 Task: Research Airbnb properties in Sawankhalok, Thailand from 26th December, 2023 to 30th December, 2023 for 8 adults. Place can be entire room or shared room with 4 bedrooms having 8 beds and 4 bathrooms. Property type can be house. Amenities needed are: wifi, TV, free parkinig on premises, gym, breakfast.
Action: Mouse moved to (551, 135)
Screenshot: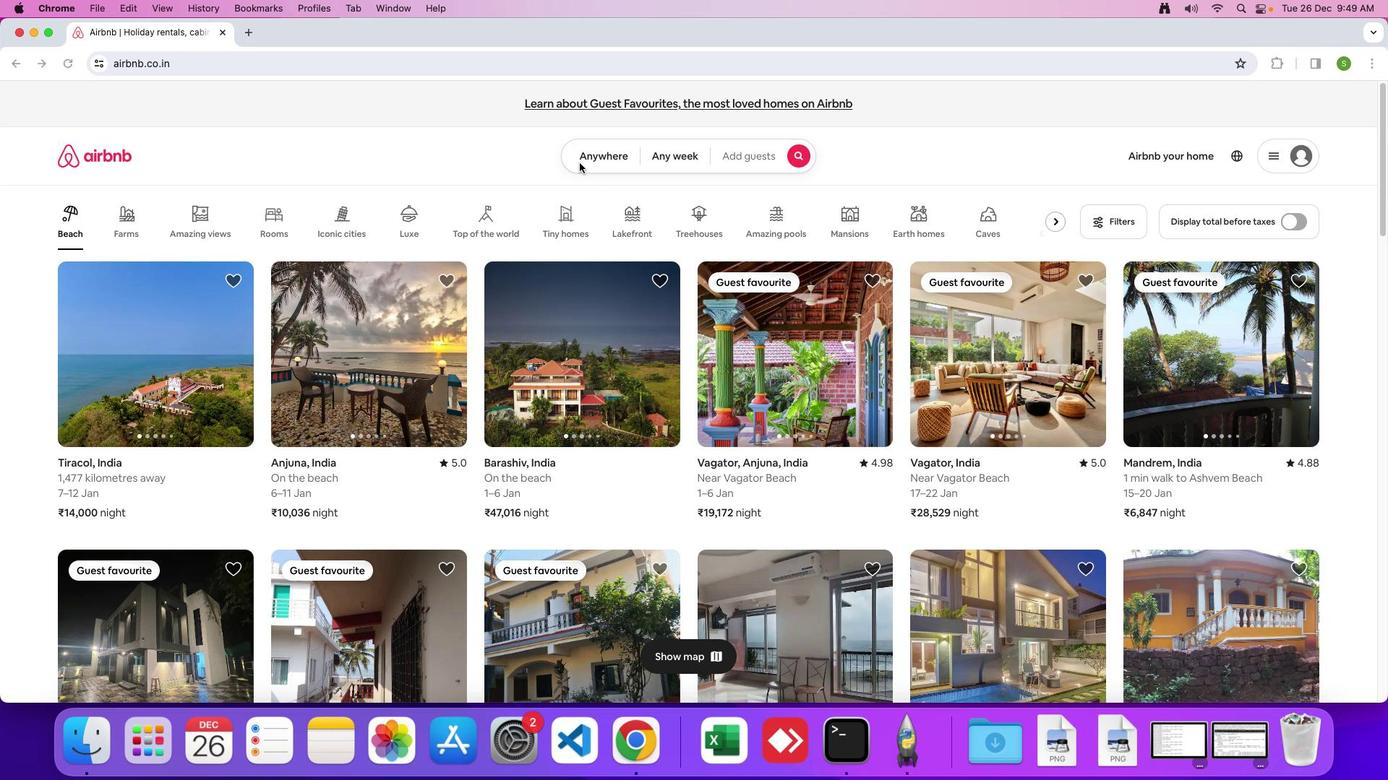 
Action: Mouse pressed left at (551, 135)
Screenshot: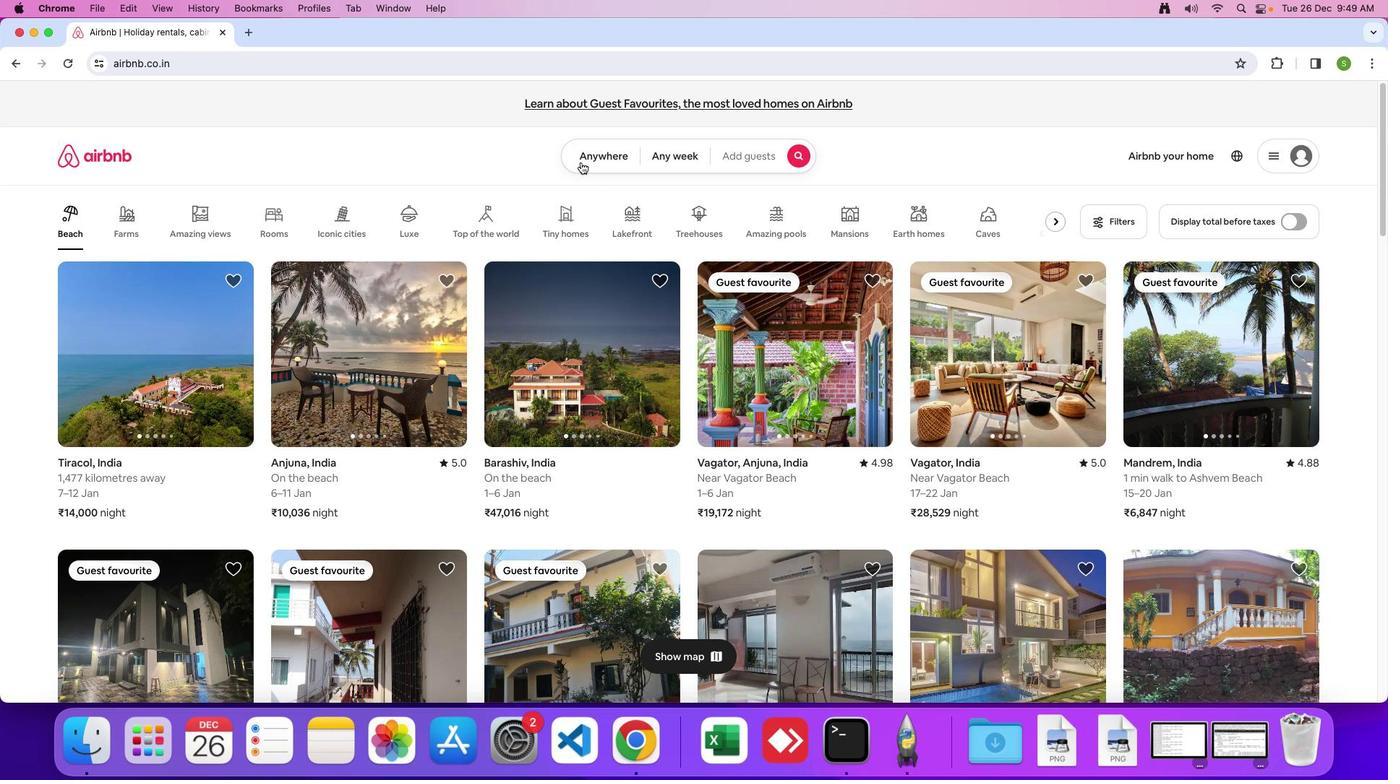 
Action: Mouse moved to (571, 127)
Screenshot: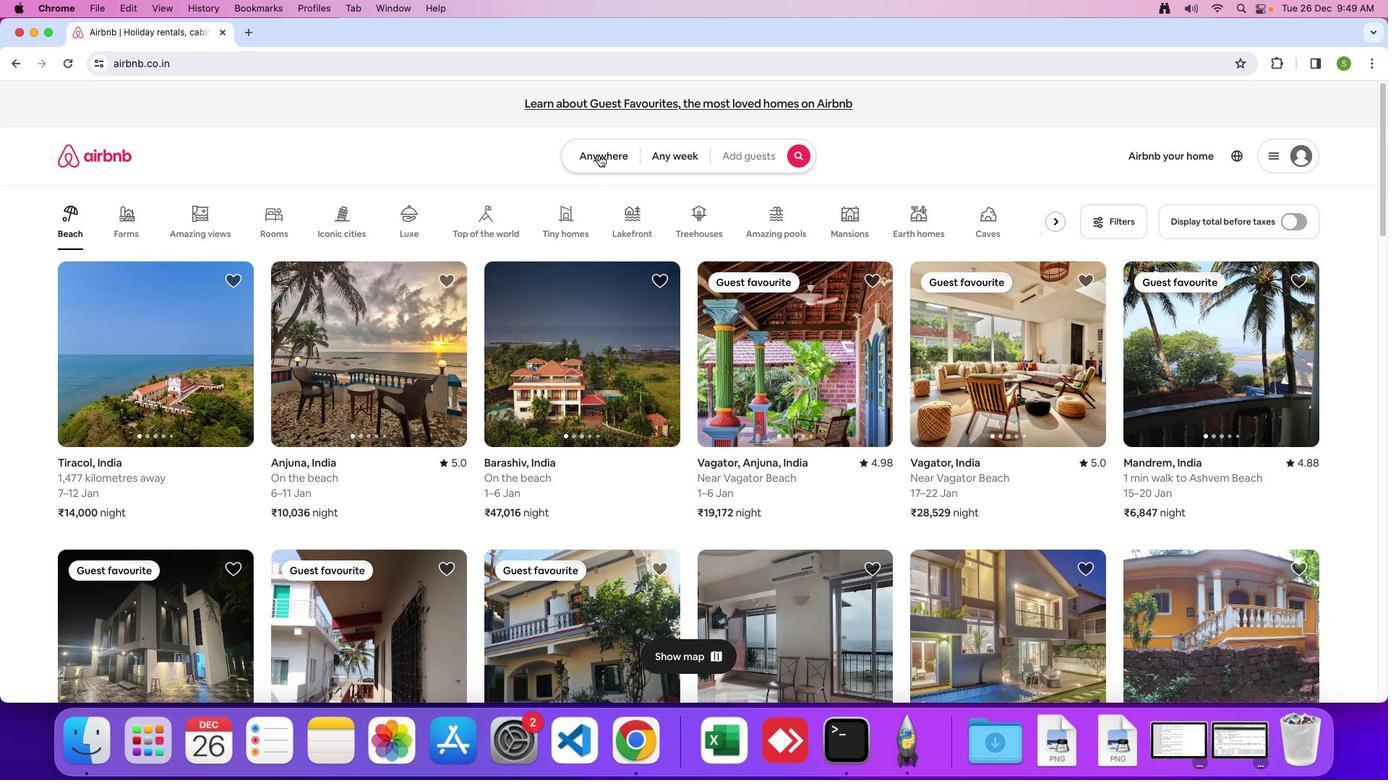 
Action: Mouse pressed left at (571, 127)
Screenshot: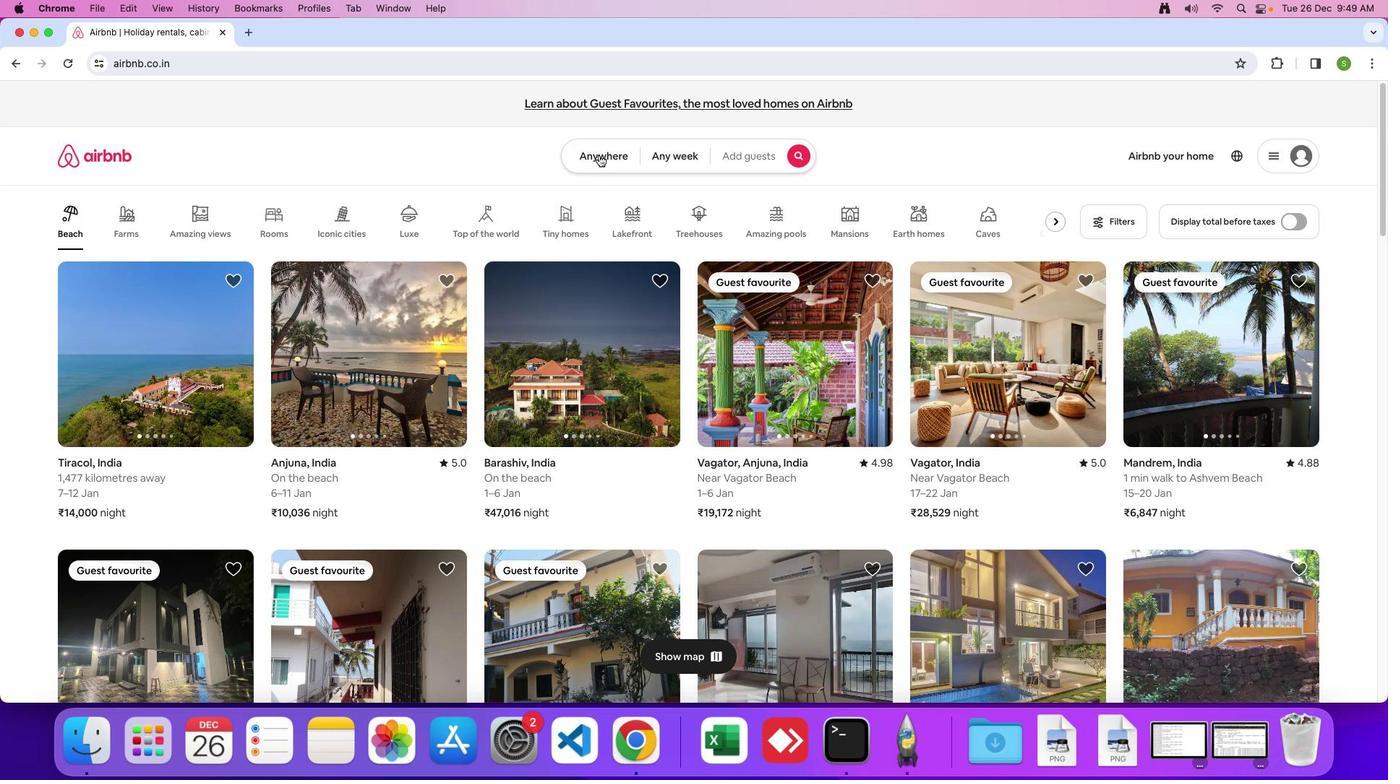 
Action: Mouse moved to (475, 179)
Screenshot: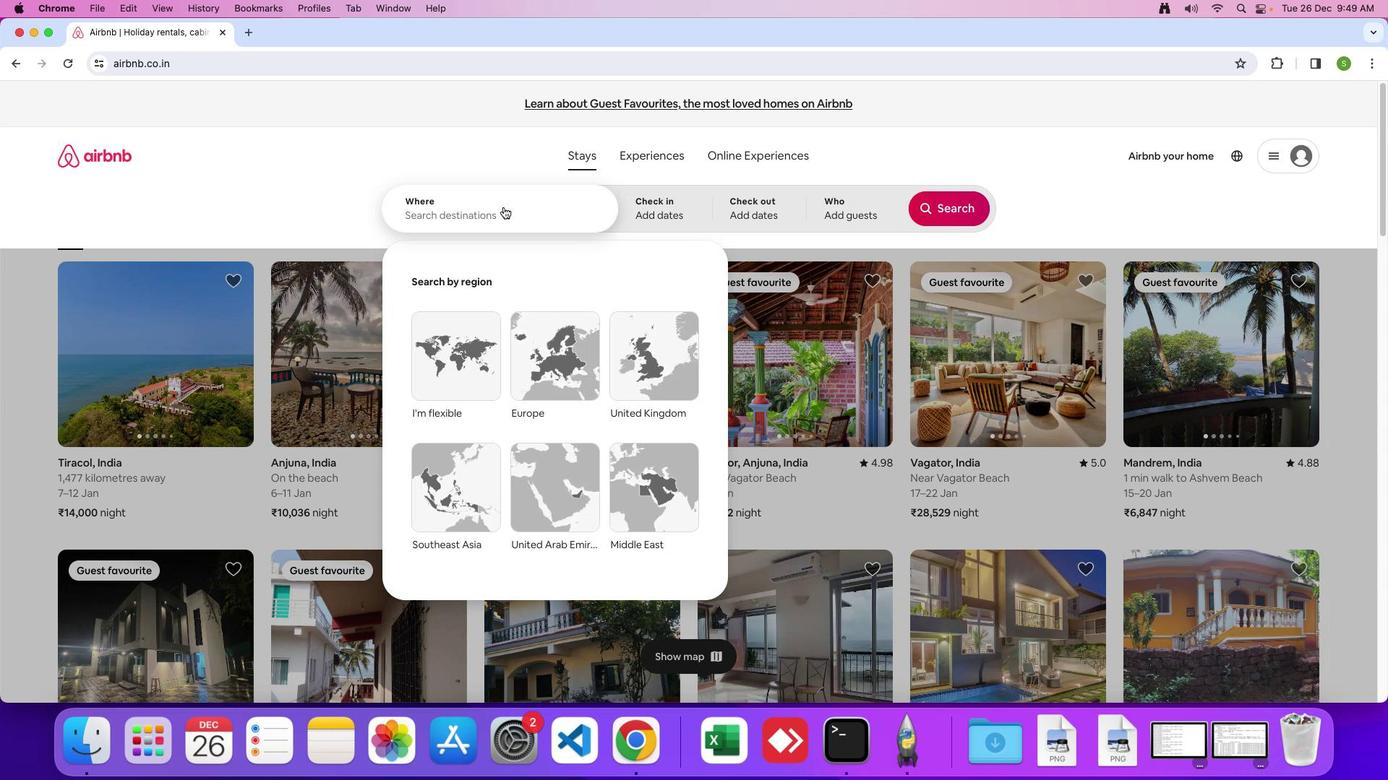 
Action: Mouse pressed left at (475, 179)
Screenshot: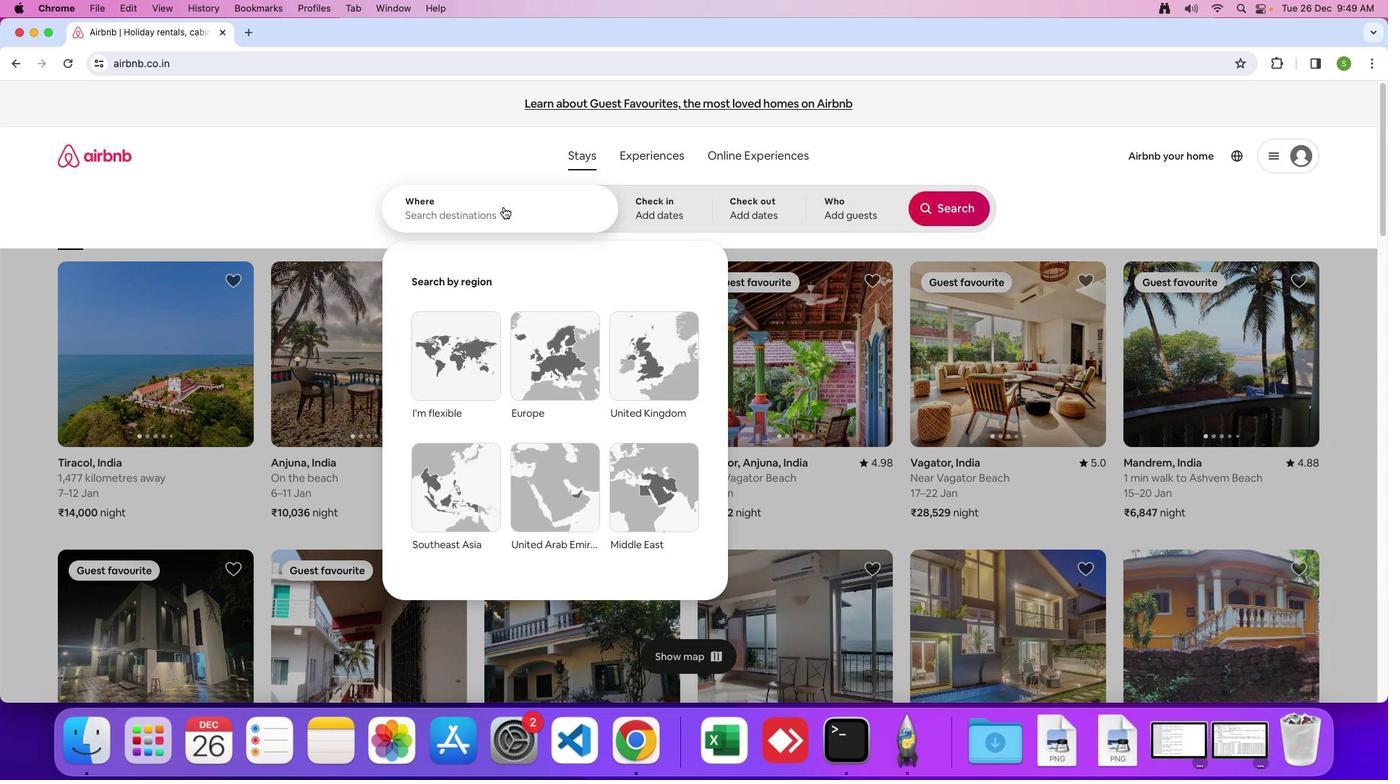 
Action: Mouse moved to (479, 182)
Screenshot: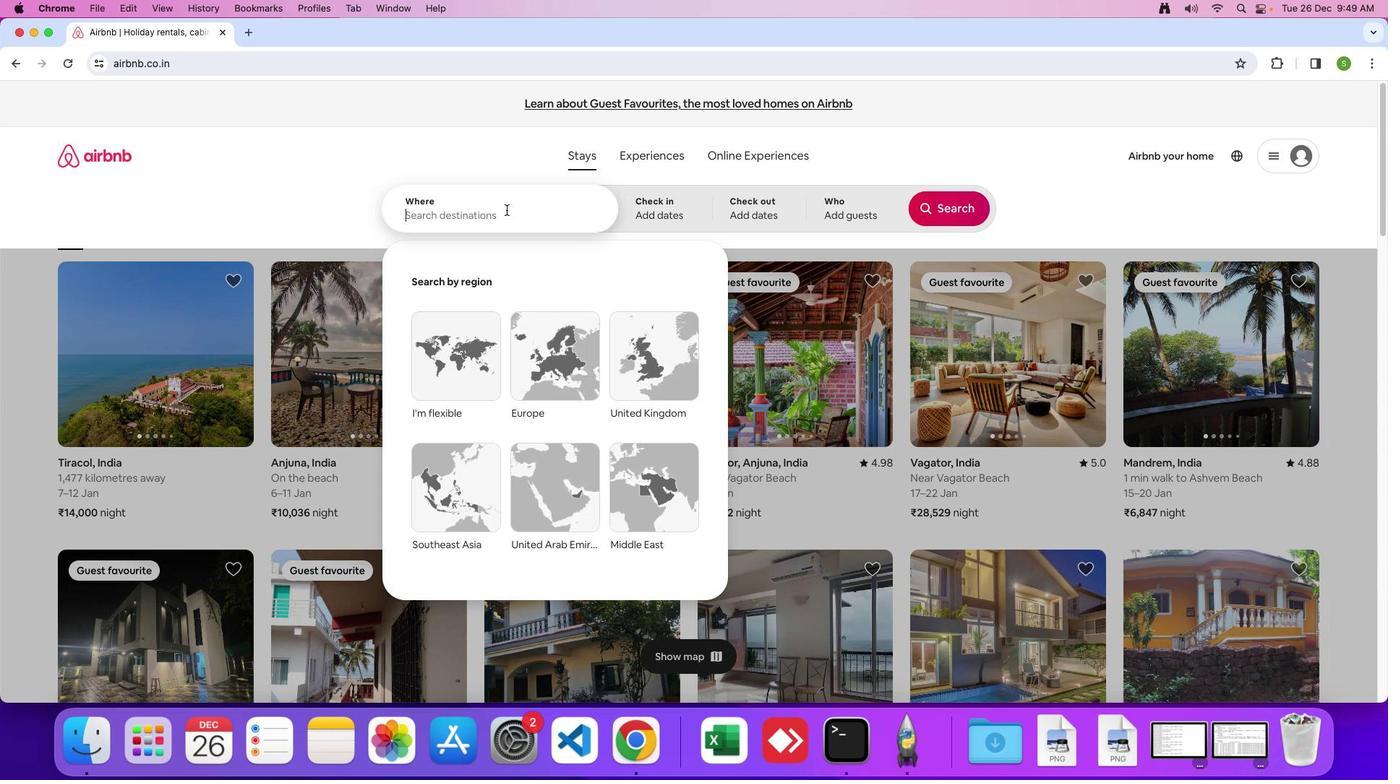 
Action: Key pressed 'S'Key.caps_lock'a''w''a''n''k''h''a''l''o''k'Key.spaceKey.shift'T''h''a''i''l''a''n''d'Key.enter
Screenshot: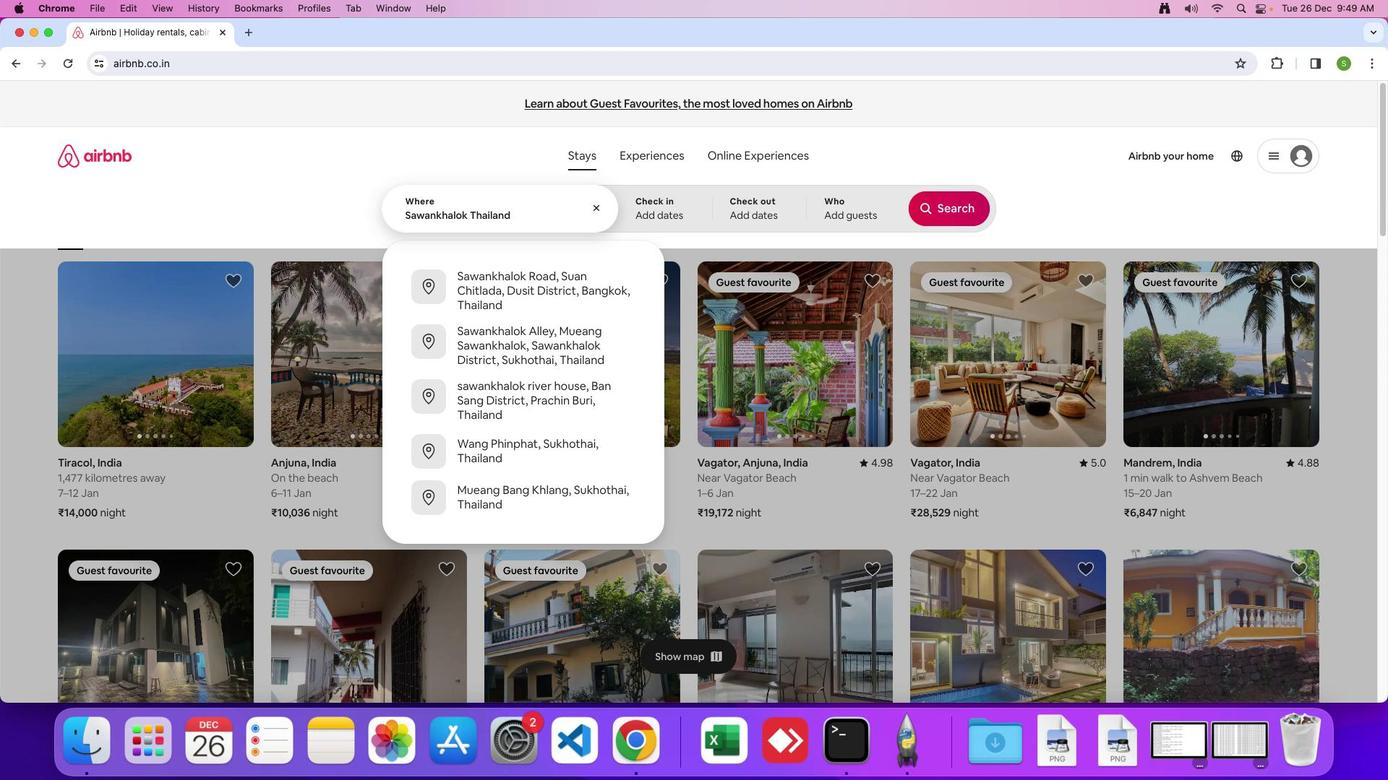
Action: Mouse moved to (490, 509)
Screenshot: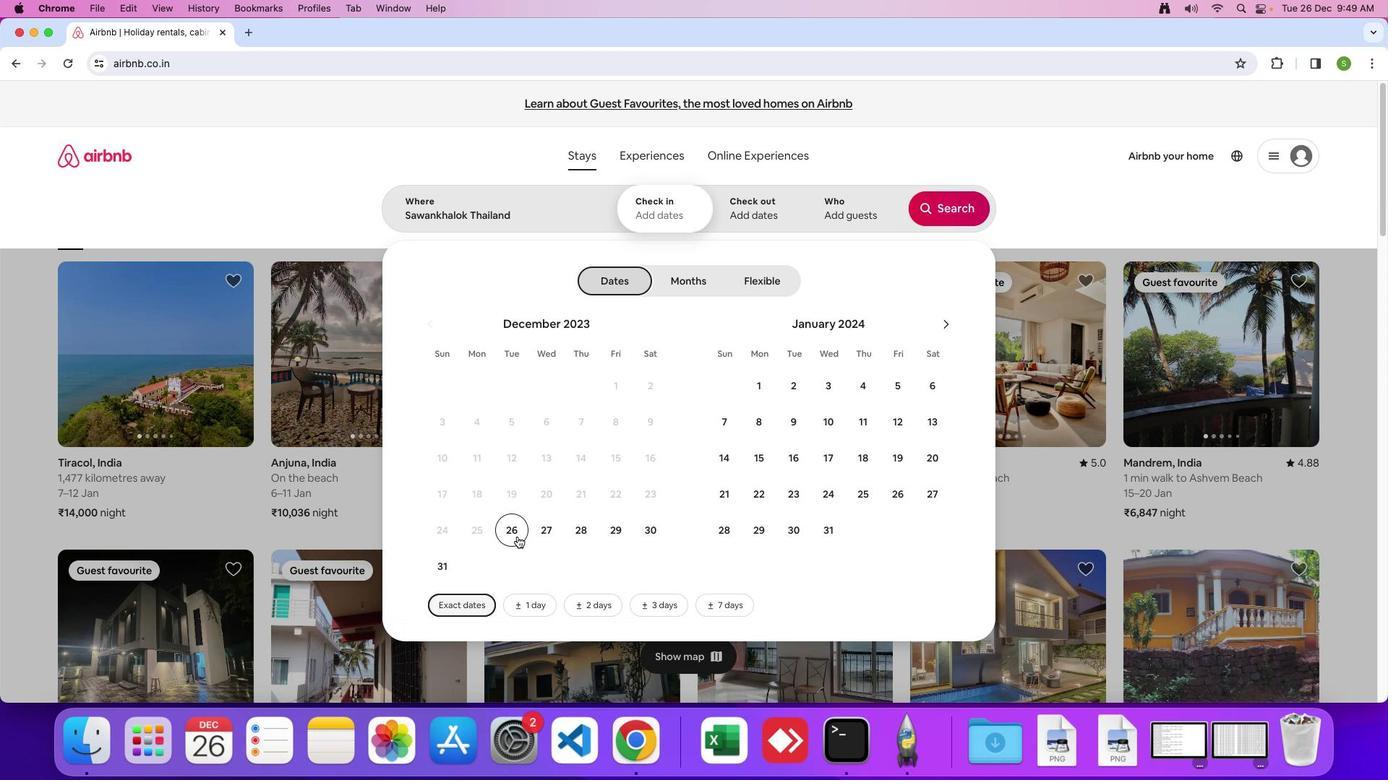 
Action: Mouse pressed left at (490, 509)
Screenshot: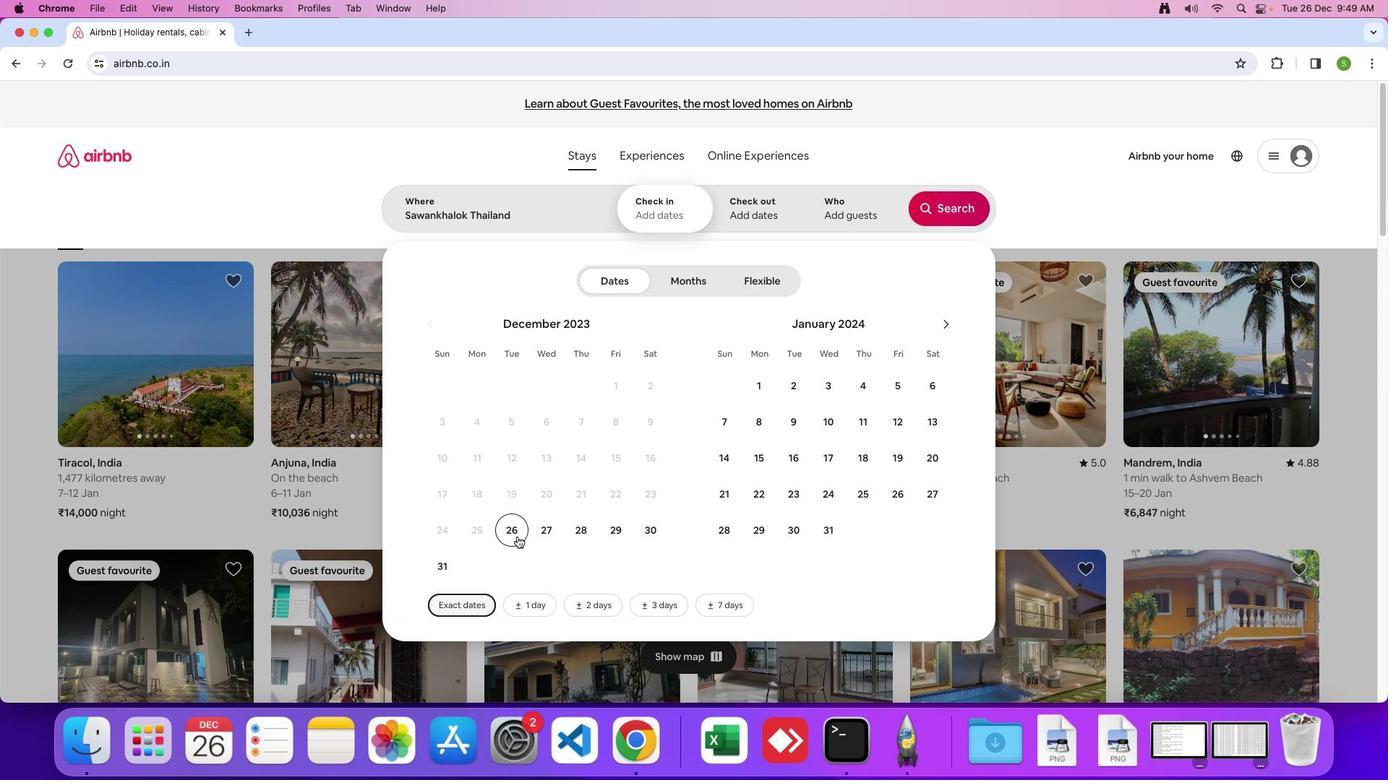 
Action: Mouse moved to (616, 501)
Screenshot: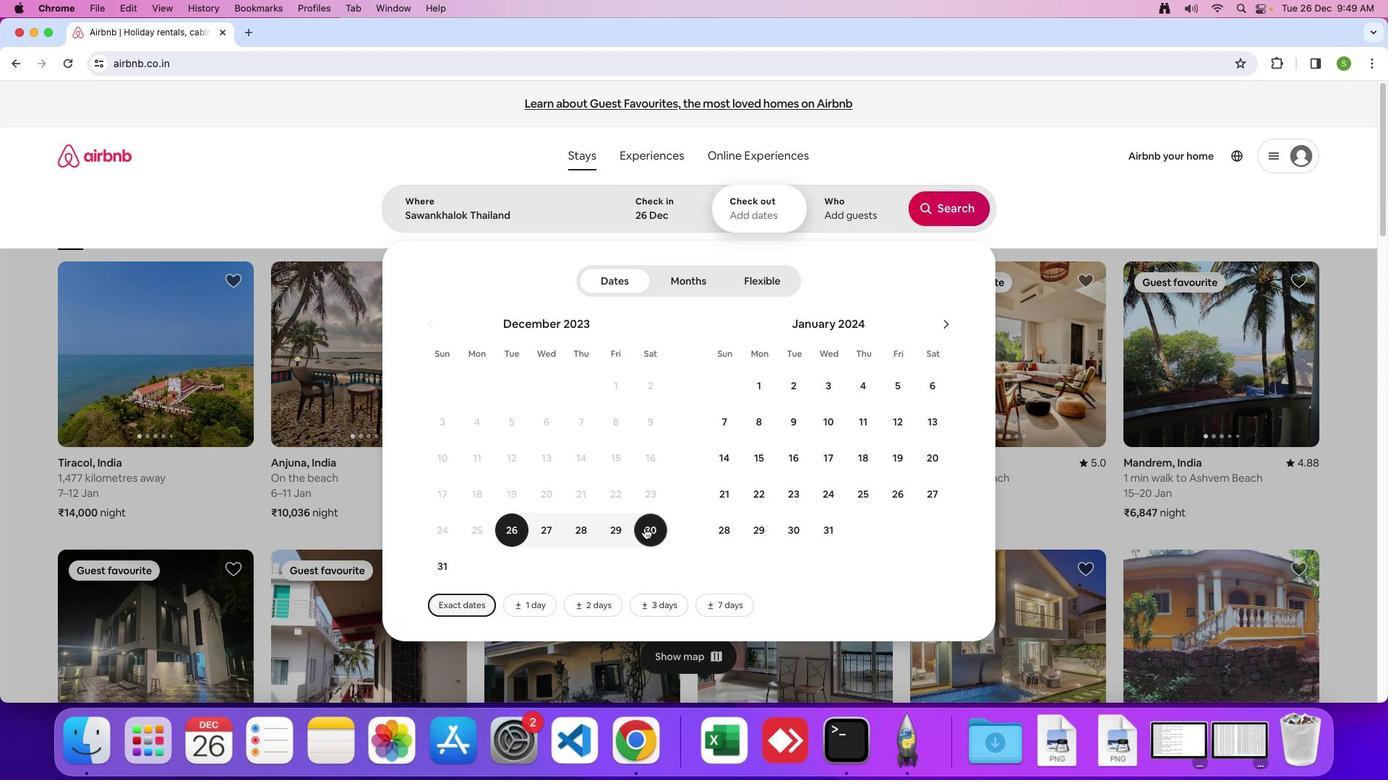 
Action: Mouse pressed left at (616, 501)
Screenshot: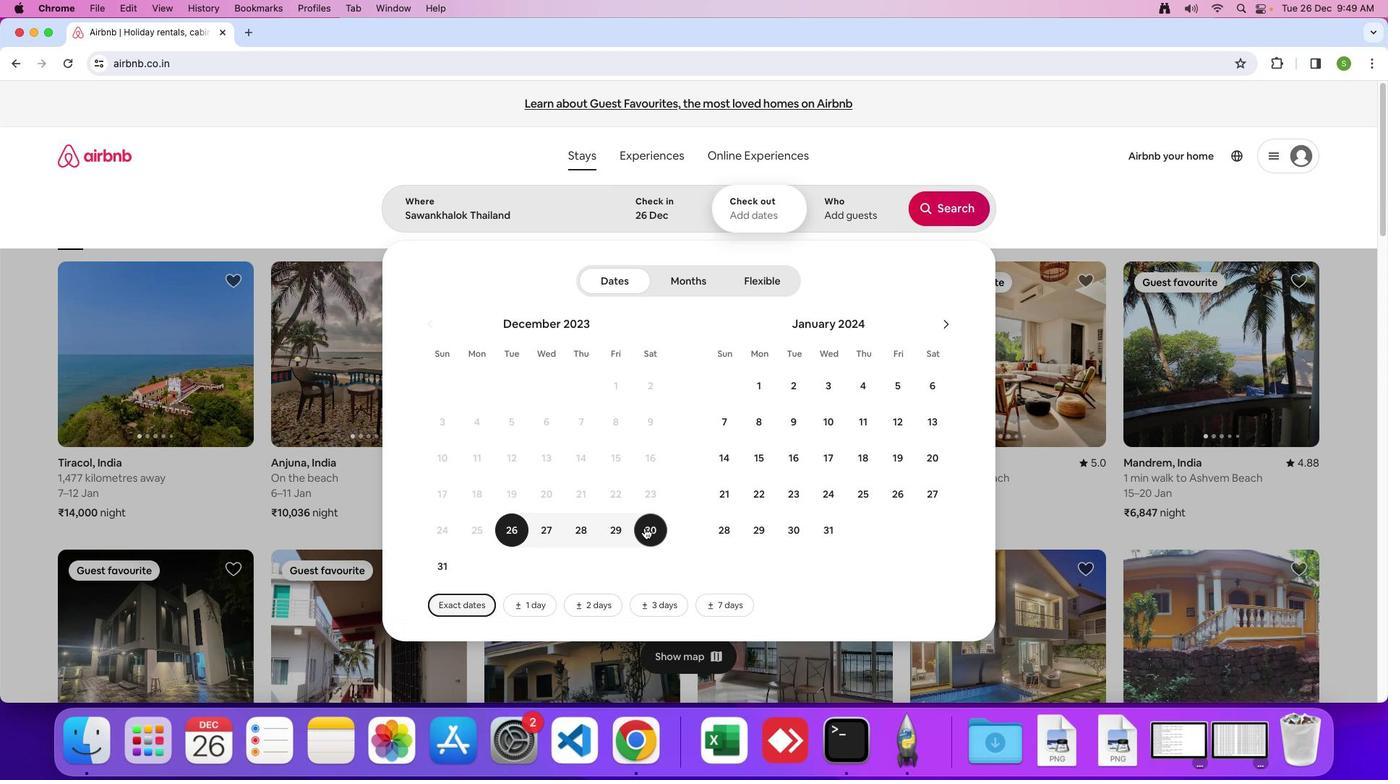 
Action: Mouse moved to (815, 193)
Screenshot: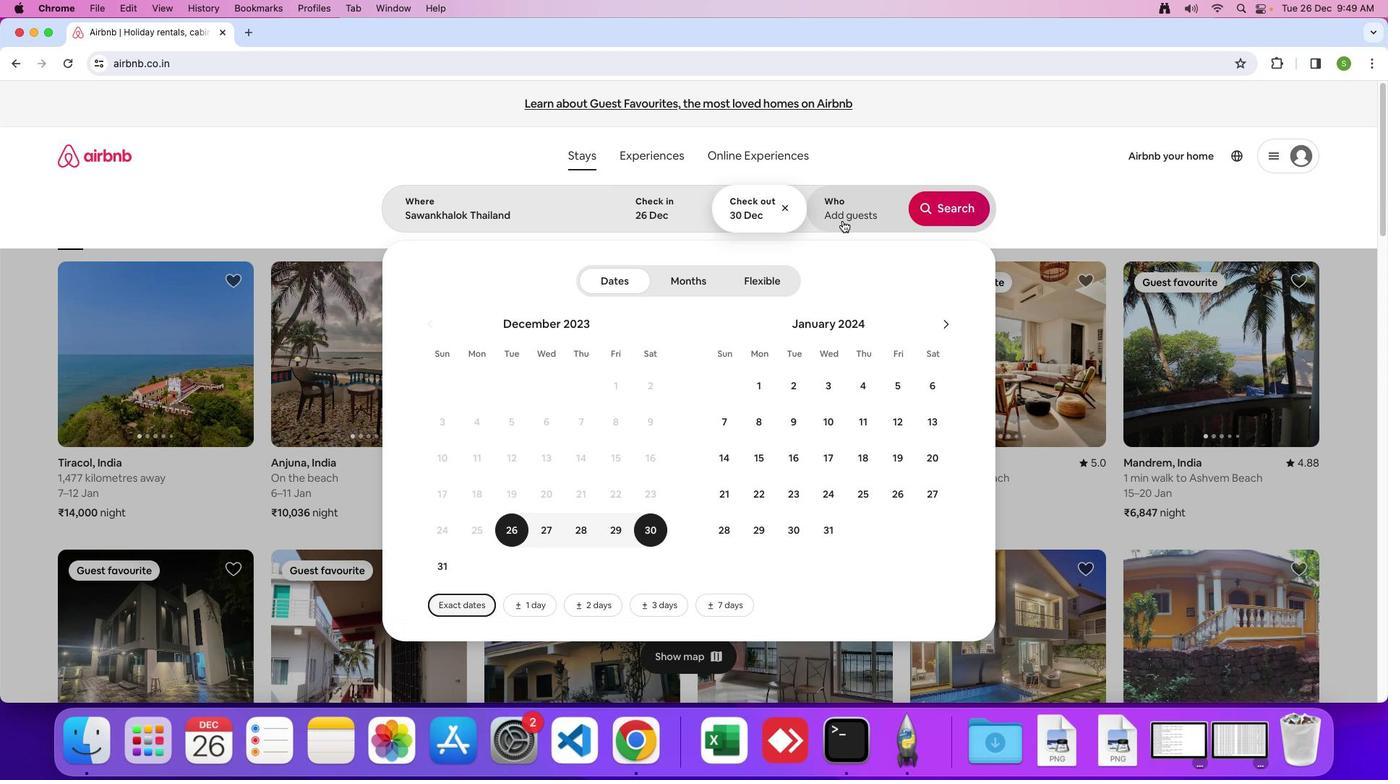 
Action: Mouse pressed left at (815, 193)
Screenshot: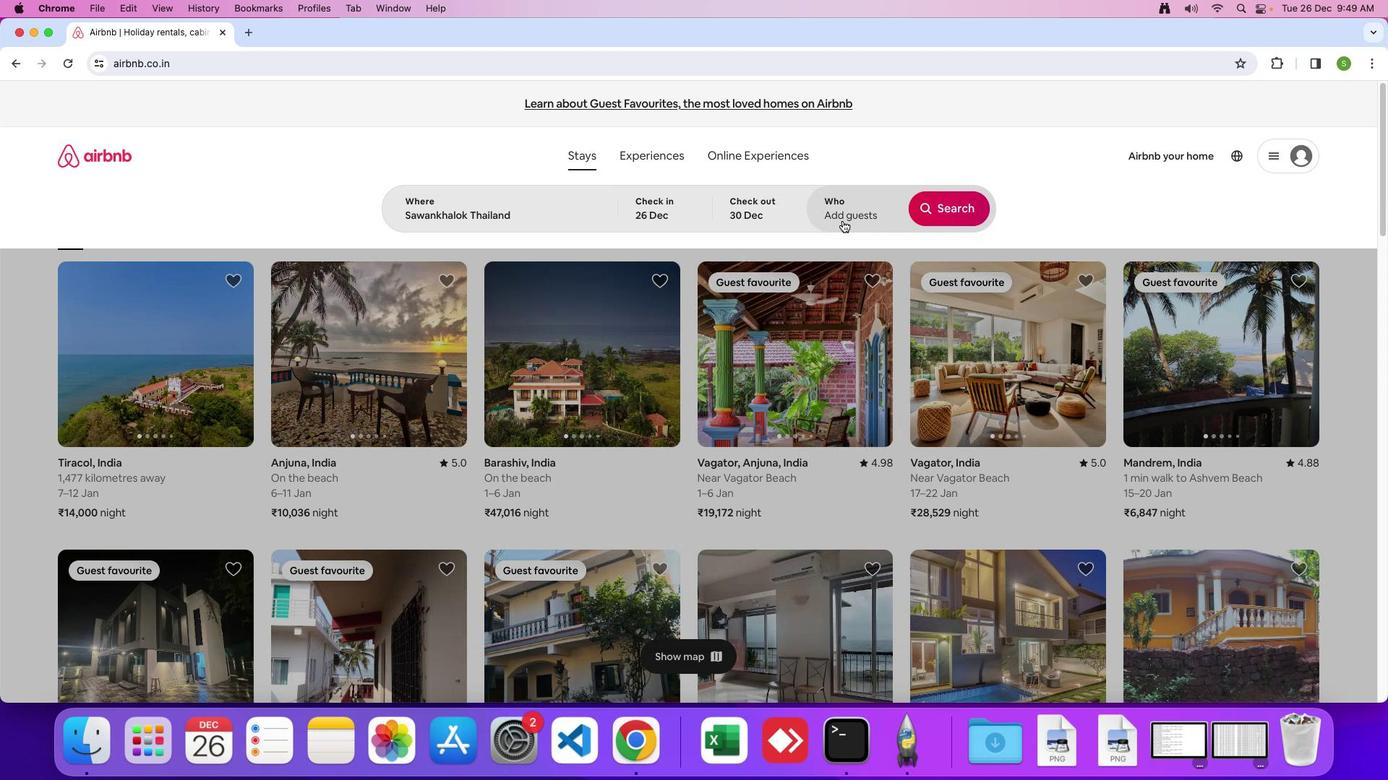 
Action: Mouse moved to (926, 258)
Screenshot: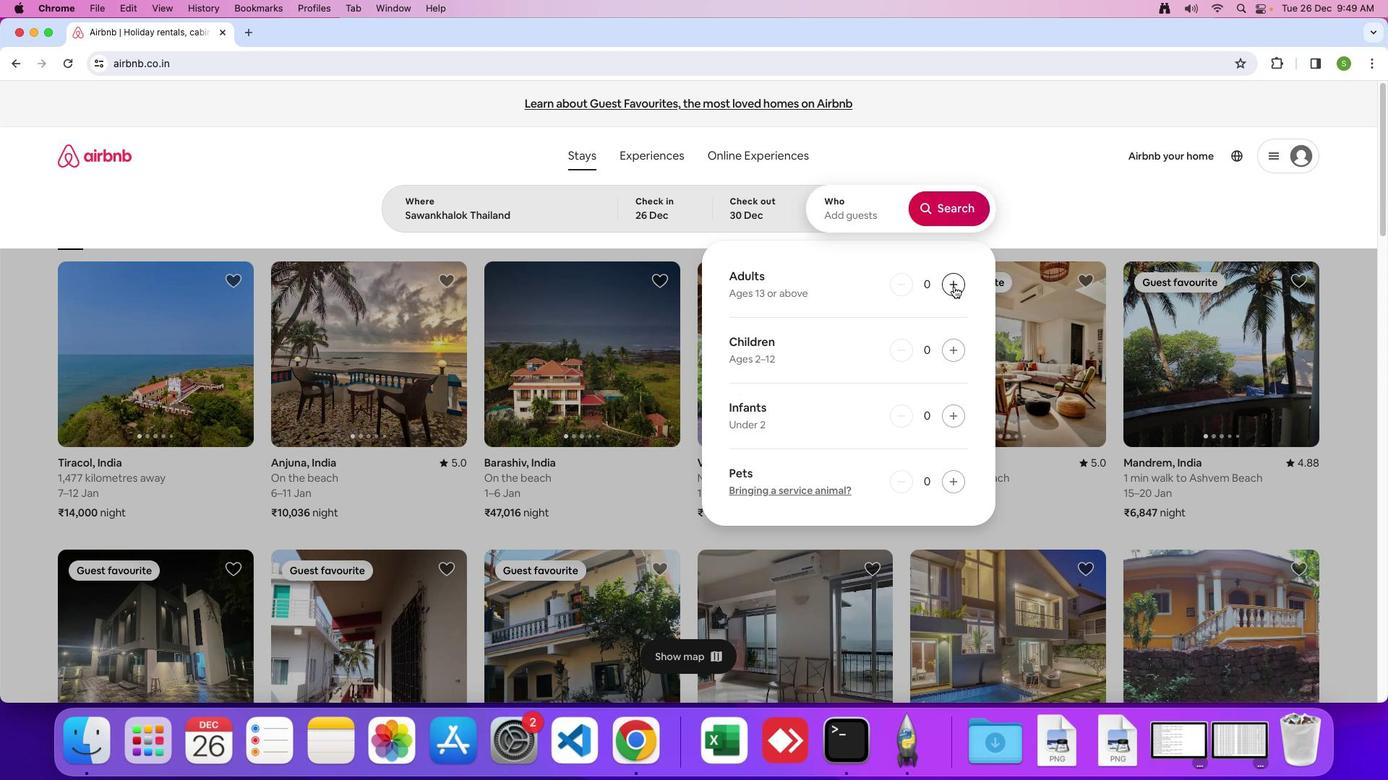 
Action: Mouse pressed left at (926, 258)
Screenshot: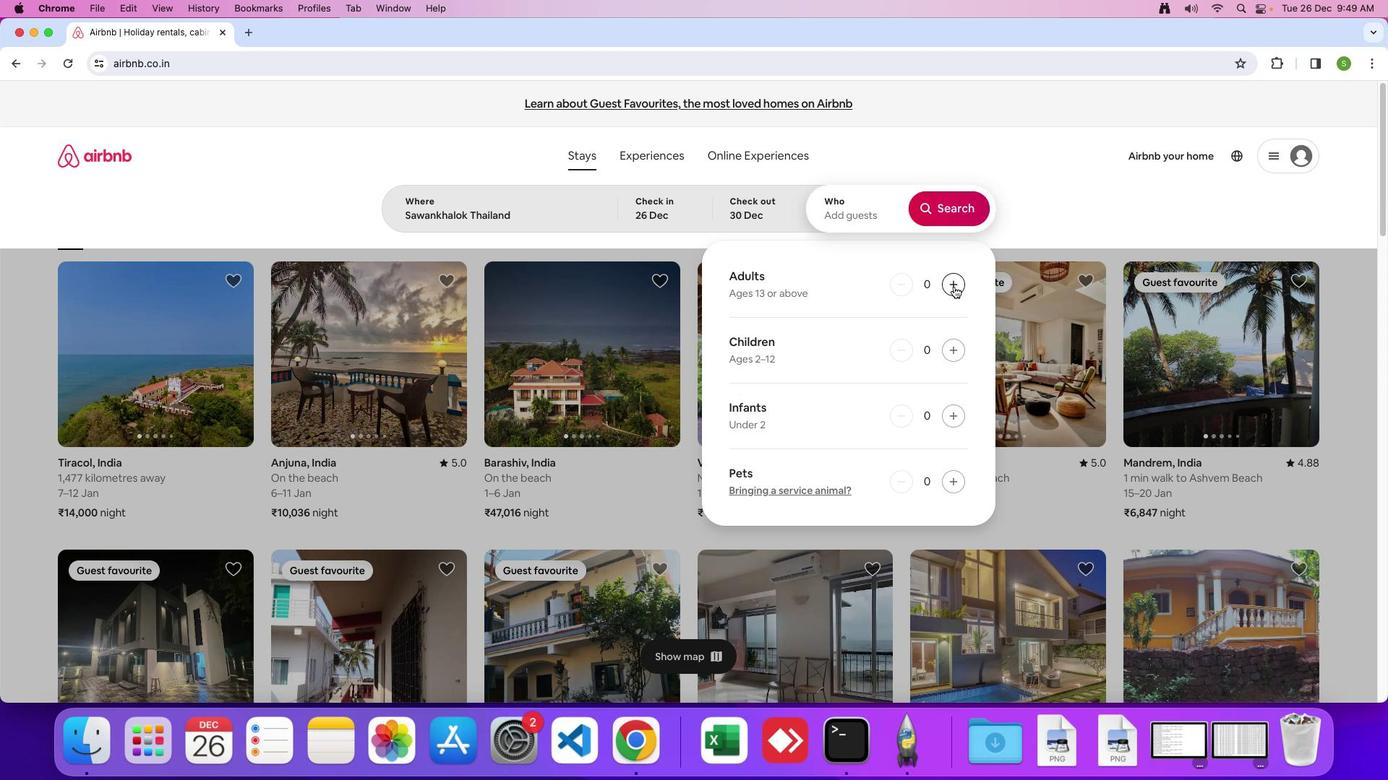 
Action: Mouse pressed left at (926, 258)
Screenshot: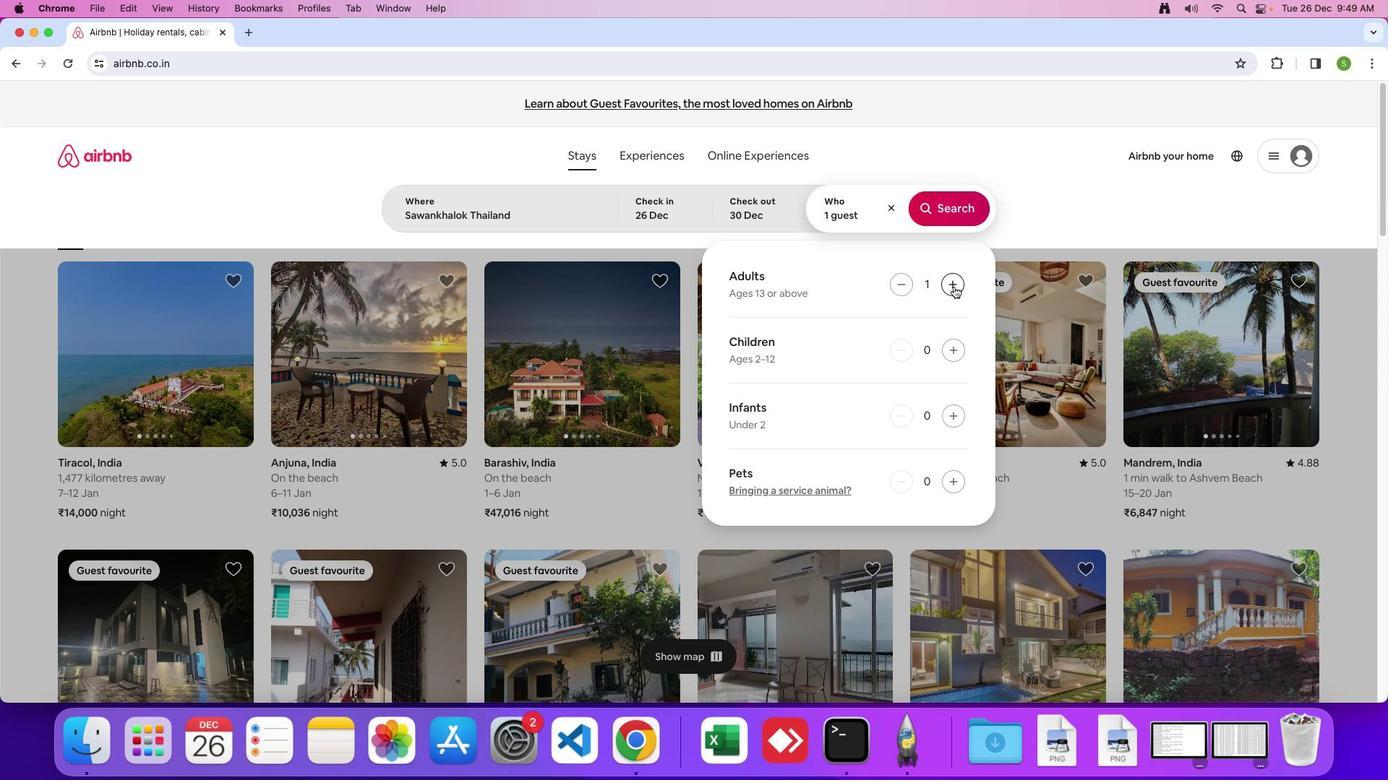 
Action: Mouse pressed left at (926, 258)
Screenshot: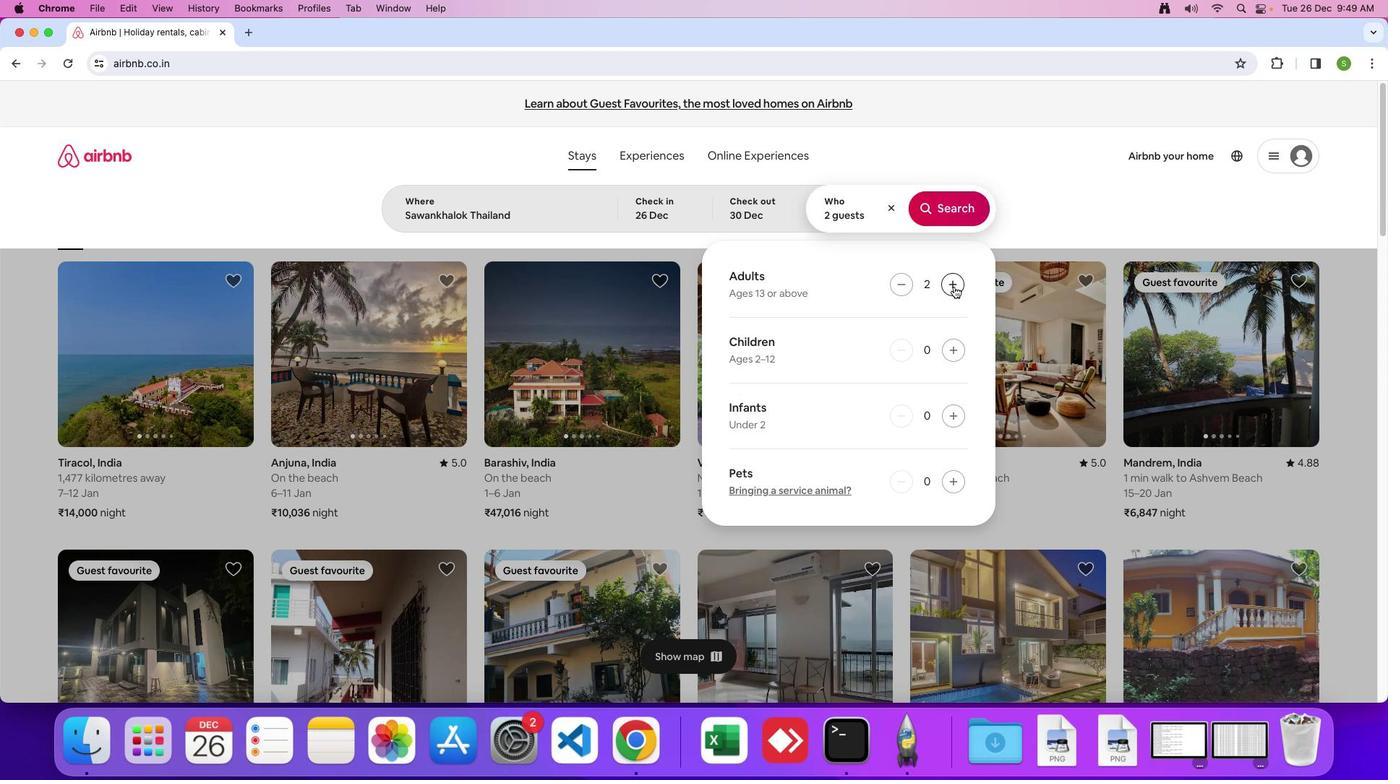 
Action: Mouse pressed left at (926, 258)
Screenshot: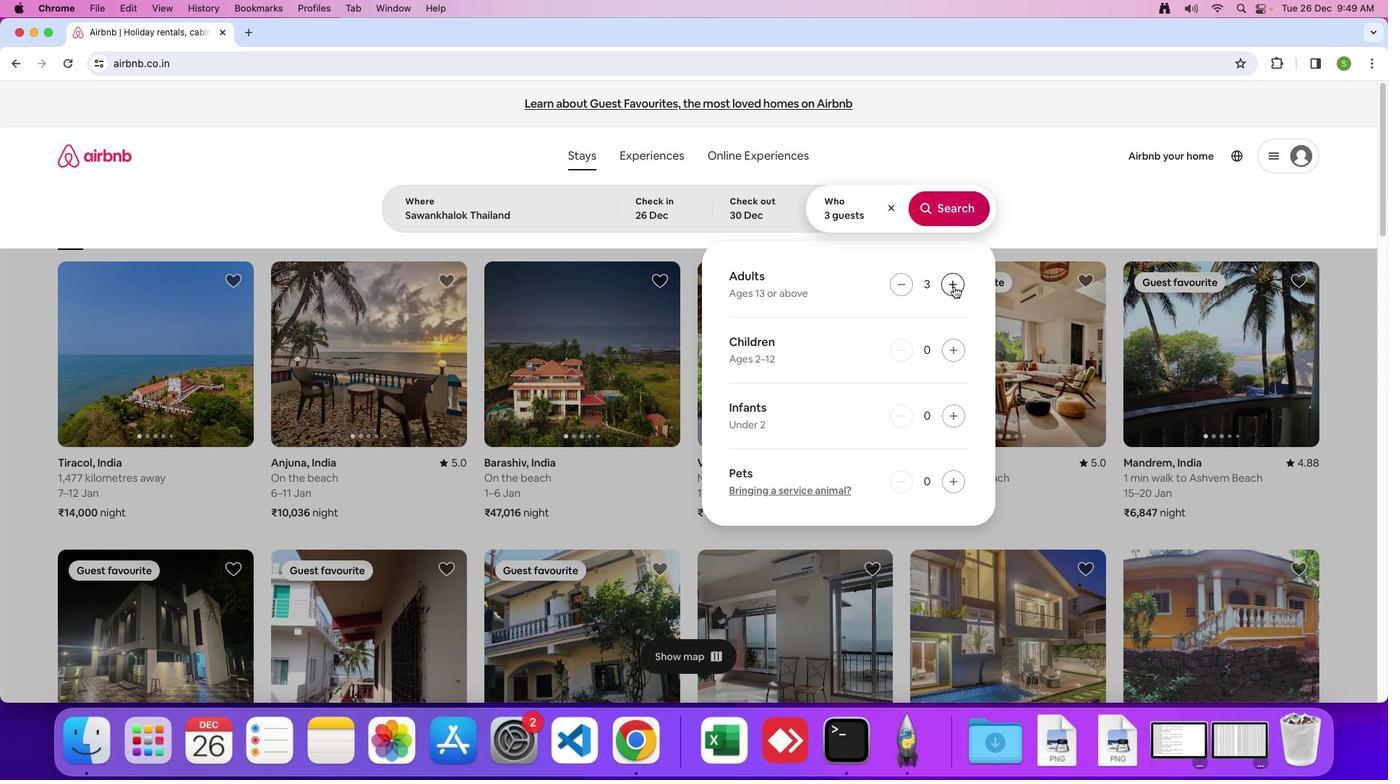 
Action: Mouse pressed left at (926, 258)
Screenshot: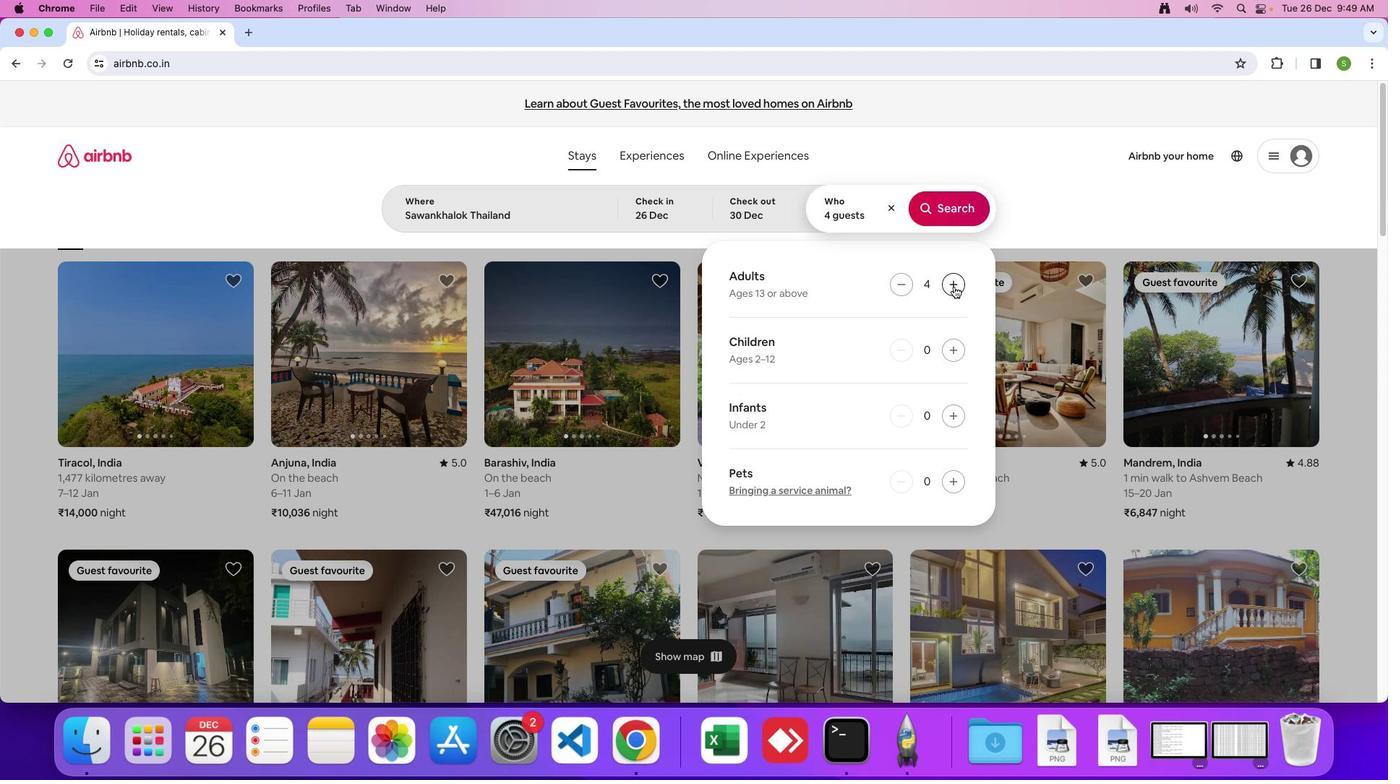
Action: Mouse pressed left at (926, 258)
Screenshot: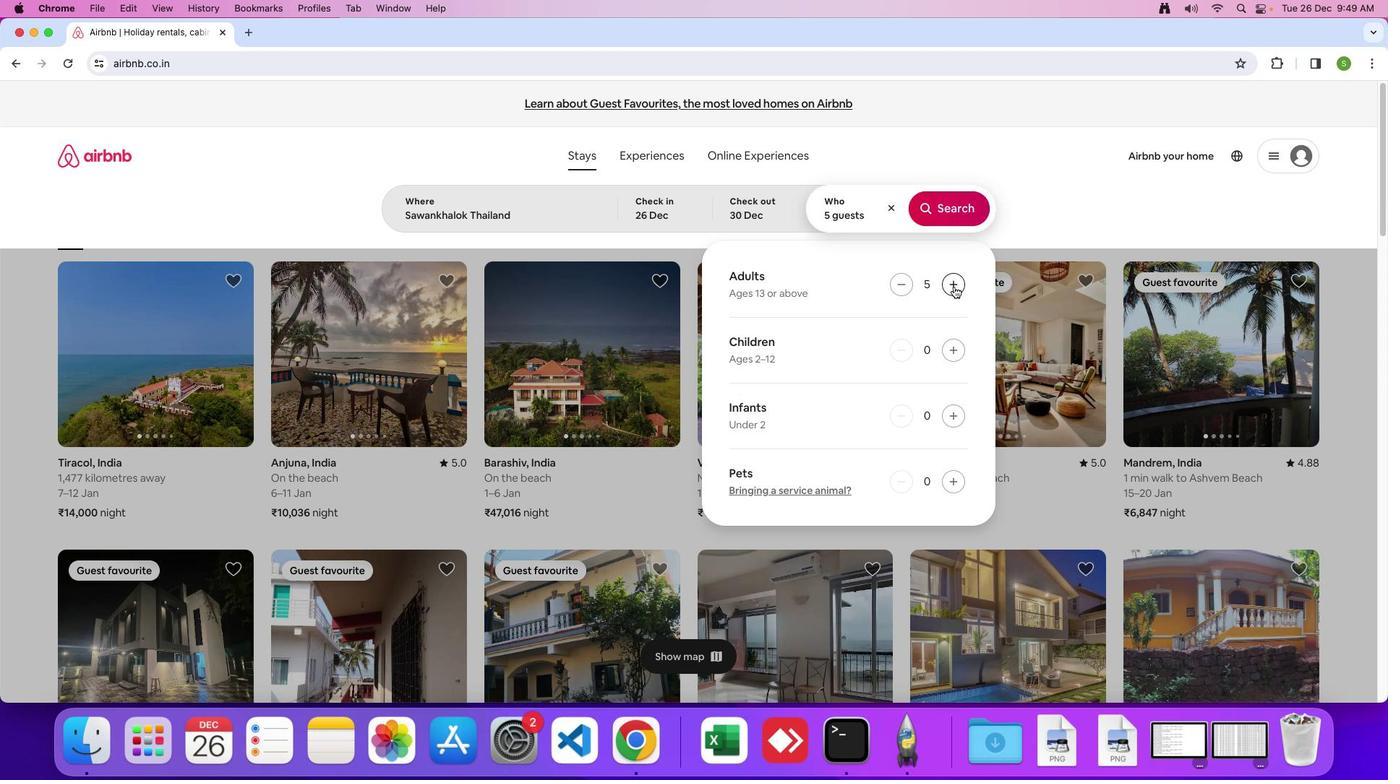 
Action: Mouse pressed left at (926, 258)
Screenshot: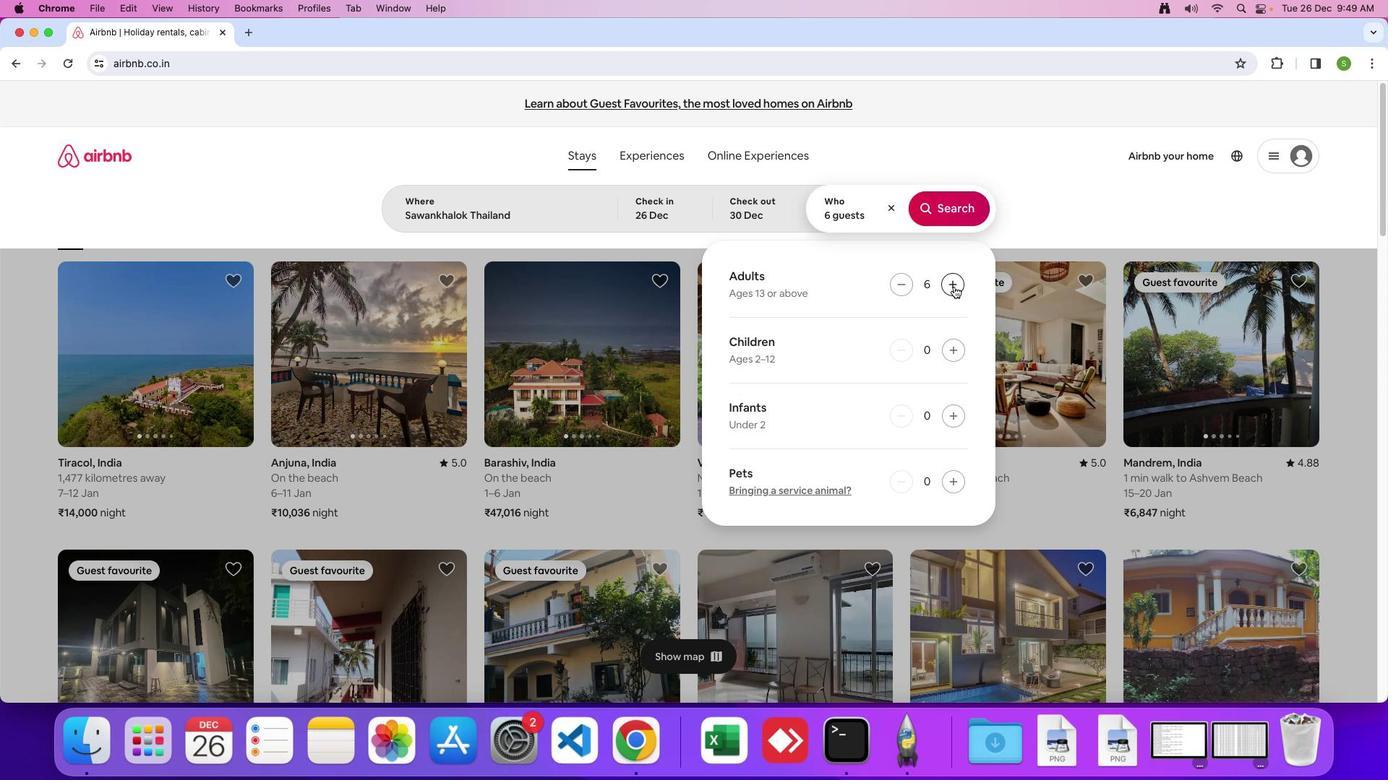 
Action: Mouse pressed left at (926, 258)
Screenshot: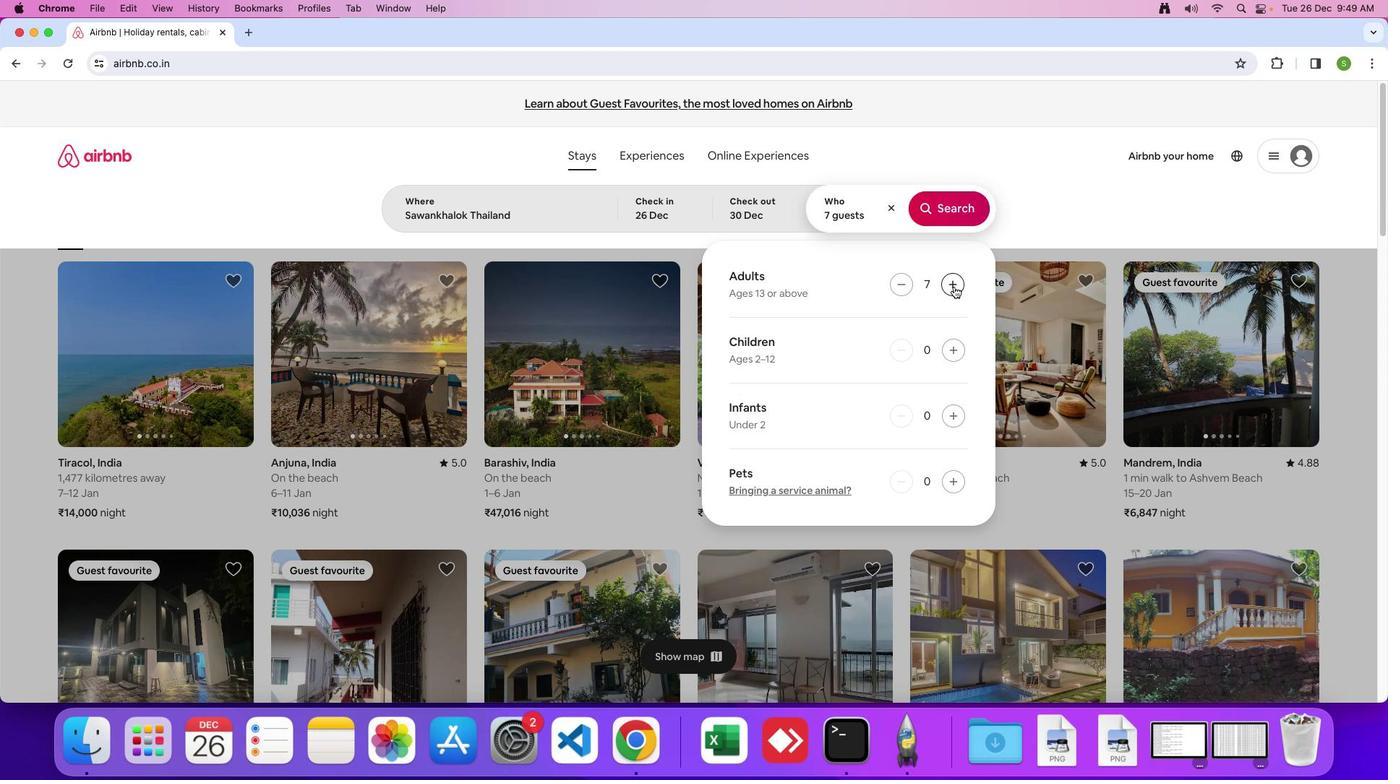 
Action: Mouse moved to (926, 190)
Screenshot: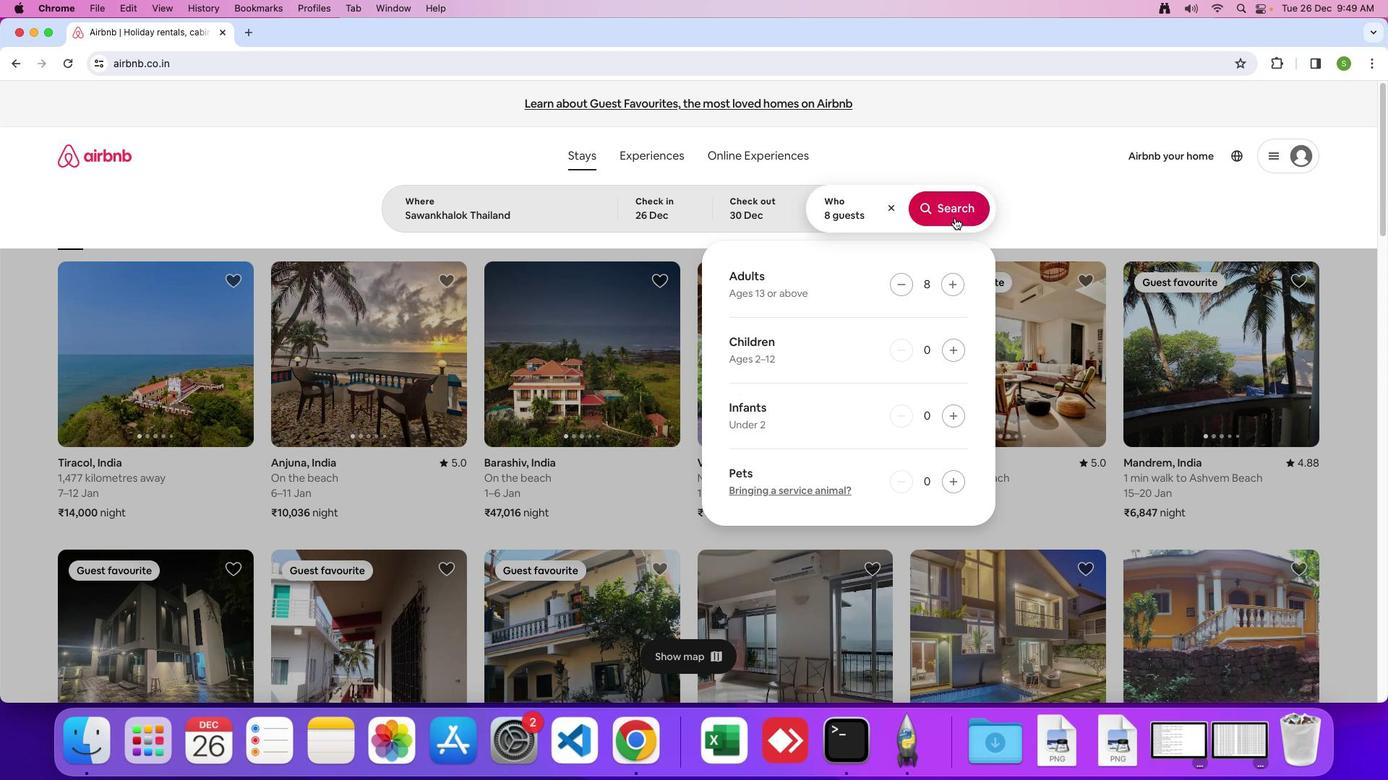
Action: Mouse pressed left at (926, 190)
Screenshot: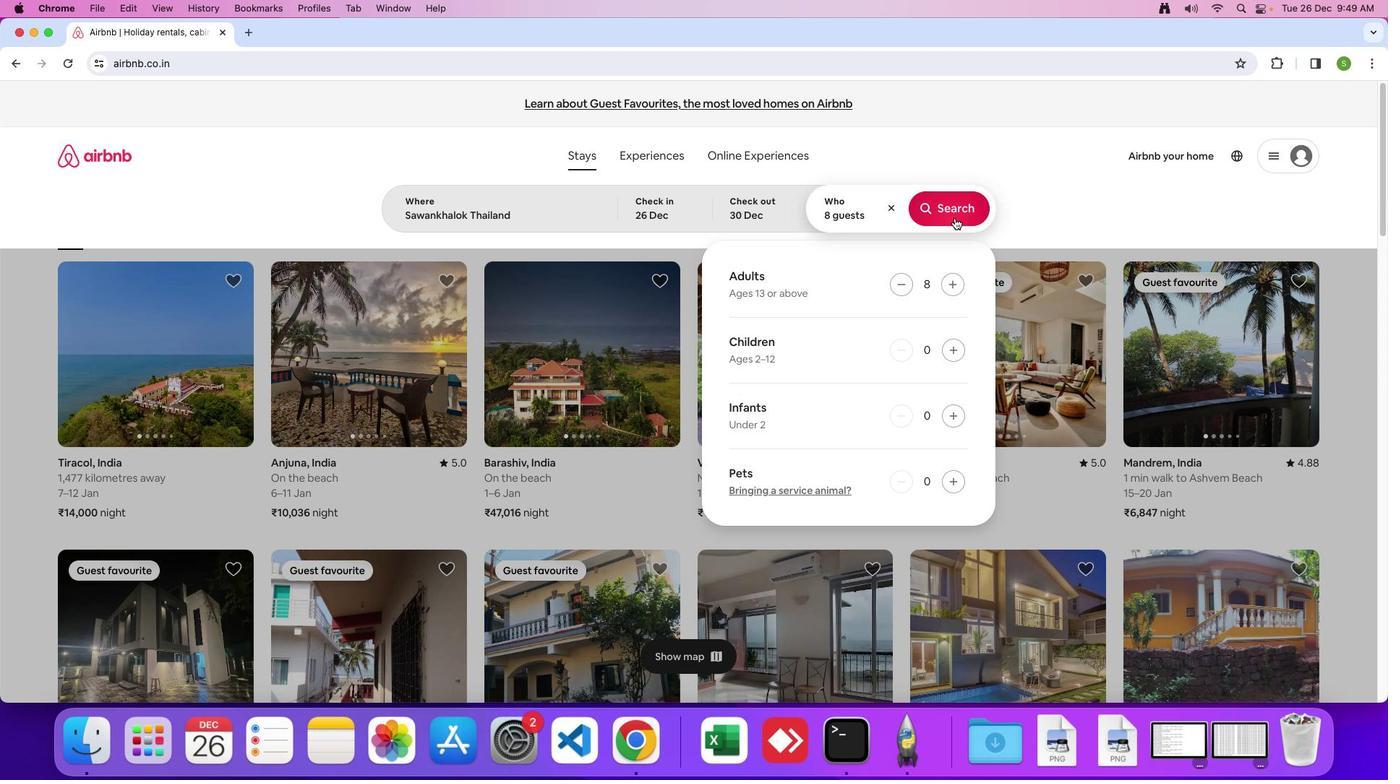 
Action: Mouse moved to (1126, 143)
Screenshot: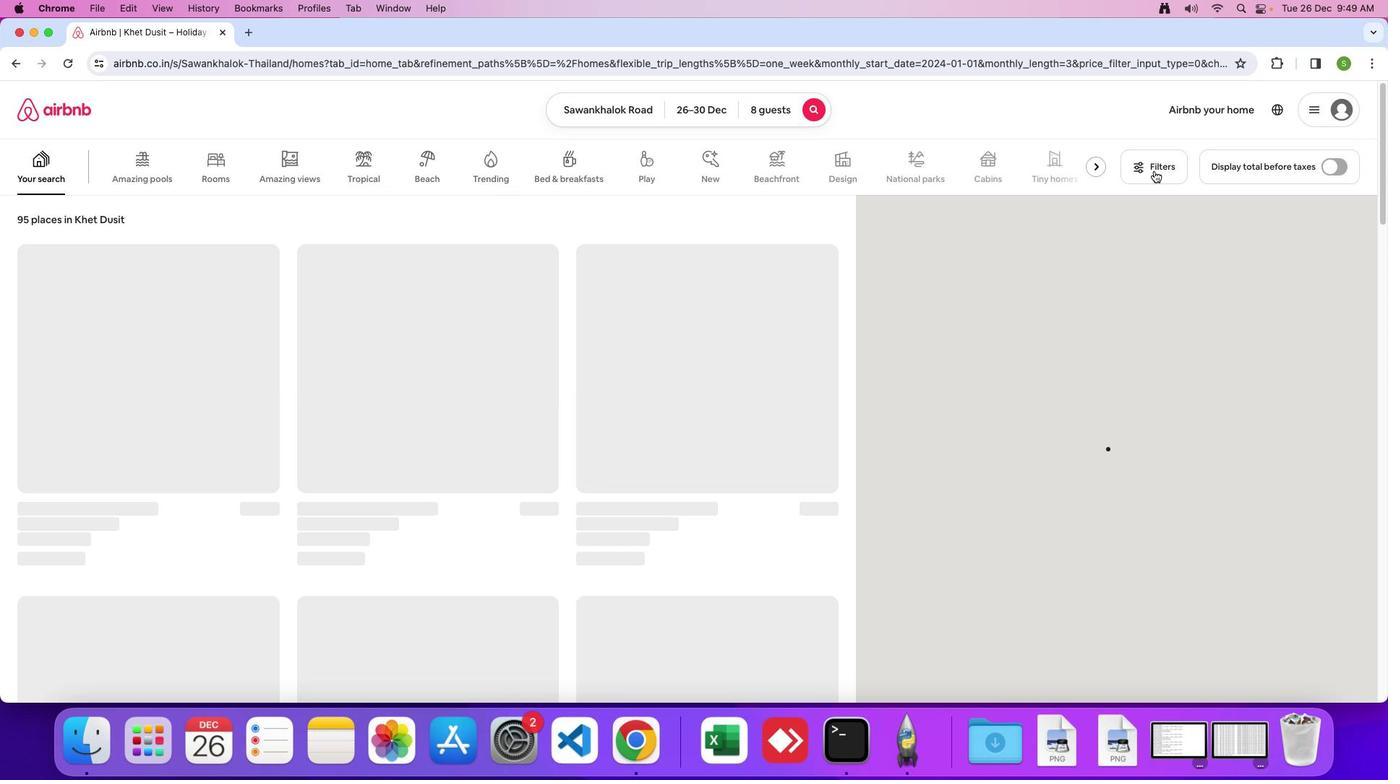 
Action: Mouse pressed left at (1126, 143)
Screenshot: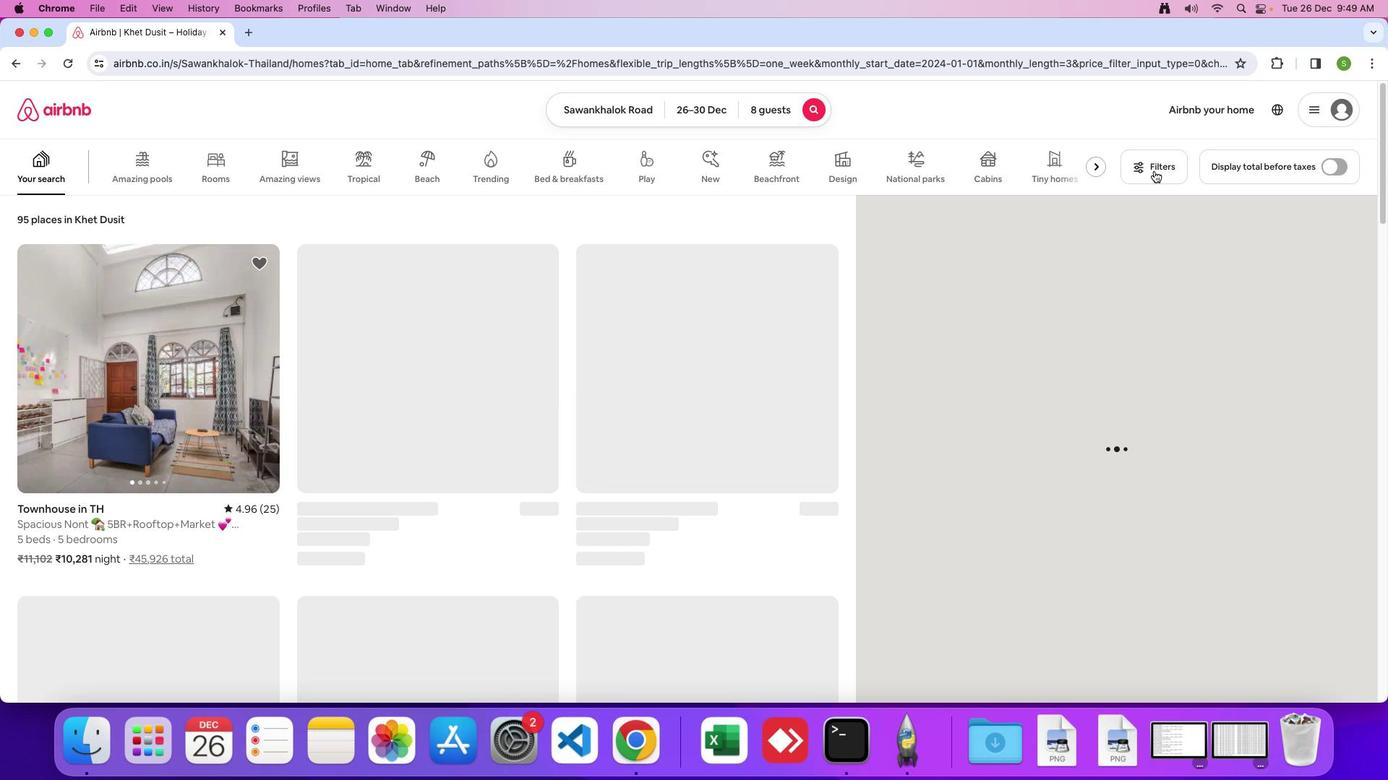 
Action: Mouse moved to (553, 410)
Screenshot: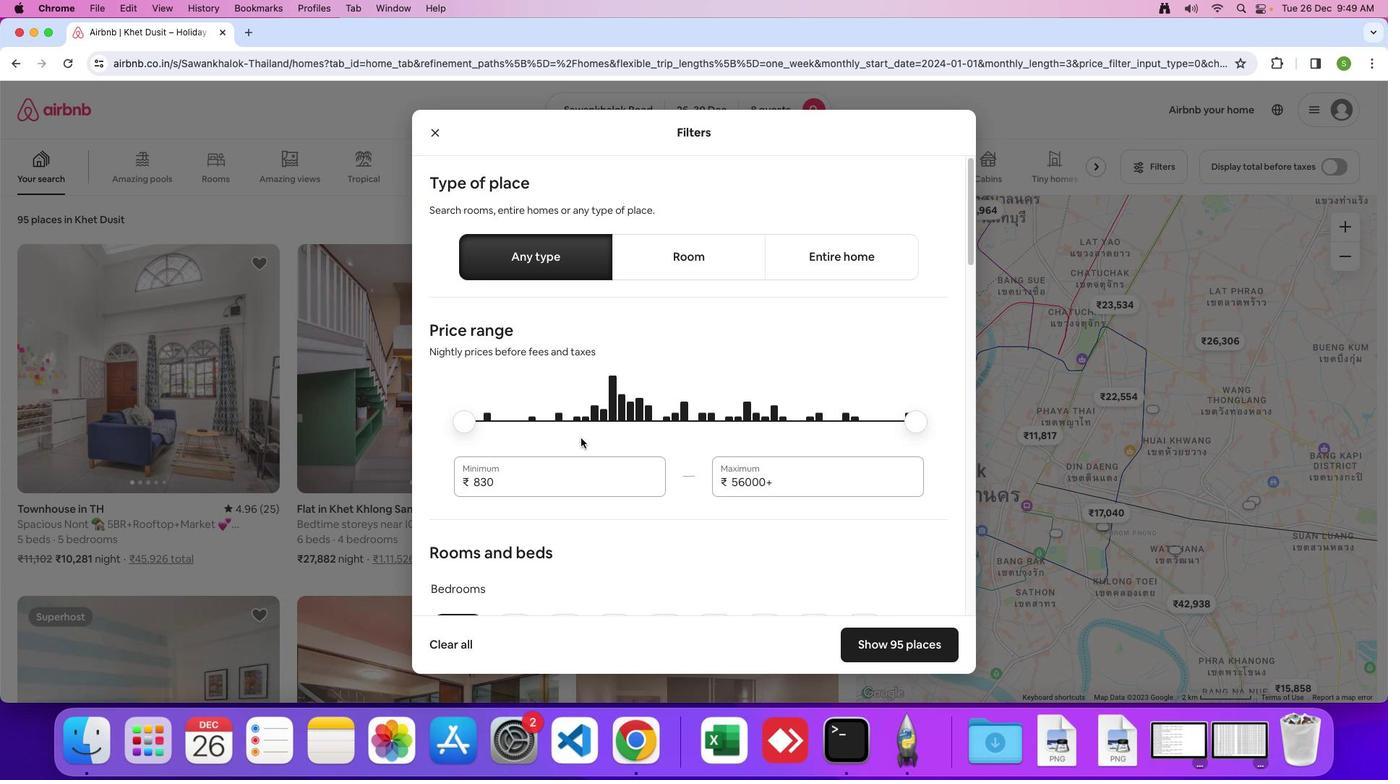 
Action: Mouse scrolled (553, 410) with delta (-26, -27)
Screenshot: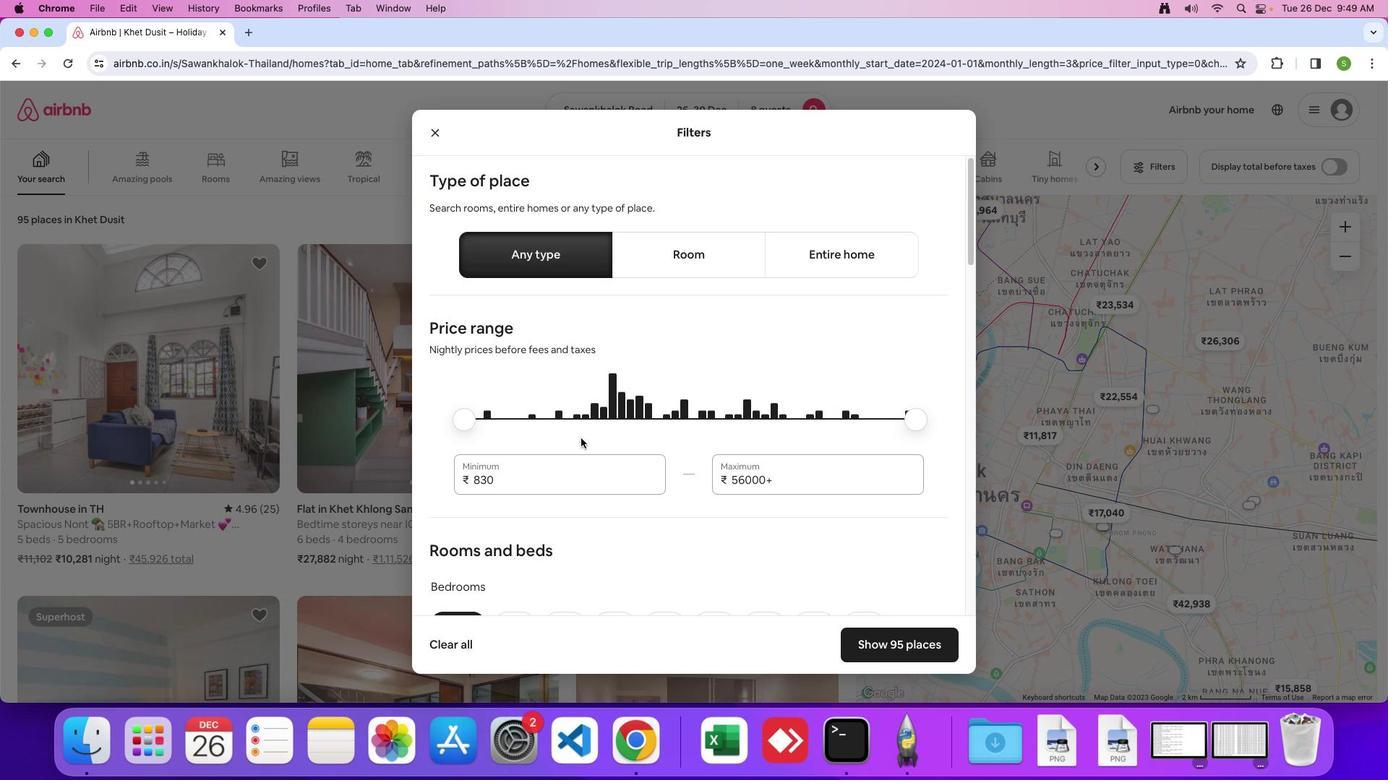 
Action: Mouse scrolled (553, 410) with delta (-26, -27)
Screenshot: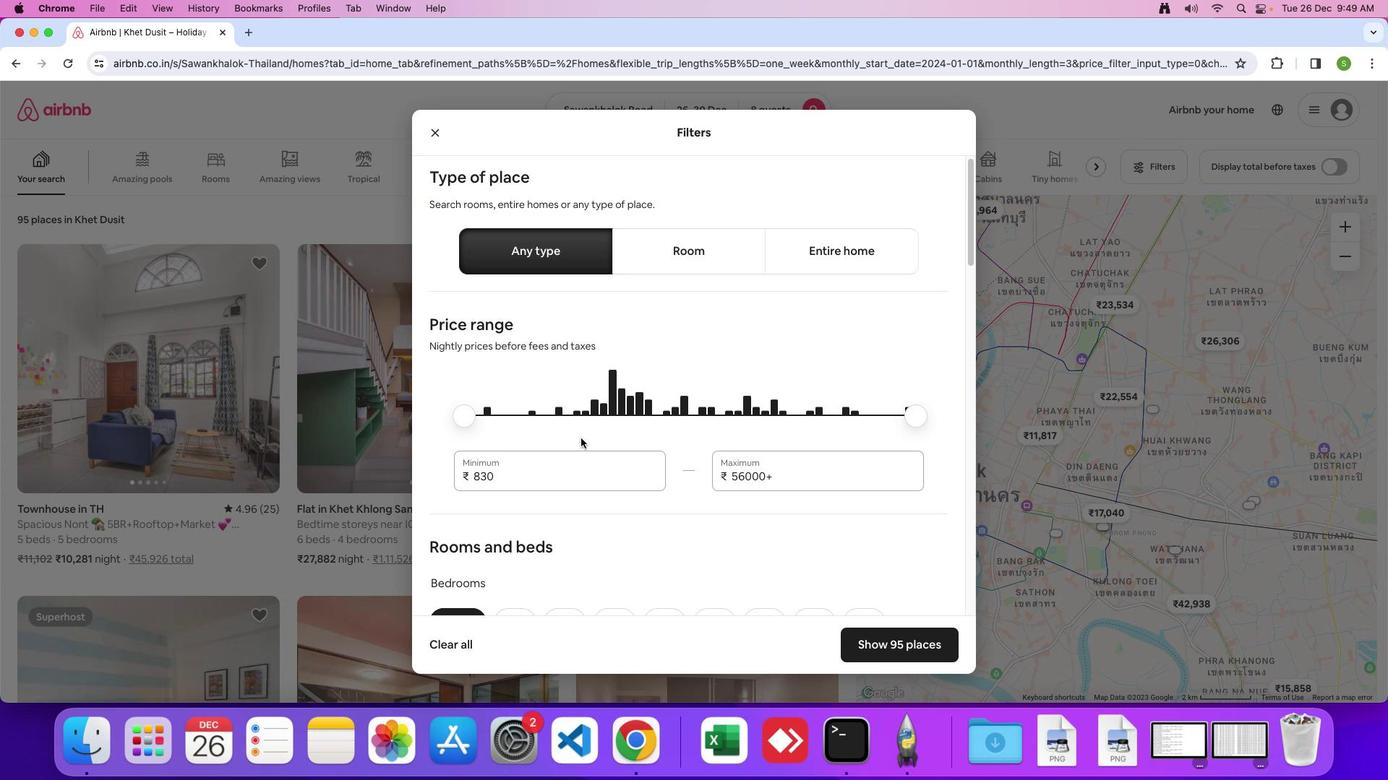 
Action: Mouse moved to (559, 422)
Screenshot: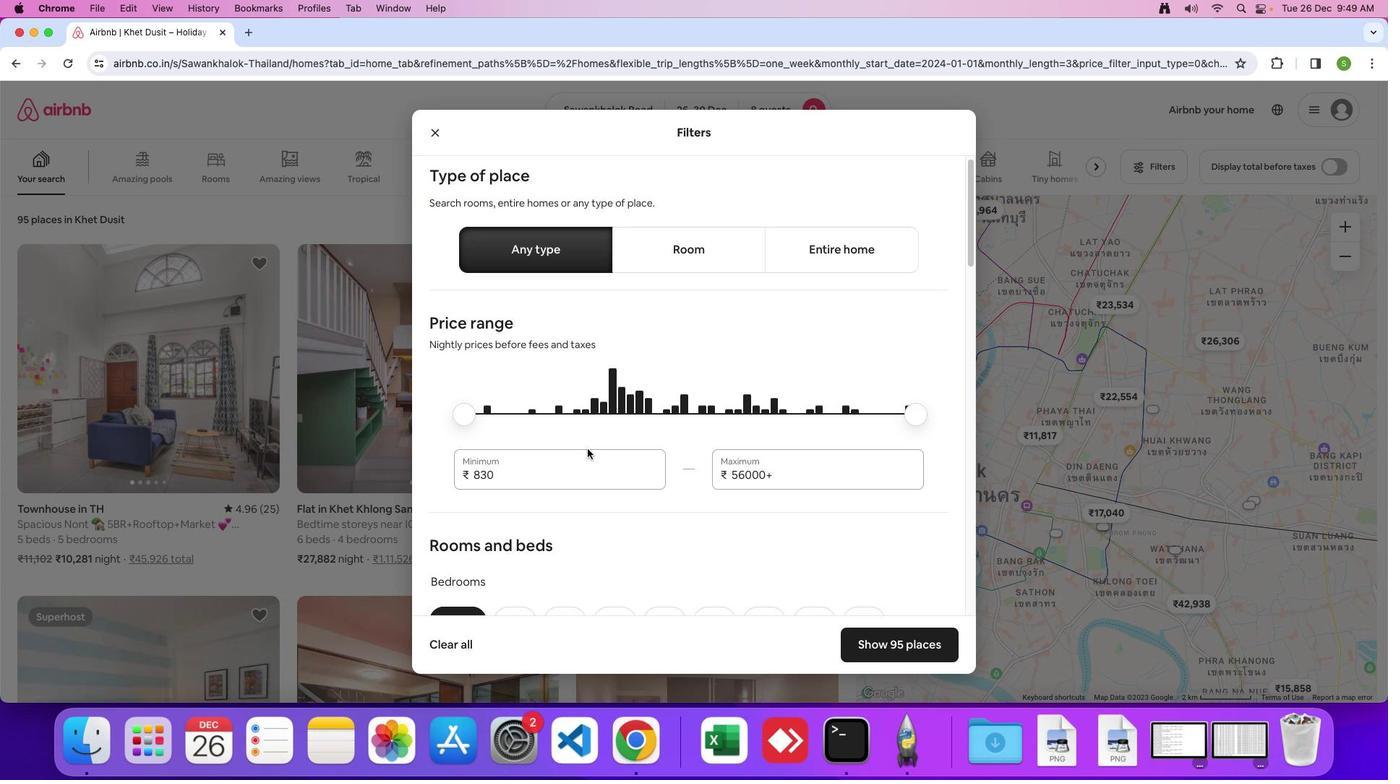 
Action: Mouse scrolled (559, 422) with delta (-26, -27)
Screenshot: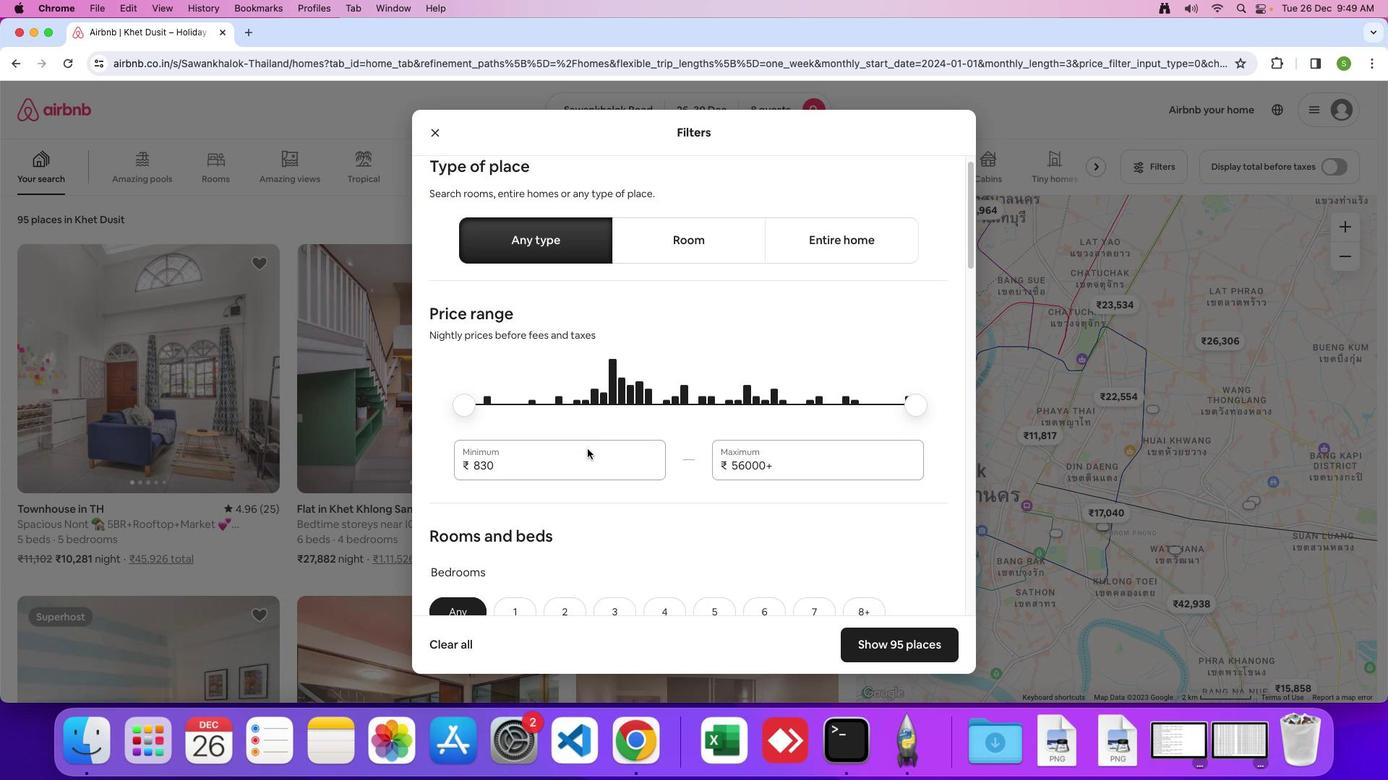 
Action: Mouse scrolled (559, 422) with delta (-26, -27)
Screenshot: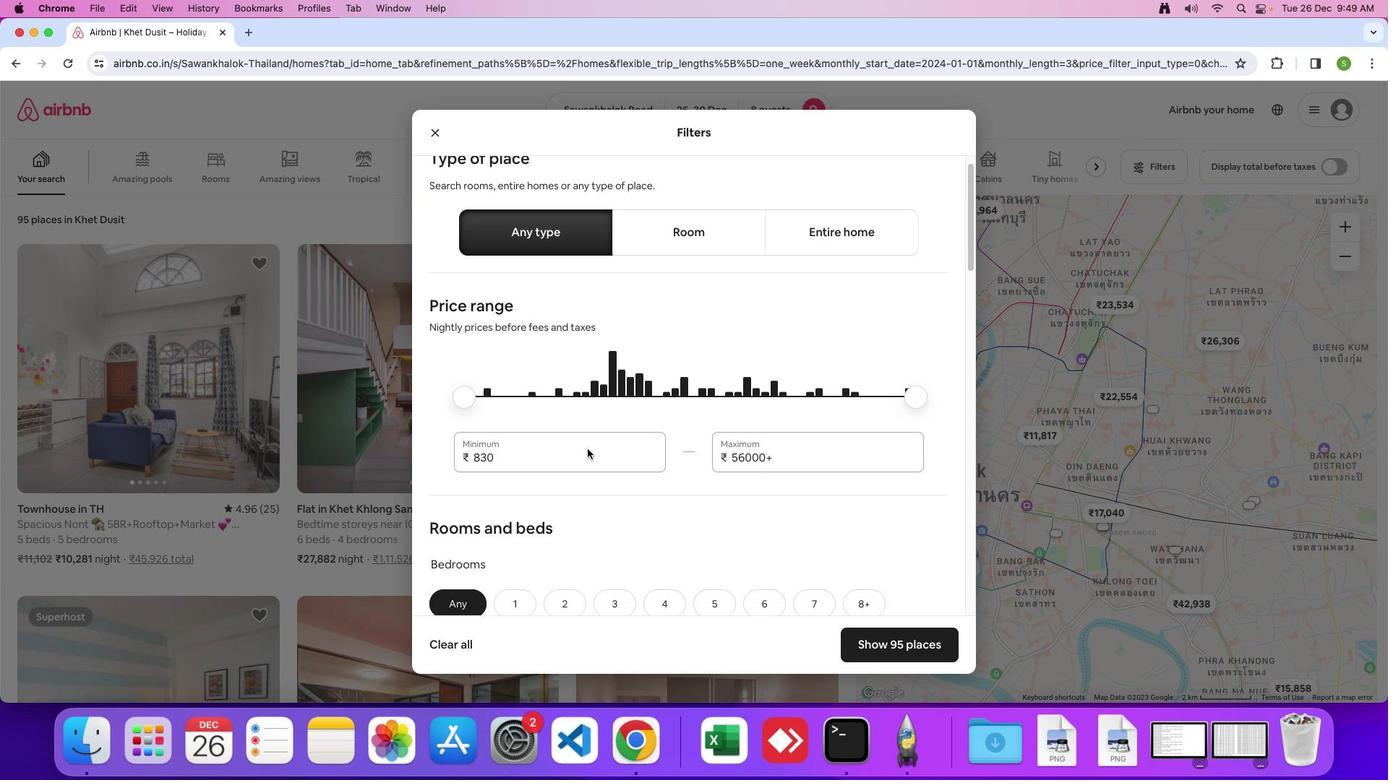 
Action: Mouse moved to (561, 428)
Screenshot: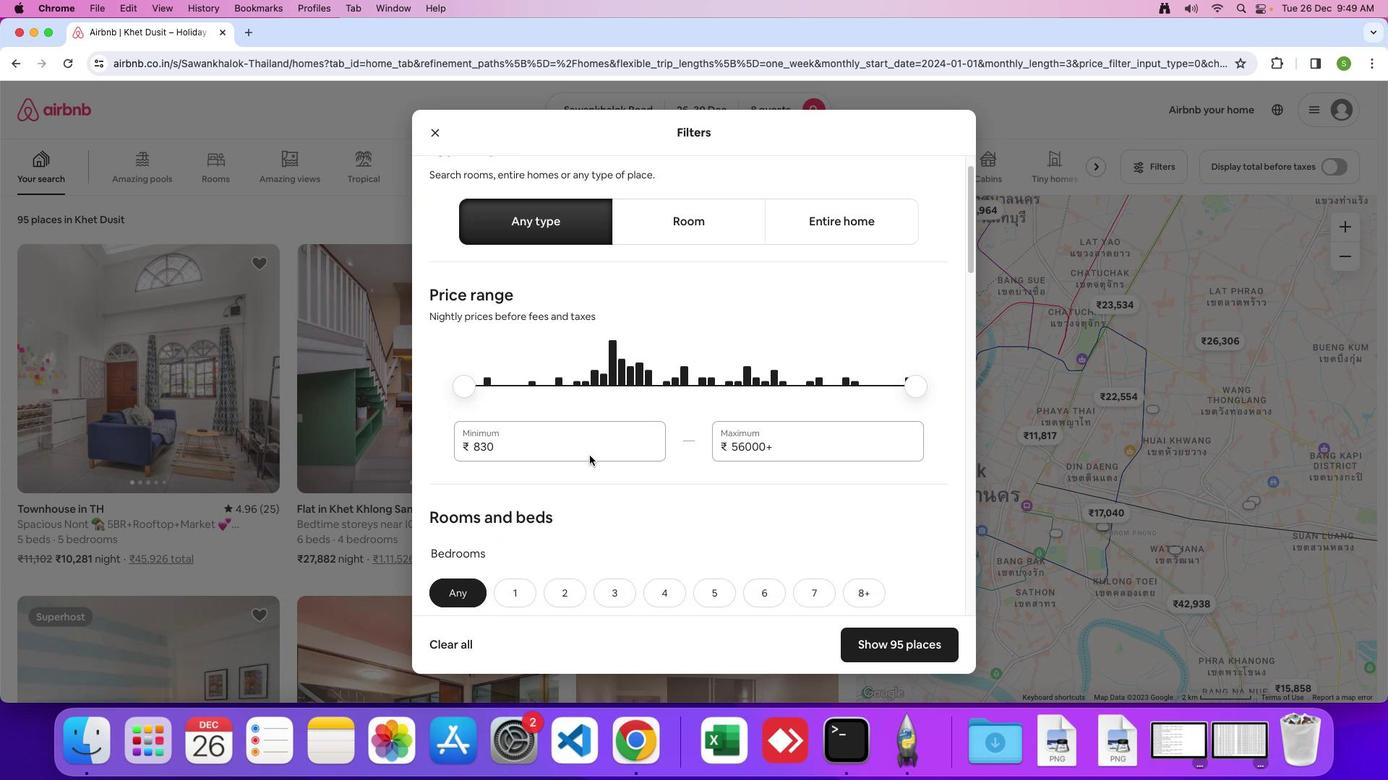 
Action: Mouse scrolled (561, 428) with delta (-26, -27)
Screenshot: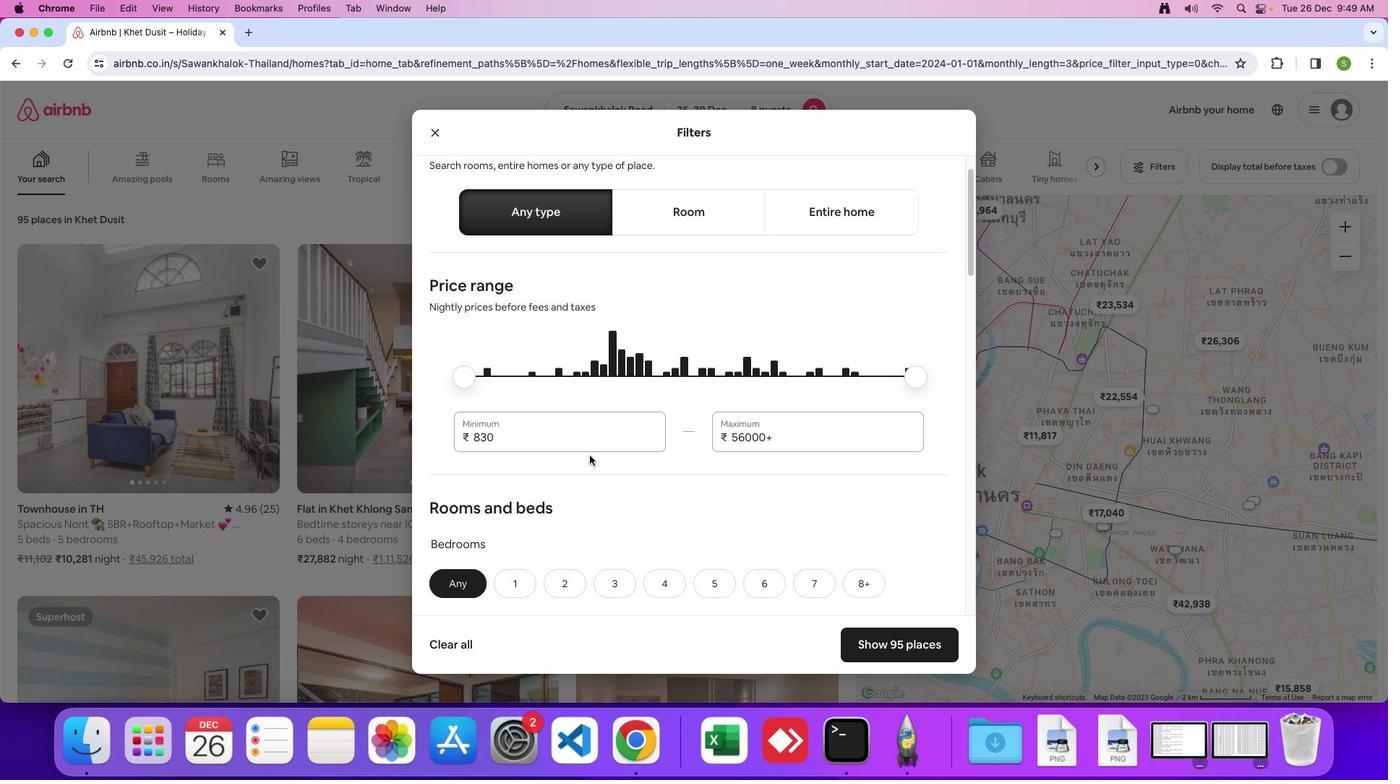 
Action: Mouse scrolled (561, 428) with delta (-26, -27)
Screenshot: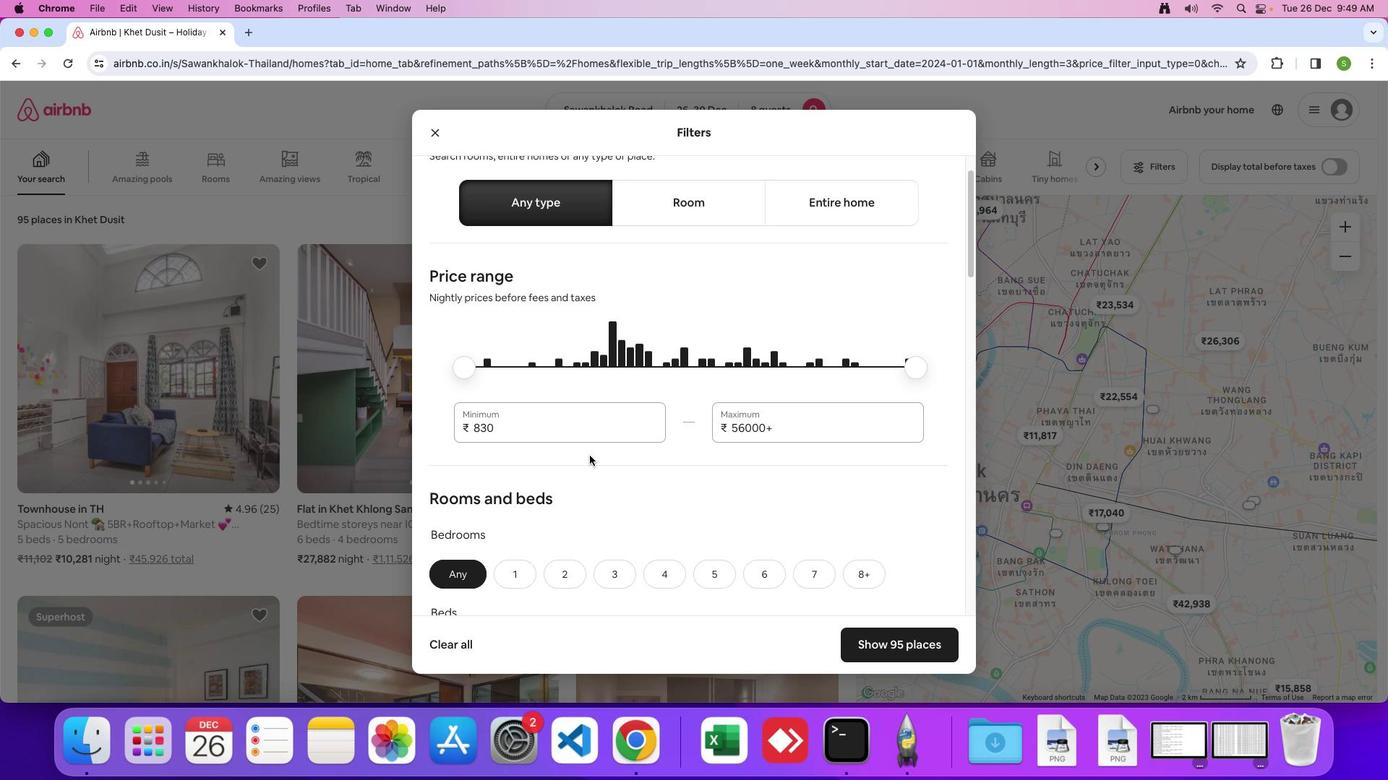 
Action: Mouse scrolled (561, 428) with delta (-26, -28)
Screenshot: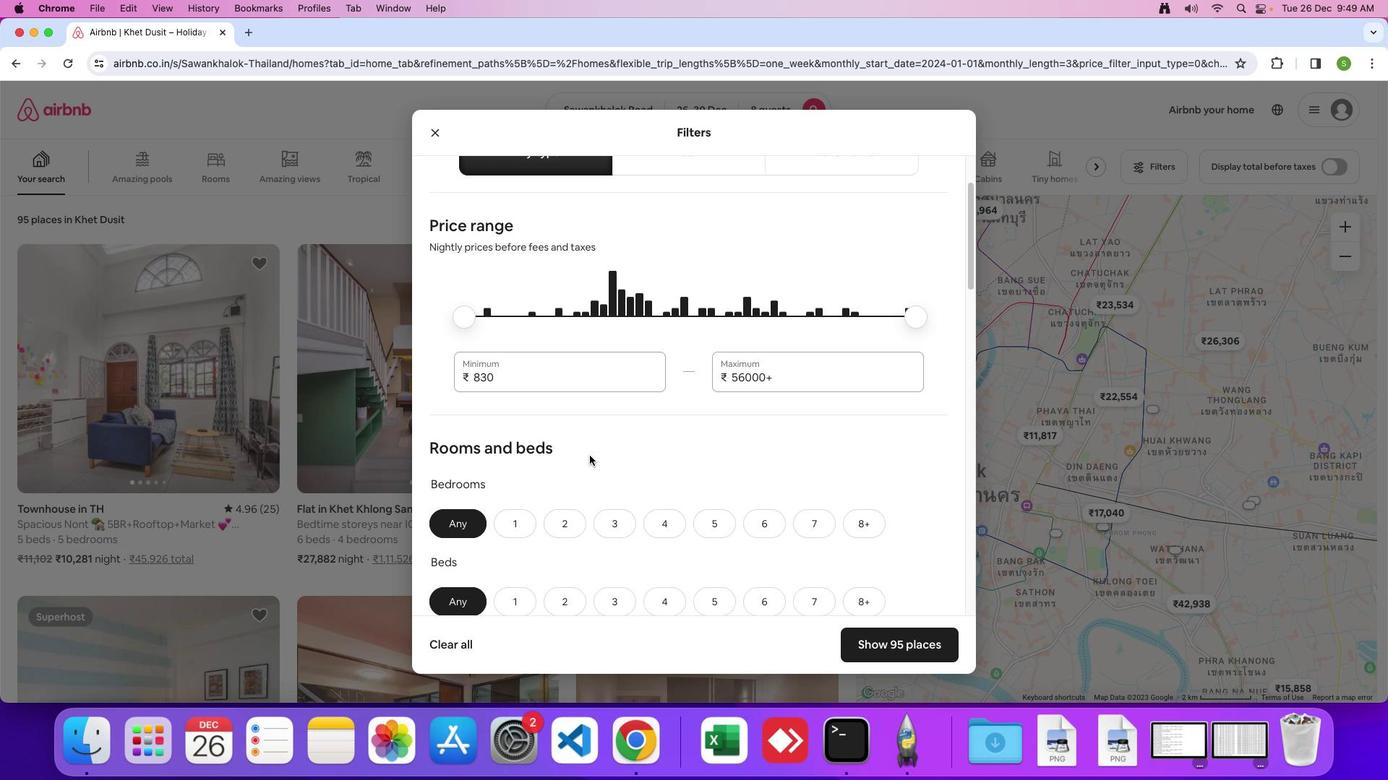 
Action: Mouse scrolled (561, 428) with delta (-26, -27)
Screenshot: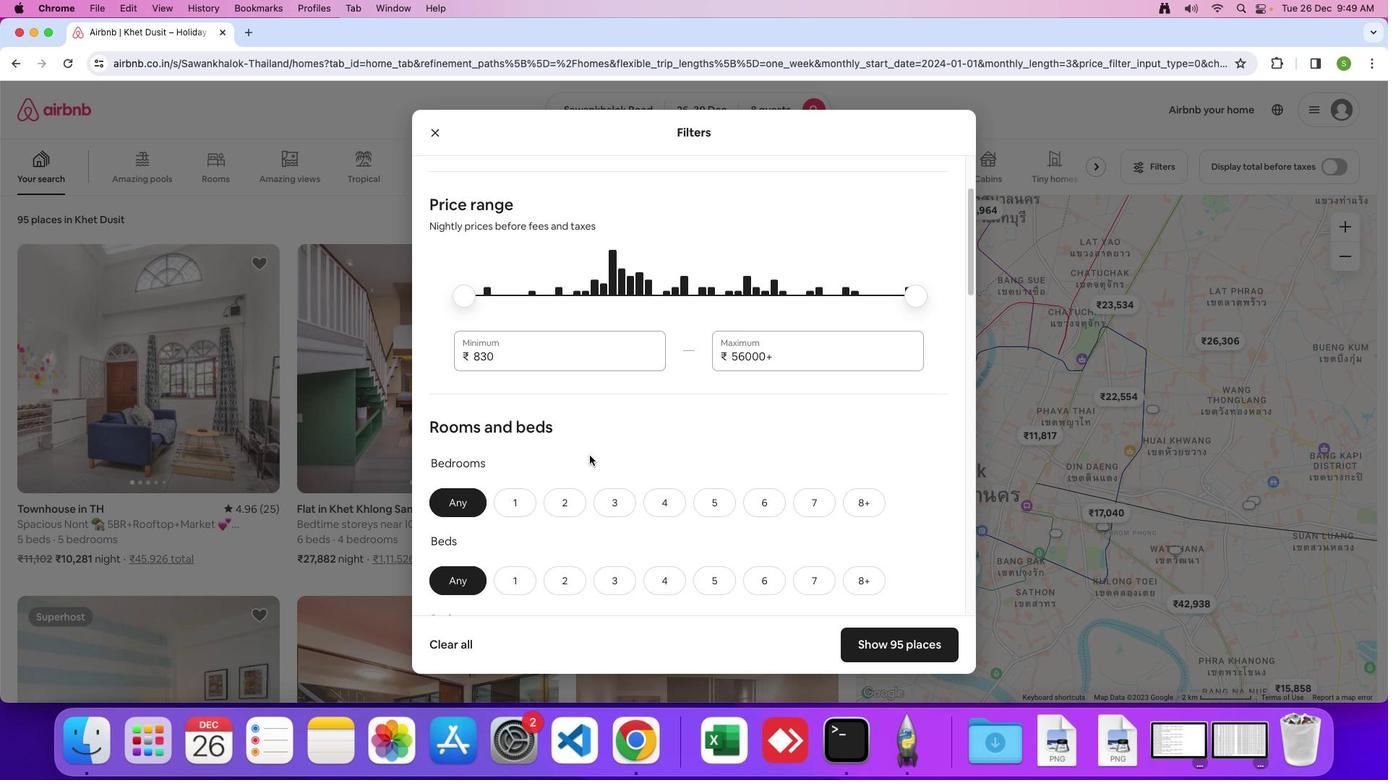 
Action: Mouse scrolled (561, 428) with delta (-26, -27)
Screenshot: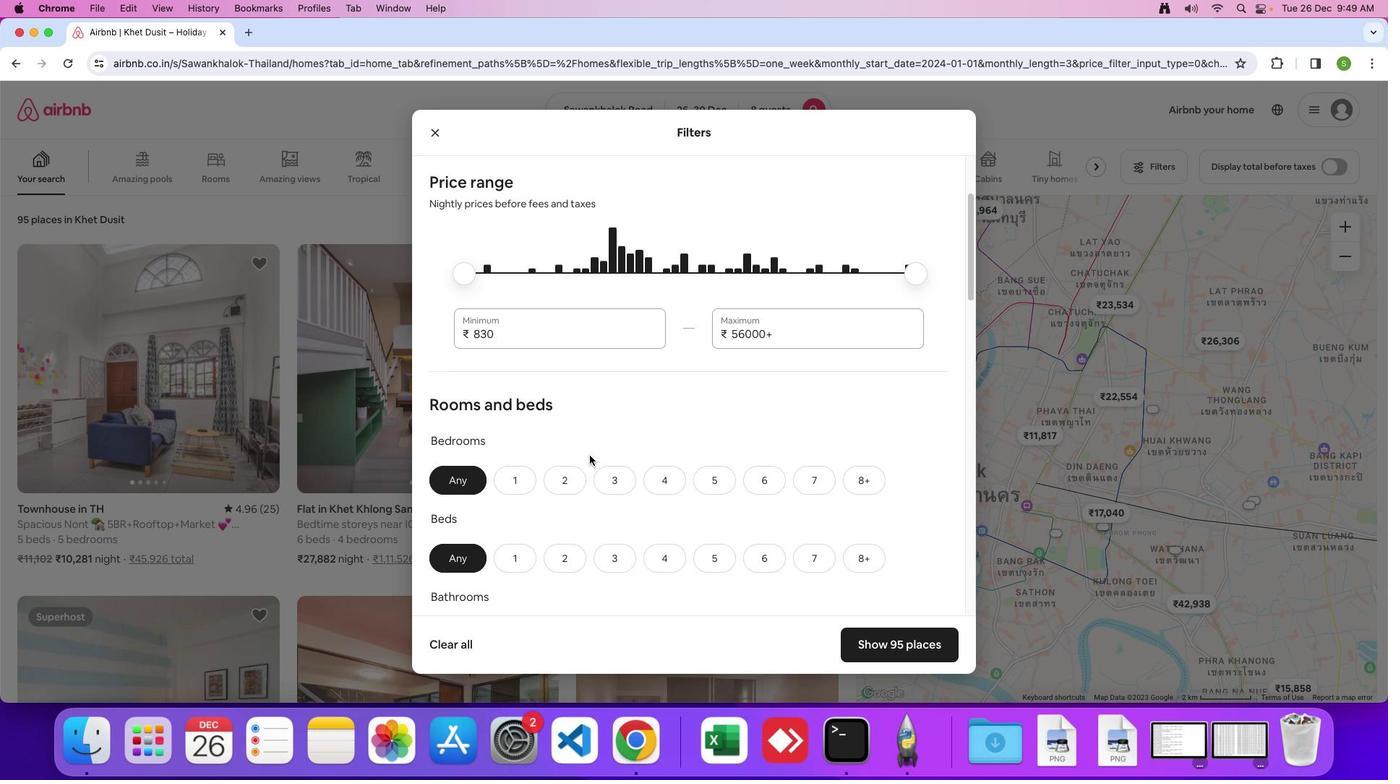 
Action: Mouse scrolled (561, 428) with delta (-26, -27)
Screenshot: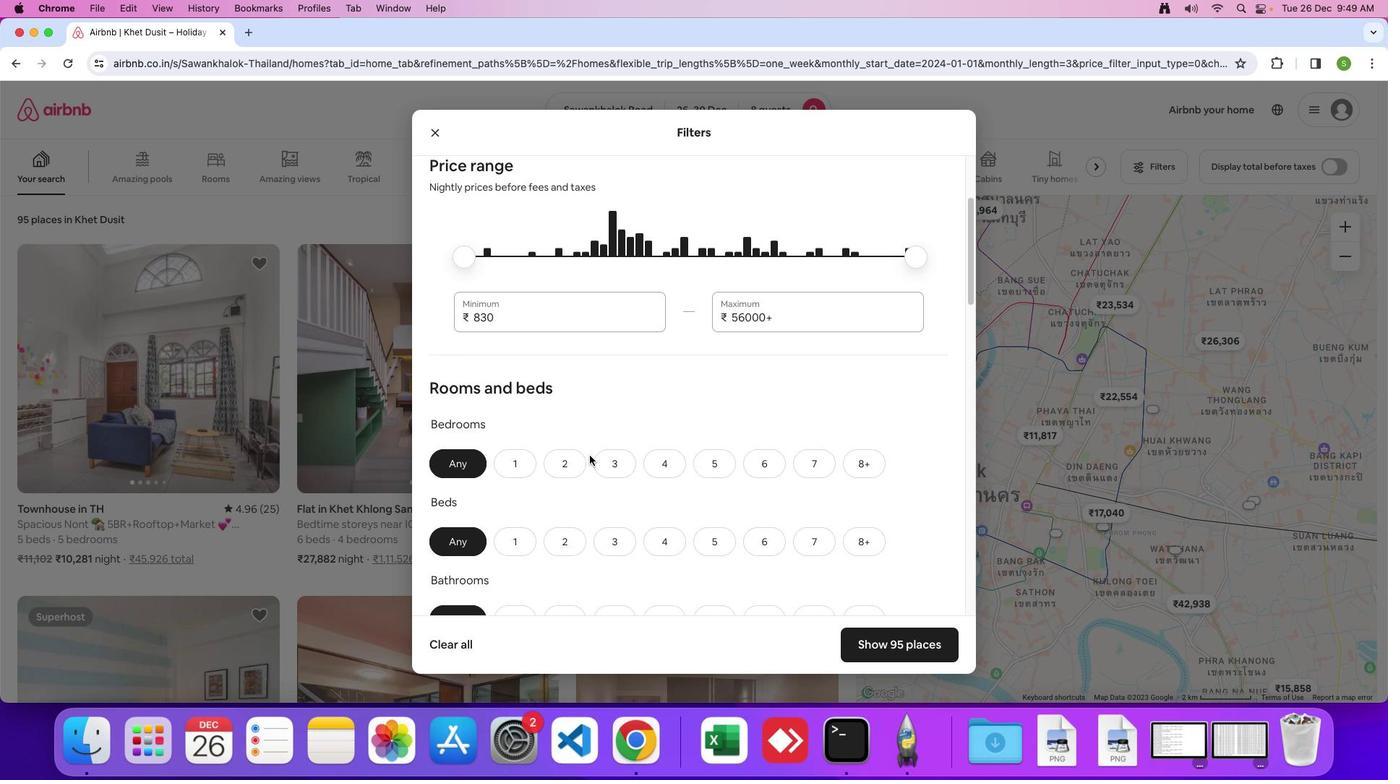 
Action: Mouse moved to (562, 426)
Screenshot: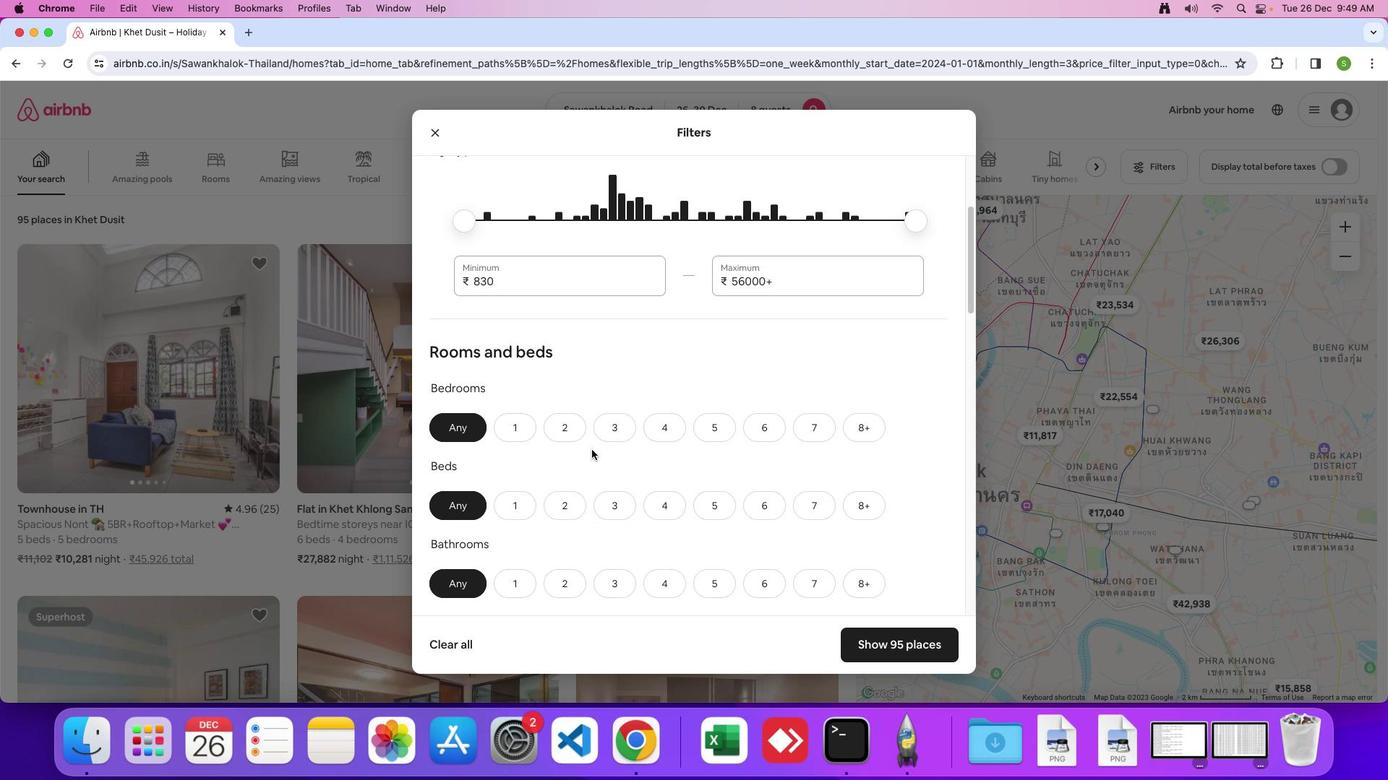 
Action: Mouse scrolled (562, 426) with delta (-26, -27)
Screenshot: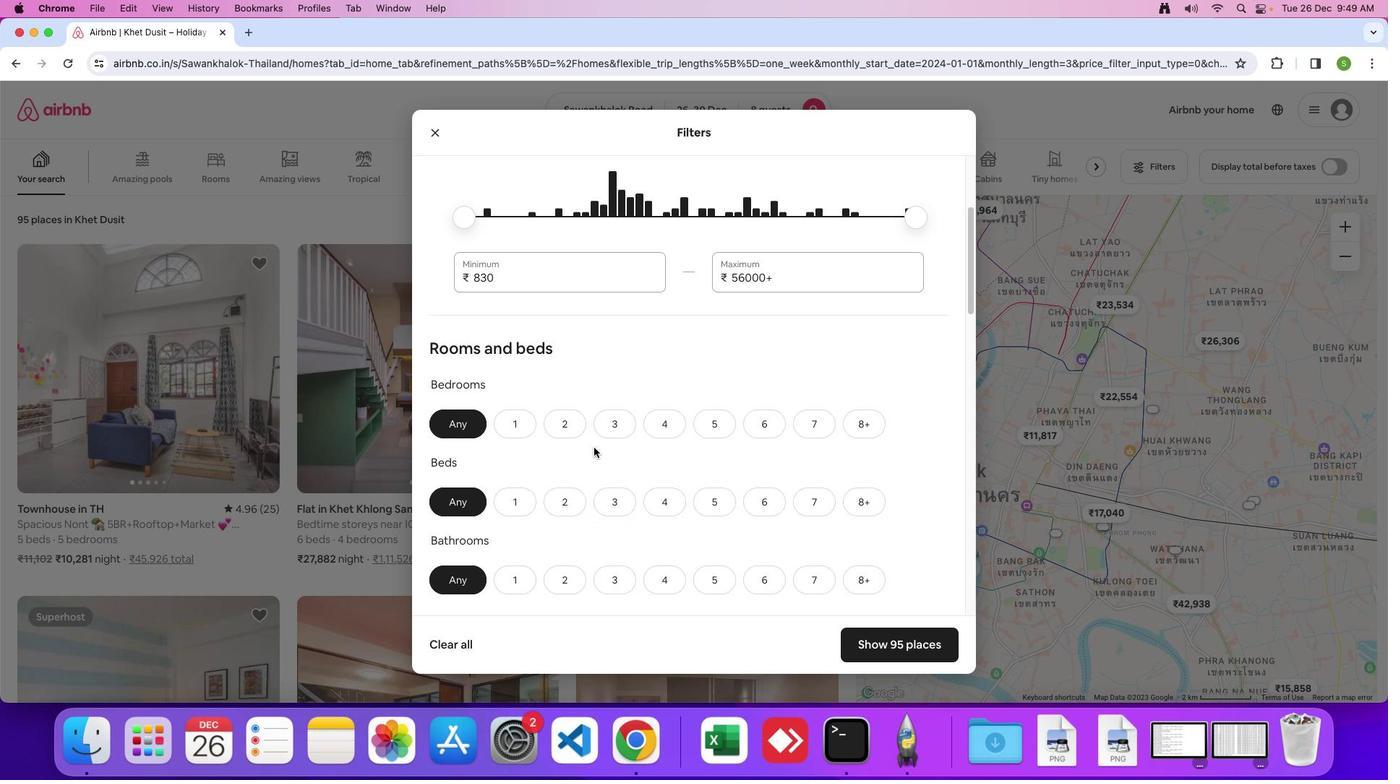 
Action: Mouse moved to (563, 424)
Screenshot: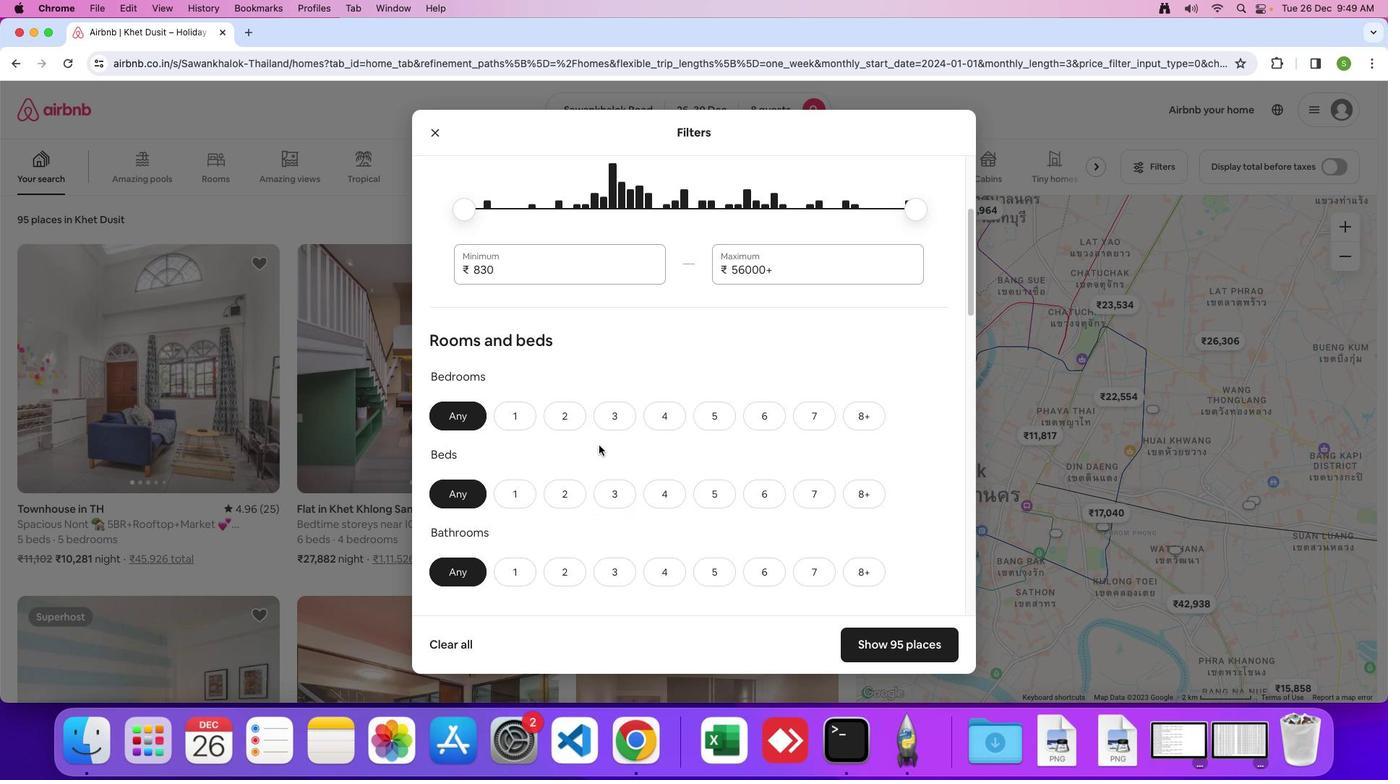 
Action: Mouse scrolled (563, 424) with delta (-26, -27)
Screenshot: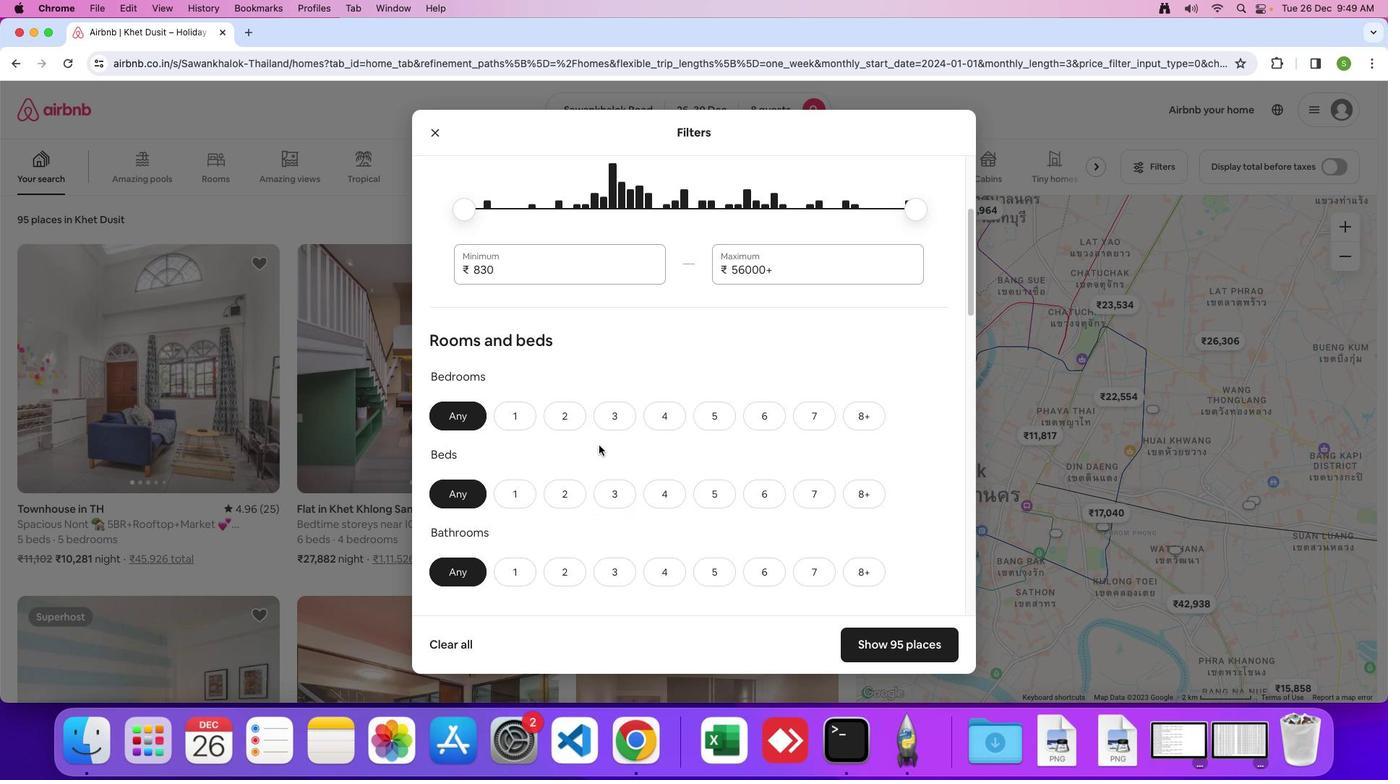 
Action: Mouse moved to (574, 417)
Screenshot: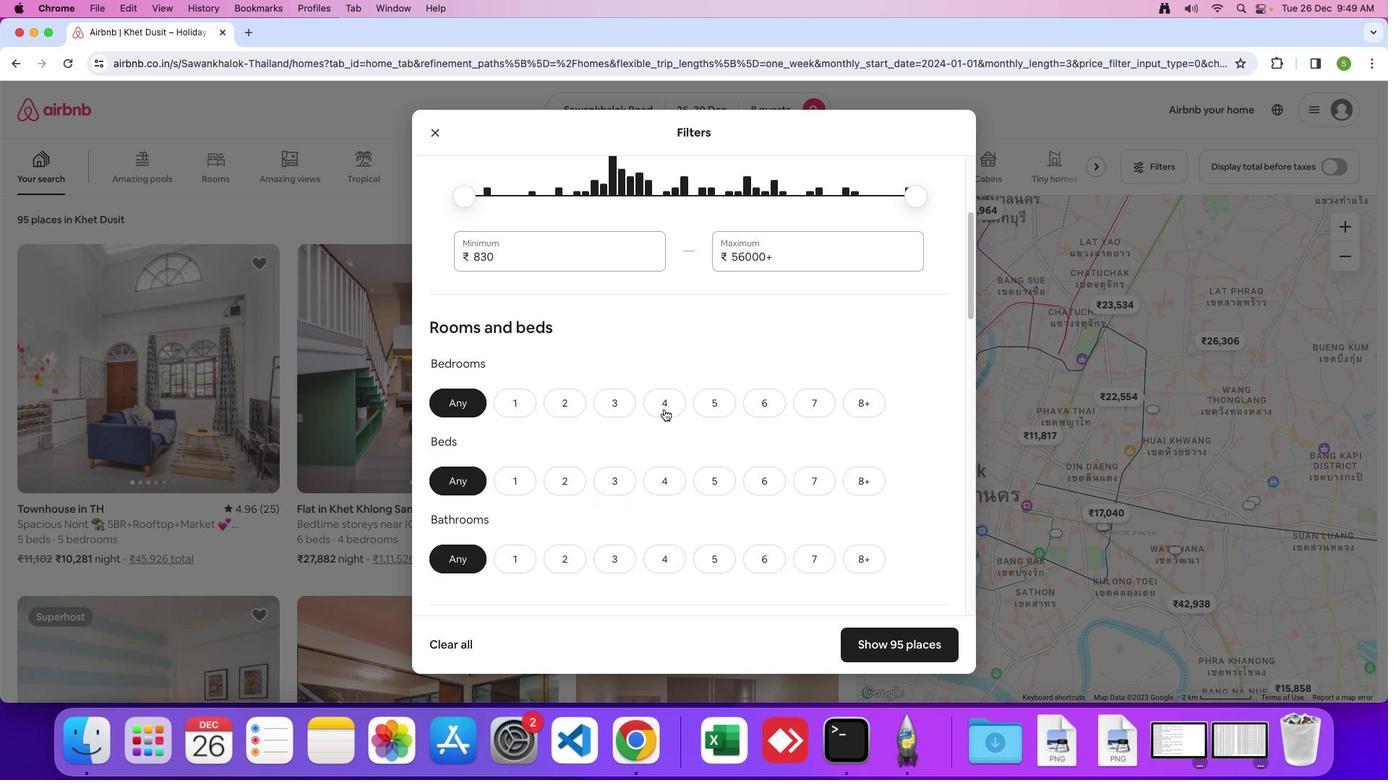 
Action: Mouse scrolled (574, 417) with delta (-26, -27)
Screenshot: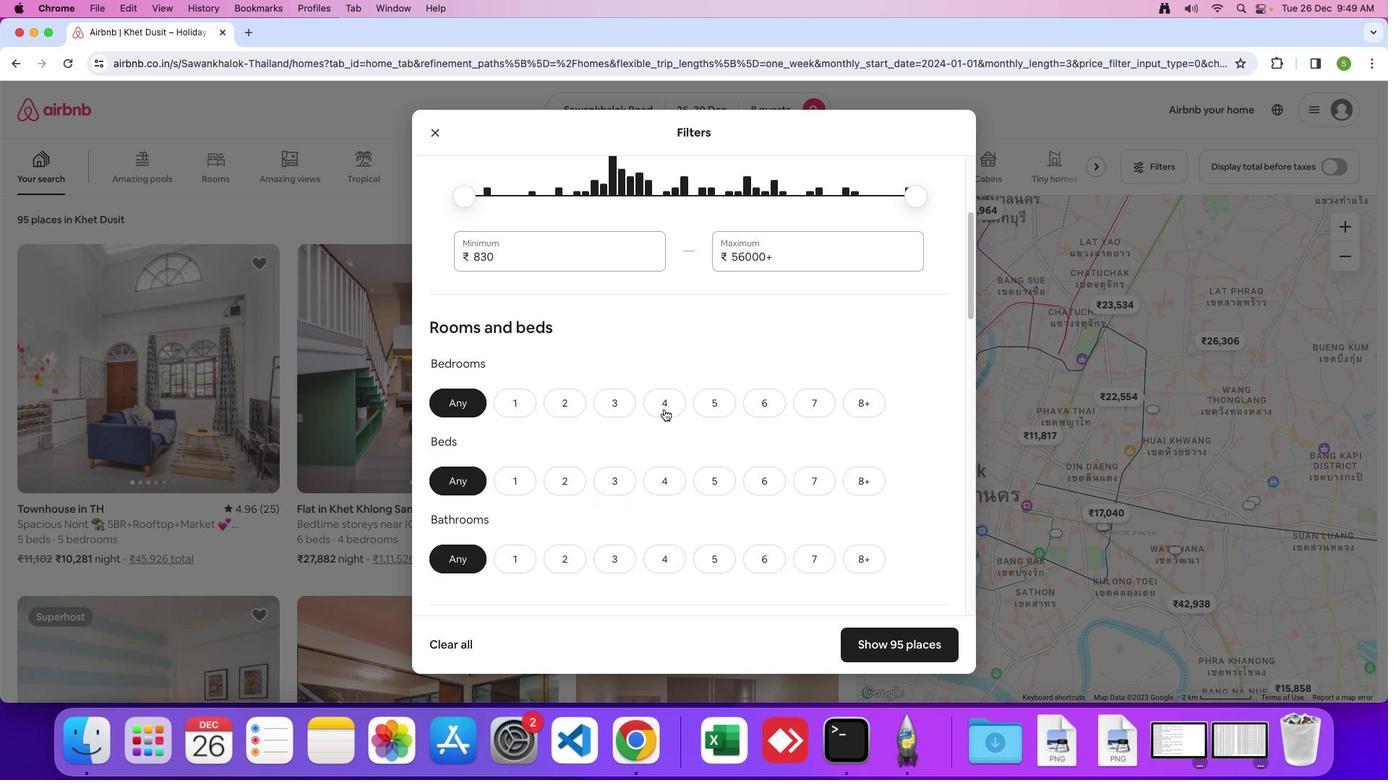 
Action: Mouse moved to (641, 374)
Screenshot: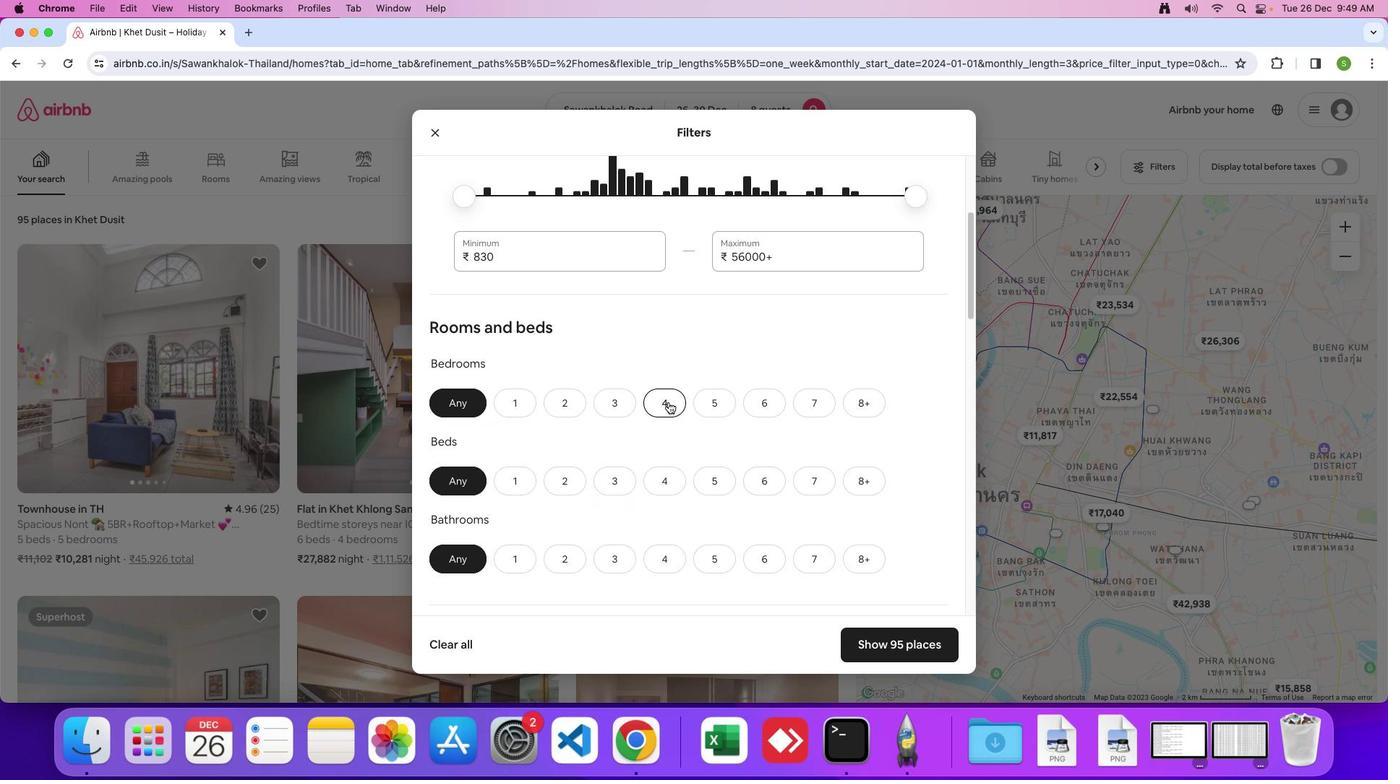 
Action: Mouse pressed left at (641, 374)
Screenshot: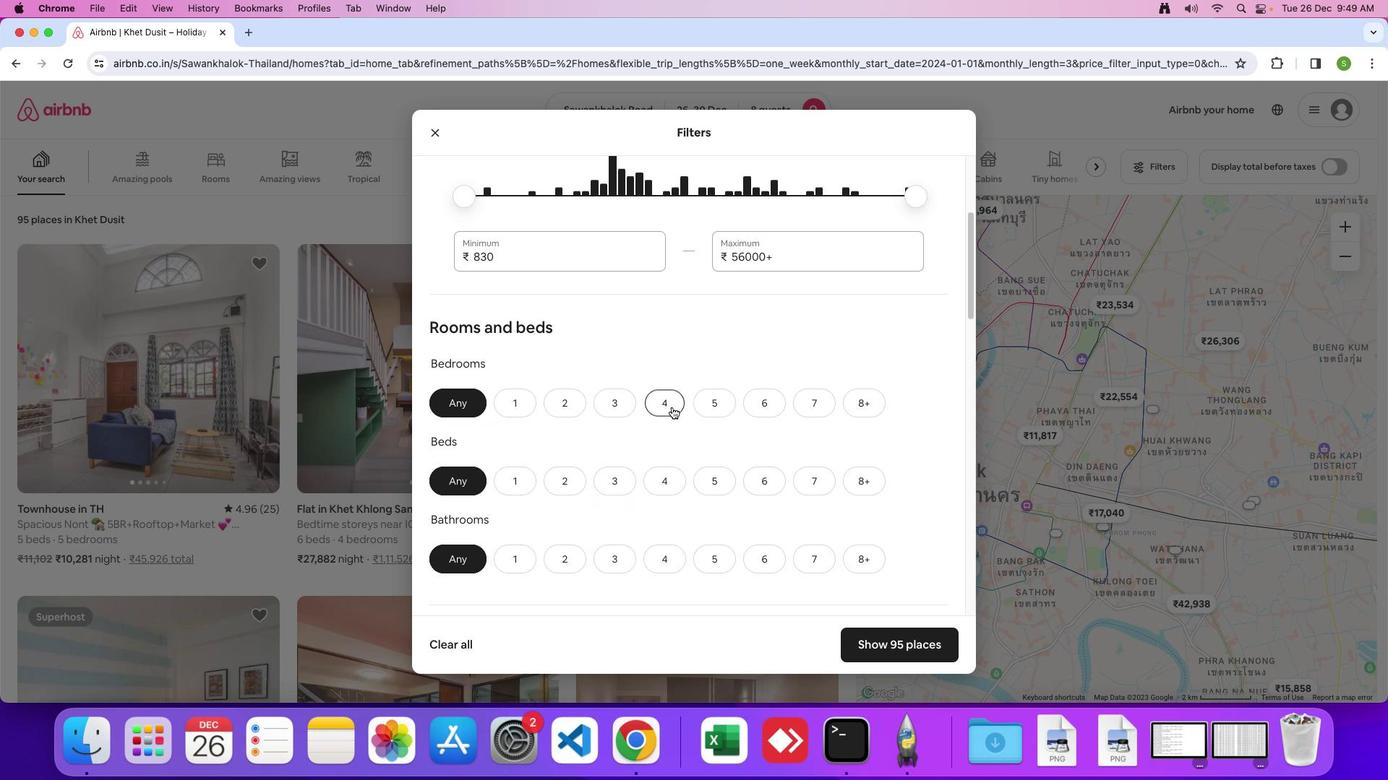 
Action: Mouse moved to (851, 452)
Screenshot: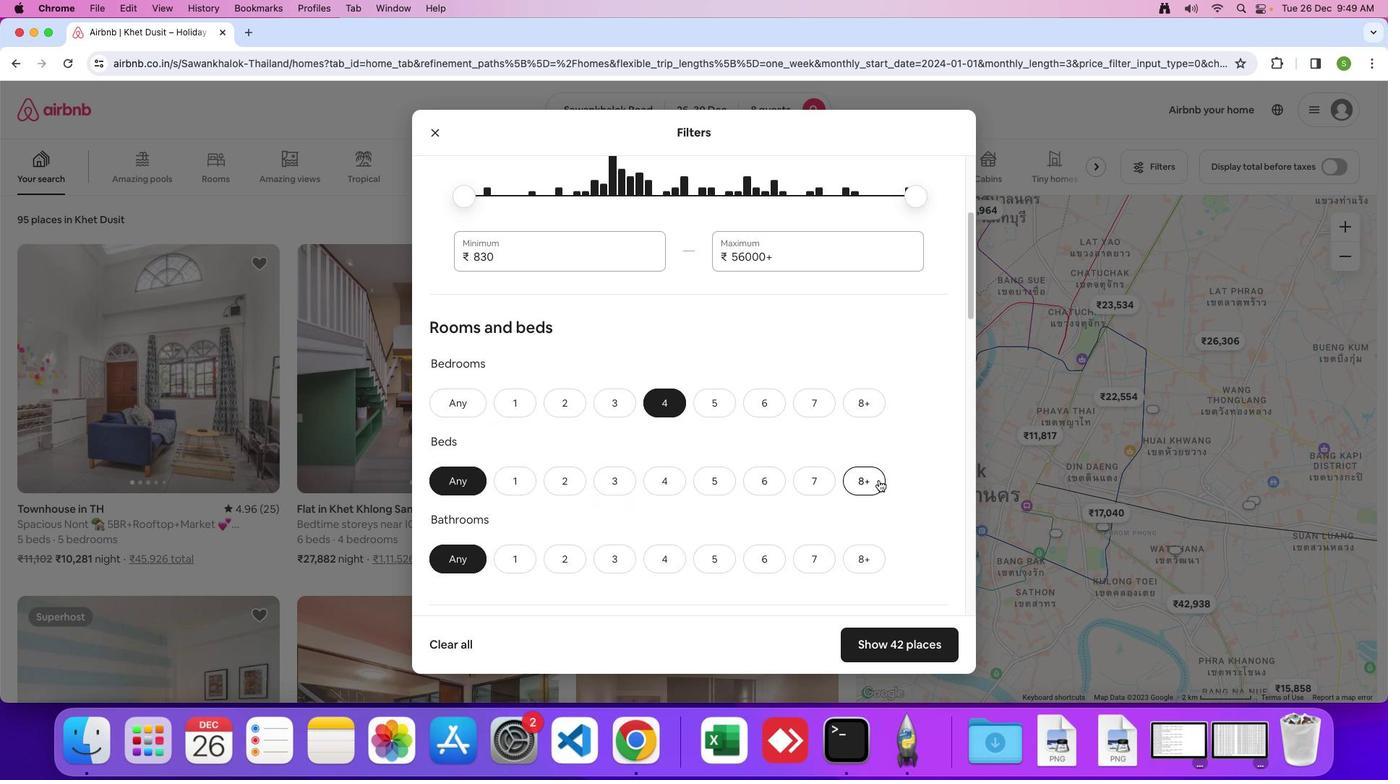 
Action: Mouse pressed left at (851, 452)
Screenshot: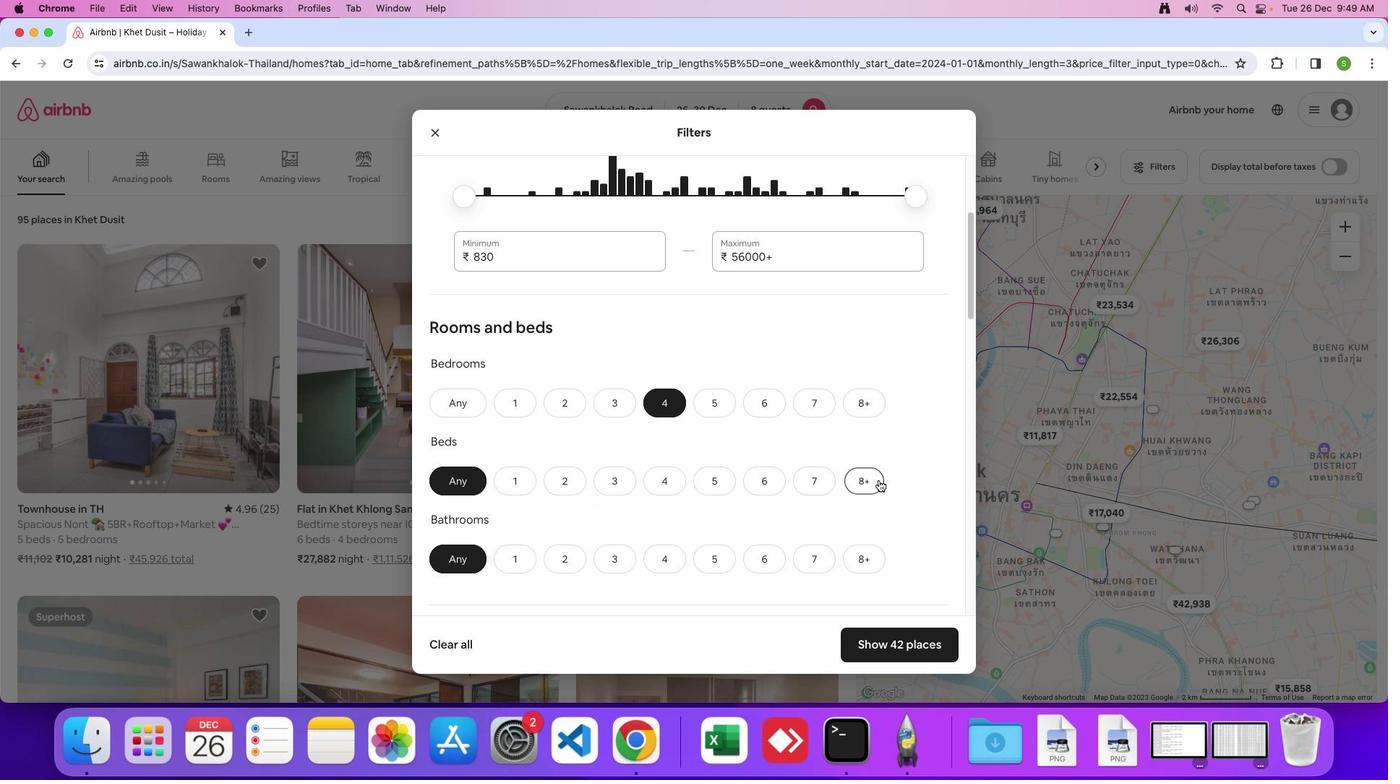 
Action: Mouse moved to (649, 528)
Screenshot: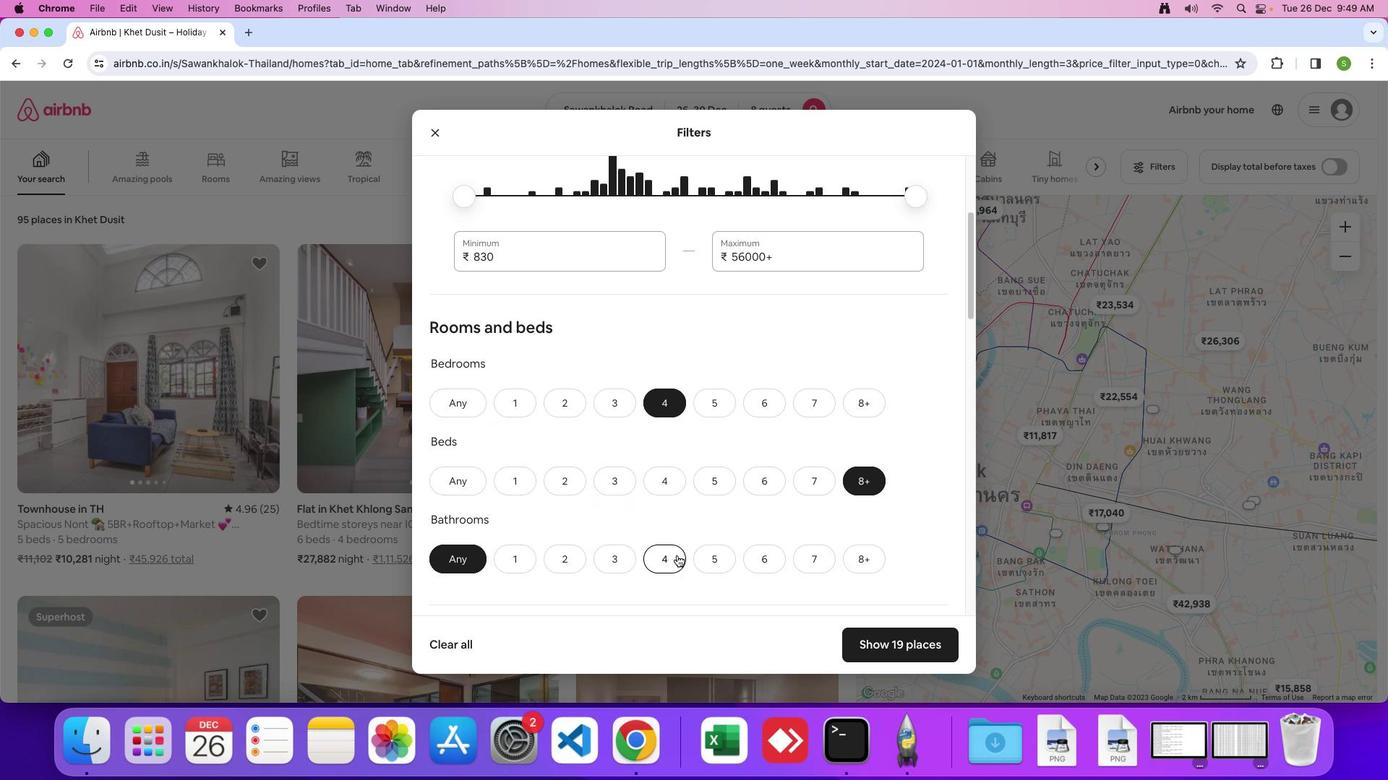
Action: Mouse pressed left at (649, 528)
Screenshot: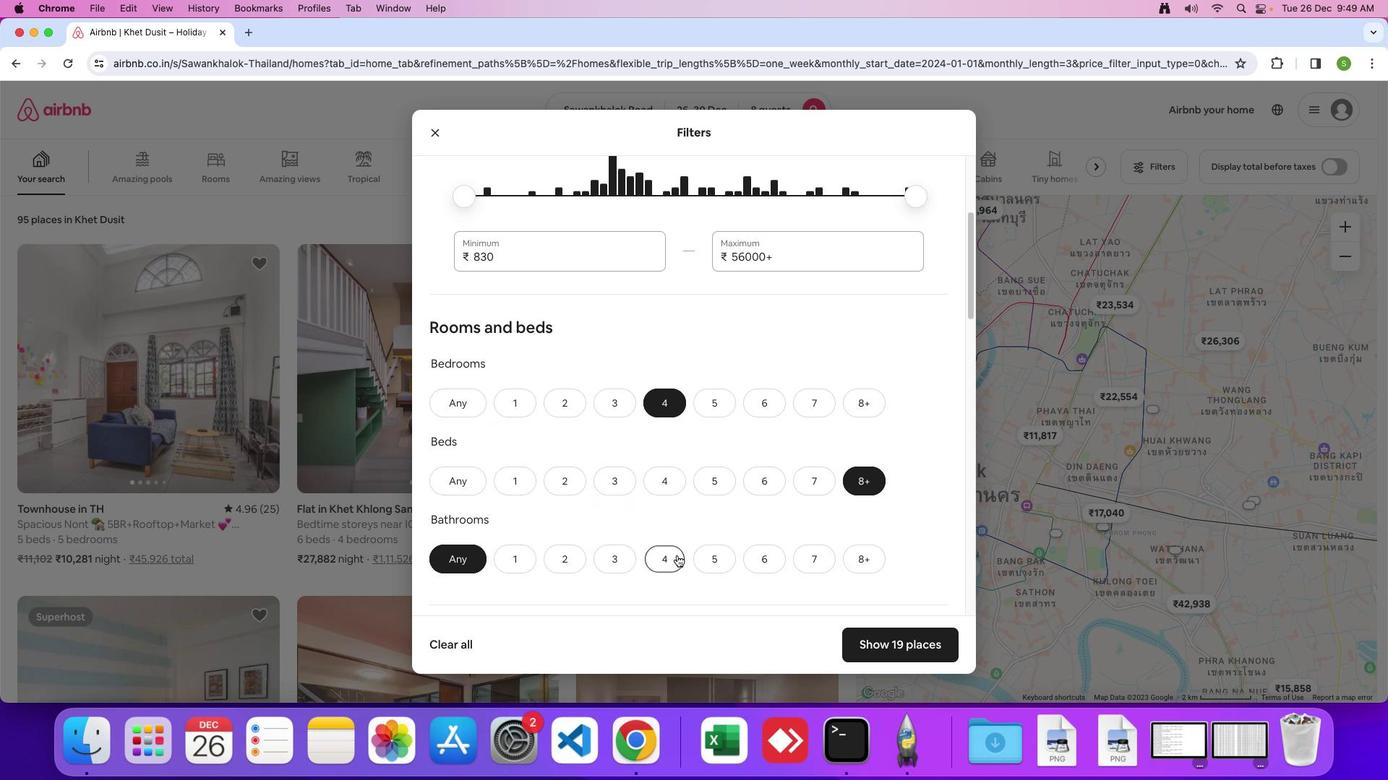 
Action: Mouse moved to (713, 498)
Screenshot: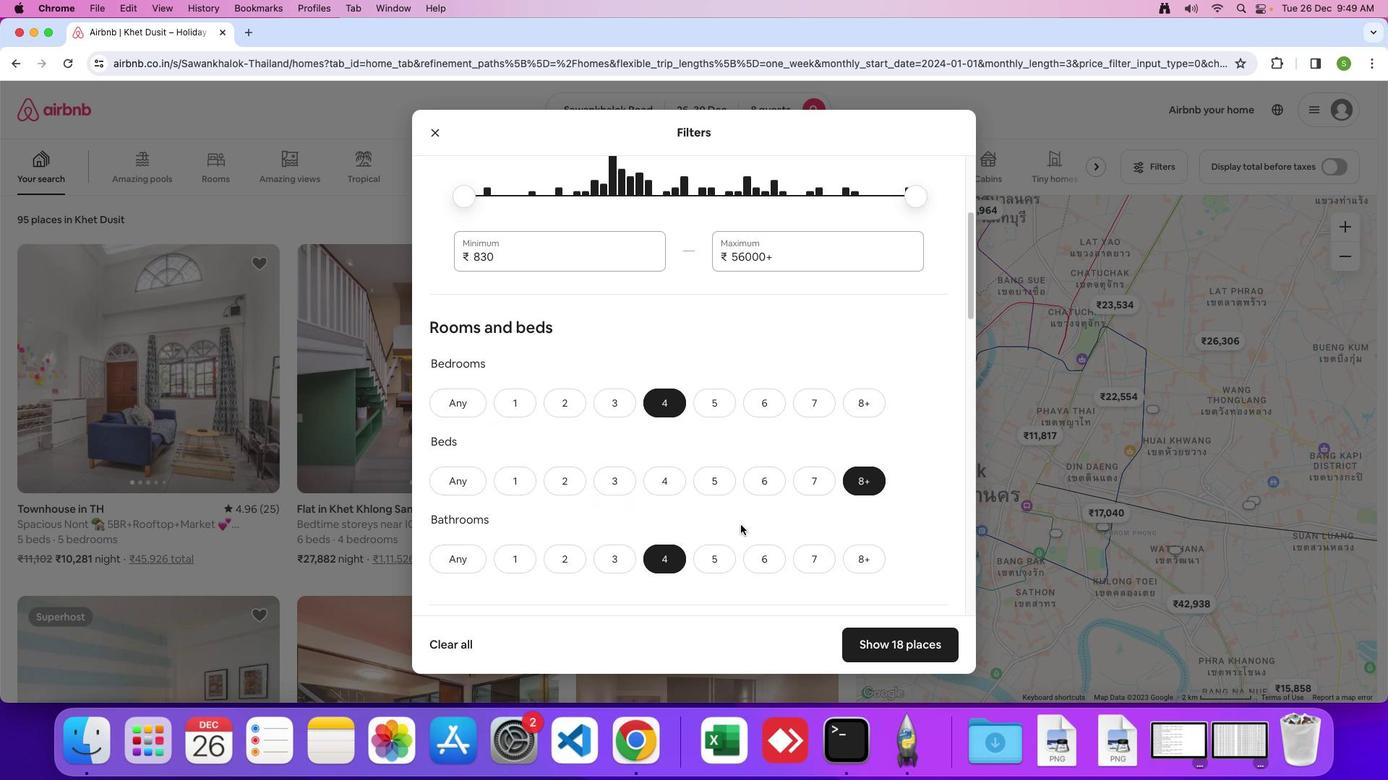 
Action: Mouse scrolled (713, 498) with delta (-26, -27)
Screenshot: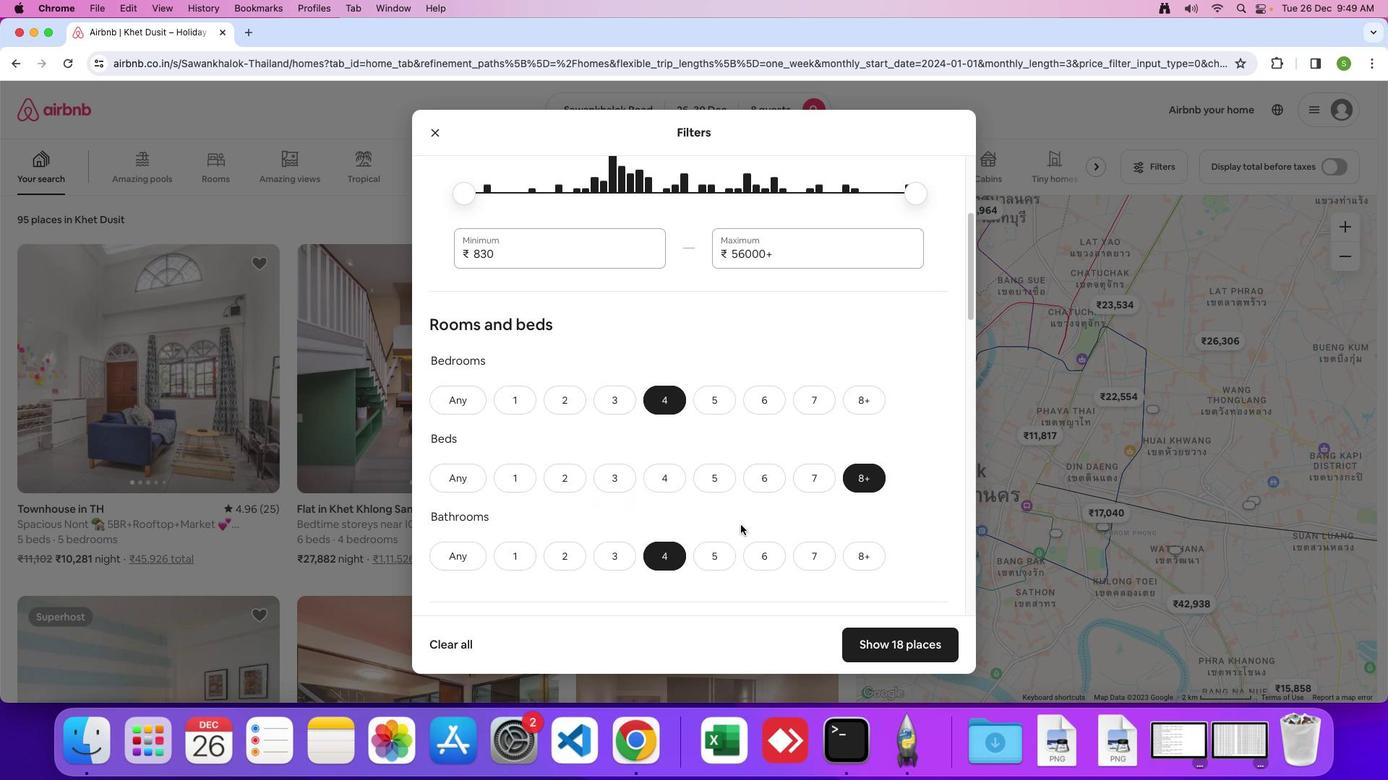 
Action: Mouse scrolled (713, 498) with delta (-26, -27)
Screenshot: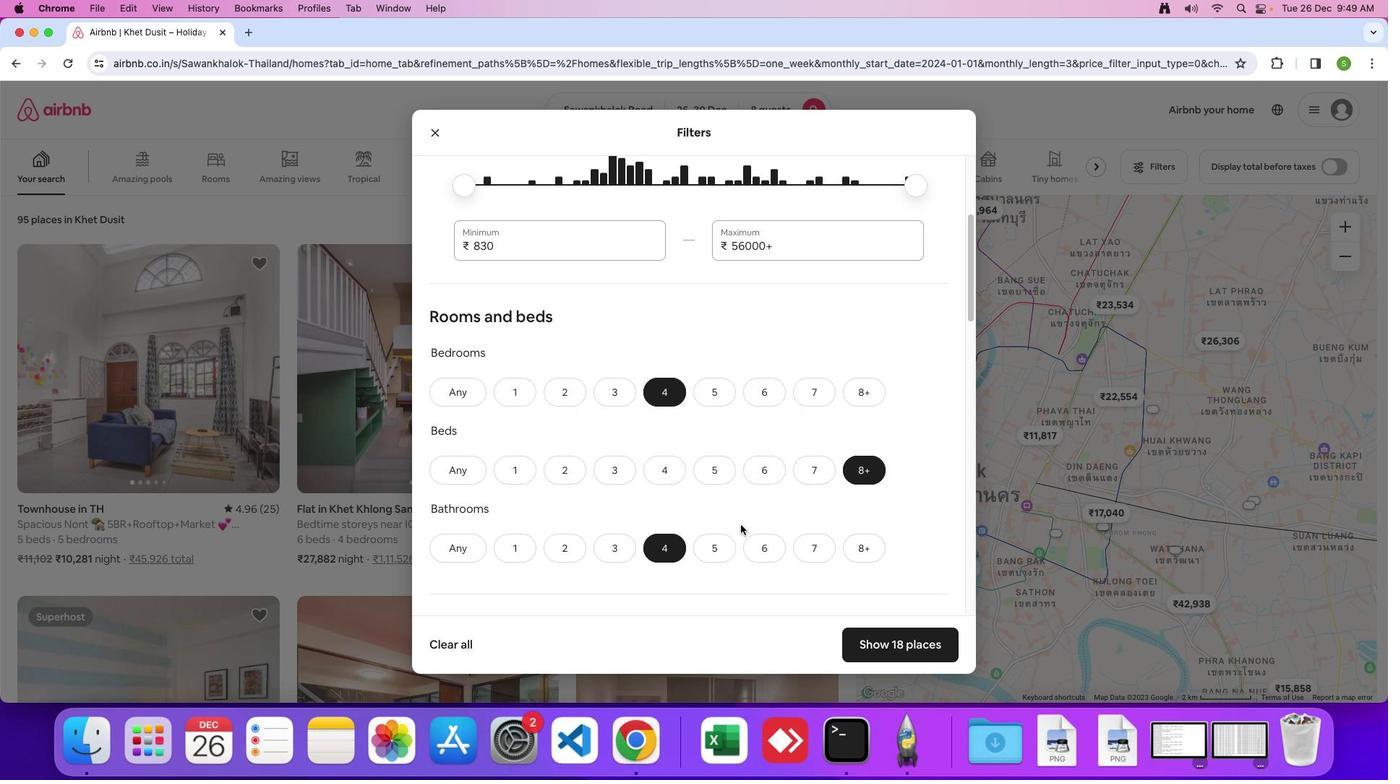 
Action: Mouse scrolled (713, 498) with delta (-26, -26)
Screenshot: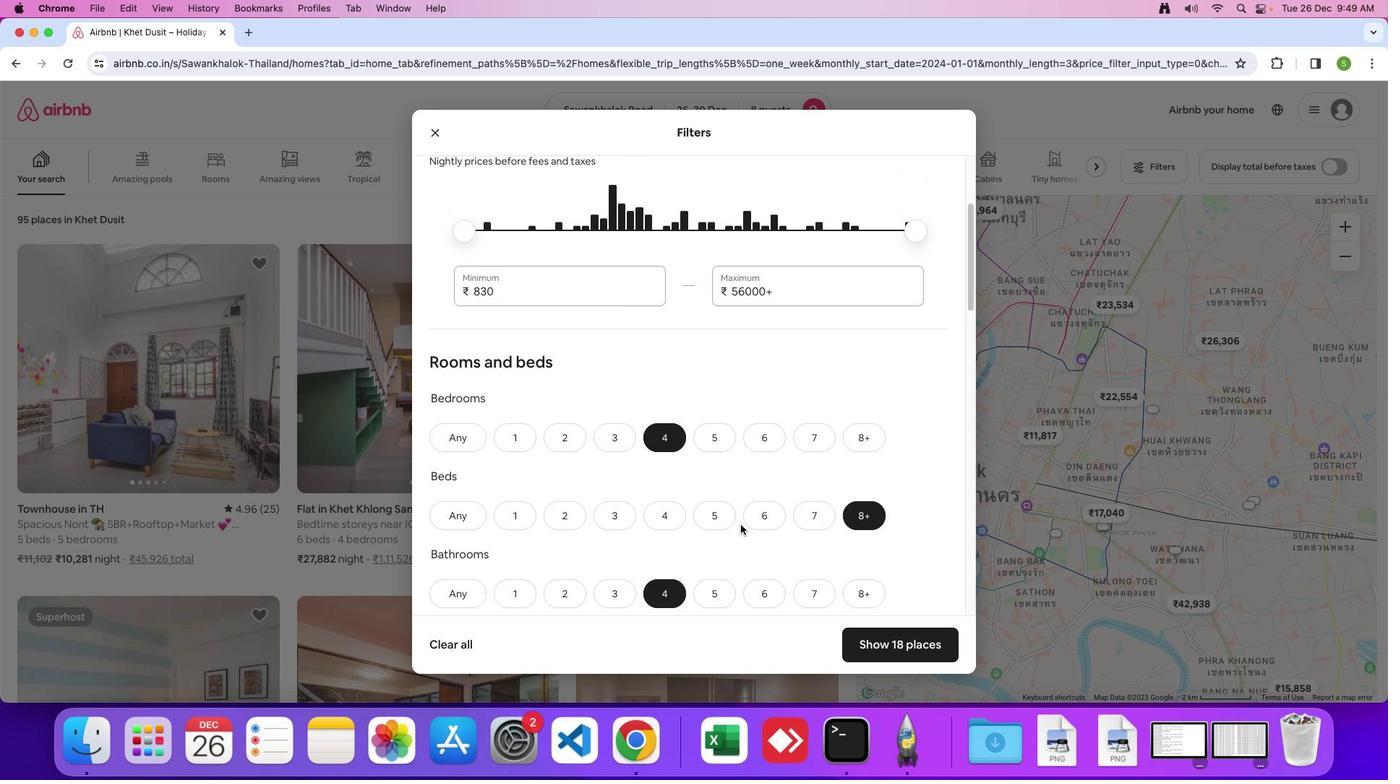 
Action: Mouse scrolled (713, 498) with delta (-26, -26)
Screenshot: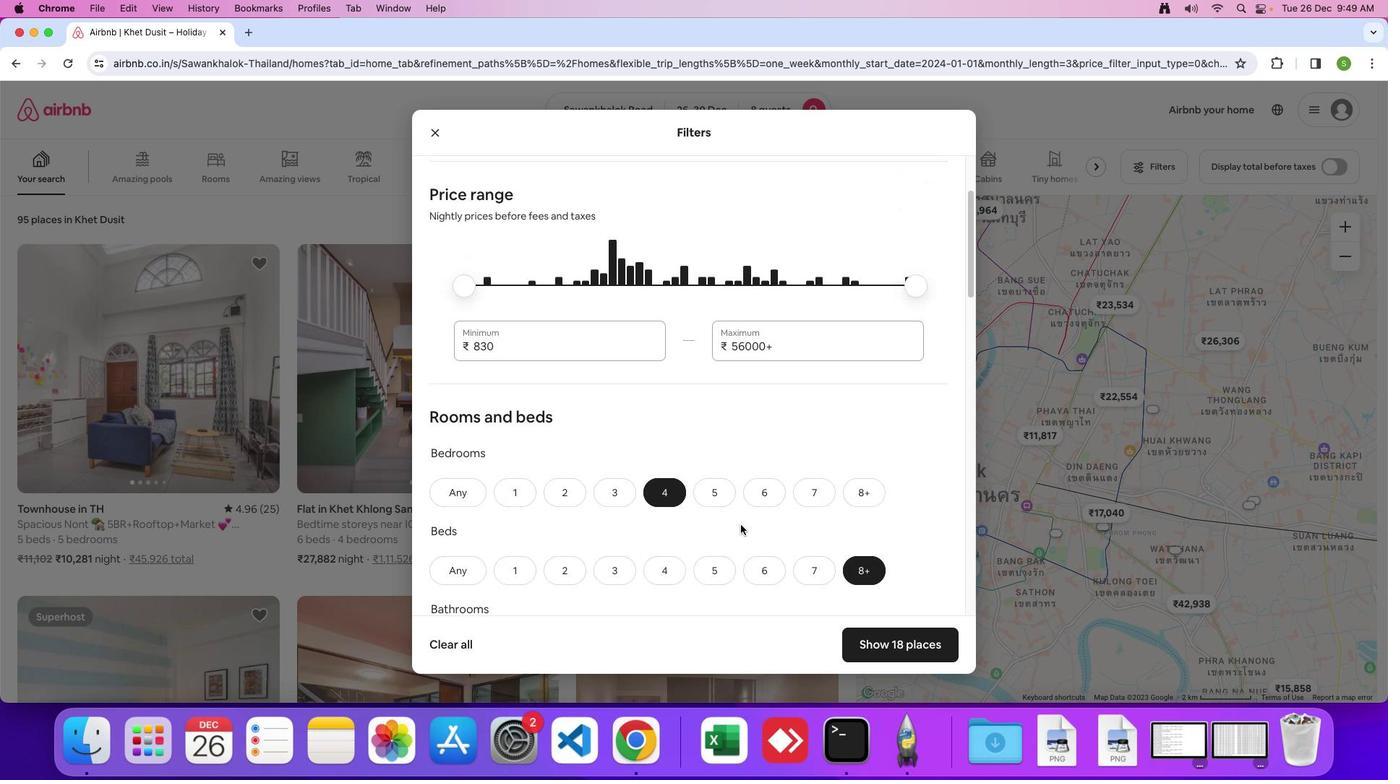 
Action: Mouse scrolled (713, 498) with delta (-26, -23)
Screenshot: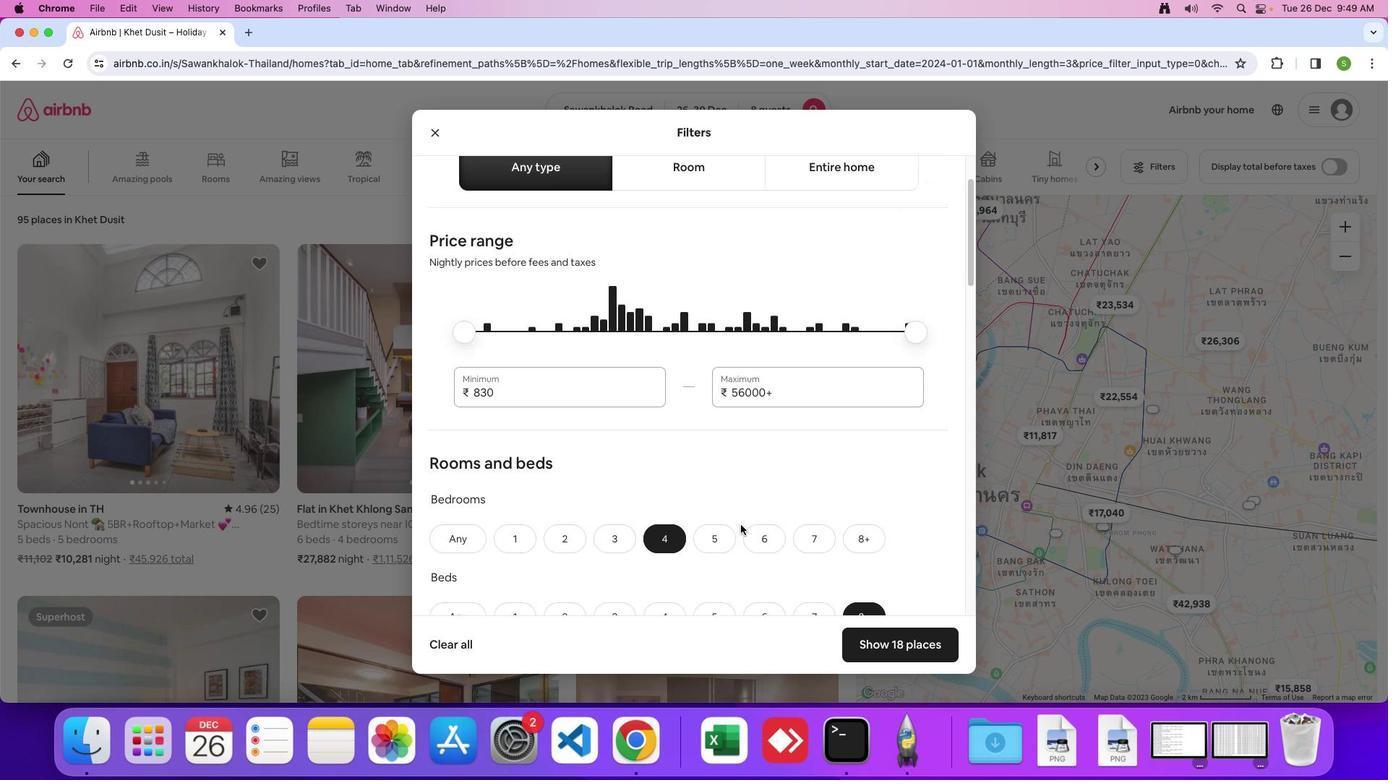 
Action: Mouse scrolled (713, 498) with delta (-26, -27)
Screenshot: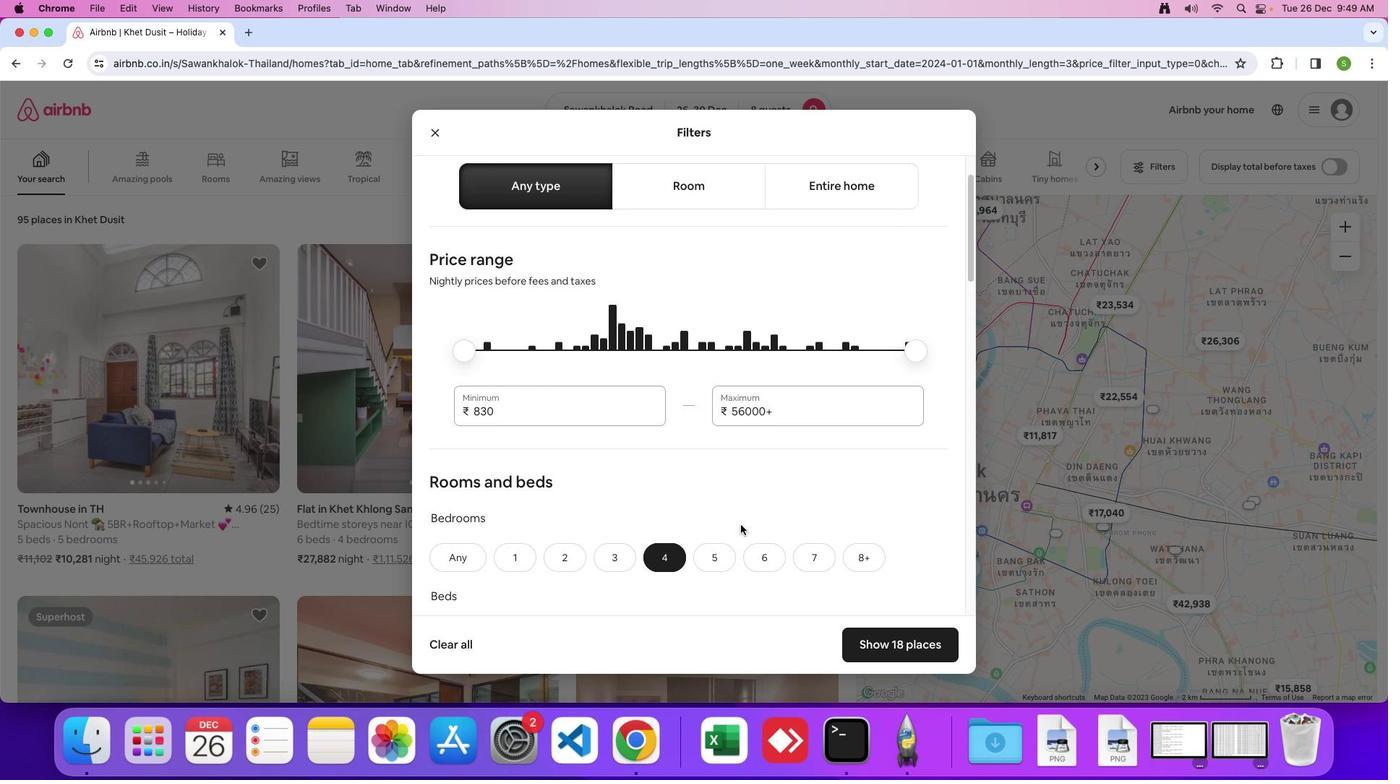 
Action: Mouse scrolled (713, 498) with delta (-26, -27)
Screenshot: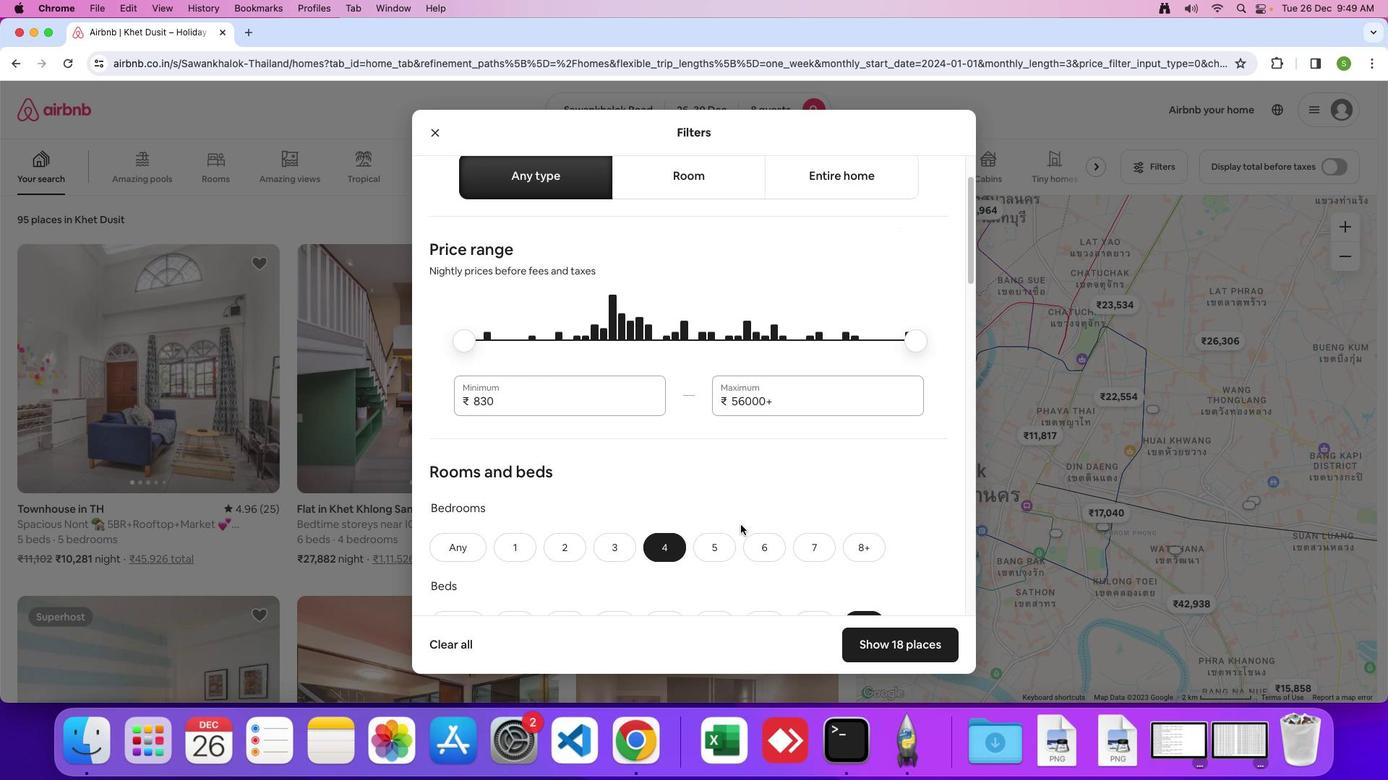 
Action: Mouse scrolled (713, 498) with delta (-26, -27)
Screenshot: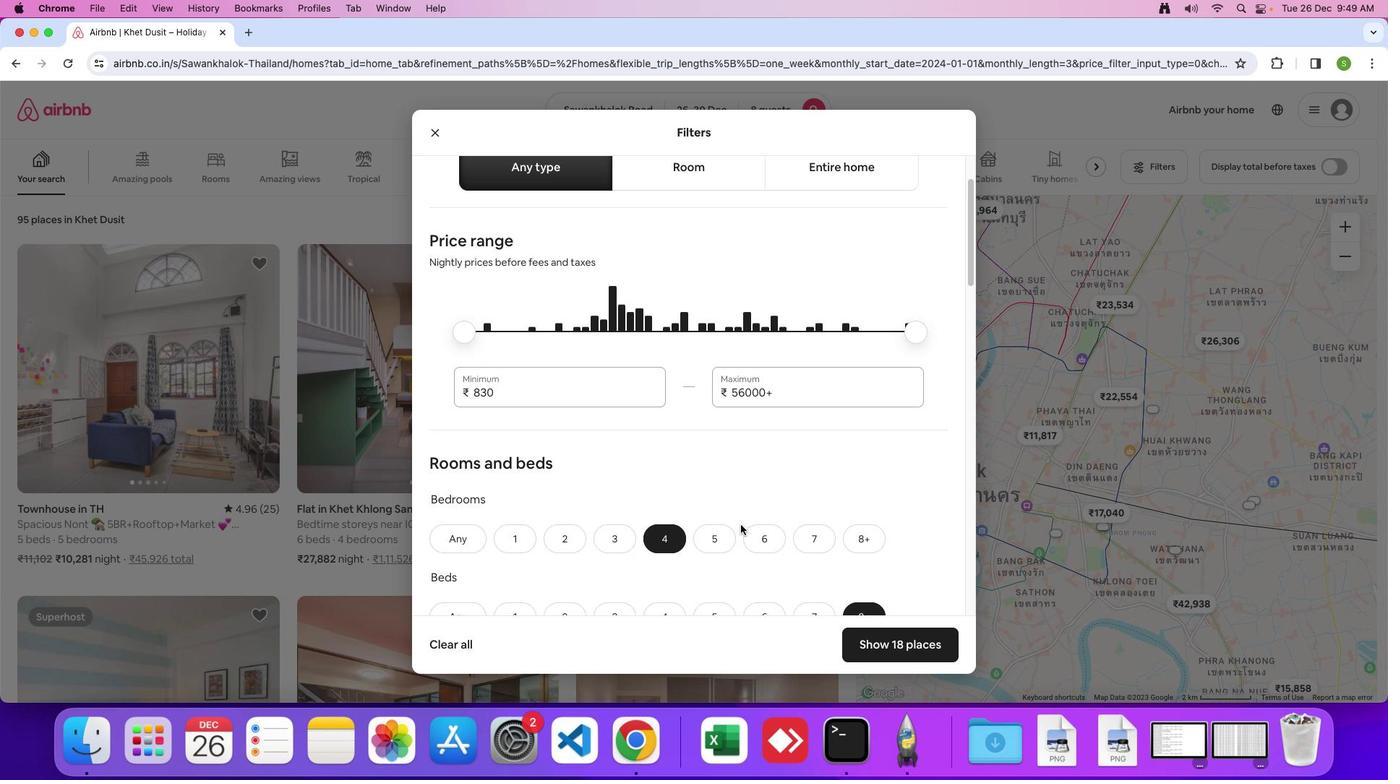 
Action: Mouse scrolled (713, 498) with delta (-26, -27)
Screenshot: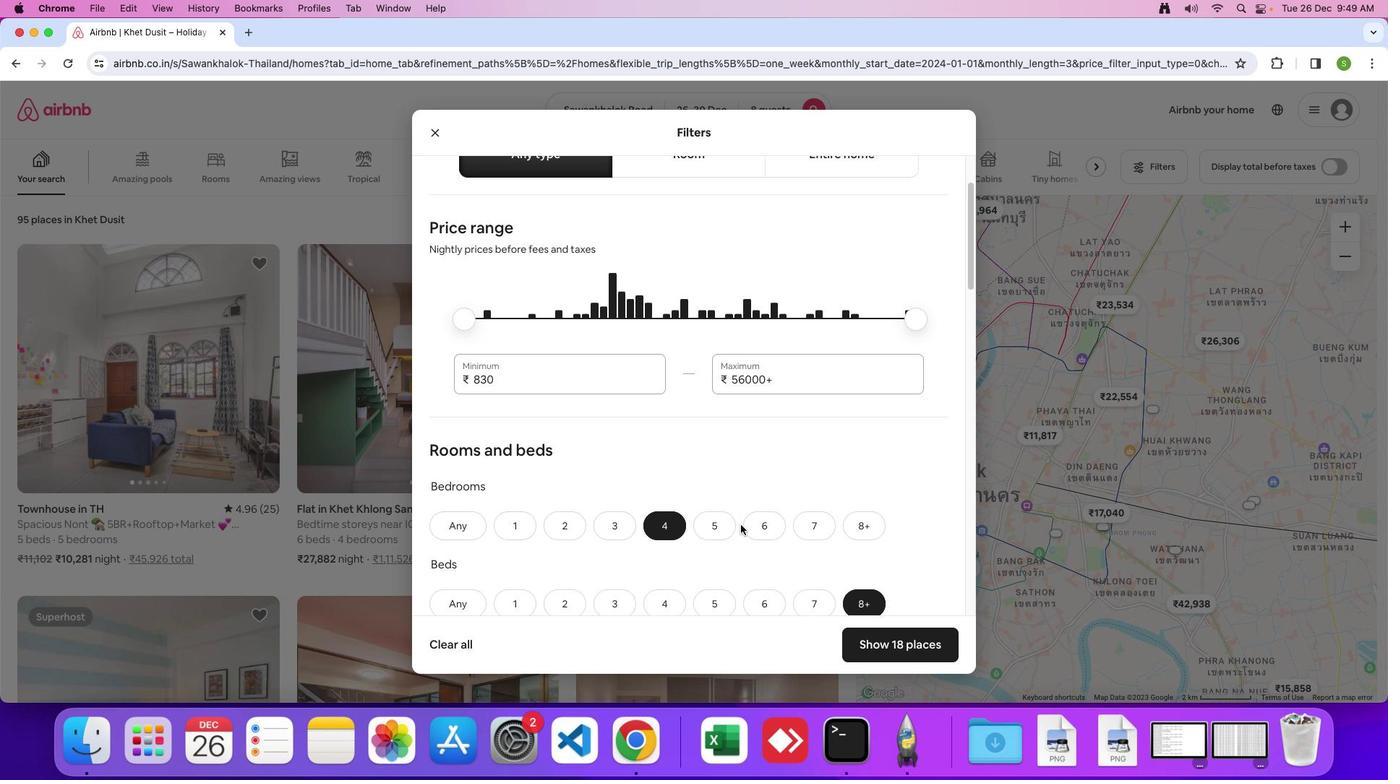 
Action: Mouse scrolled (713, 498) with delta (-26, -27)
Screenshot: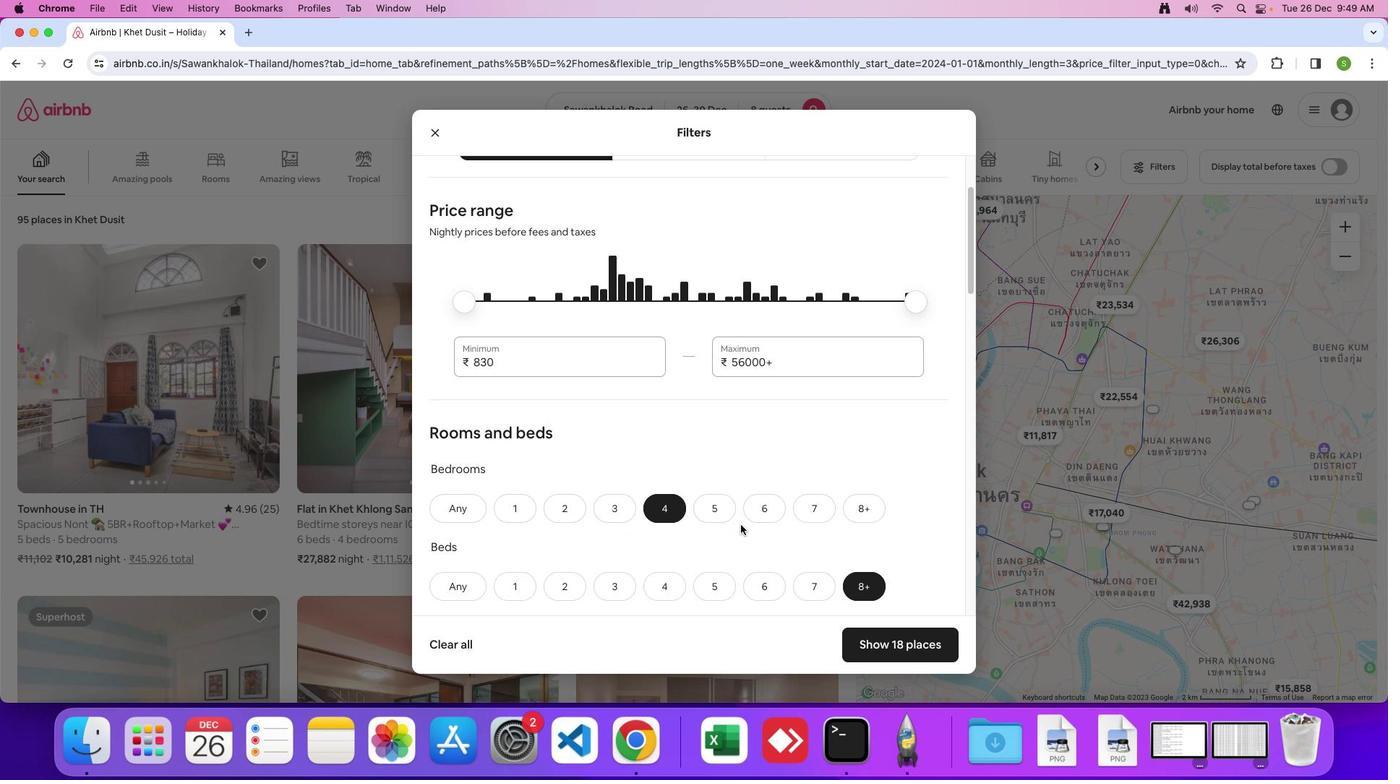 
Action: Mouse scrolled (713, 498) with delta (-26, -27)
Screenshot: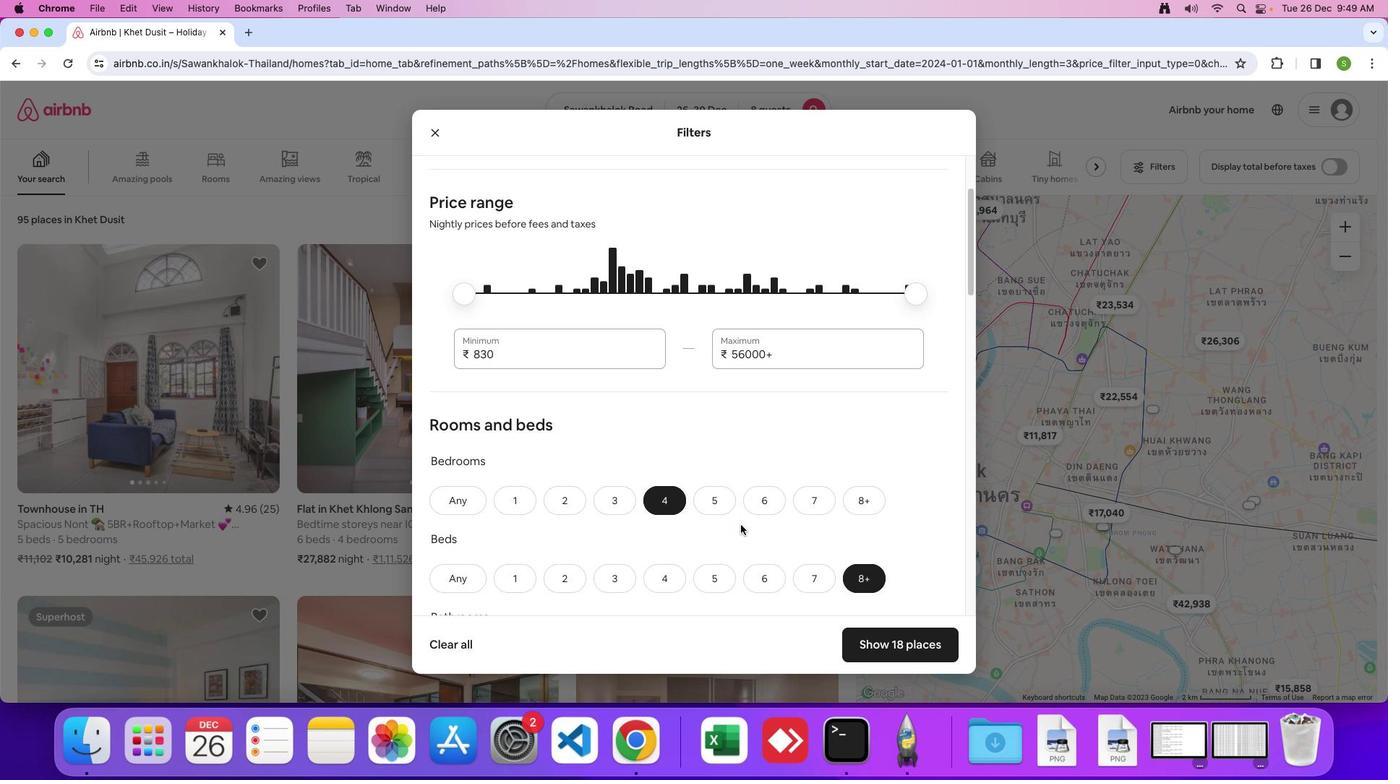 
Action: Mouse scrolled (713, 498) with delta (-26, -27)
Screenshot: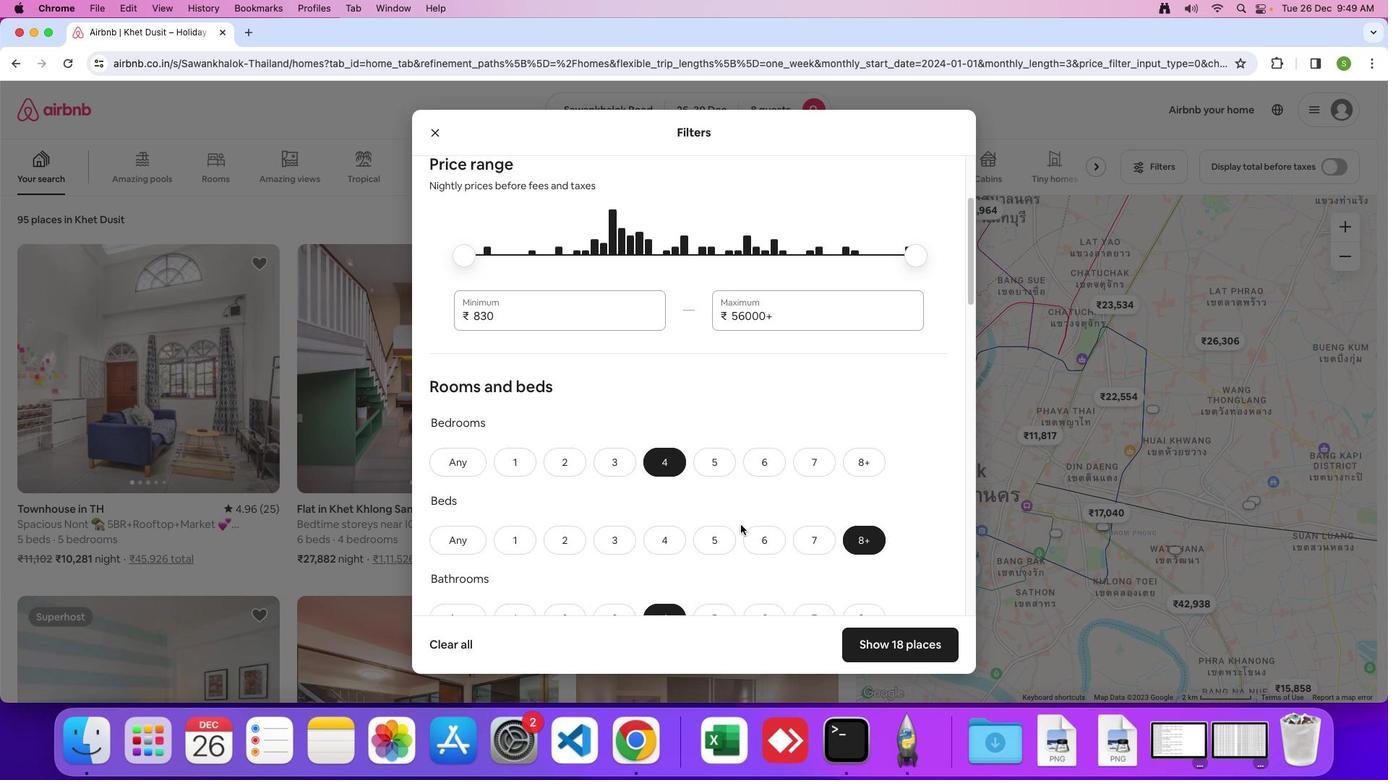 
Action: Mouse scrolled (713, 498) with delta (-26, -27)
Screenshot: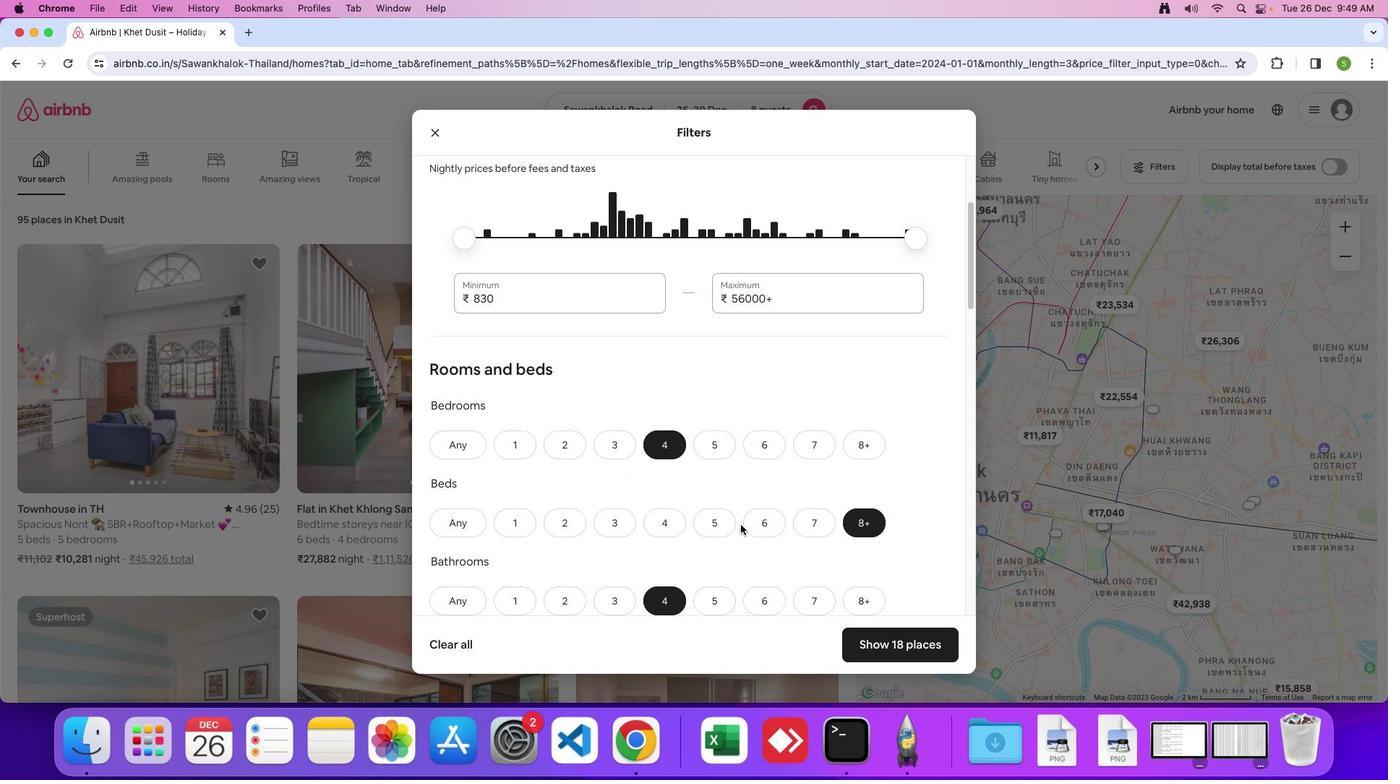 
Action: Mouse scrolled (713, 498) with delta (-26, -27)
Screenshot: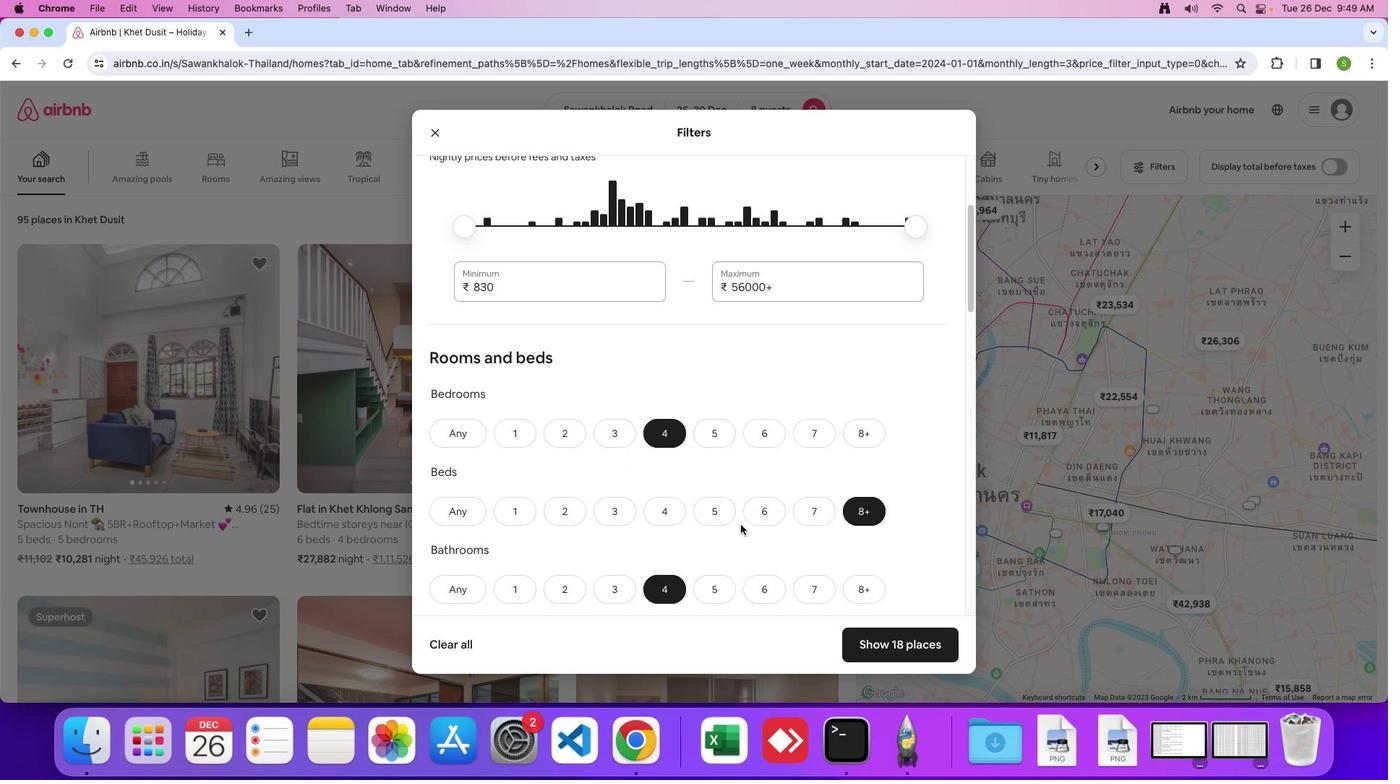 
Action: Mouse scrolled (713, 498) with delta (-26, -27)
Screenshot: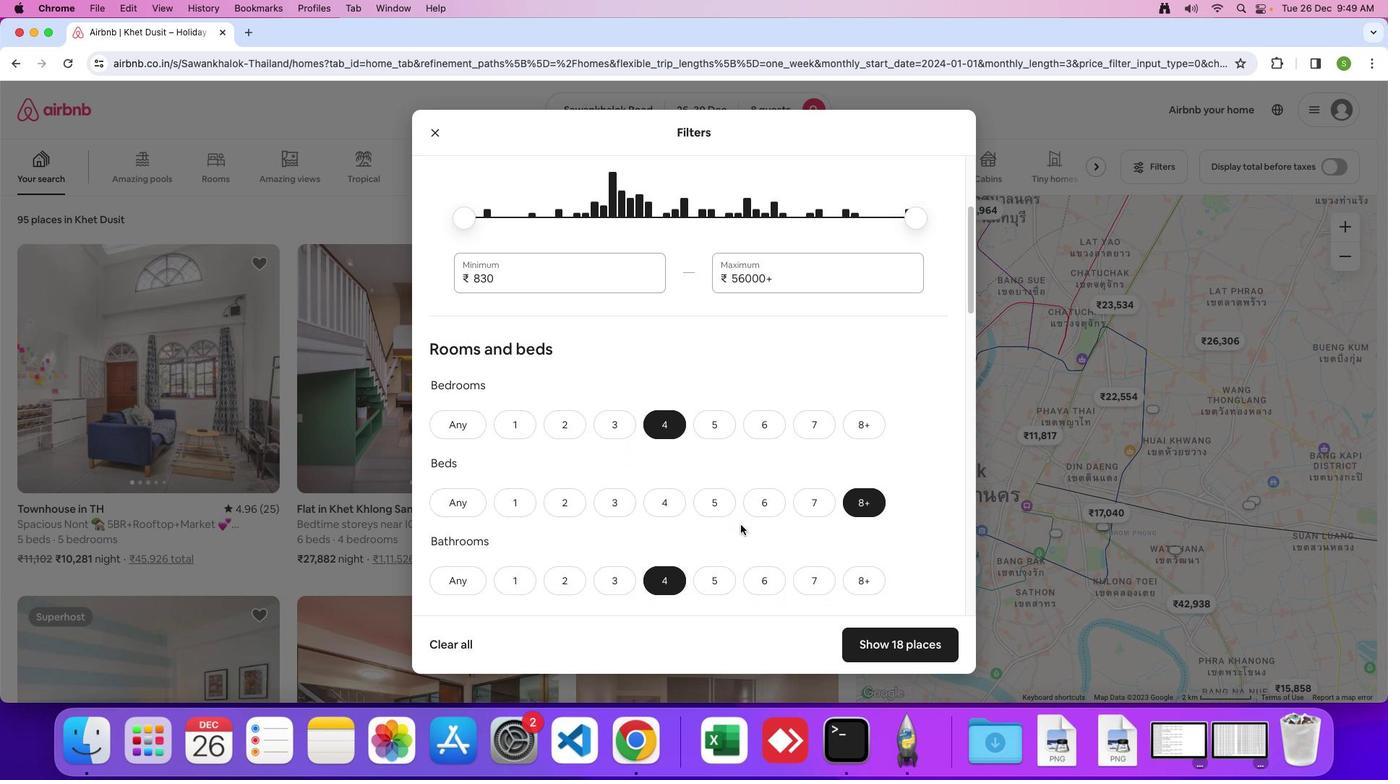 
Action: Mouse scrolled (713, 498) with delta (-26, -27)
Screenshot: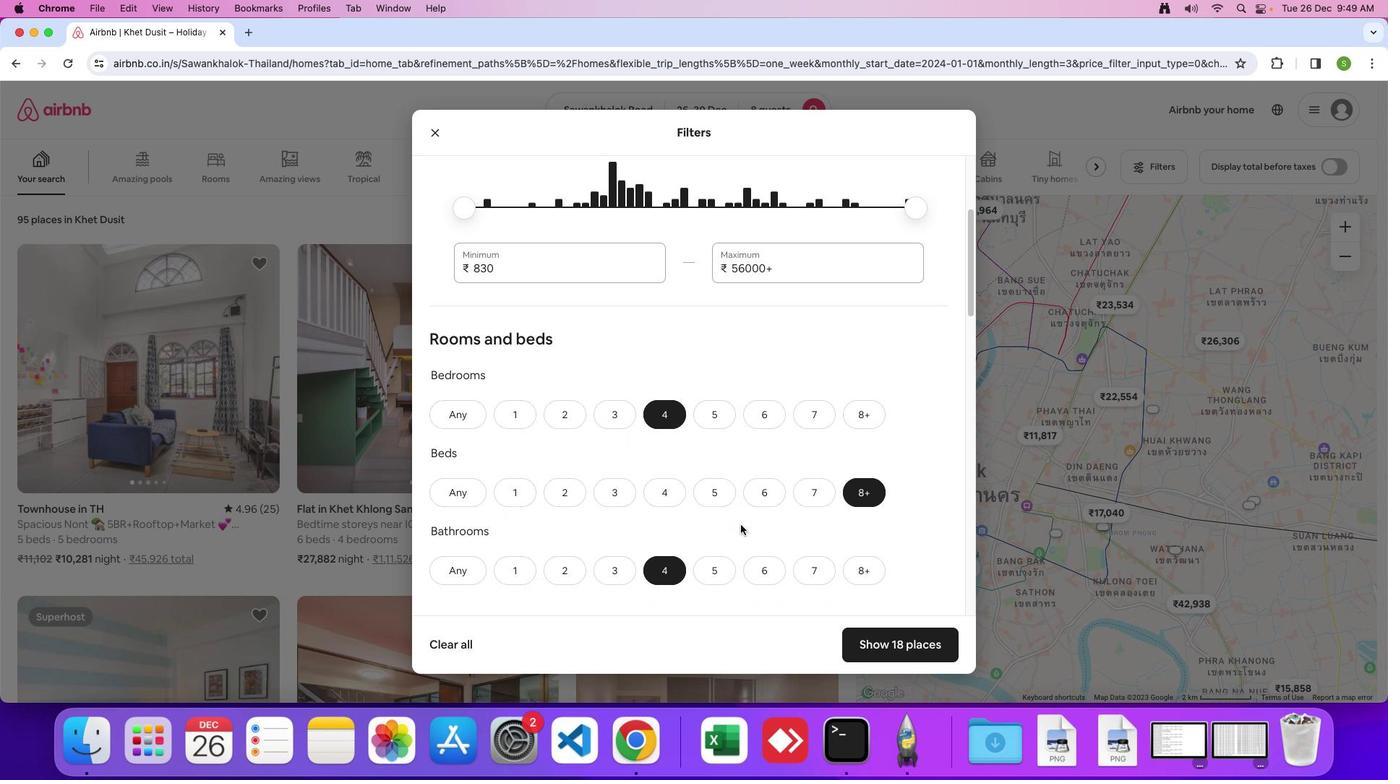 
Action: Mouse scrolled (713, 498) with delta (-26, -27)
Screenshot: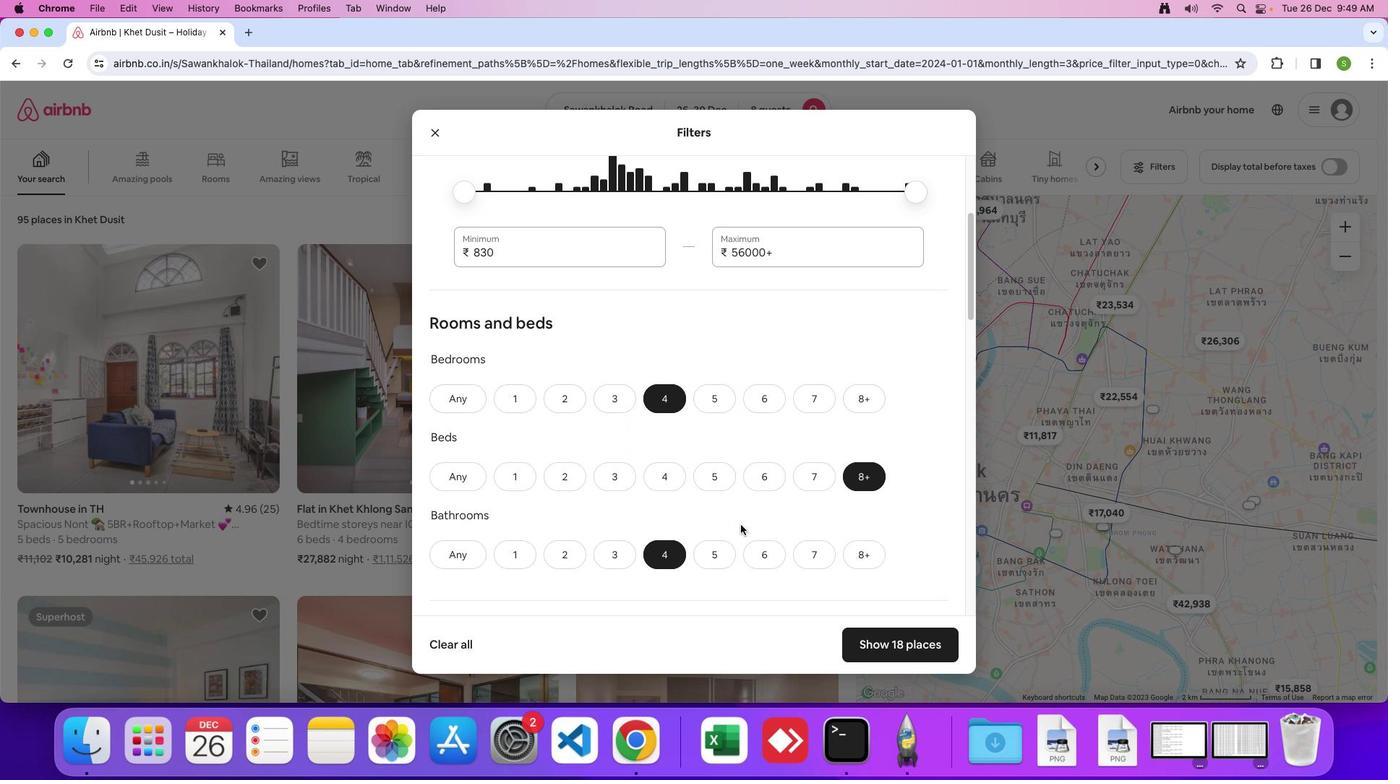 
Action: Mouse scrolled (713, 498) with delta (-26, -27)
Screenshot: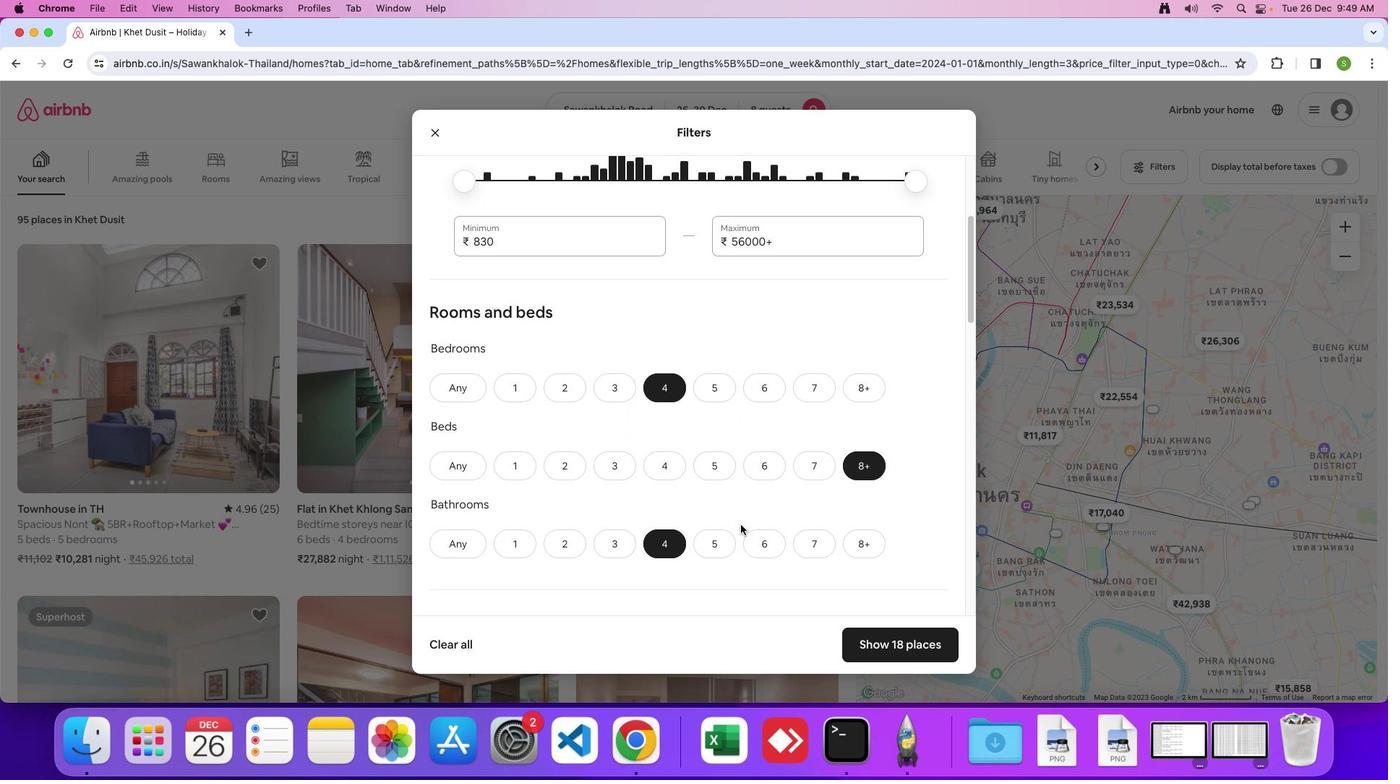 
Action: Mouse scrolled (713, 498) with delta (-26, -28)
Screenshot: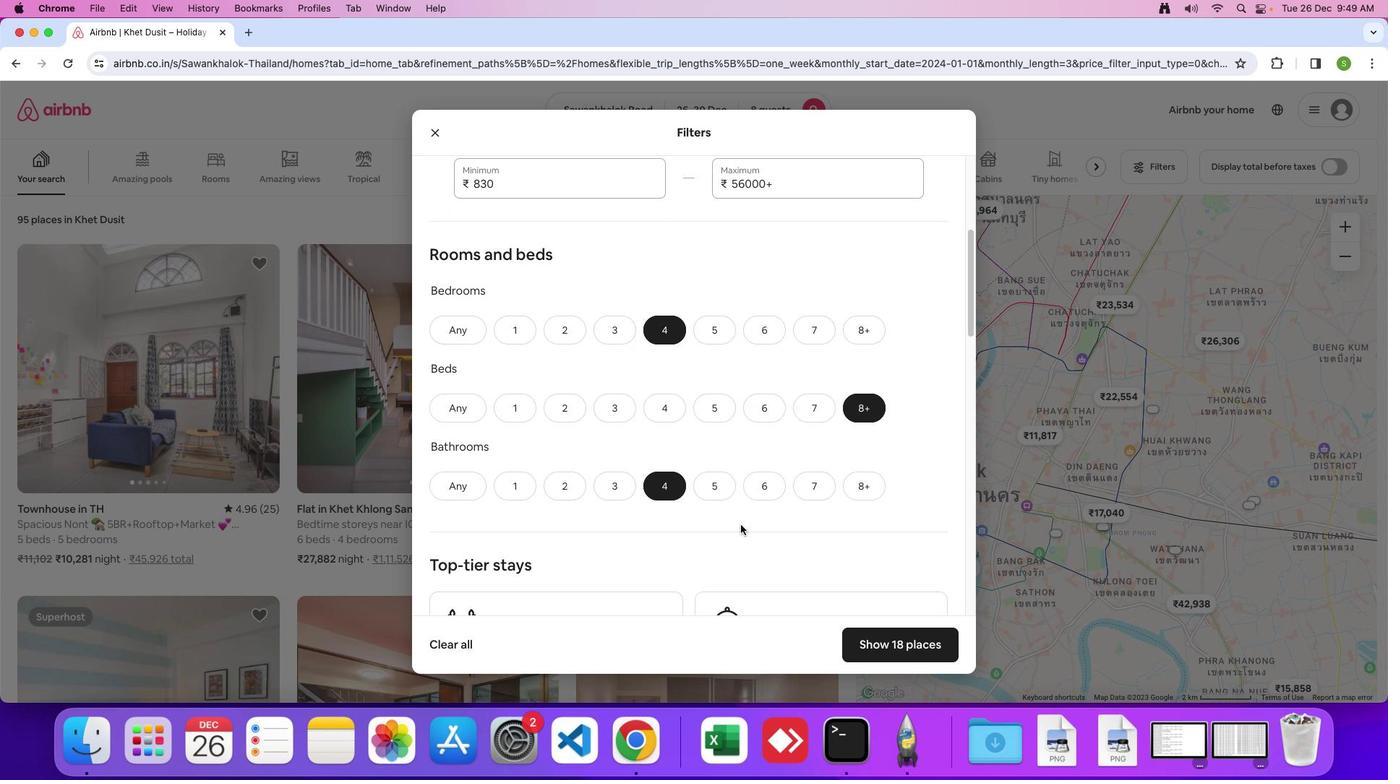 
Action: Mouse scrolled (713, 498) with delta (-26, -26)
Screenshot: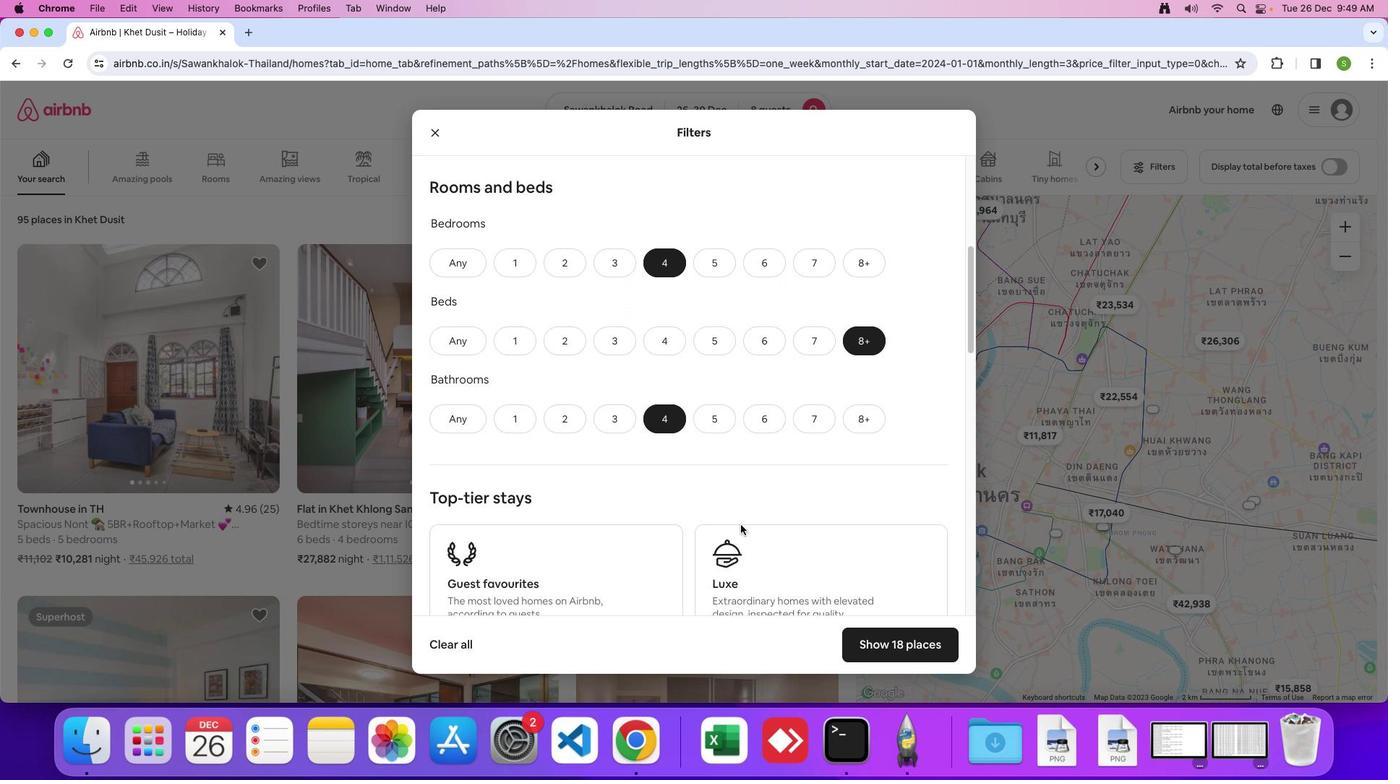 
Action: Mouse scrolled (713, 498) with delta (-26, -28)
Screenshot: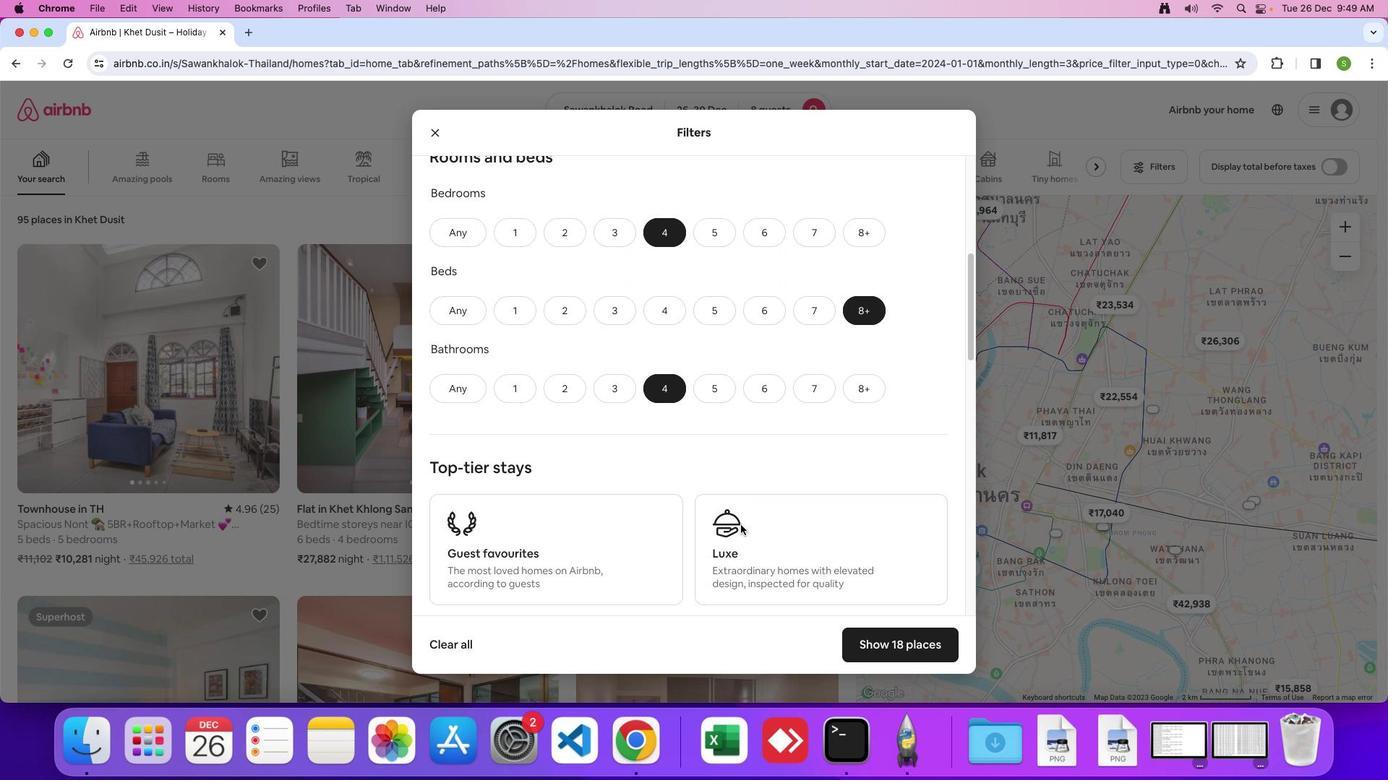 
Action: Mouse scrolled (713, 498) with delta (-26, -27)
Screenshot: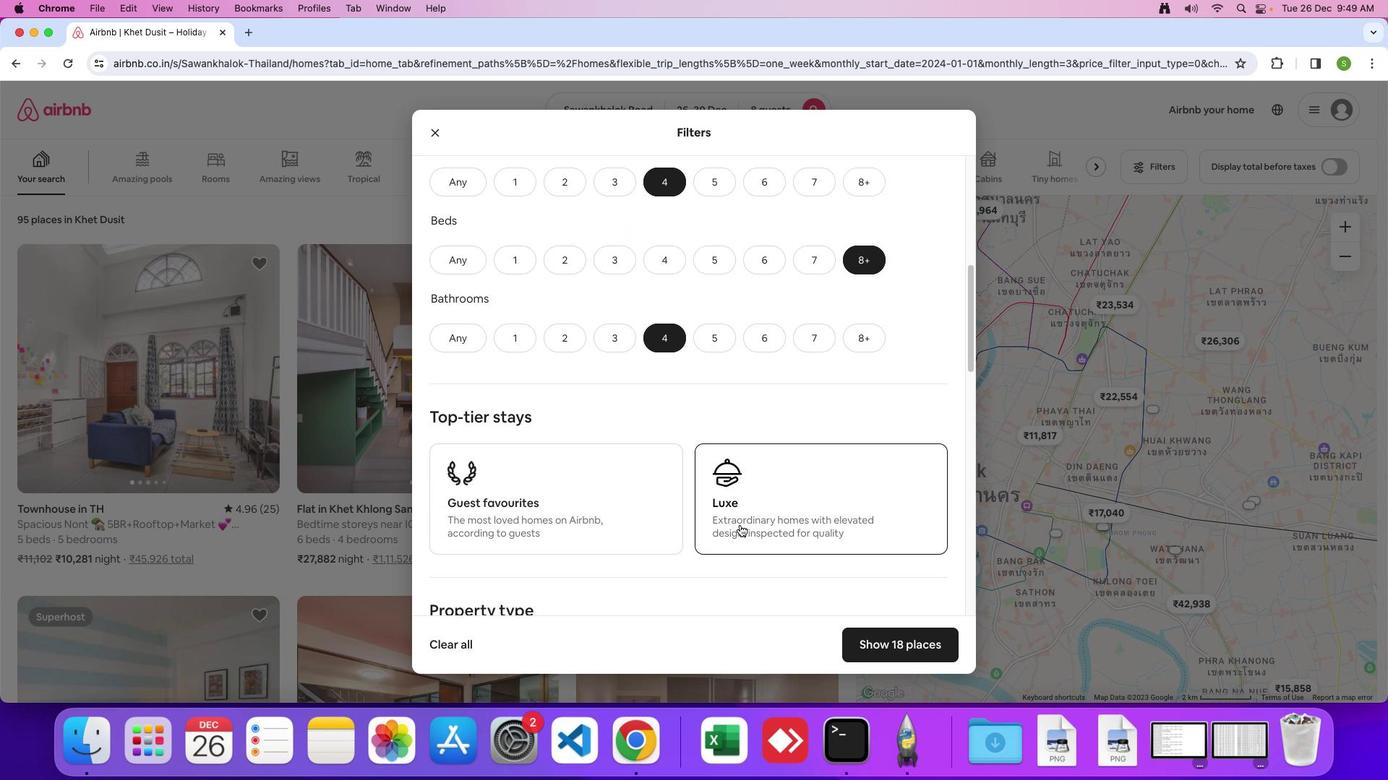 
Action: Mouse moved to (713, 498)
Screenshot: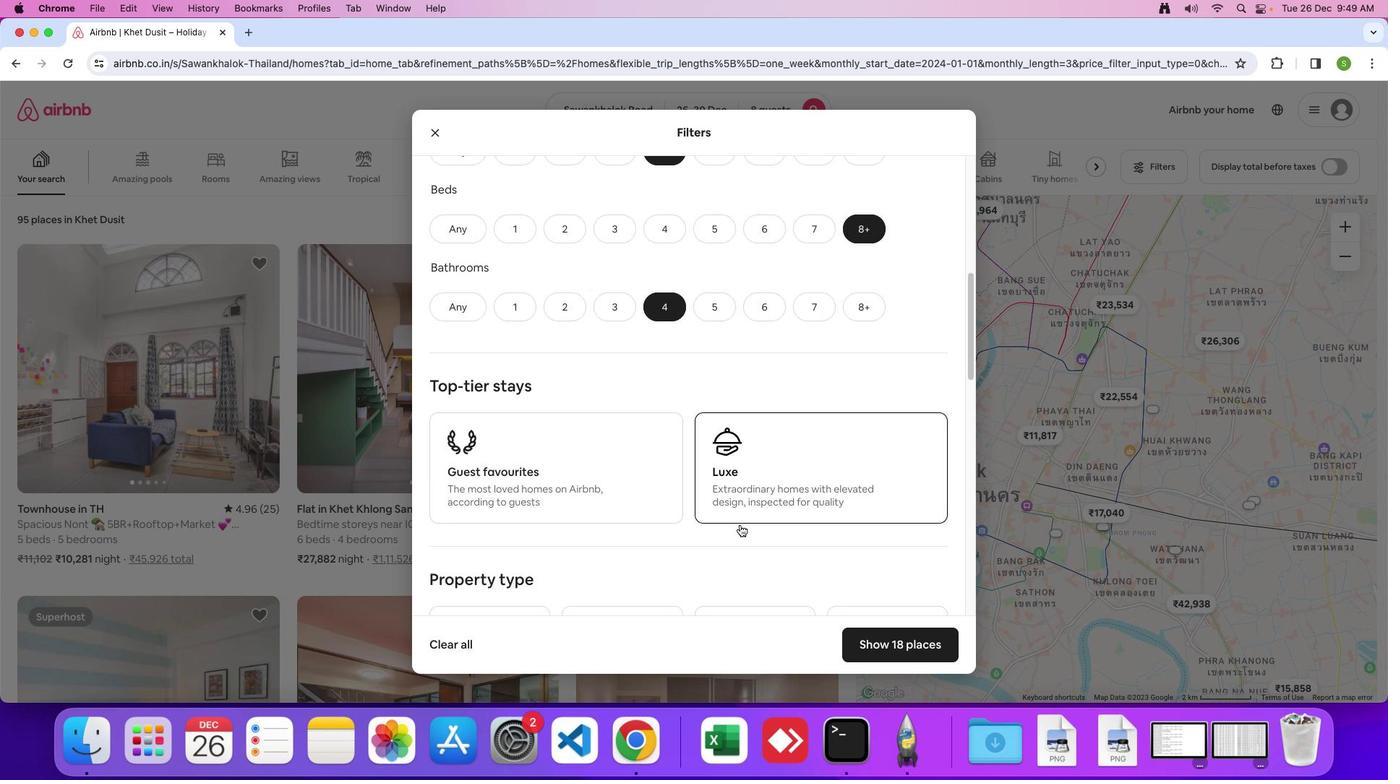 
Action: Mouse scrolled (713, 498) with delta (-26, -27)
Screenshot: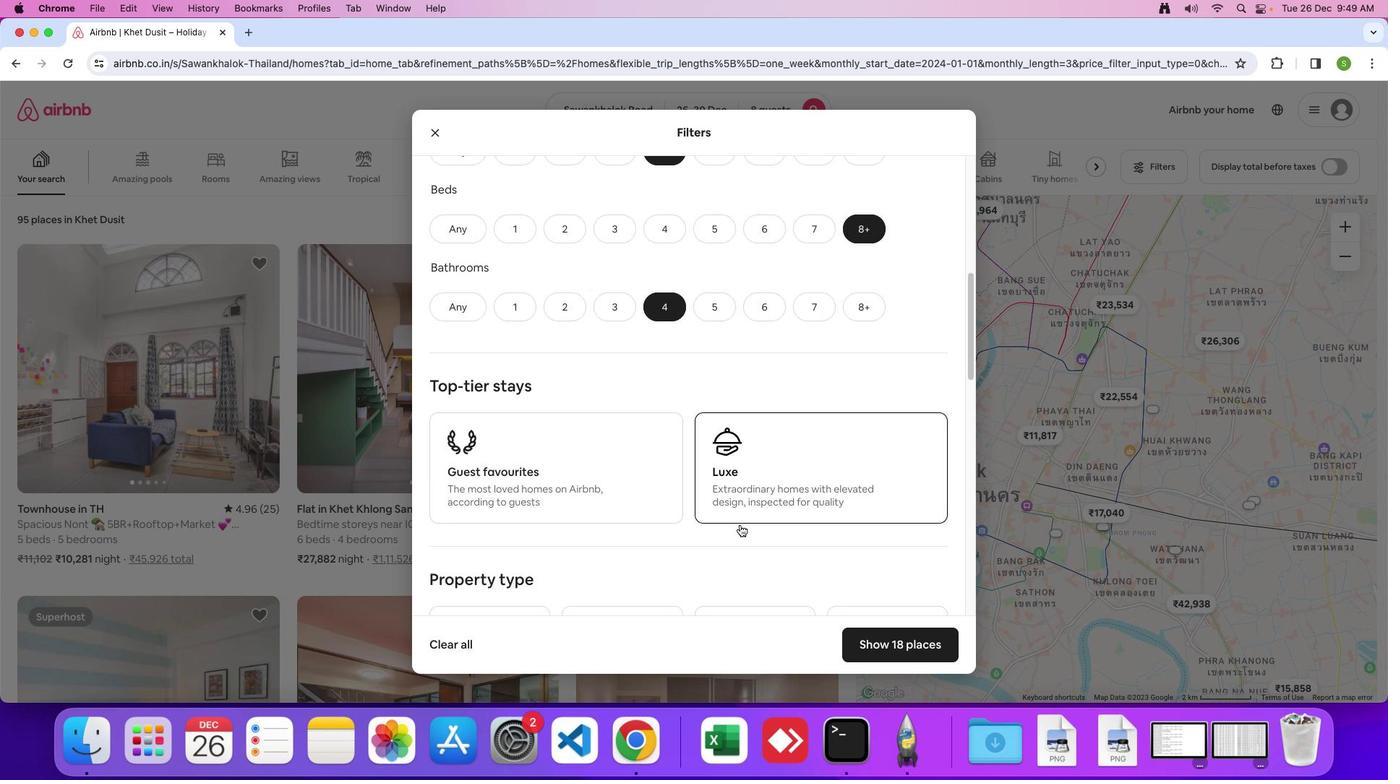 
Action: Mouse moved to (712, 497)
Screenshot: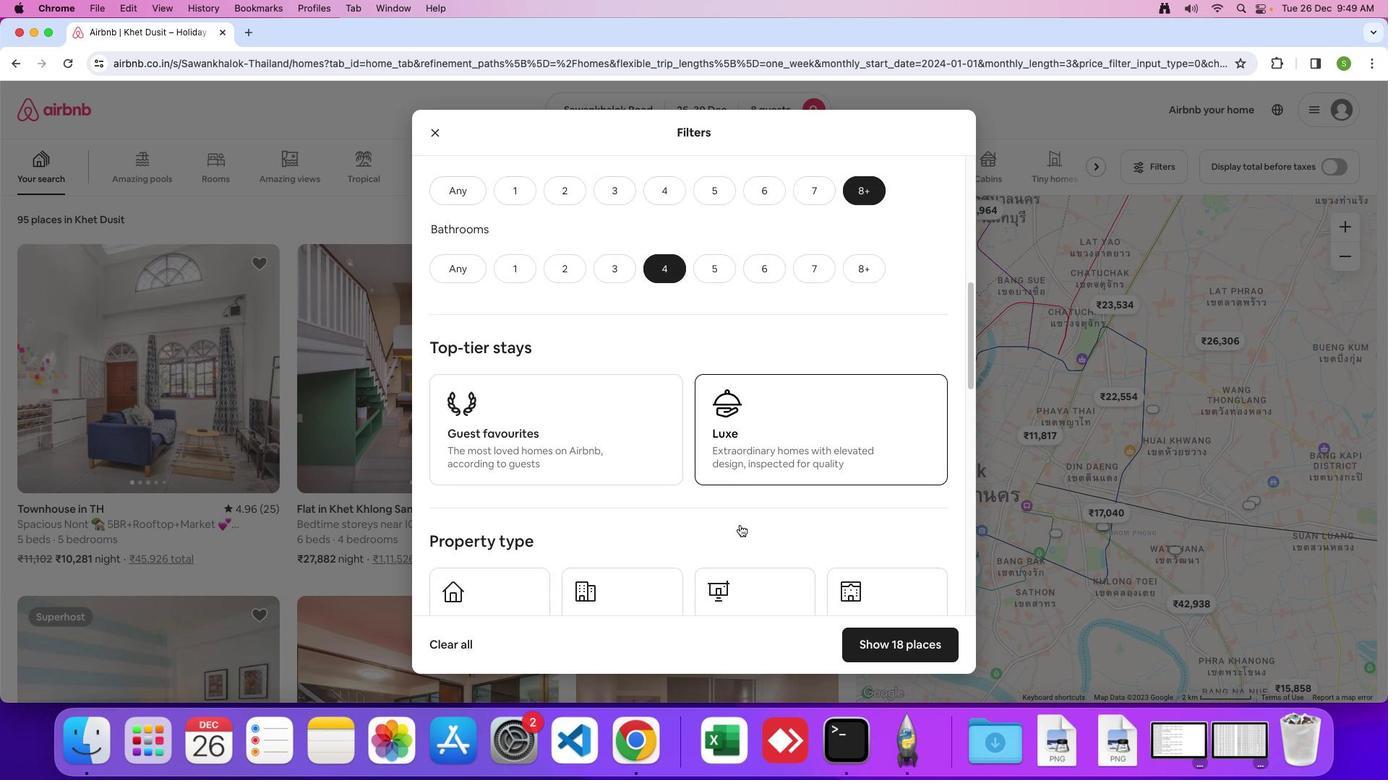 
Action: Mouse scrolled (712, 497) with delta (-26, -28)
Screenshot: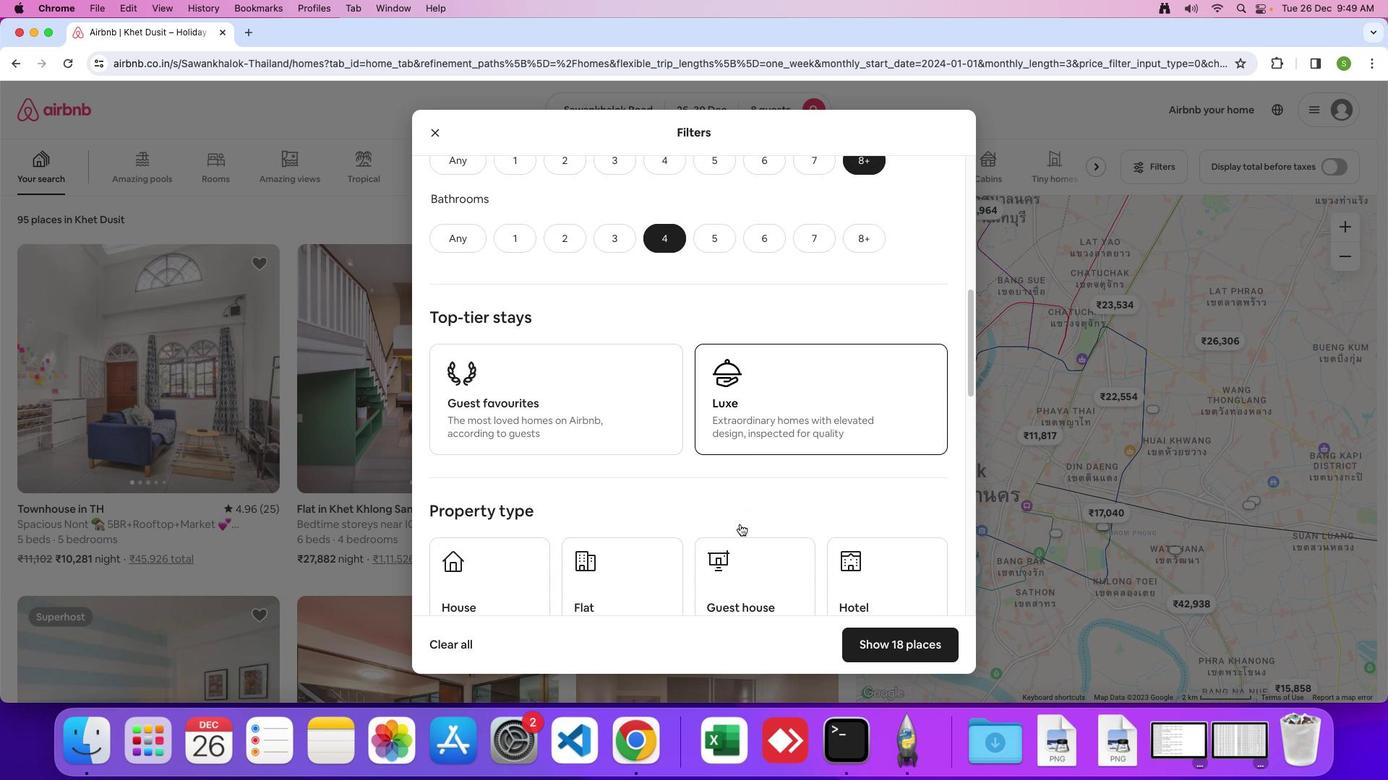
Action: Mouse moved to (712, 495)
Screenshot: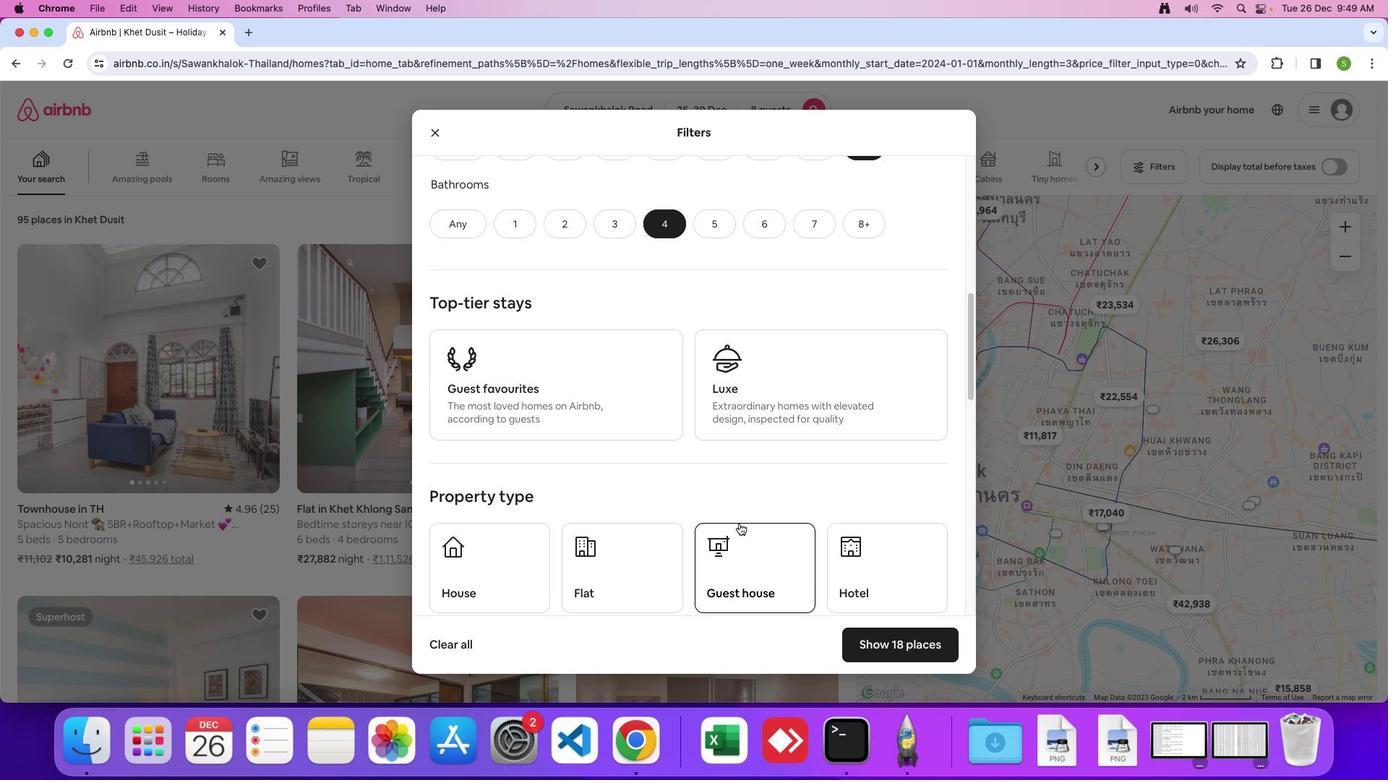 
Action: Mouse scrolled (712, 495) with delta (-26, -27)
Screenshot: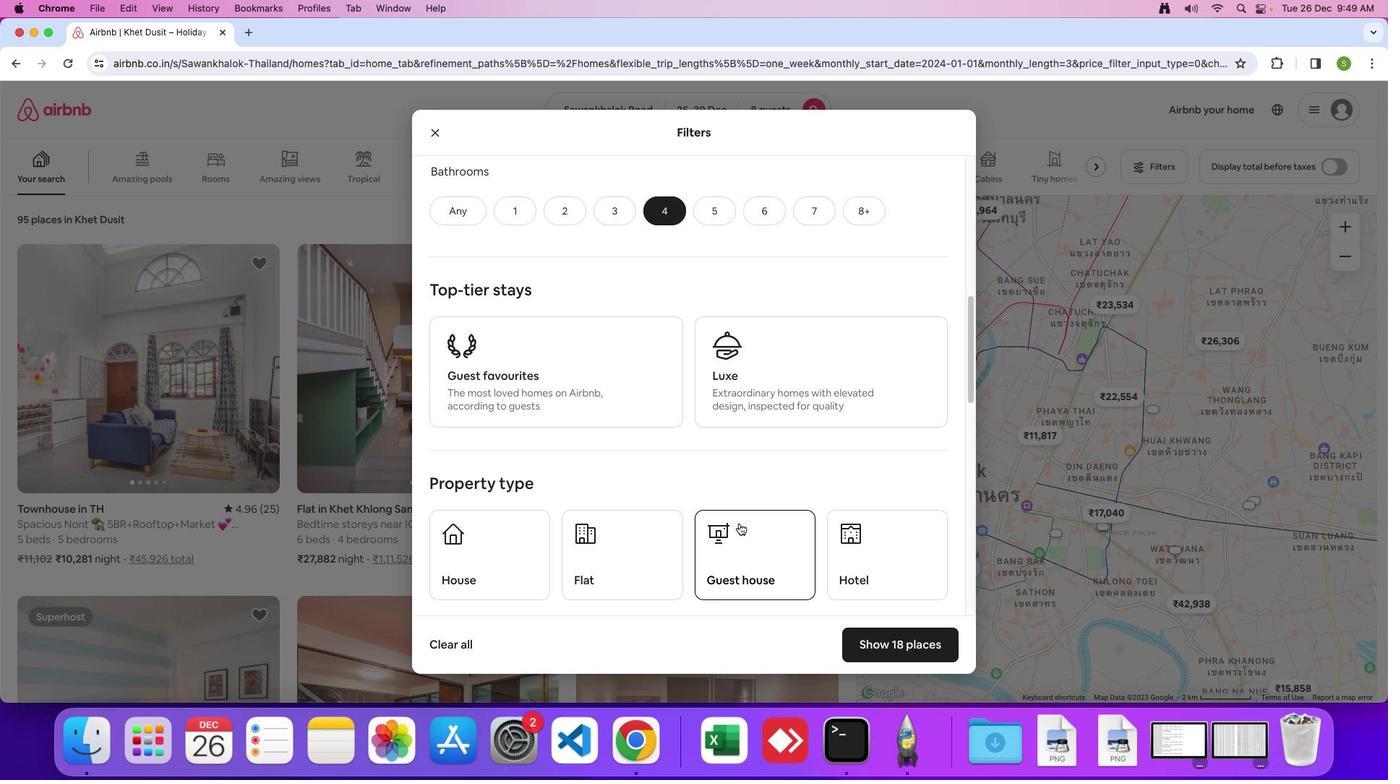 
Action: Mouse scrolled (712, 495) with delta (-26, -27)
Screenshot: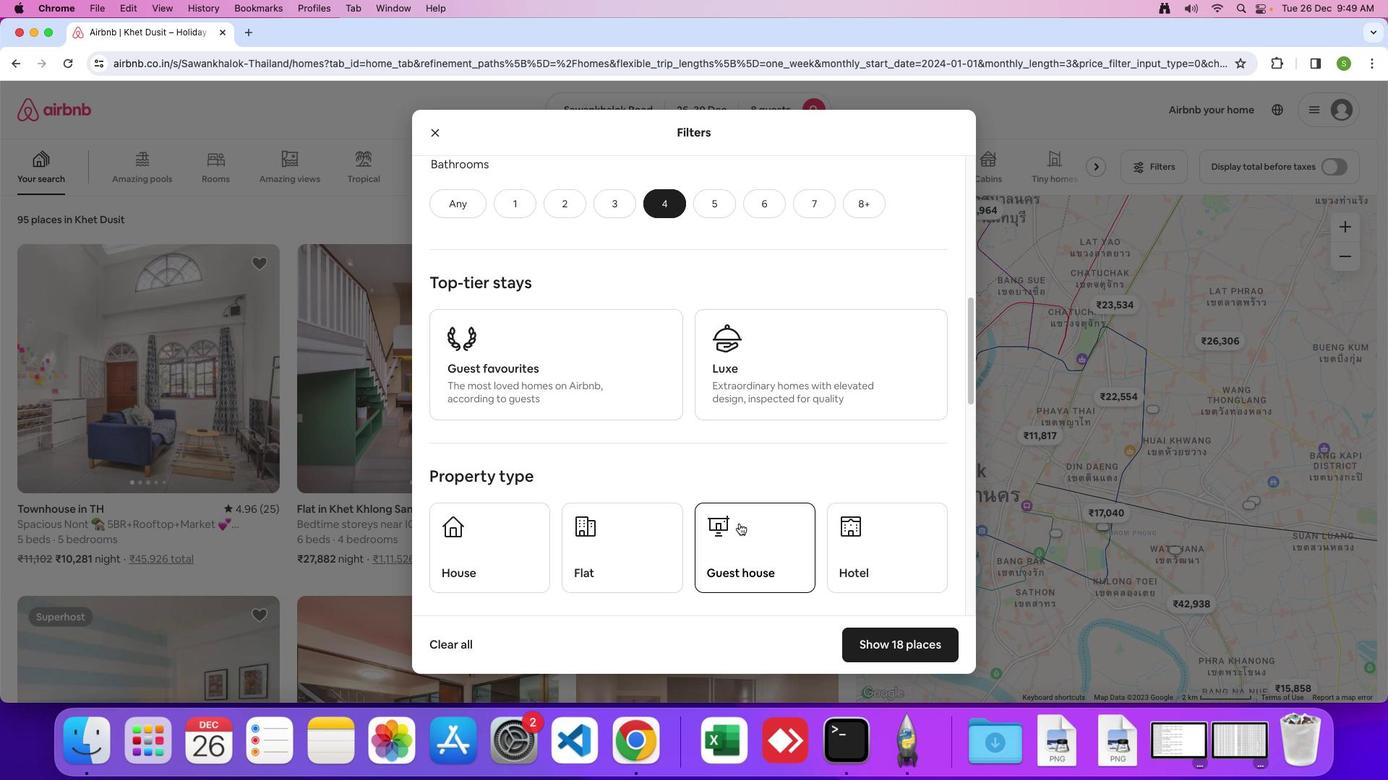 
Action: Mouse moved to (461, 526)
Screenshot: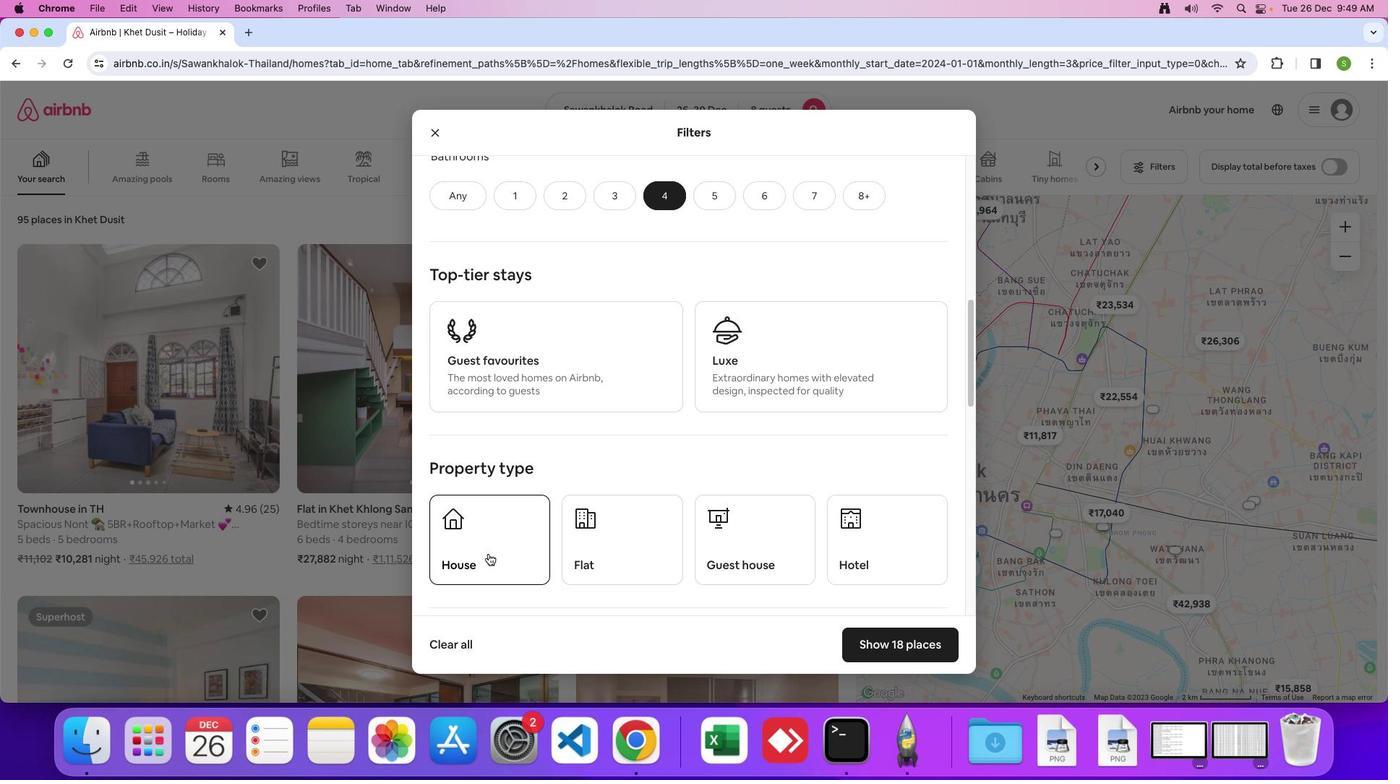 
Action: Mouse pressed left at (461, 526)
Screenshot: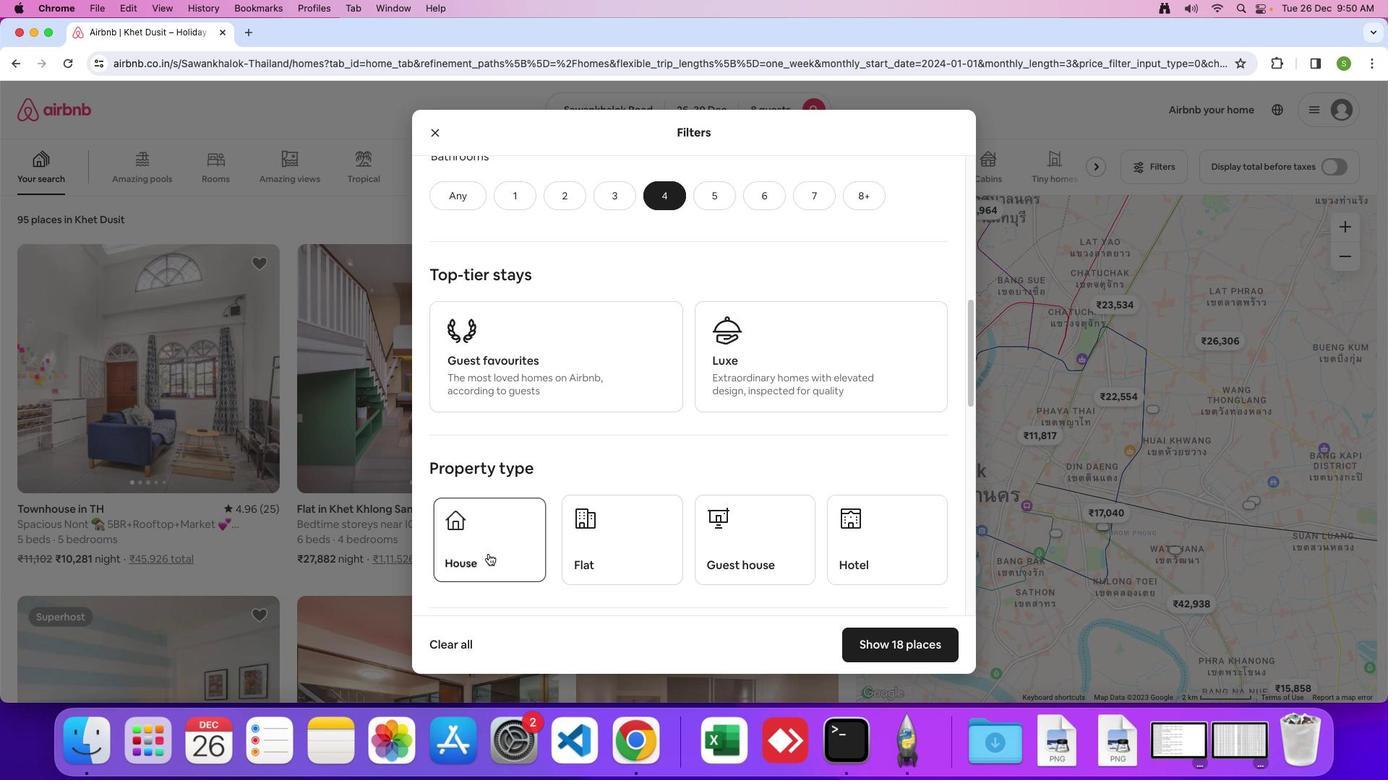 
Action: Mouse moved to (621, 487)
Screenshot: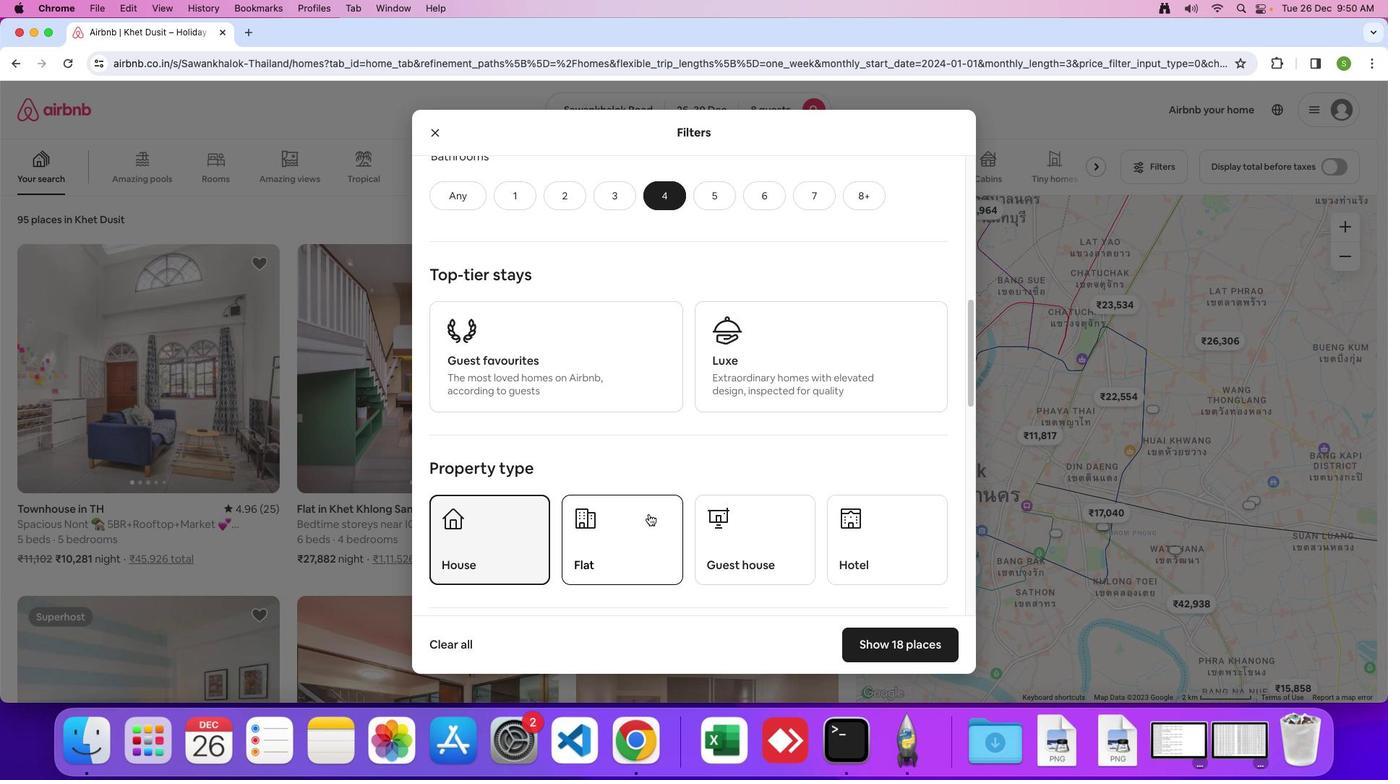 
Action: Mouse scrolled (621, 487) with delta (-26, -27)
Screenshot: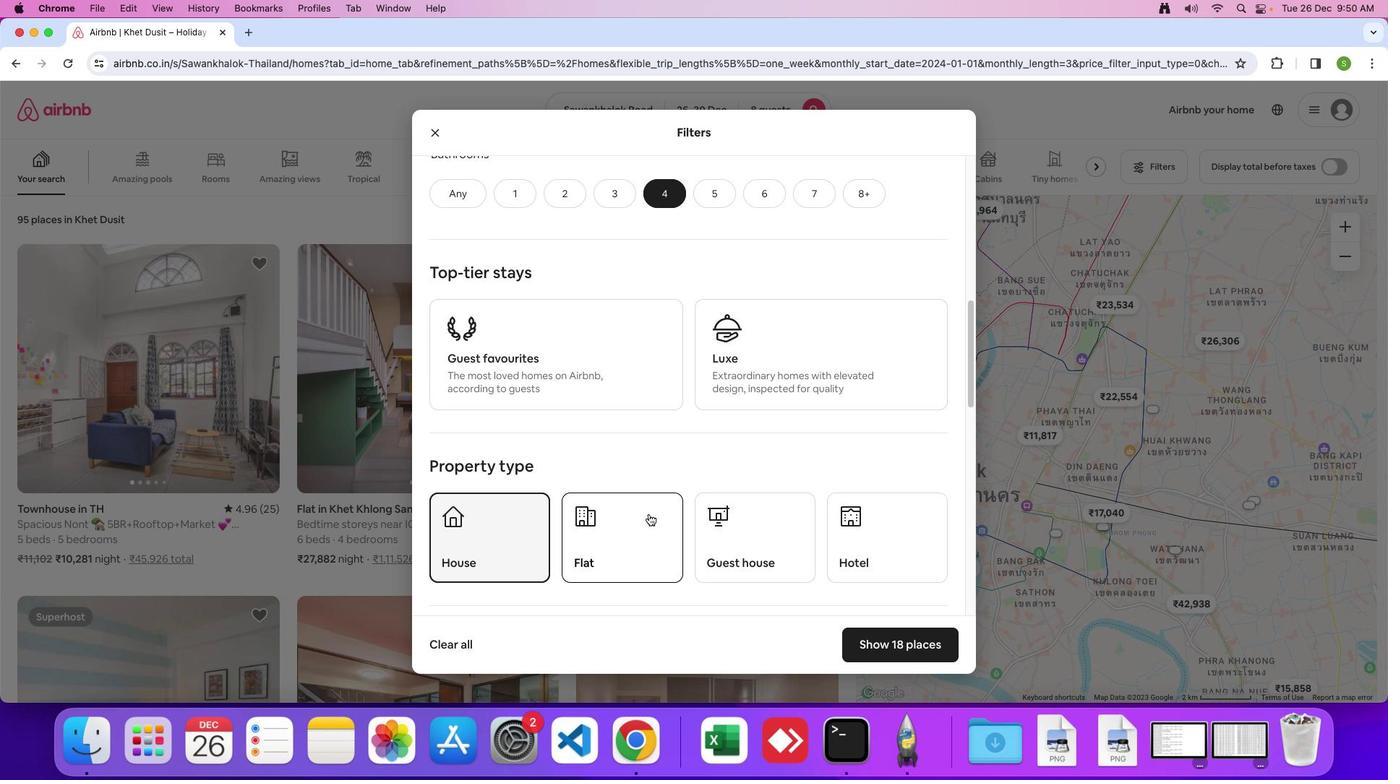 
Action: Mouse scrolled (621, 487) with delta (-26, -27)
Screenshot: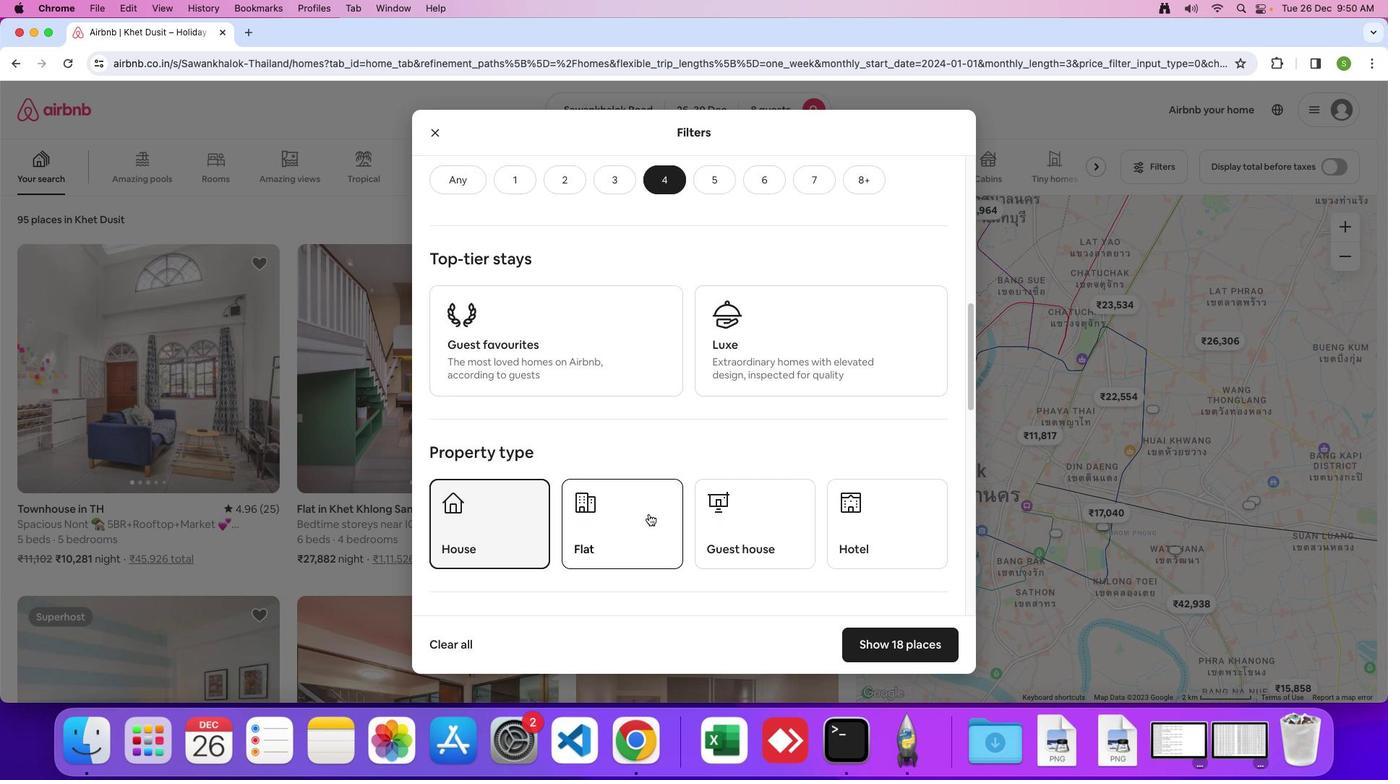 
Action: Mouse scrolled (621, 487) with delta (-26, -27)
Screenshot: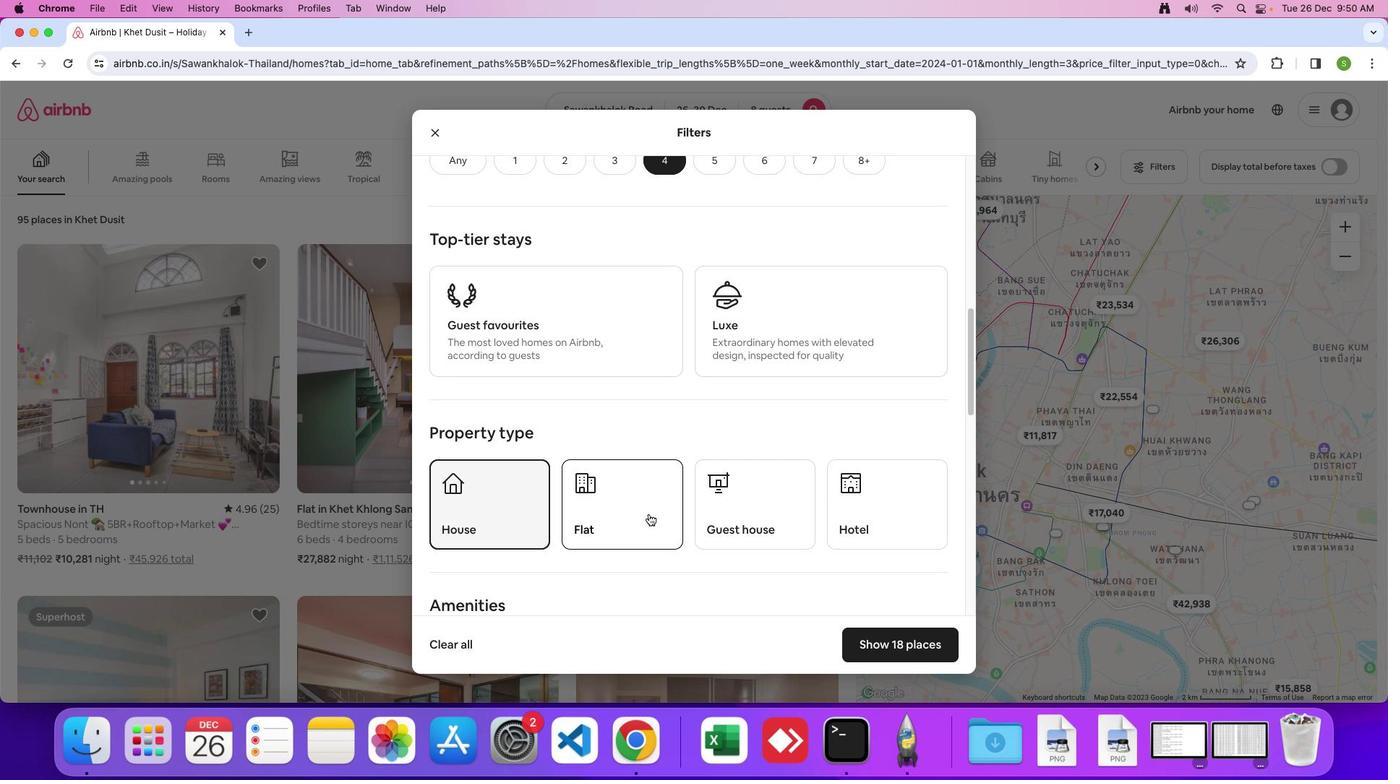 
Action: Mouse scrolled (621, 487) with delta (-26, -27)
Screenshot: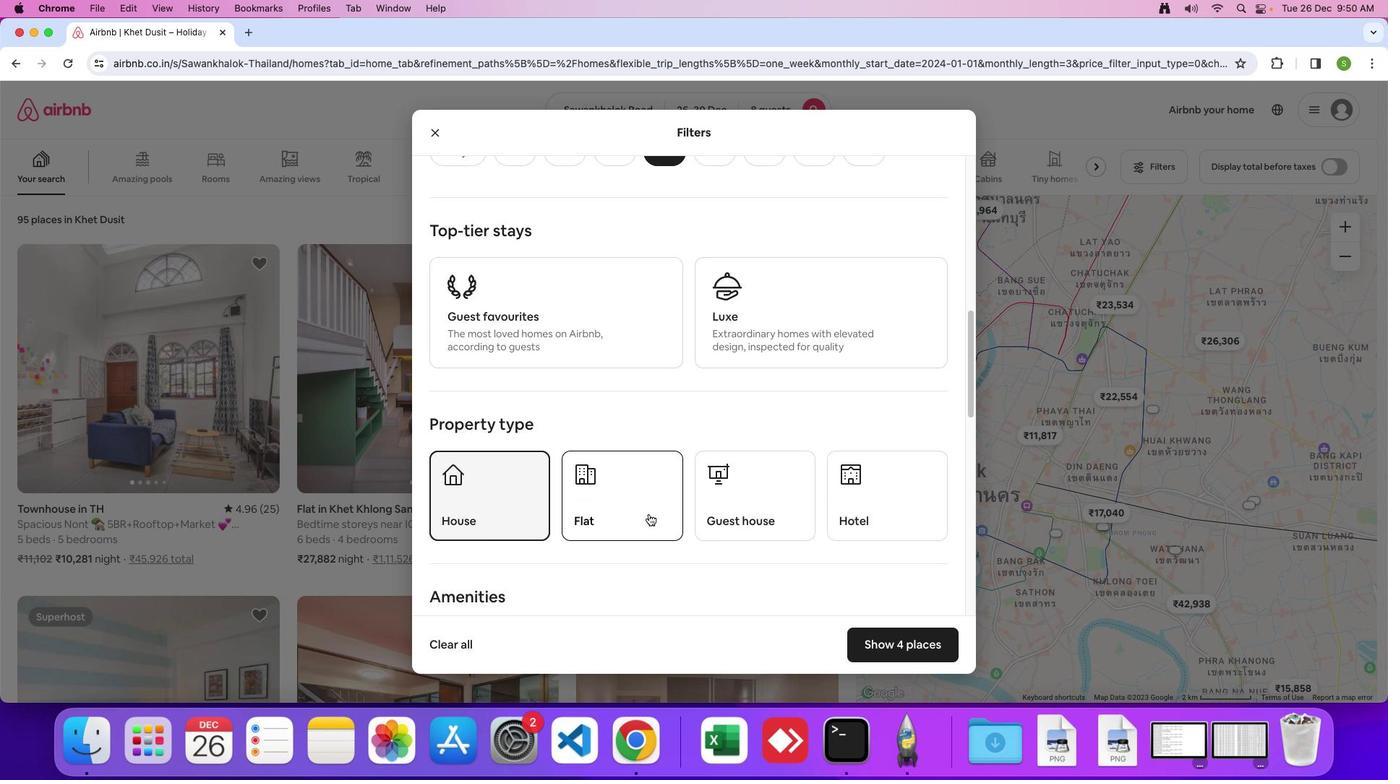
Action: Mouse scrolled (621, 487) with delta (-26, -27)
Screenshot: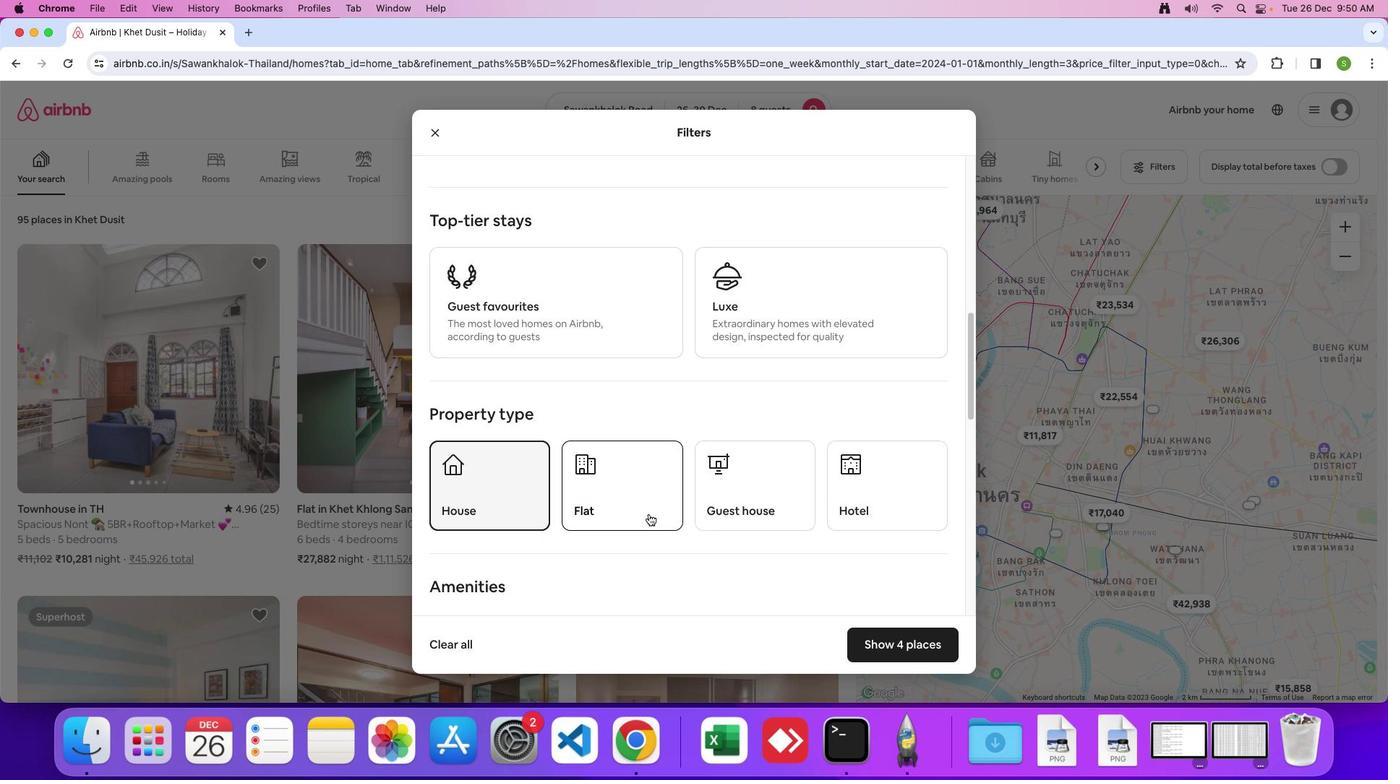 
Action: Mouse scrolled (621, 487) with delta (-26, -27)
Screenshot: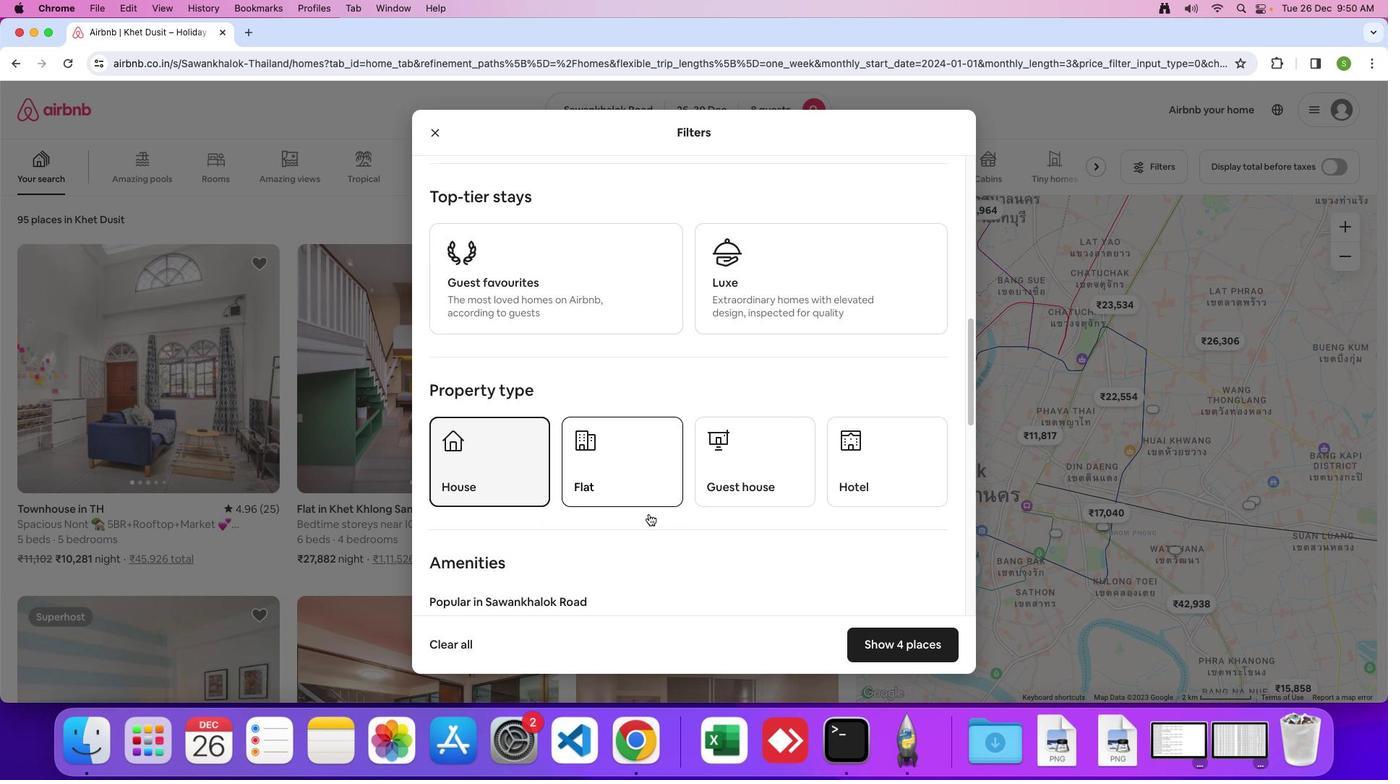 
Action: Mouse scrolled (621, 487) with delta (-26, -27)
Screenshot: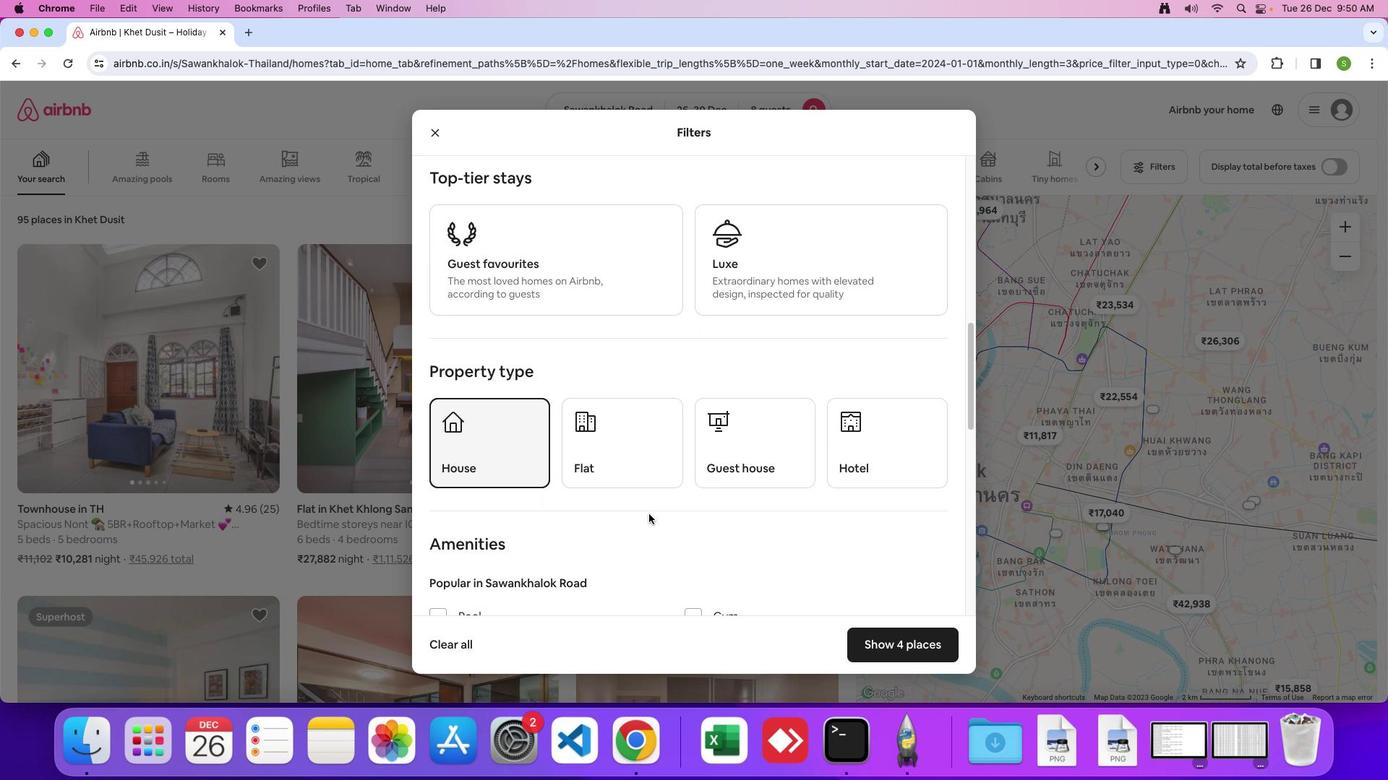 
Action: Mouse scrolled (621, 487) with delta (-26, -27)
Screenshot: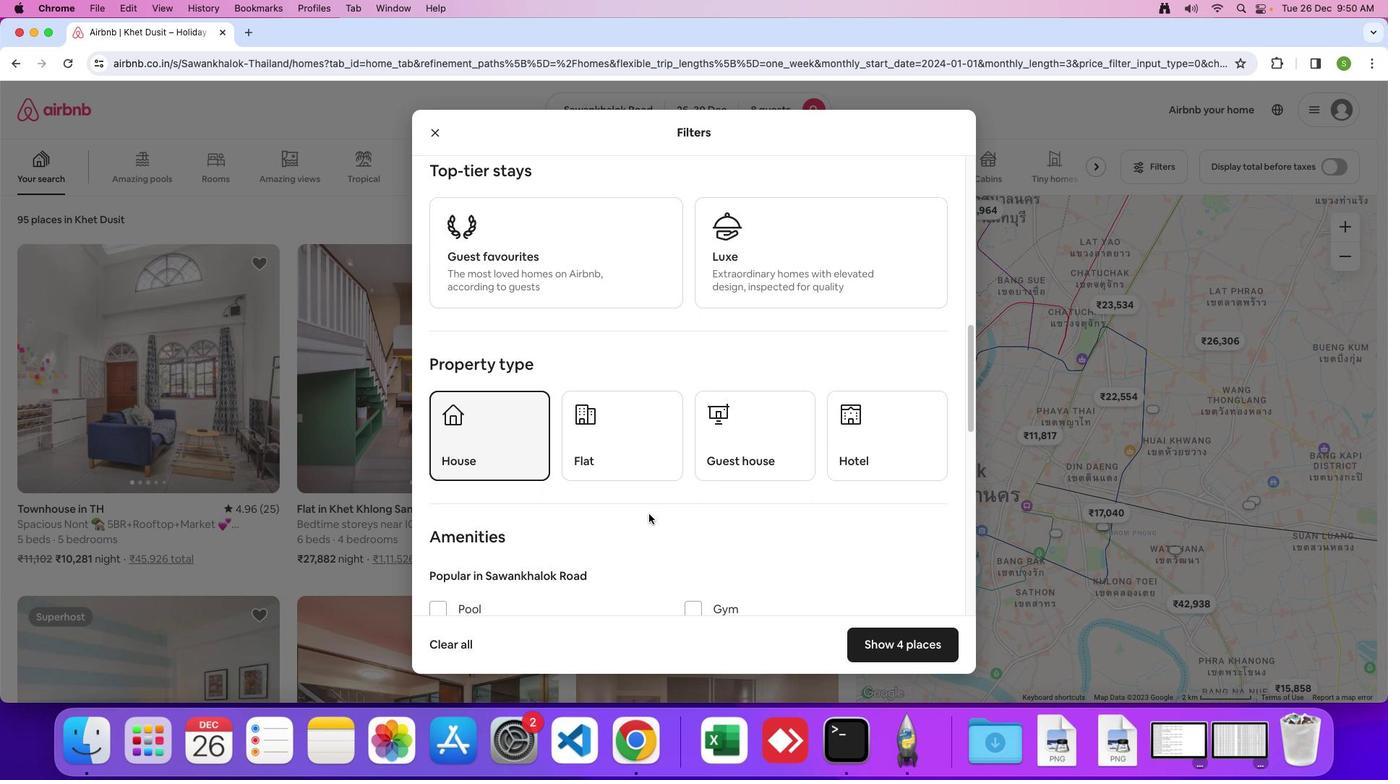 
Action: Mouse scrolled (621, 487) with delta (-26, -27)
Screenshot: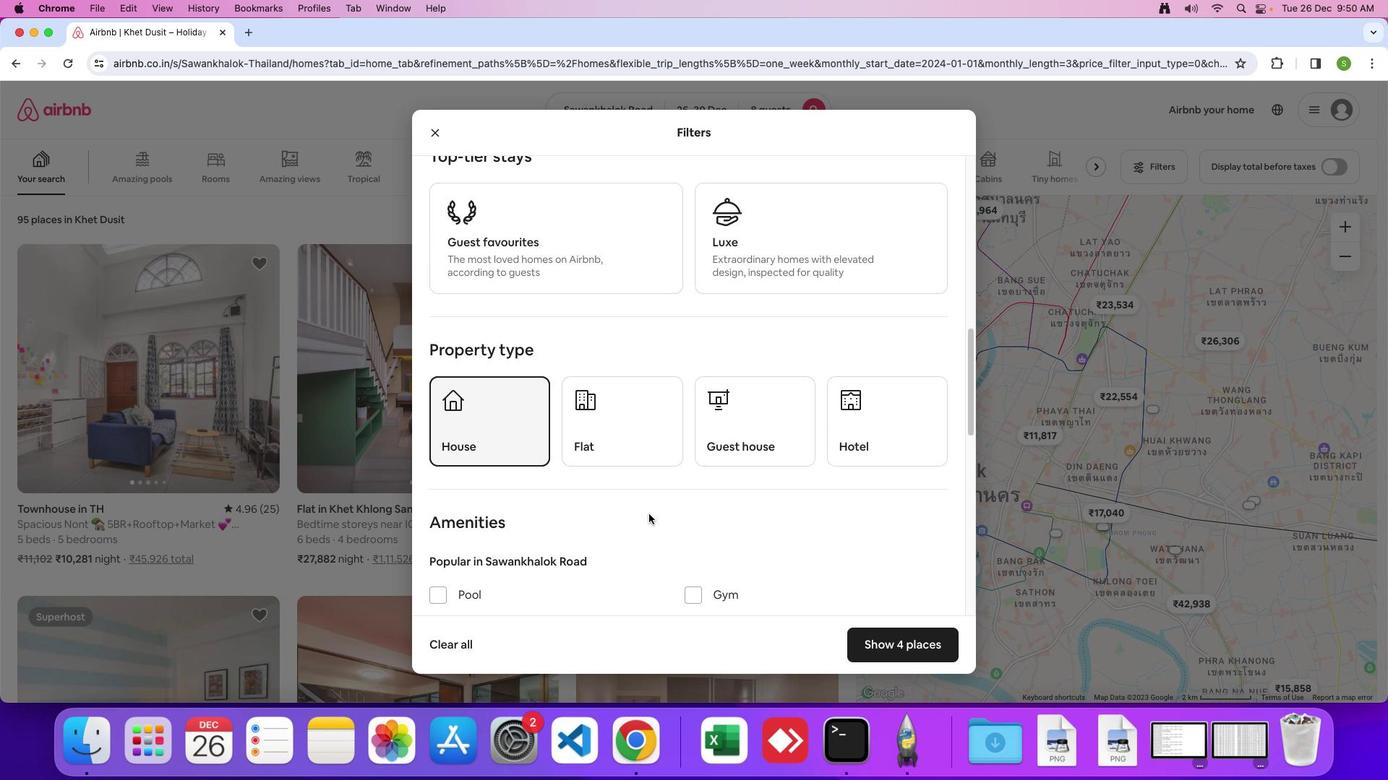
Action: Mouse scrolled (621, 487) with delta (-26, -27)
Screenshot: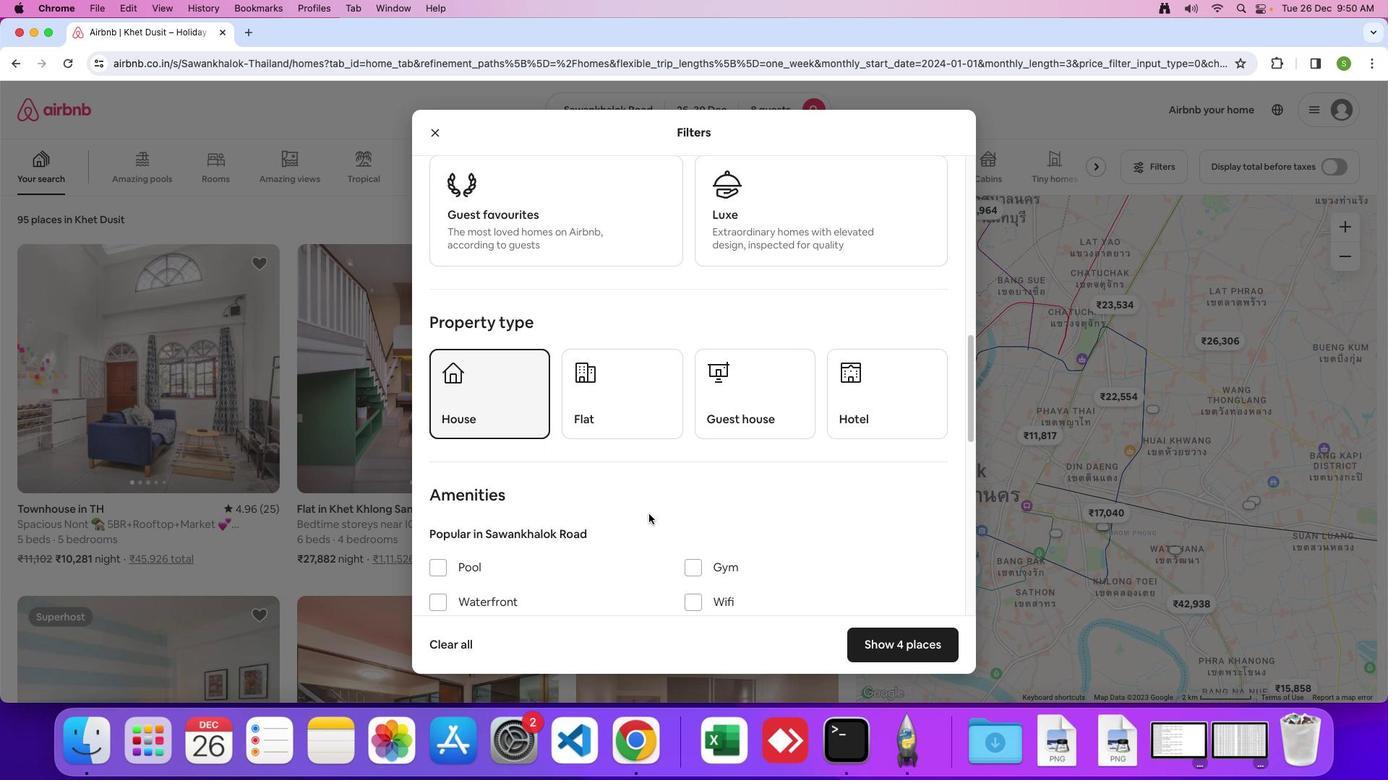 
Action: Mouse scrolled (621, 487) with delta (-26, -28)
Screenshot: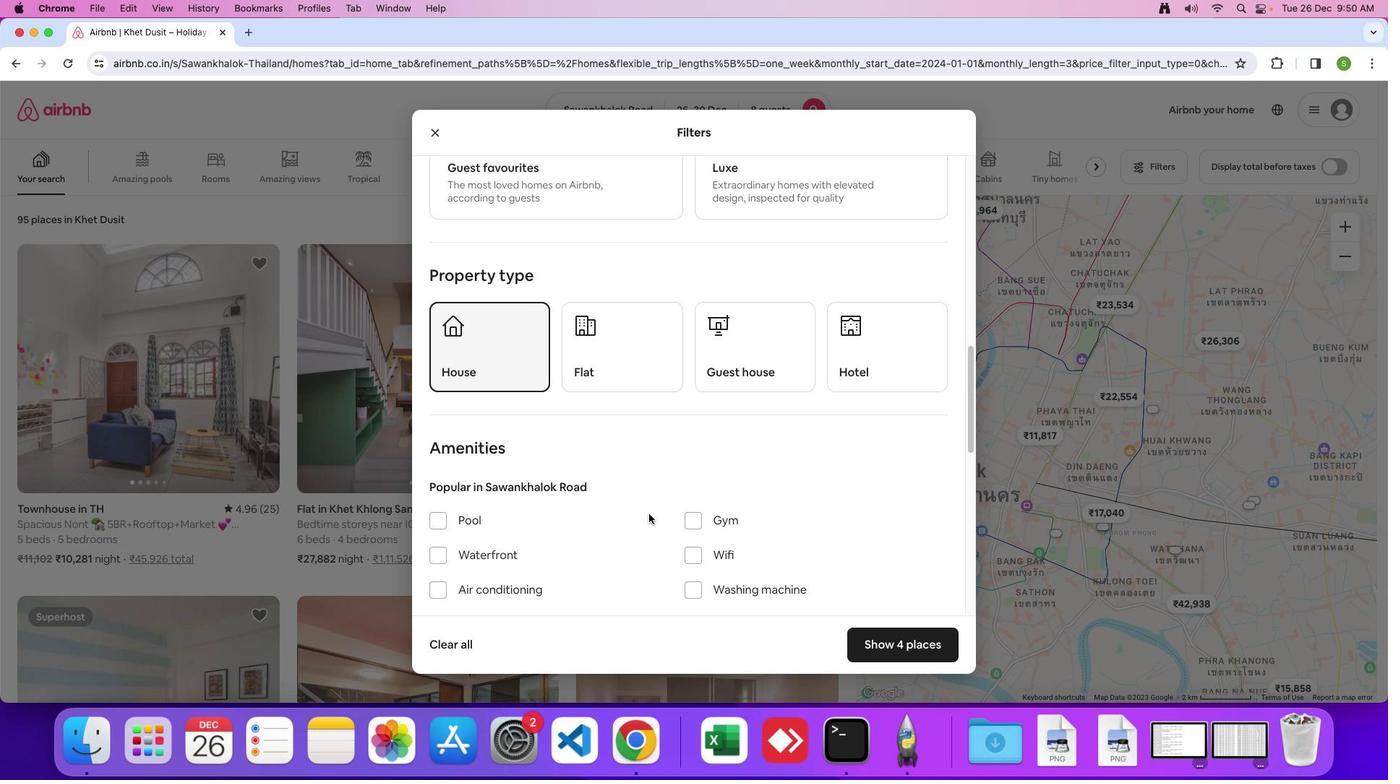 
Action: Mouse scrolled (621, 487) with delta (-26, -27)
Screenshot: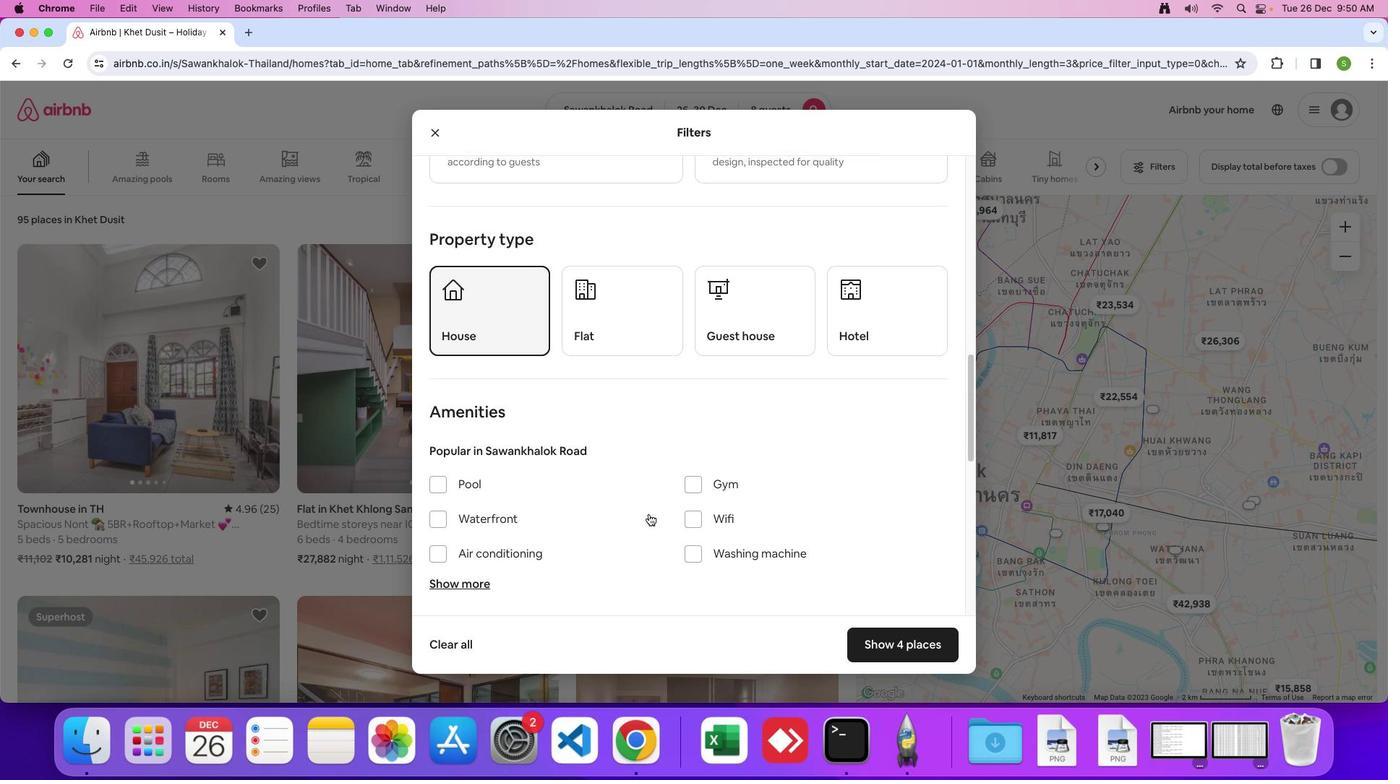 
Action: Mouse scrolled (621, 487) with delta (-26, -27)
Screenshot: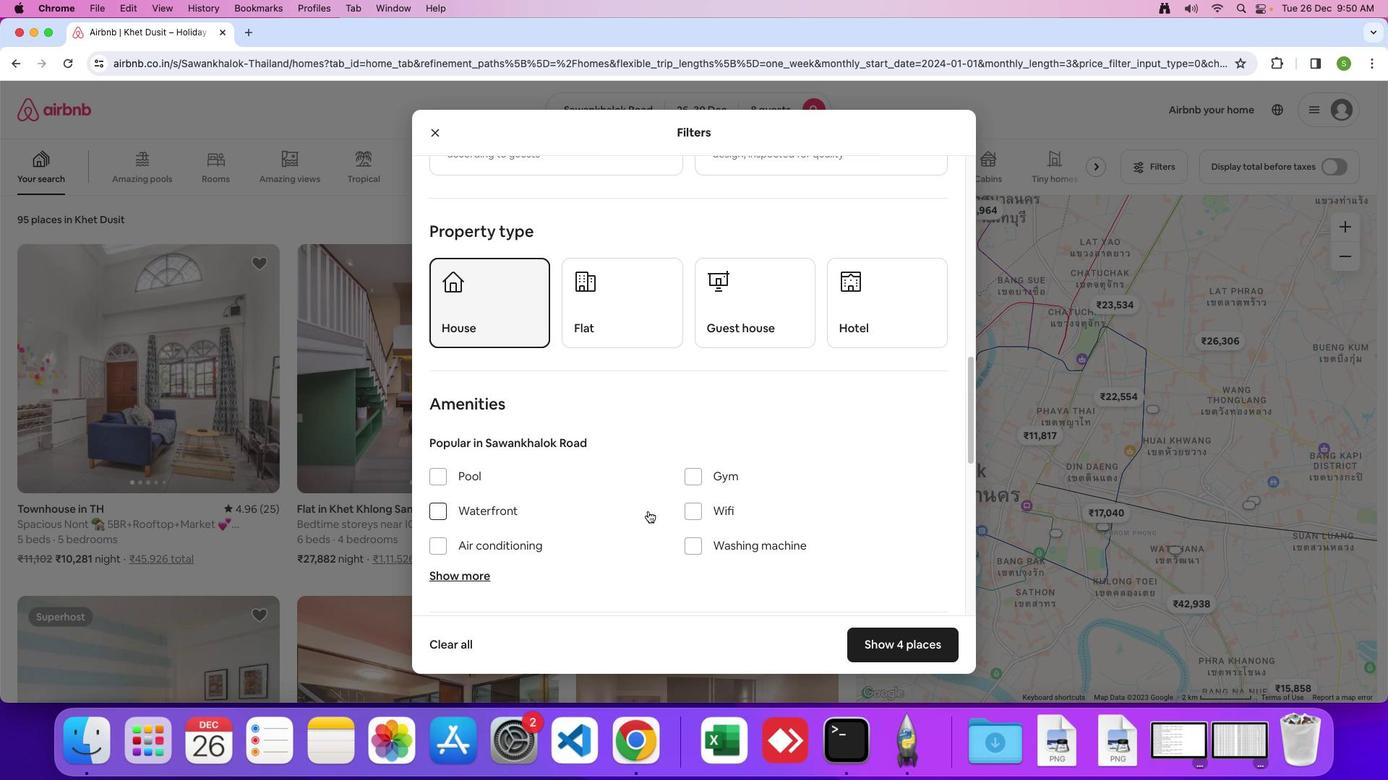 
Action: Mouse moved to (620, 481)
Screenshot: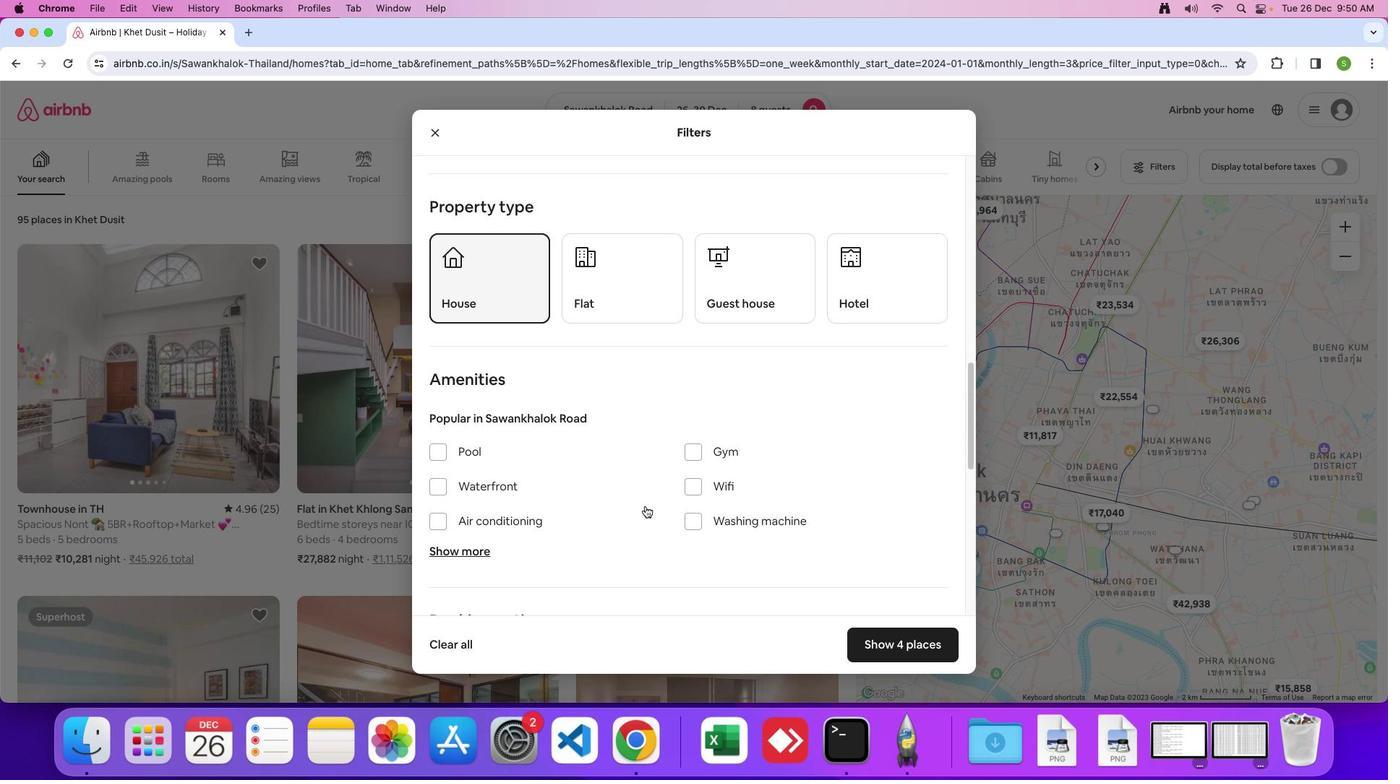 
Action: Mouse scrolled (620, 481) with delta (-26, -27)
Screenshot: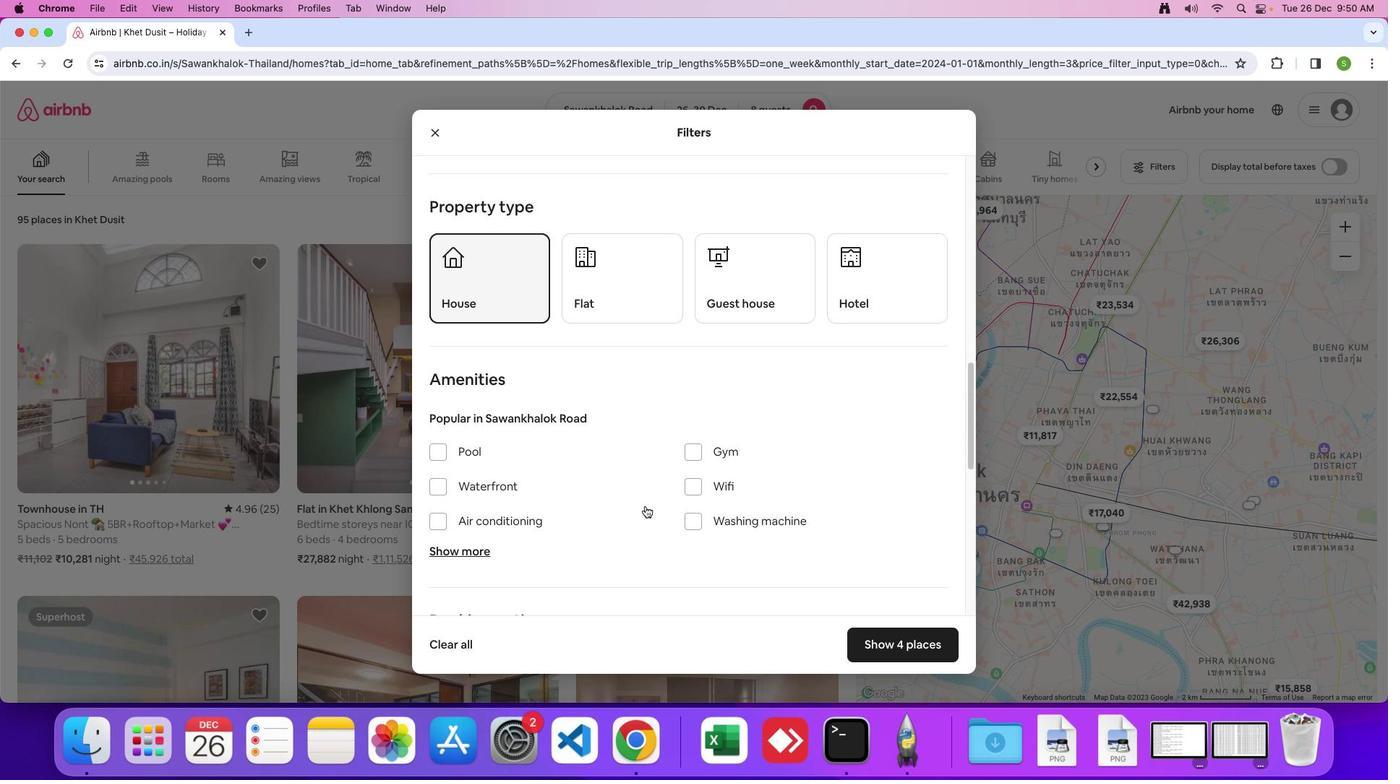 
Action: Mouse moved to (619, 480)
Screenshot: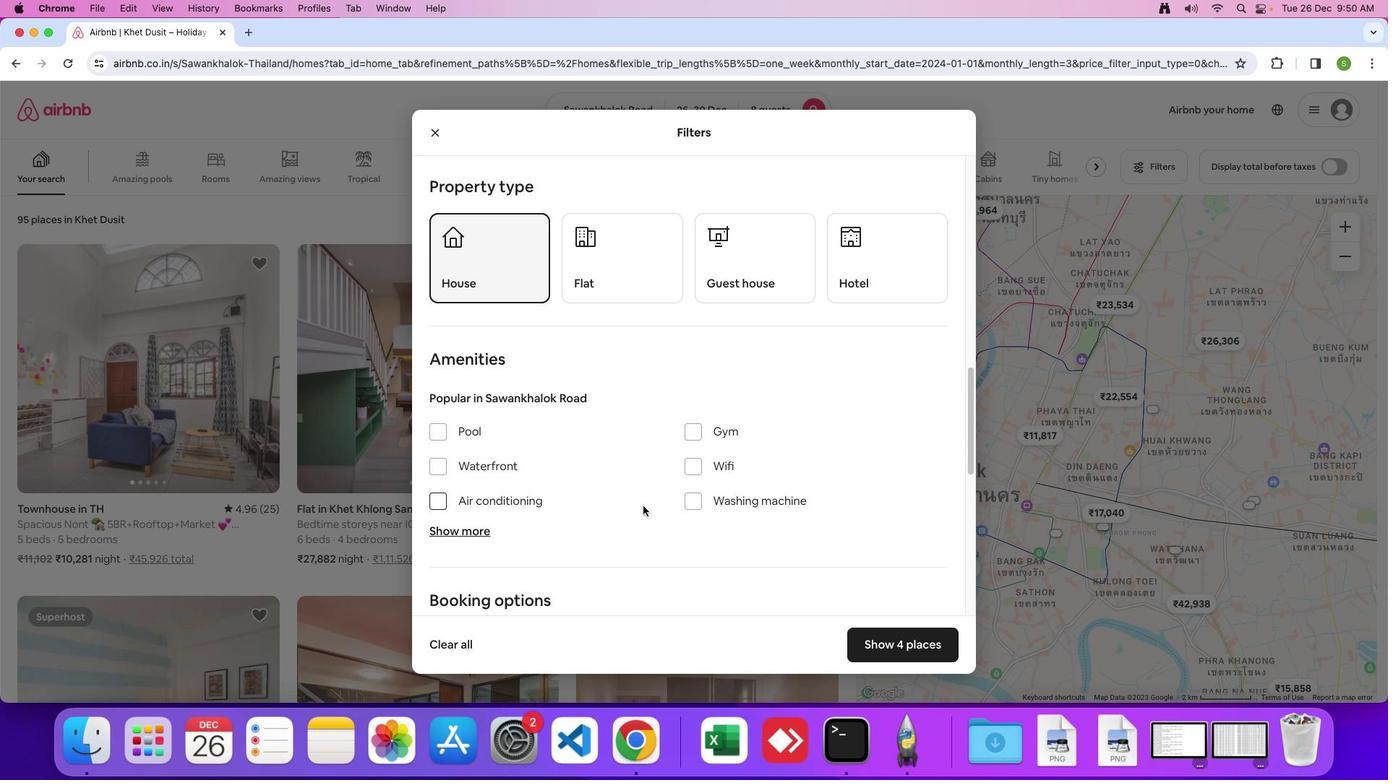 
Action: Mouse scrolled (619, 480) with delta (-26, -27)
Screenshot: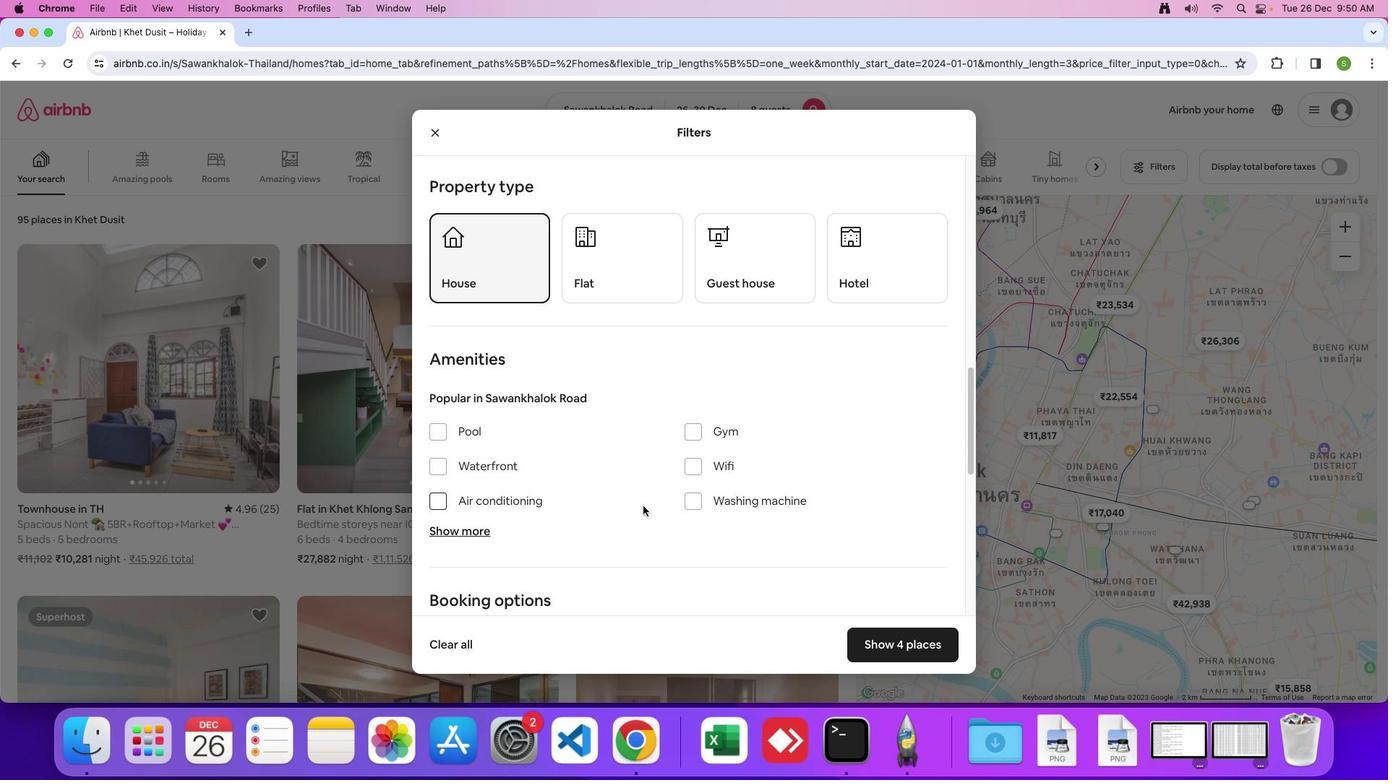 
Action: Mouse moved to (618, 479)
Screenshot: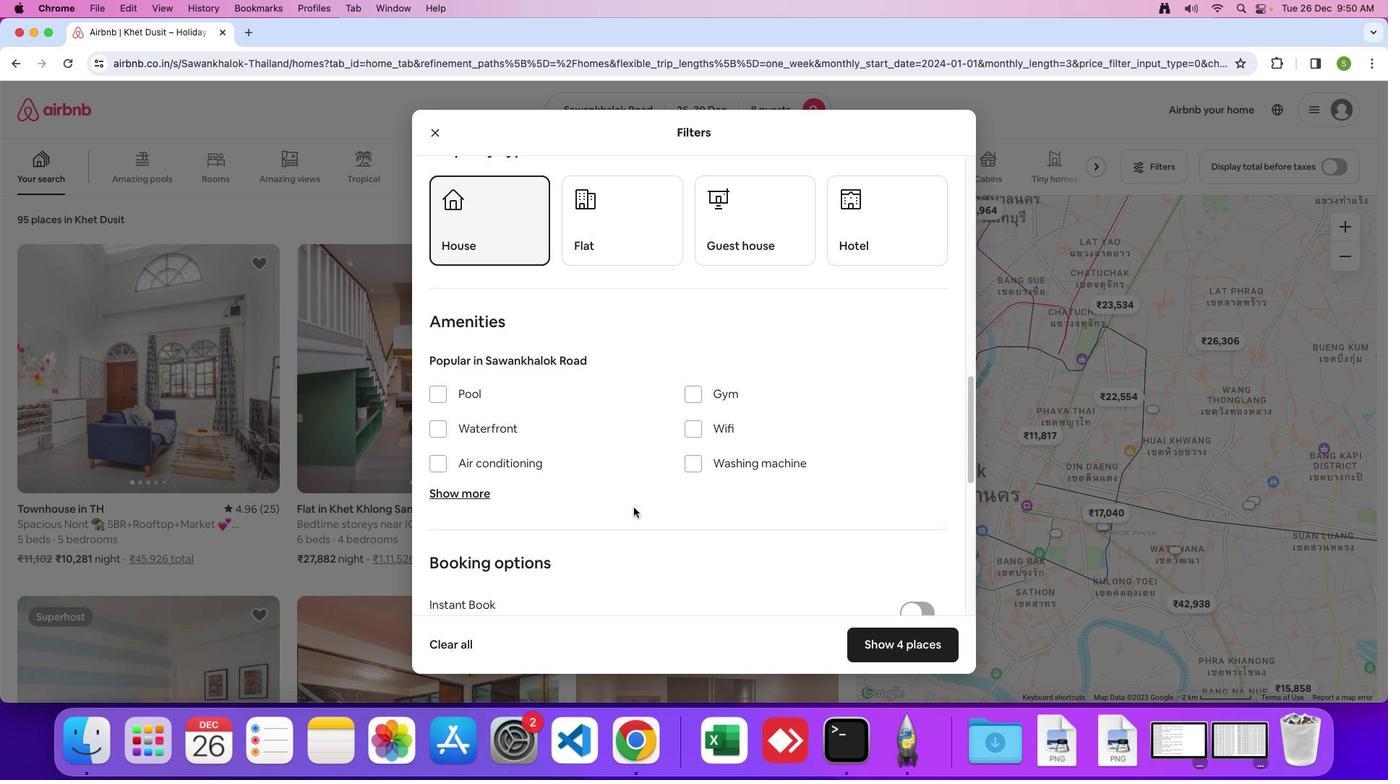 
Action: Mouse scrolled (618, 479) with delta (-26, -28)
Screenshot: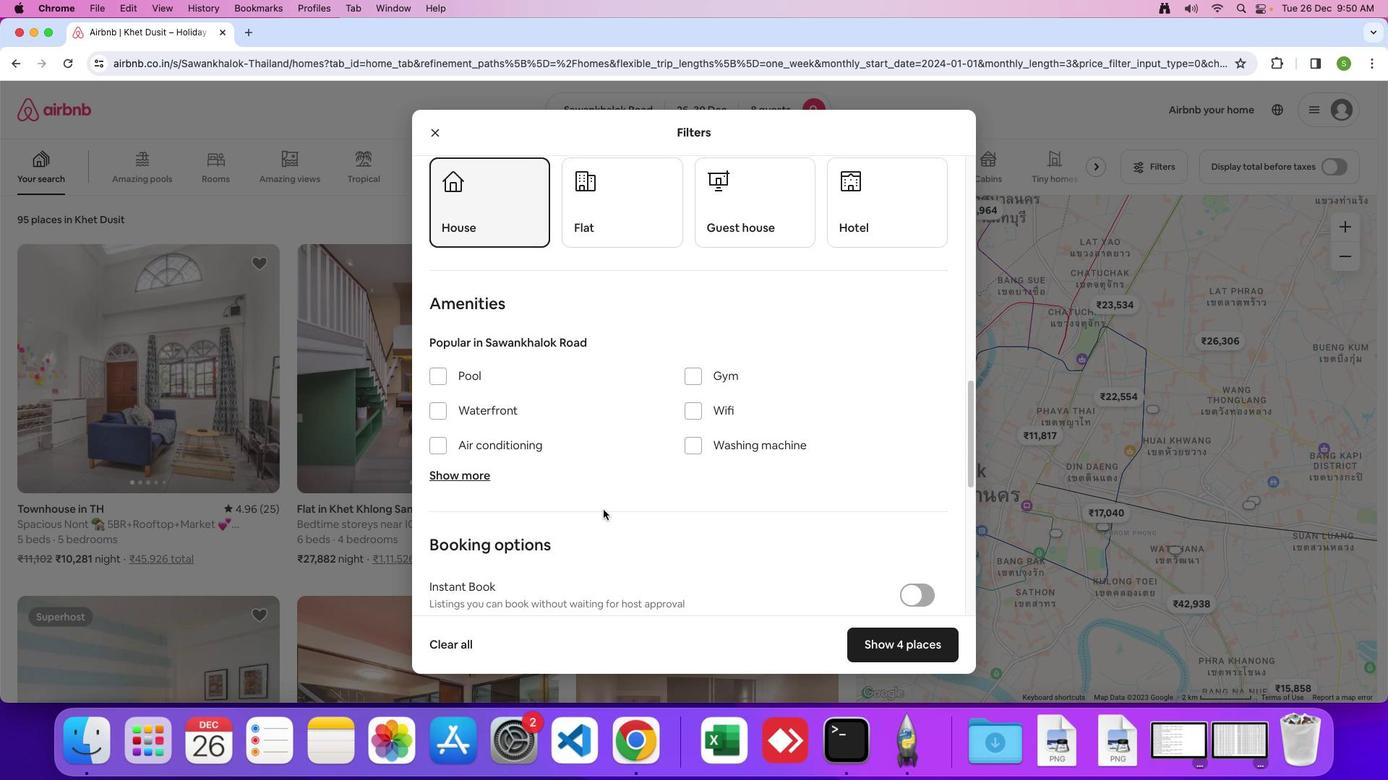 
Action: Mouse moved to (660, 379)
Screenshot: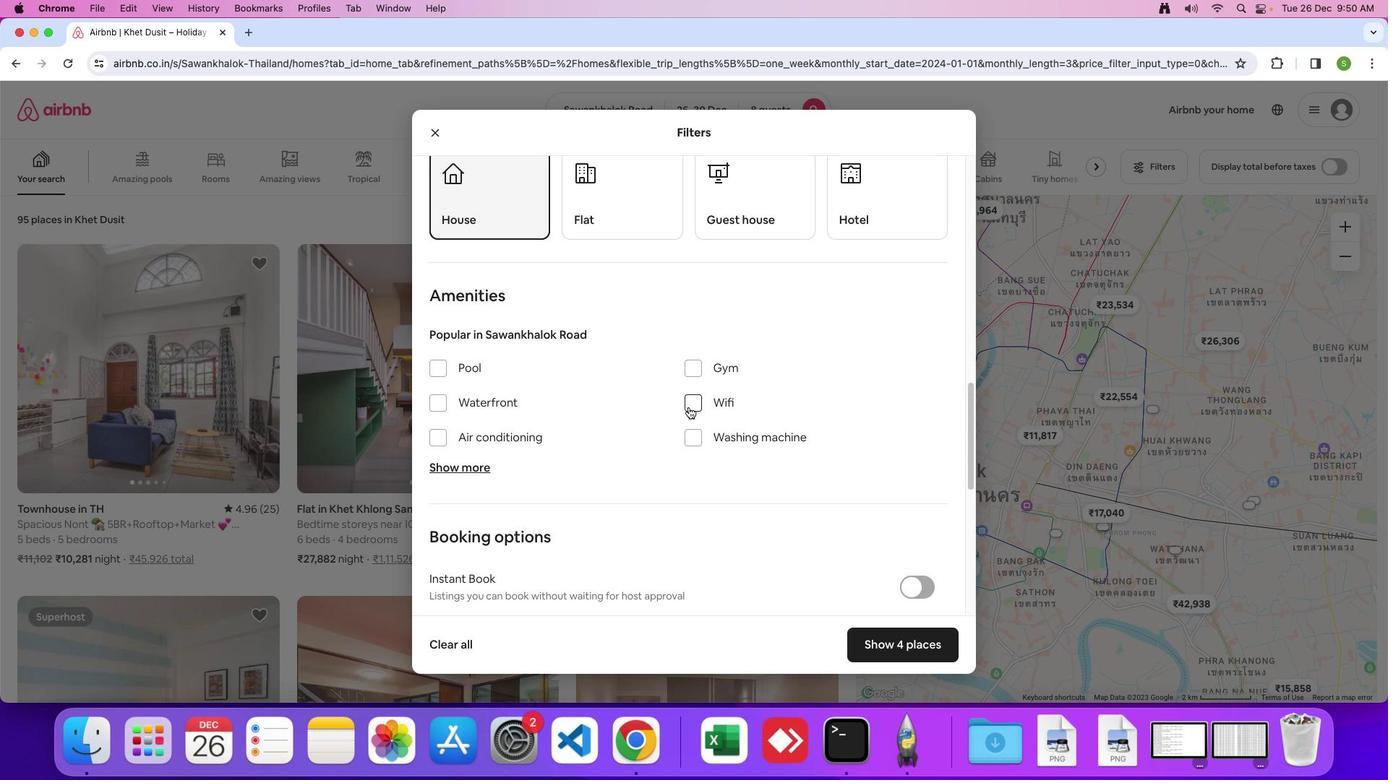 
Action: Mouse pressed left at (660, 379)
Screenshot: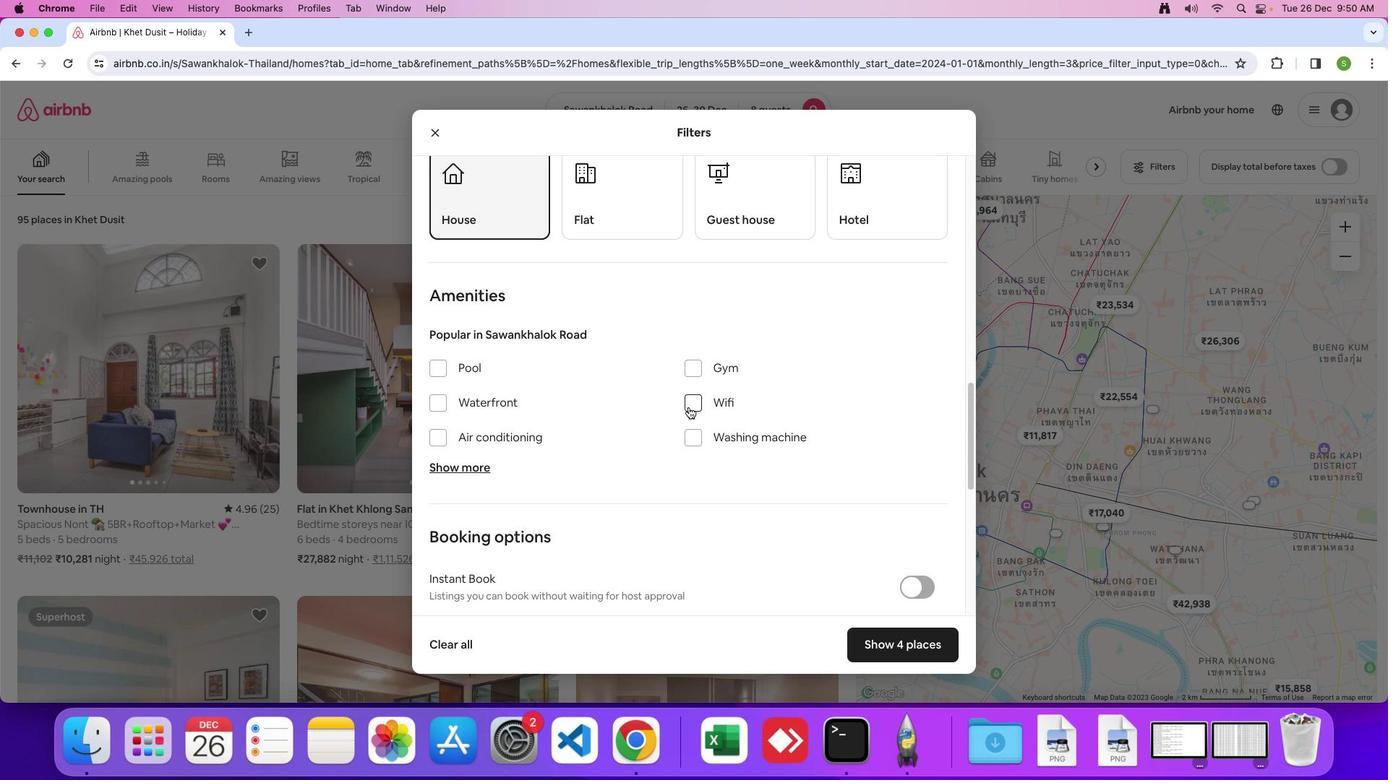 
Action: Mouse moved to (454, 440)
Screenshot: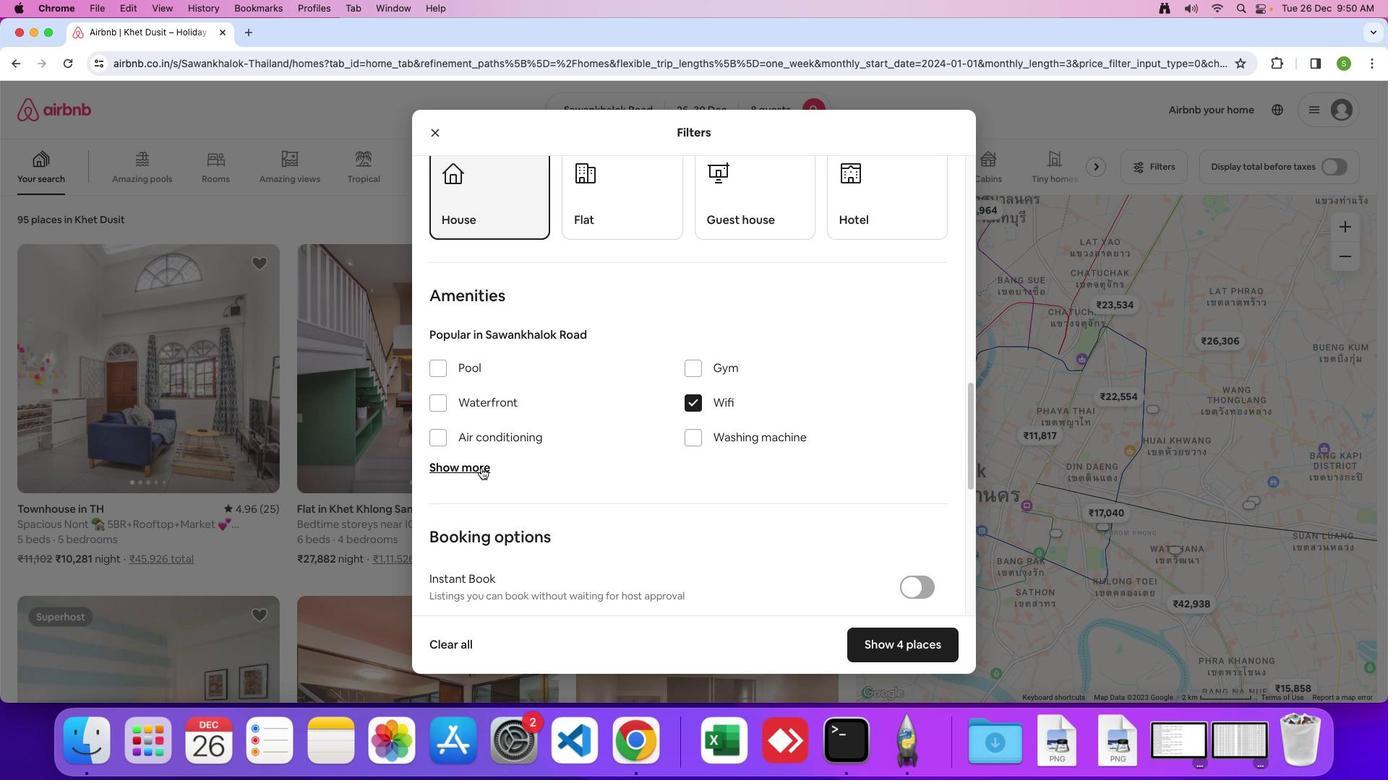 
Action: Mouse pressed left at (454, 440)
Screenshot: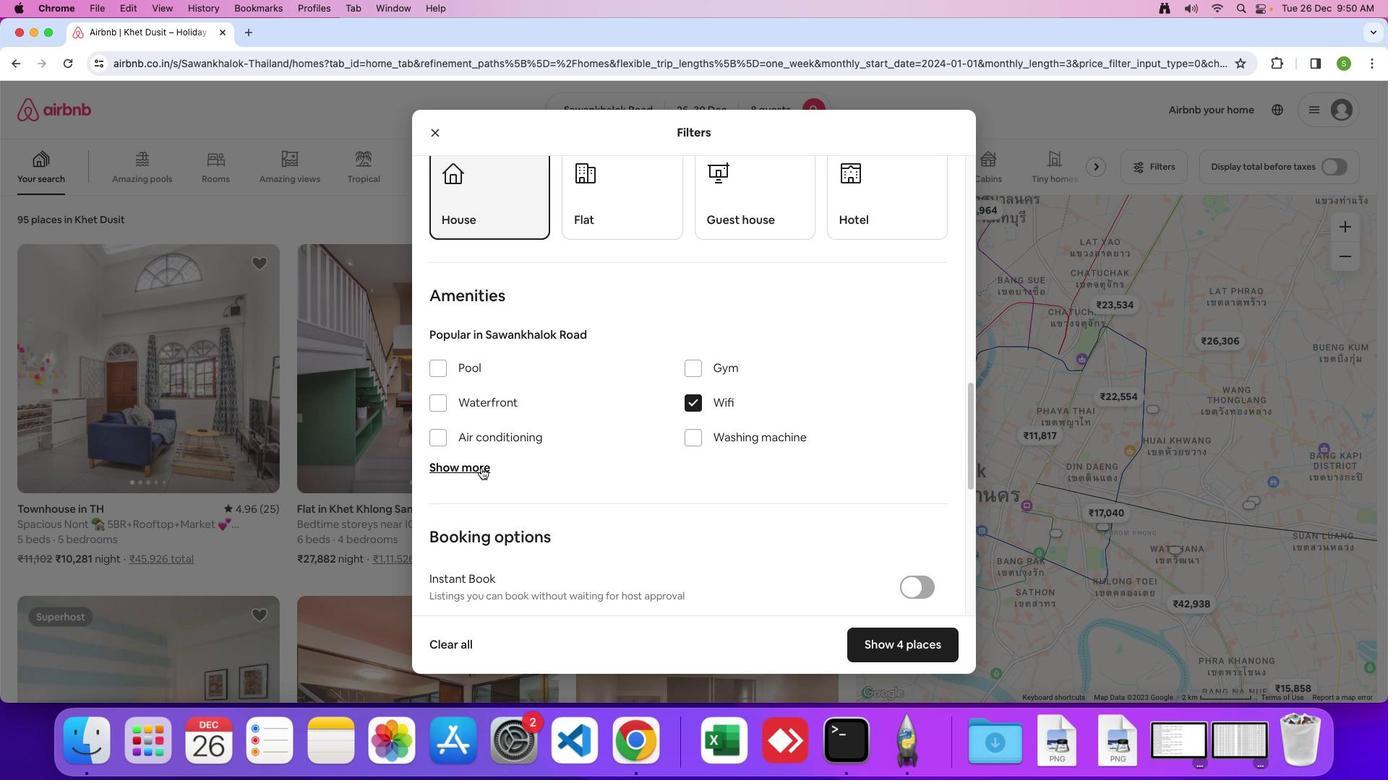 
Action: Mouse moved to (575, 425)
Screenshot: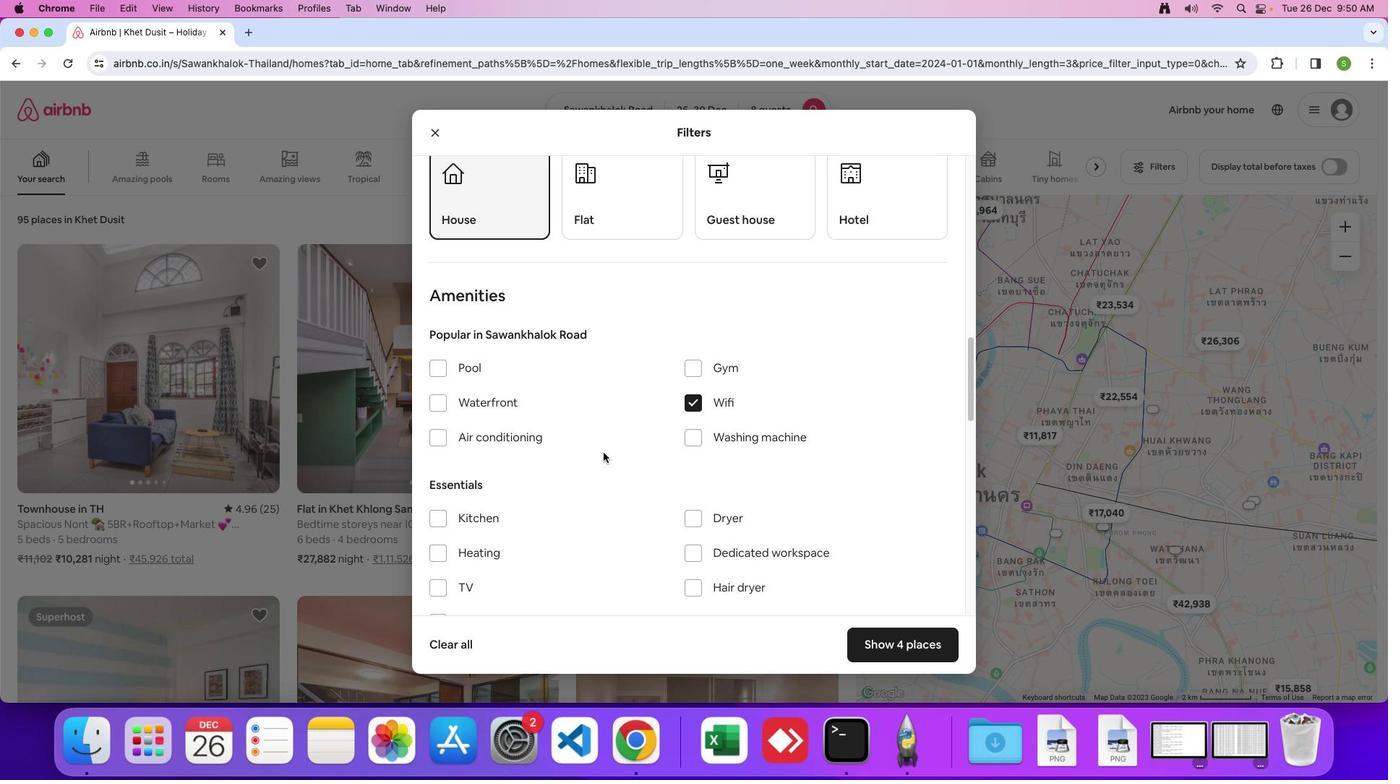 
Action: Mouse scrolled (575, 425) with delta (-26, -27)
Screenshot: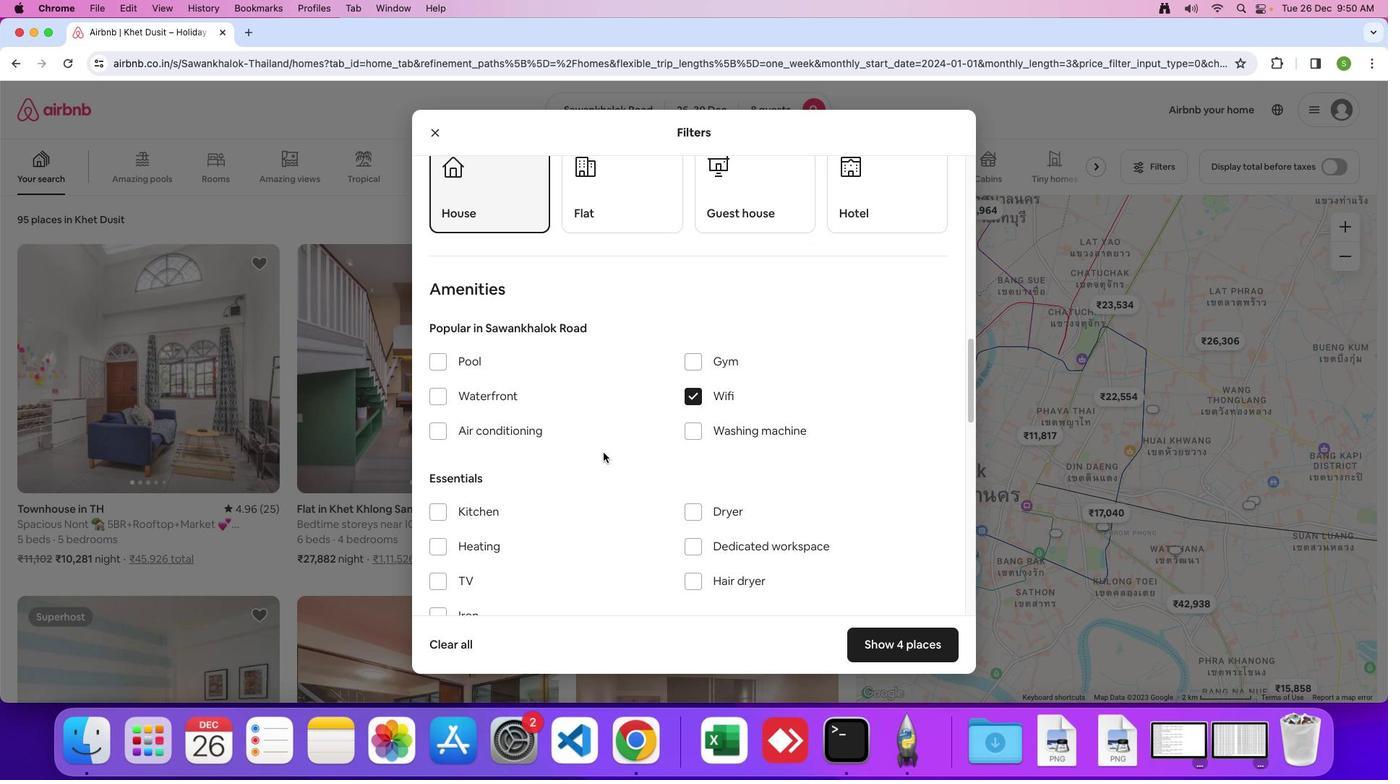 
Action: Mouse scrolled (575, 425) with delta (-26, -27)
Screenshot: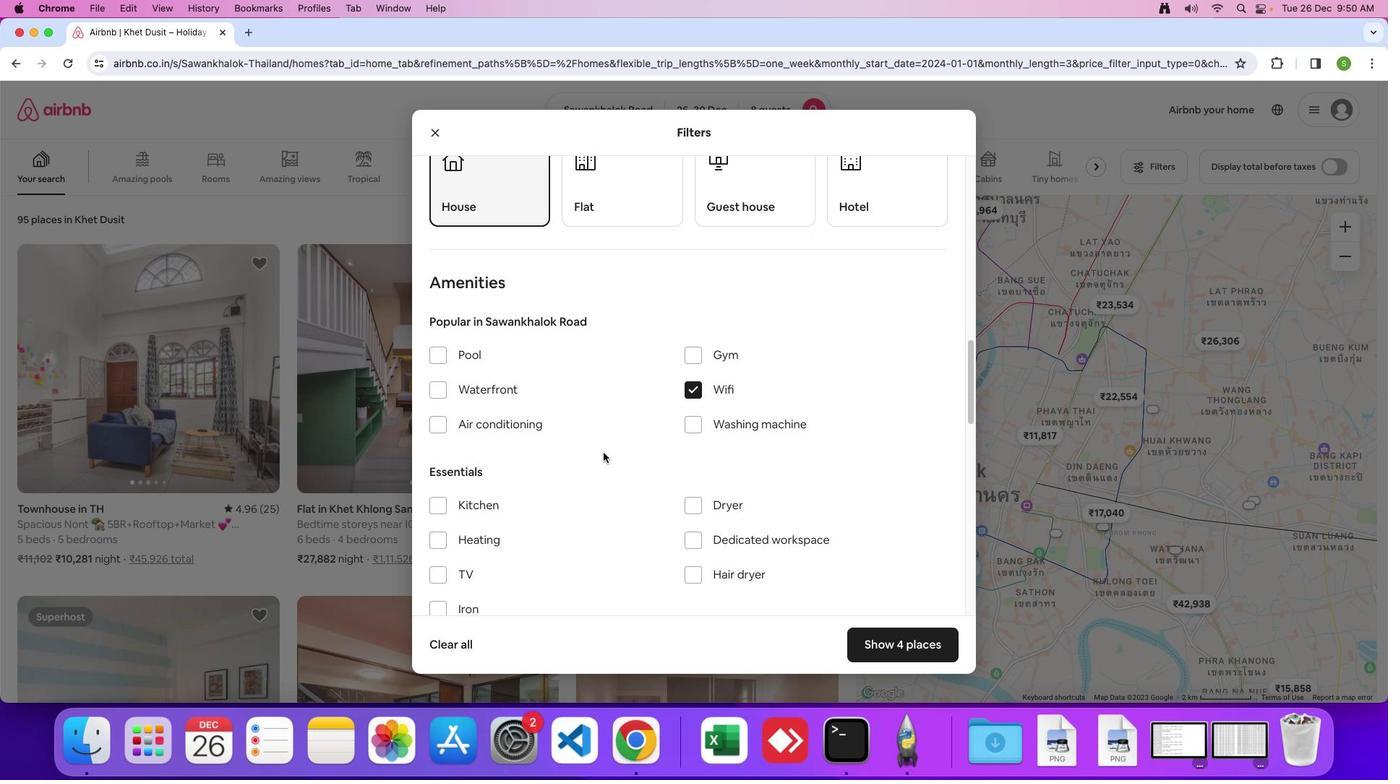 
Action: Mouse scrolled (575, 425) with delta (-26, -27)
Screenshot: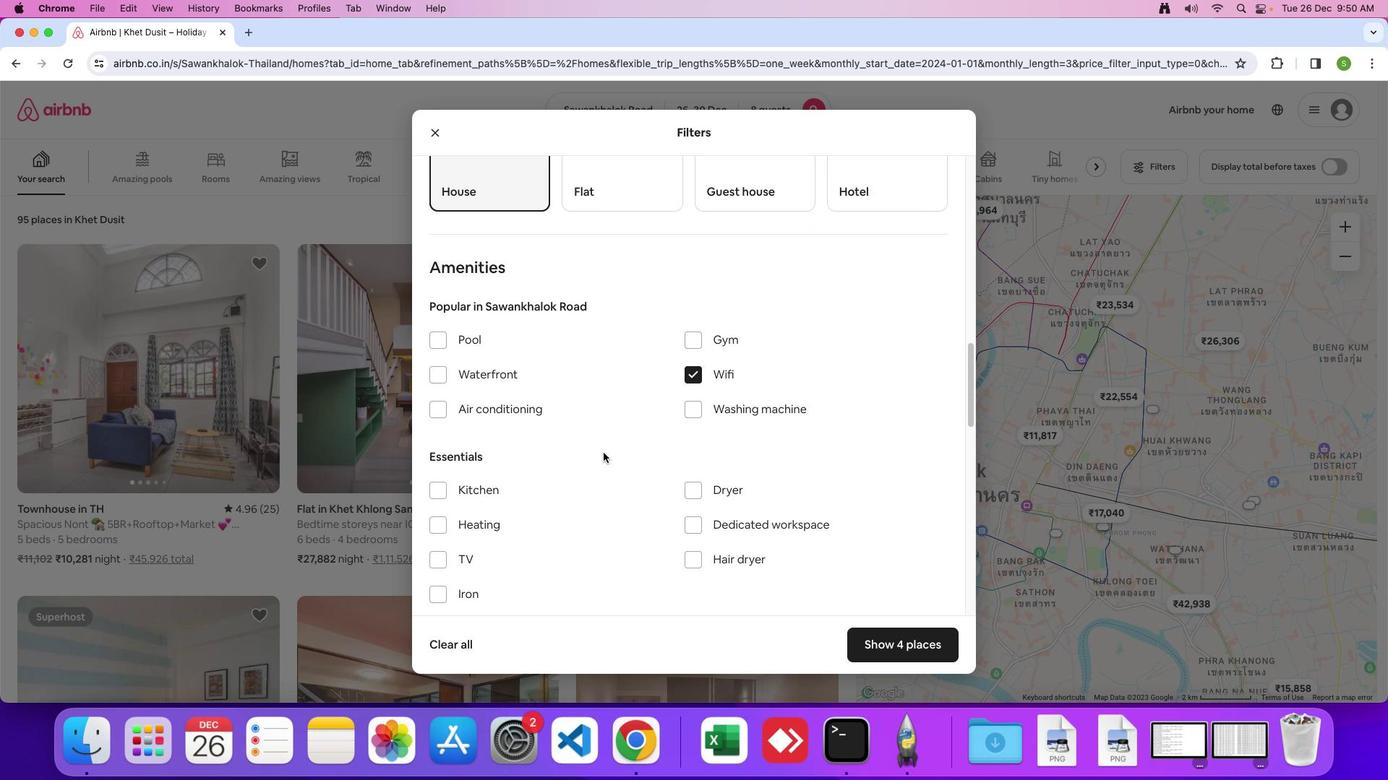 
Action: Mouse scrolled (575, 425) with delta (-26, -27)
Screenshot: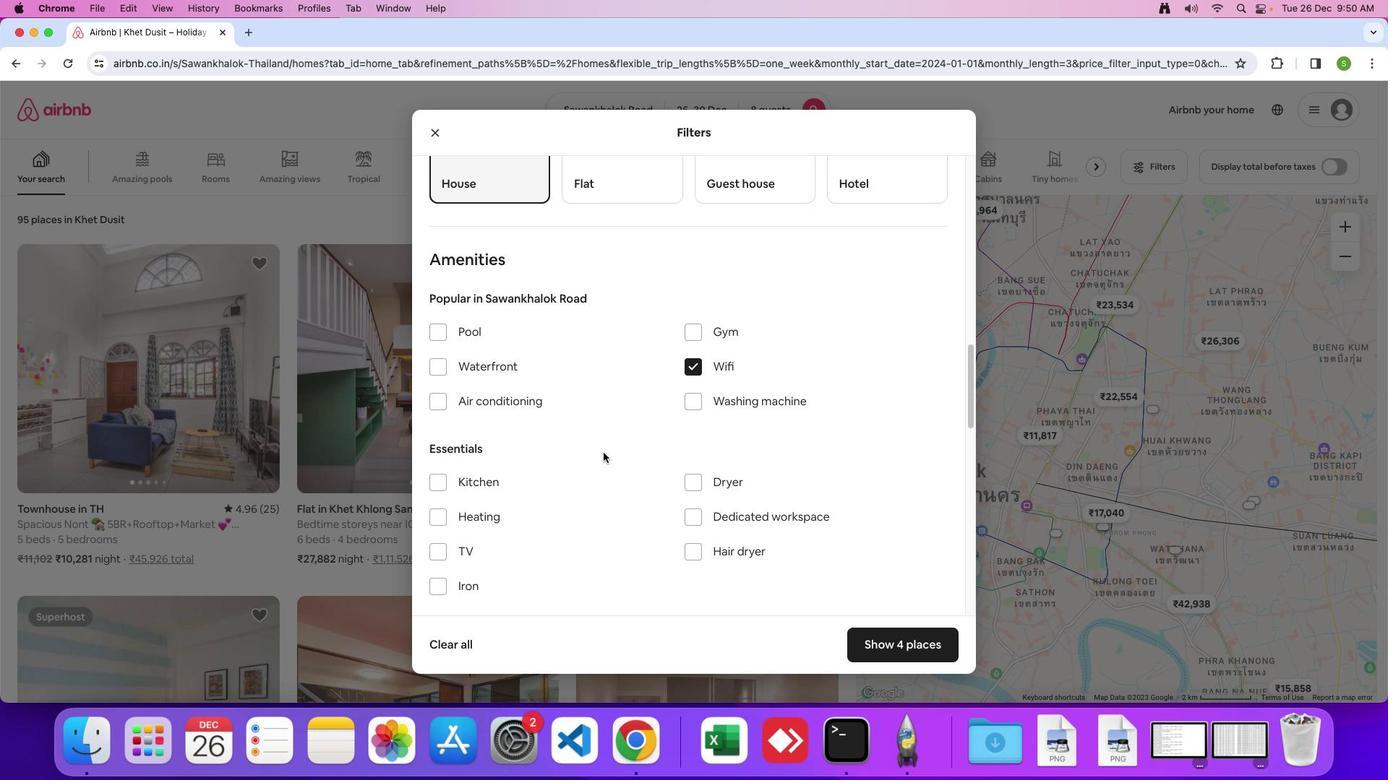 
Action: Mouse scrolled (575, 425) with delta (-26, -27)
Screenshot: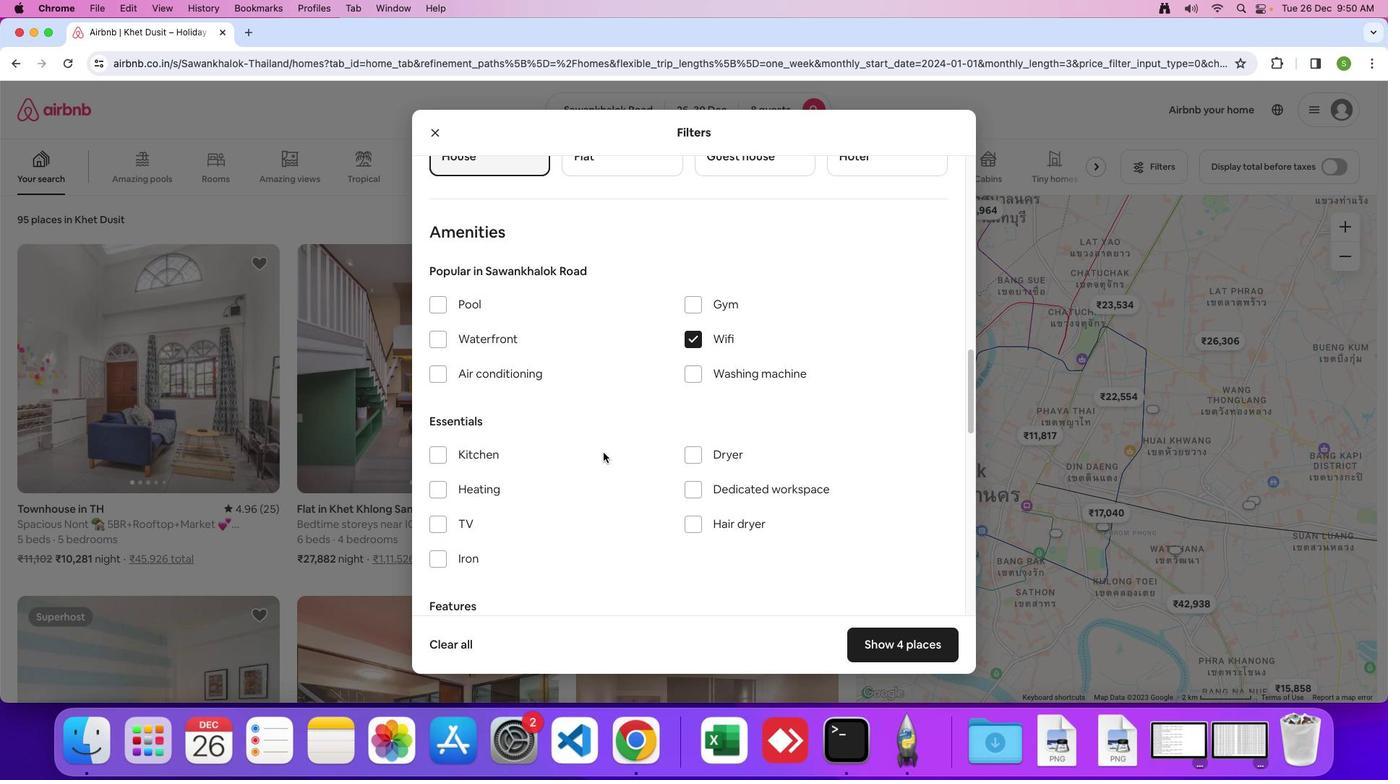 
Action: Mouse moved to (404, 480)
Screenshot: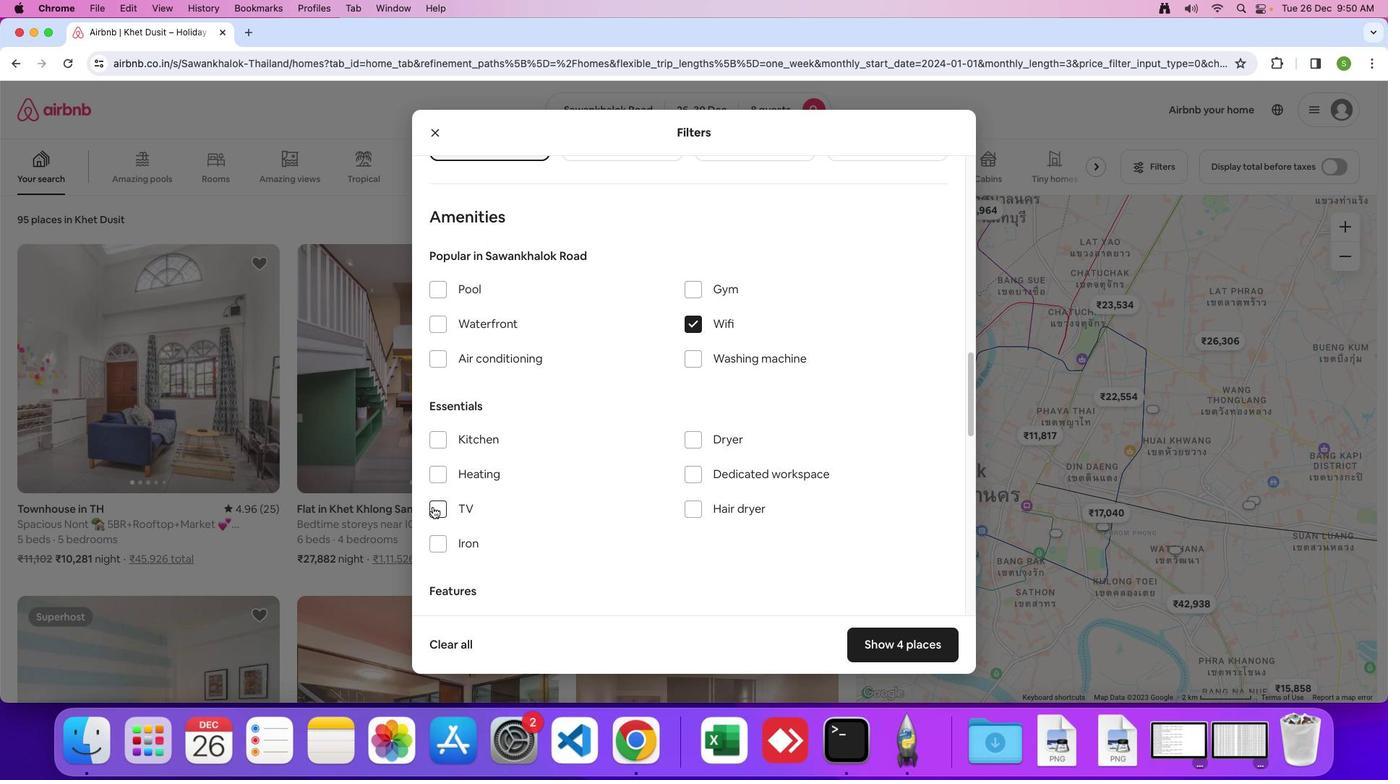 
Action: Mouse pressed left at (404, 480)
Screenshot: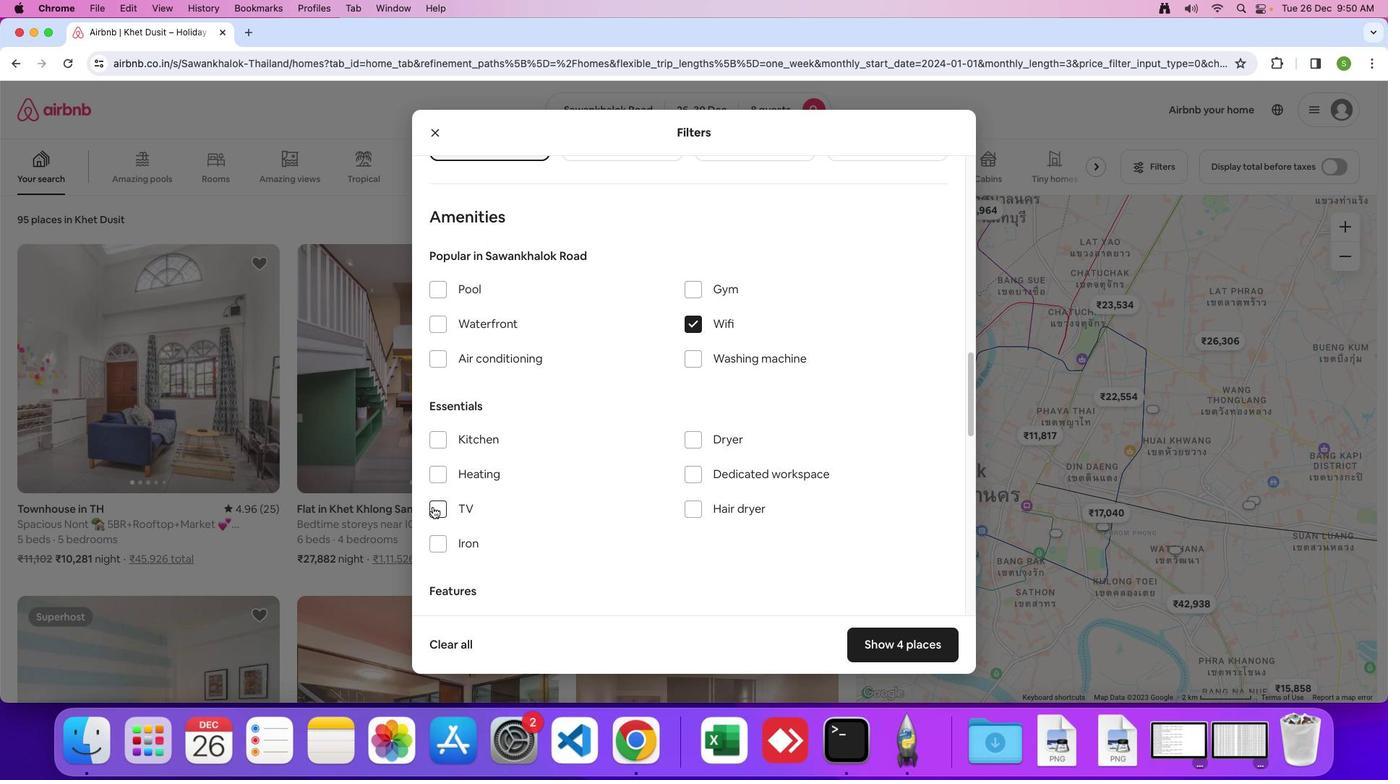 
Action: Mouse moved to (563, 458)
Screenshot: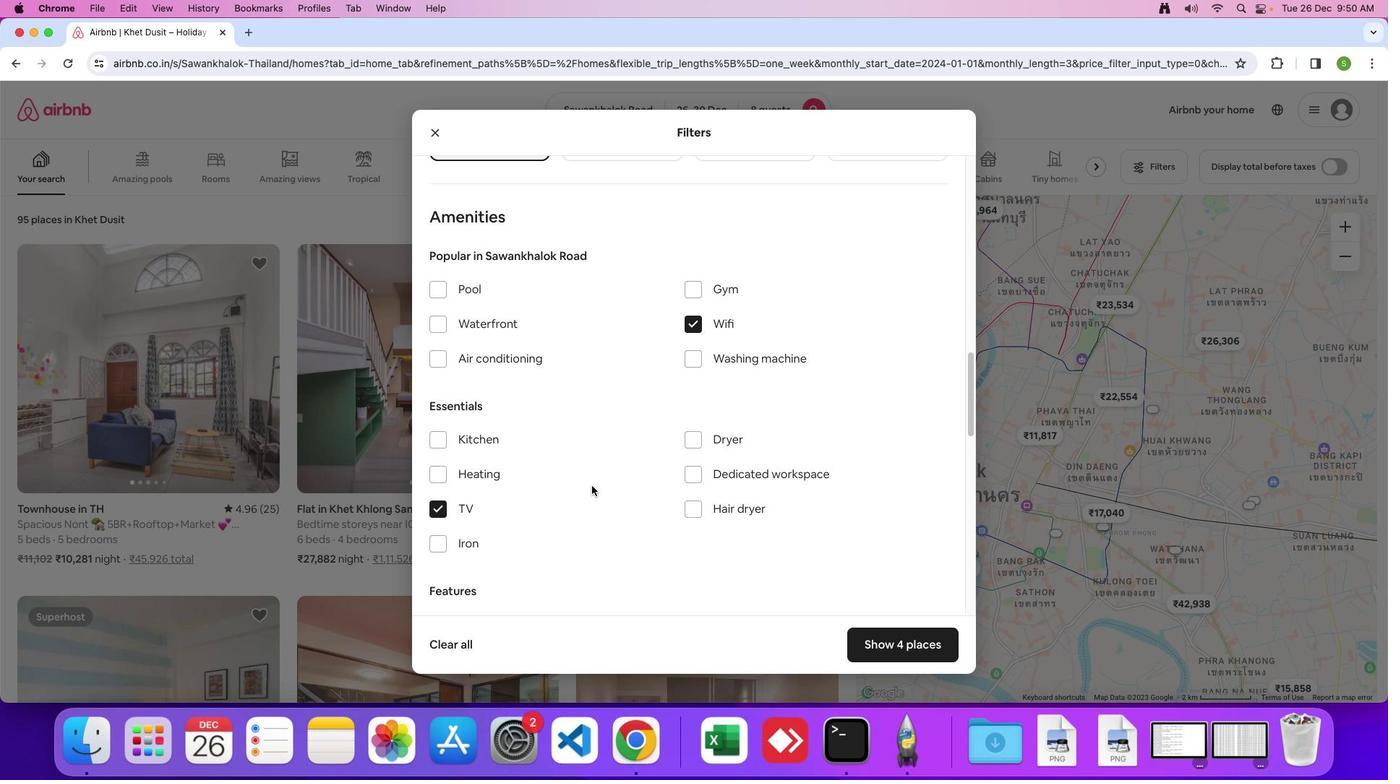 
Action: Mouse scrolled (563, 458) with delta (-26, -27)
Screenshot: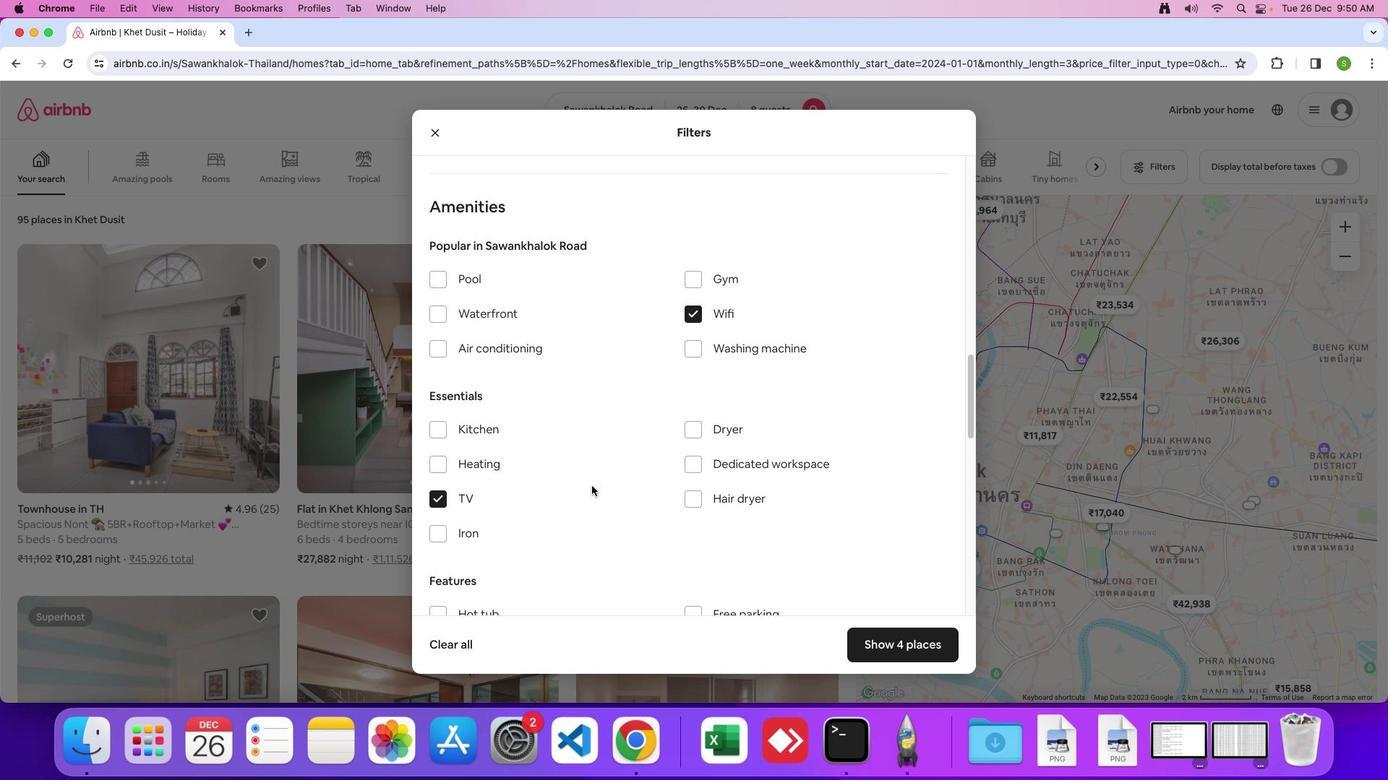 
Action: Mouse scrolled (563, 458) with delta (-26, -27)
Screenshot: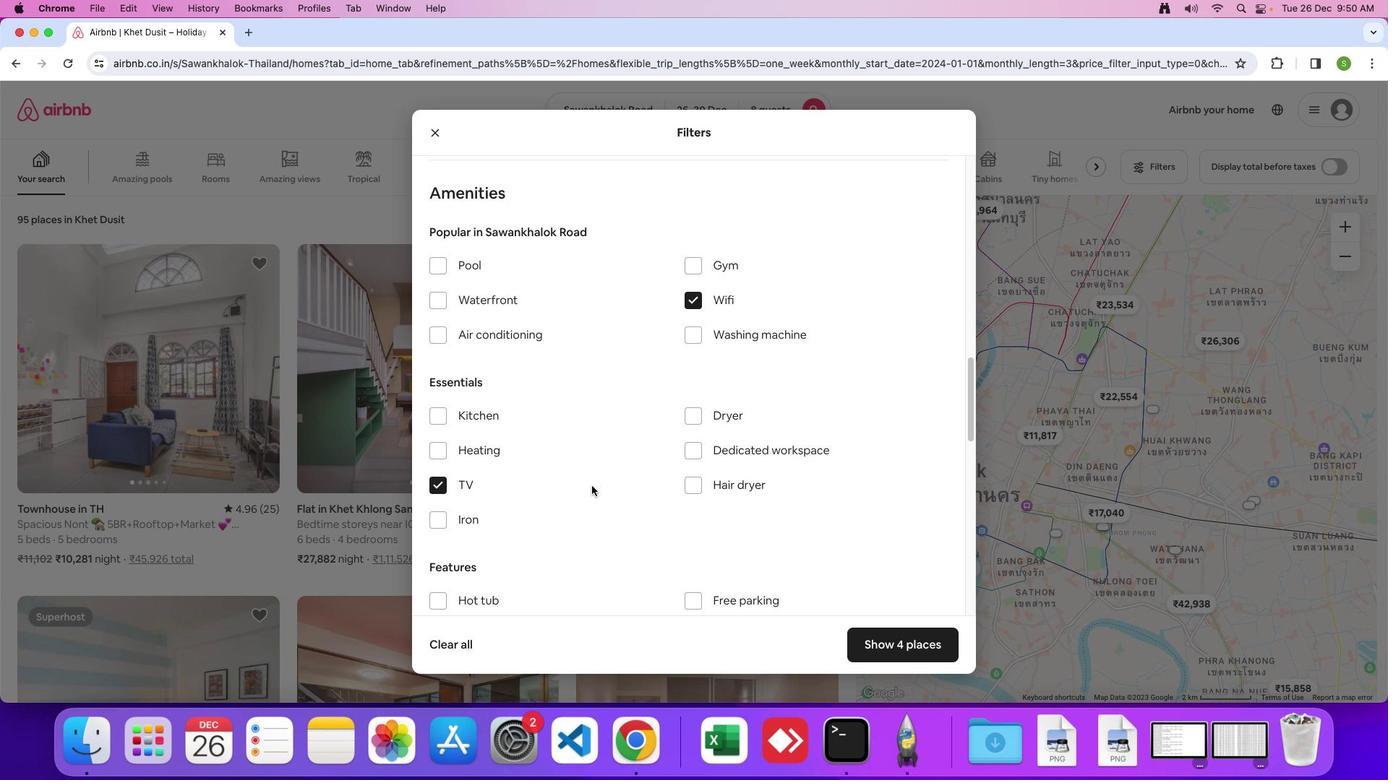 
Action: Mouse scrolled (563, 458) with delta (-26, -28)
Screenshot: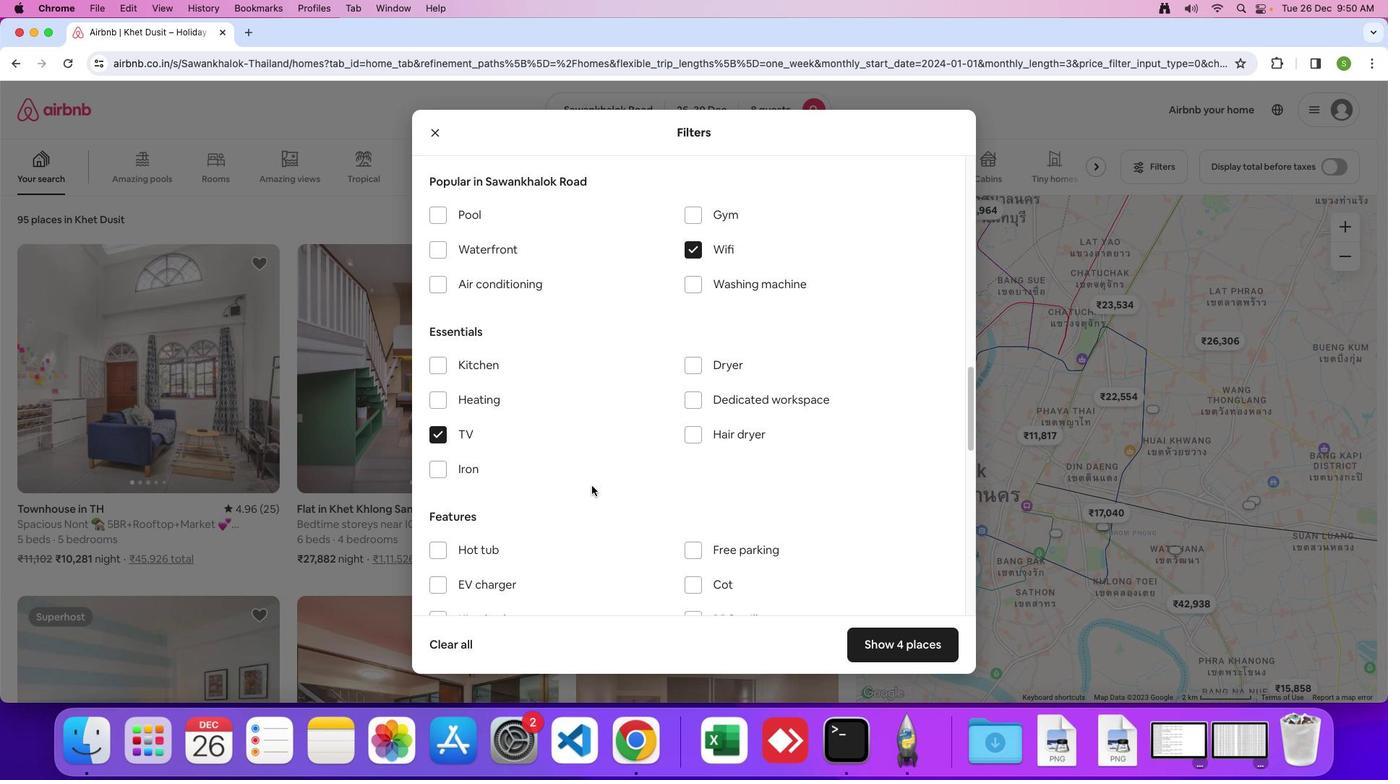 
Action: Mouse moved to (563, 457)
Screenshot: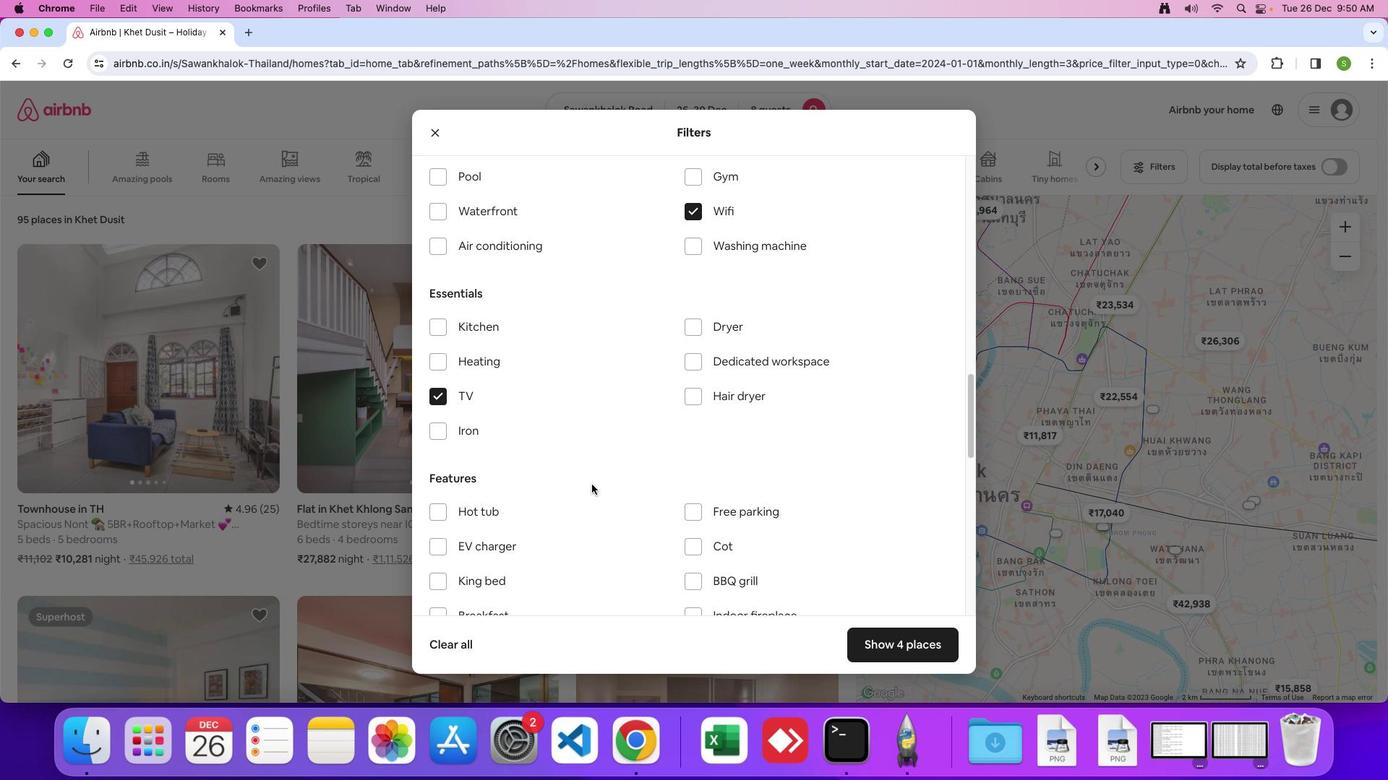 
Action: Mouse scrolled (563, 457) with delta (-26, -27)
Screenshot: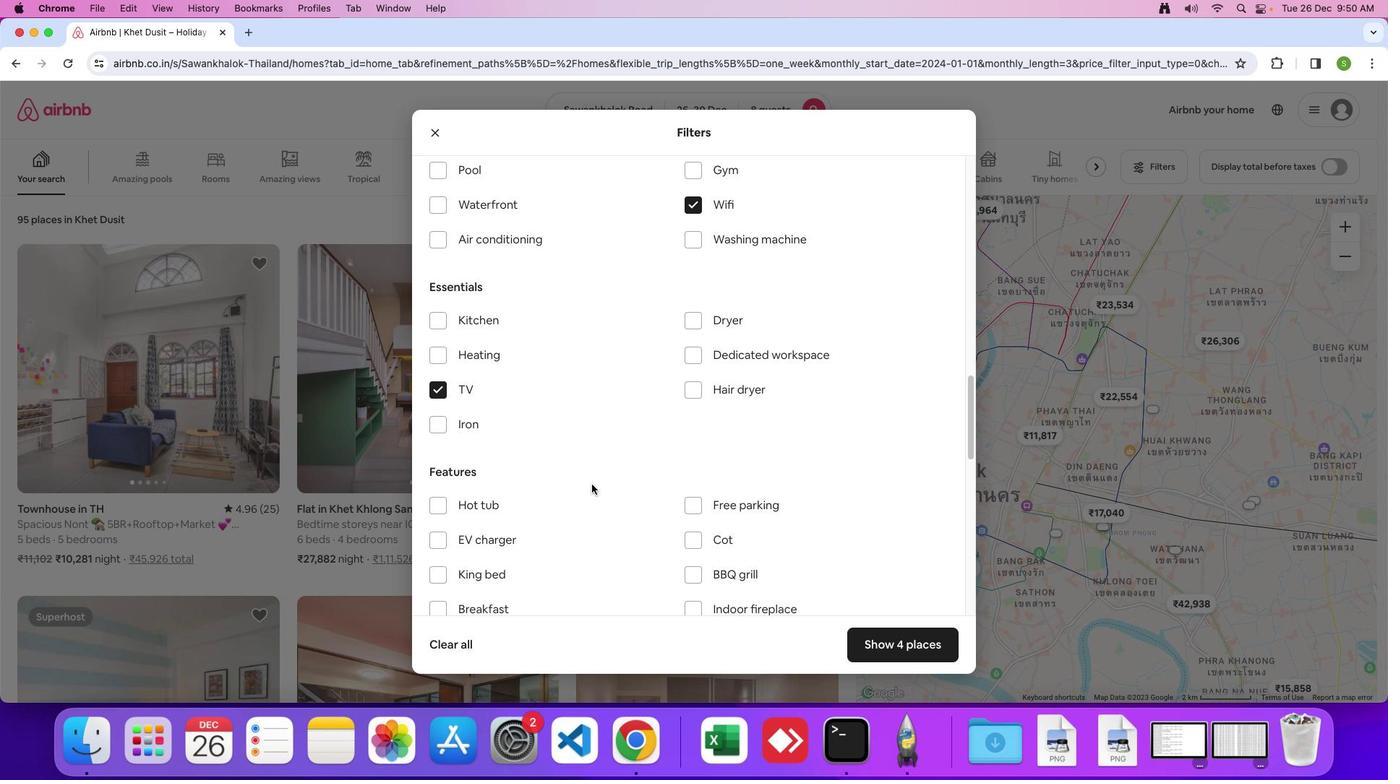 
Action: Mouse scrolled (563, 457) with delta (-26, -27)
Screenshot: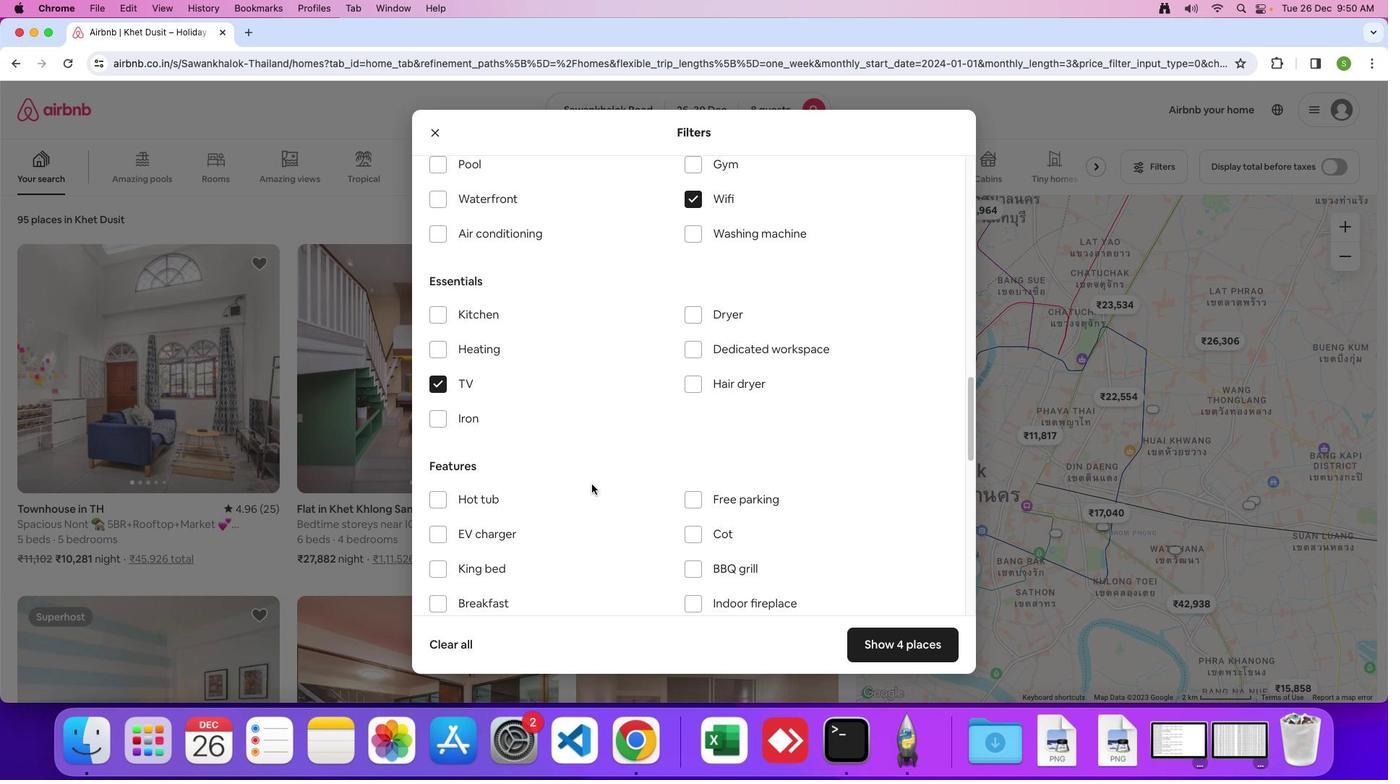 
Action: Mouse scrolled (563, 457) with delta (-26, -27)
Screenshot: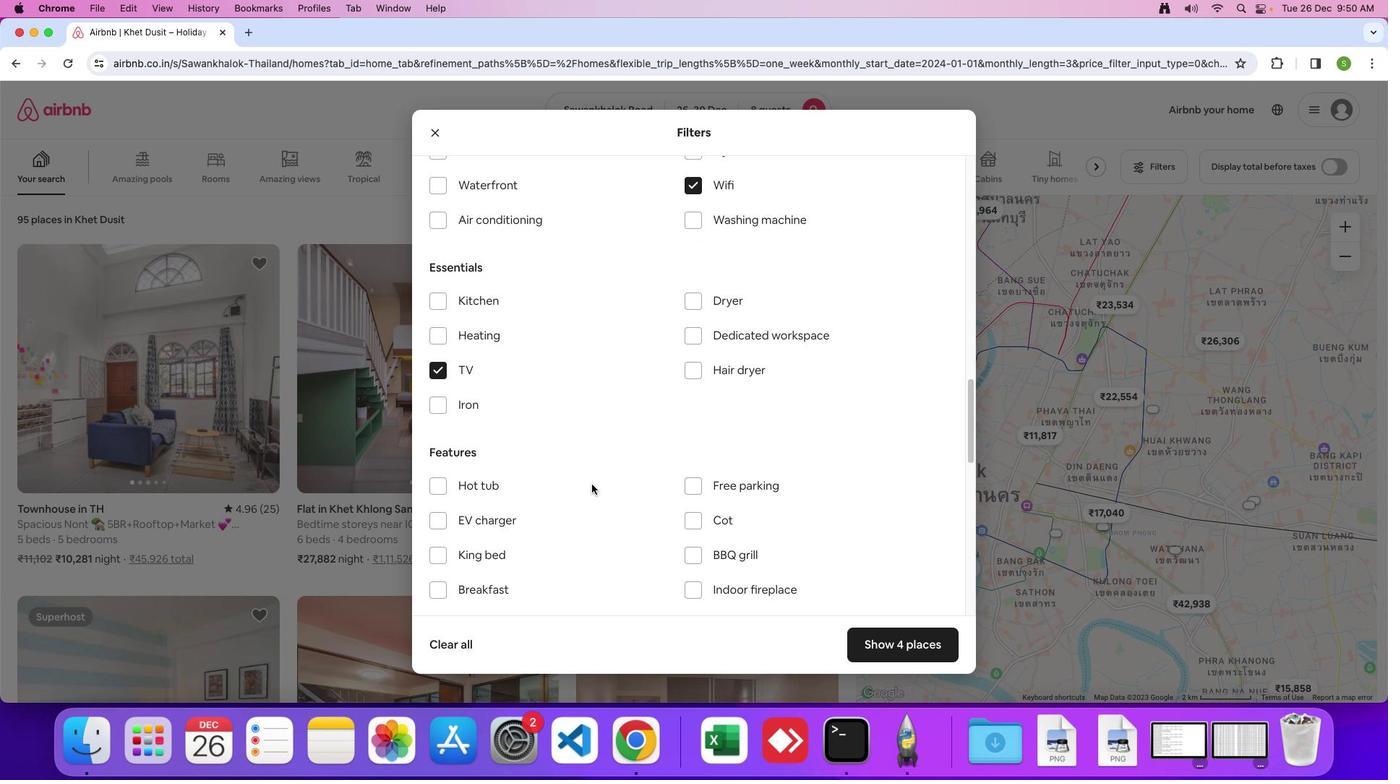 
Action: Mouse scrolled (563, 457) with delta (-26, -27)
Screenshot: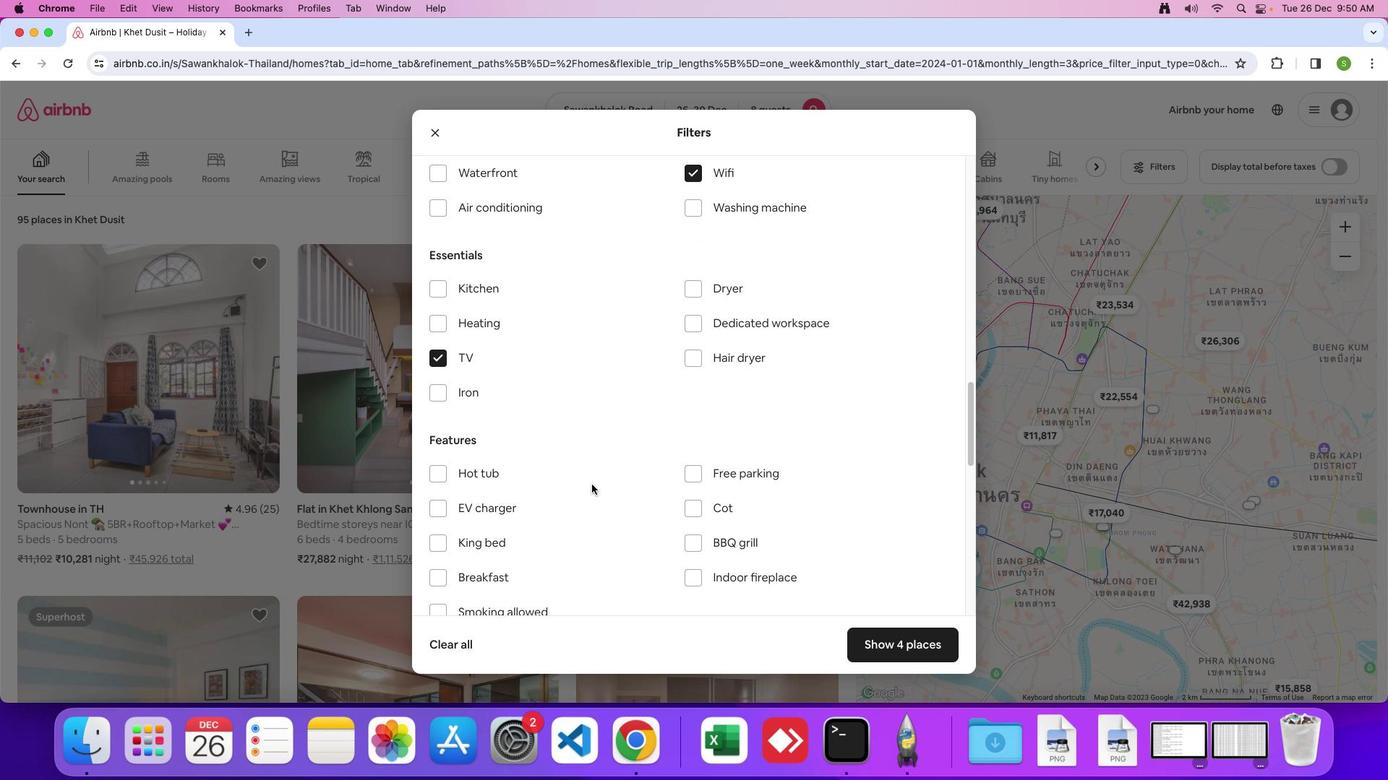 
Action: Mouse scrolled (563, 457) with delta (-26, -27)
Screenshot: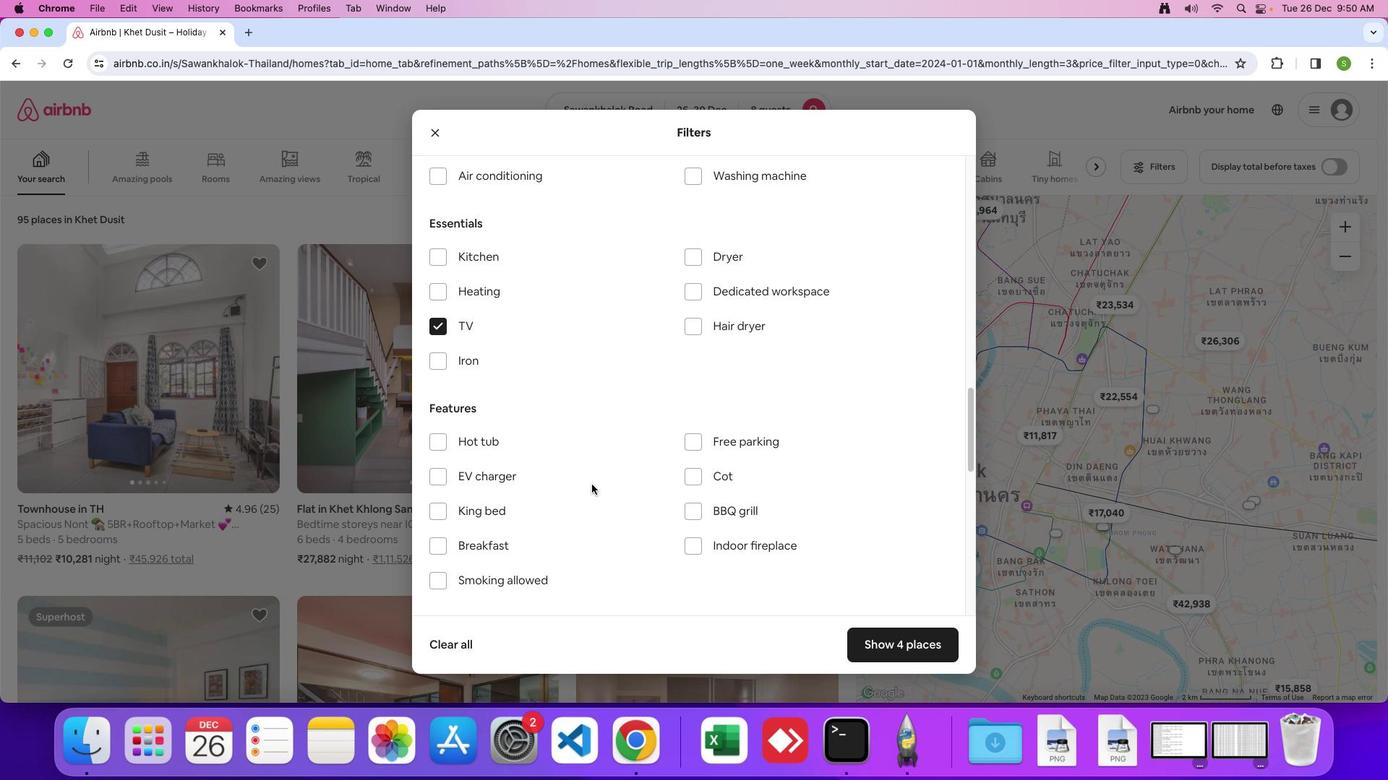 
Action: Mouse moved to (673, 399)
Screenshot: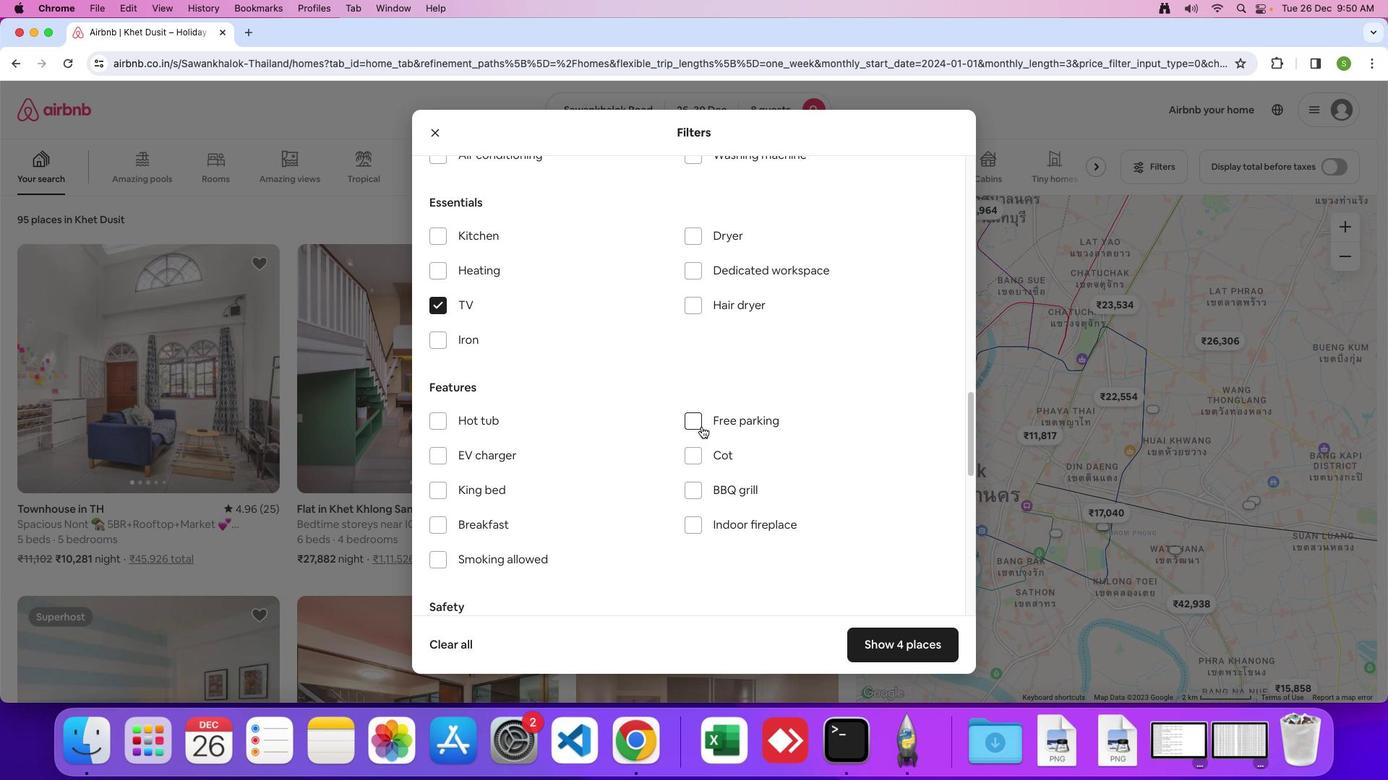 
Action: Mouse pressed left at (673, 399)
Screenshot: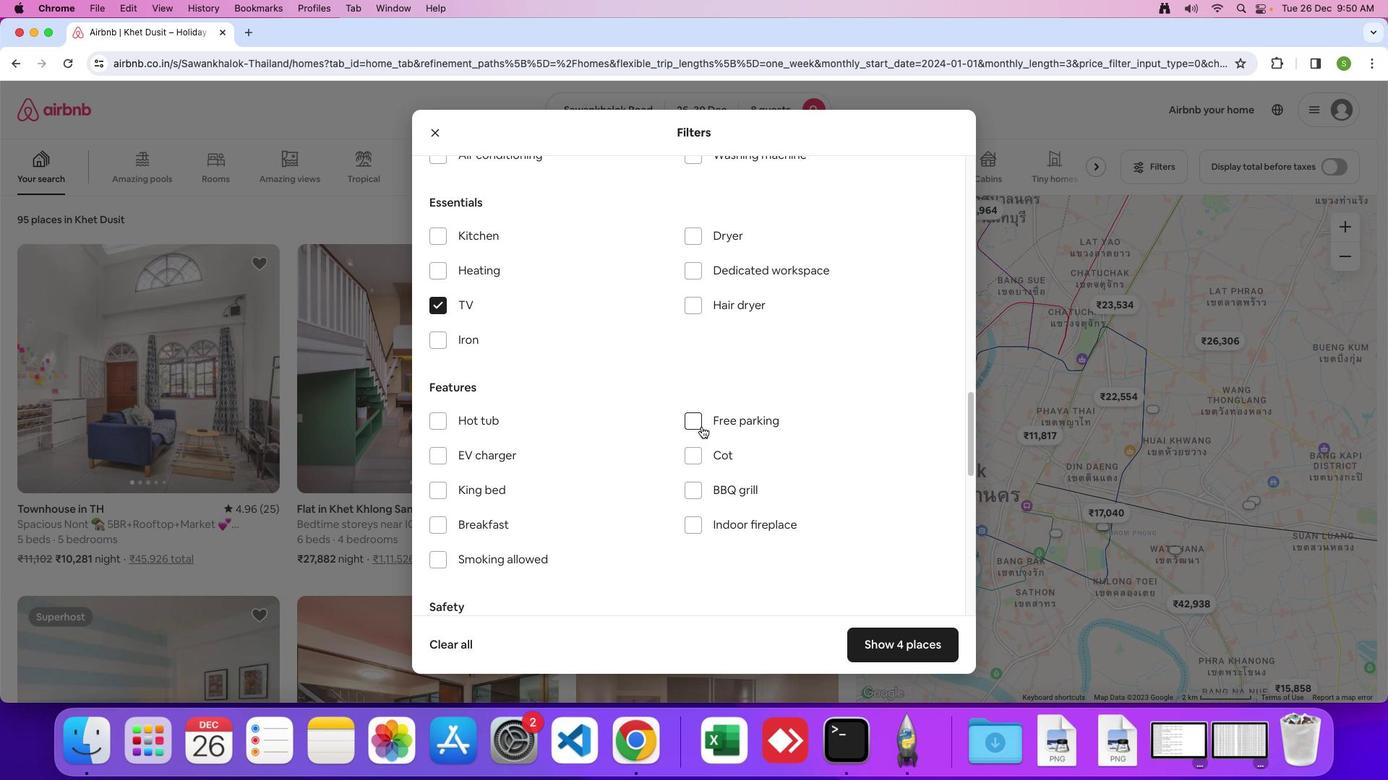 
Action: Mouse moved to (542, 434)
Screenshot: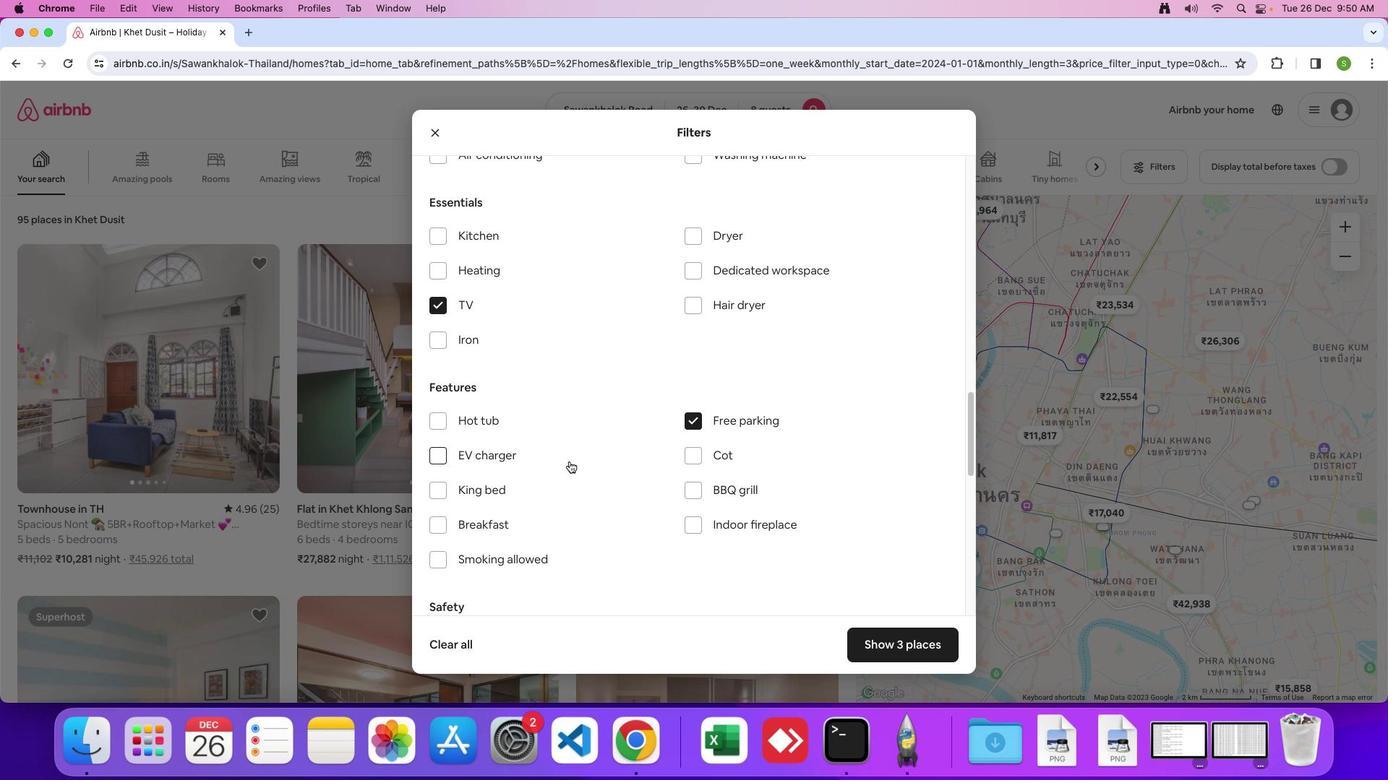 
Action: Mouse scrolled (542, 434) with delta (-26, -27)
Screenshot: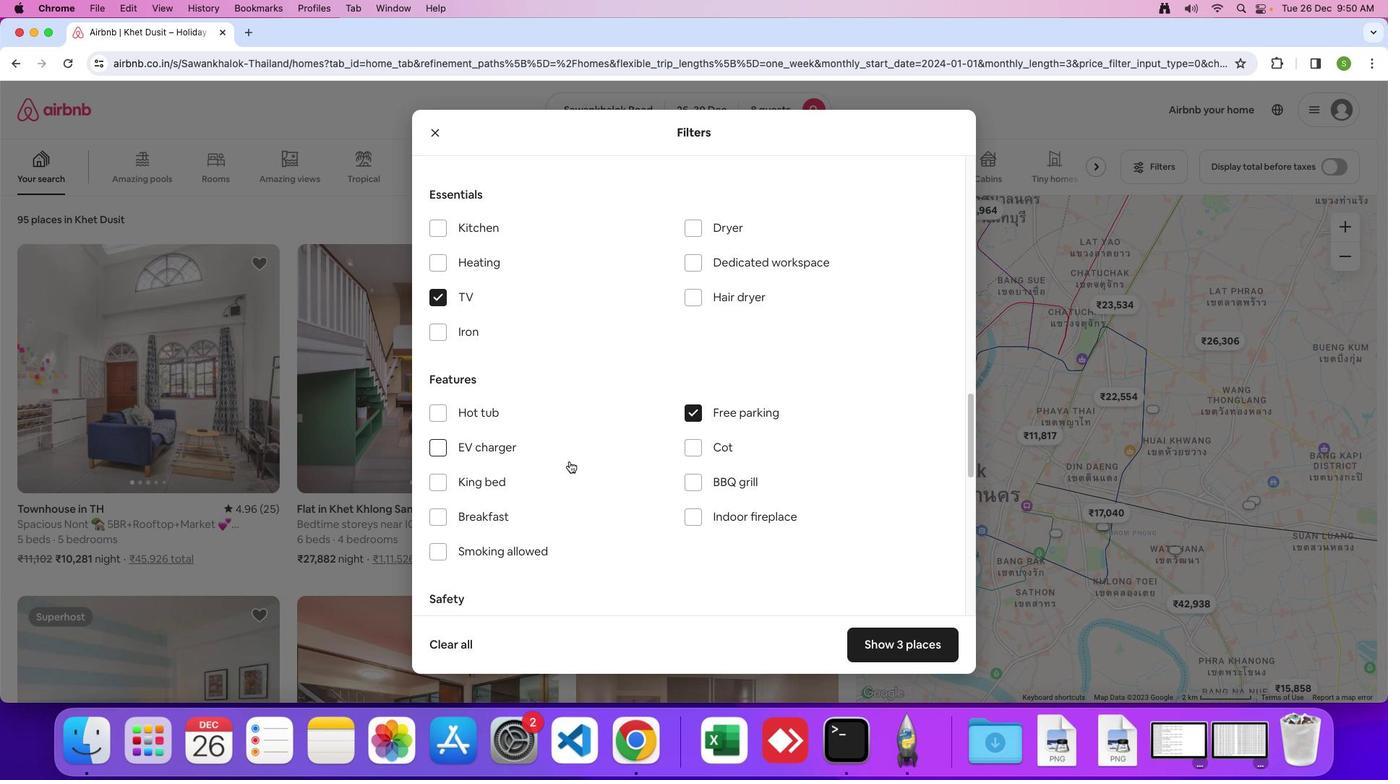 
Action: Mouse scrolled (542, 434) with delta (-26, -27)
Screenshot: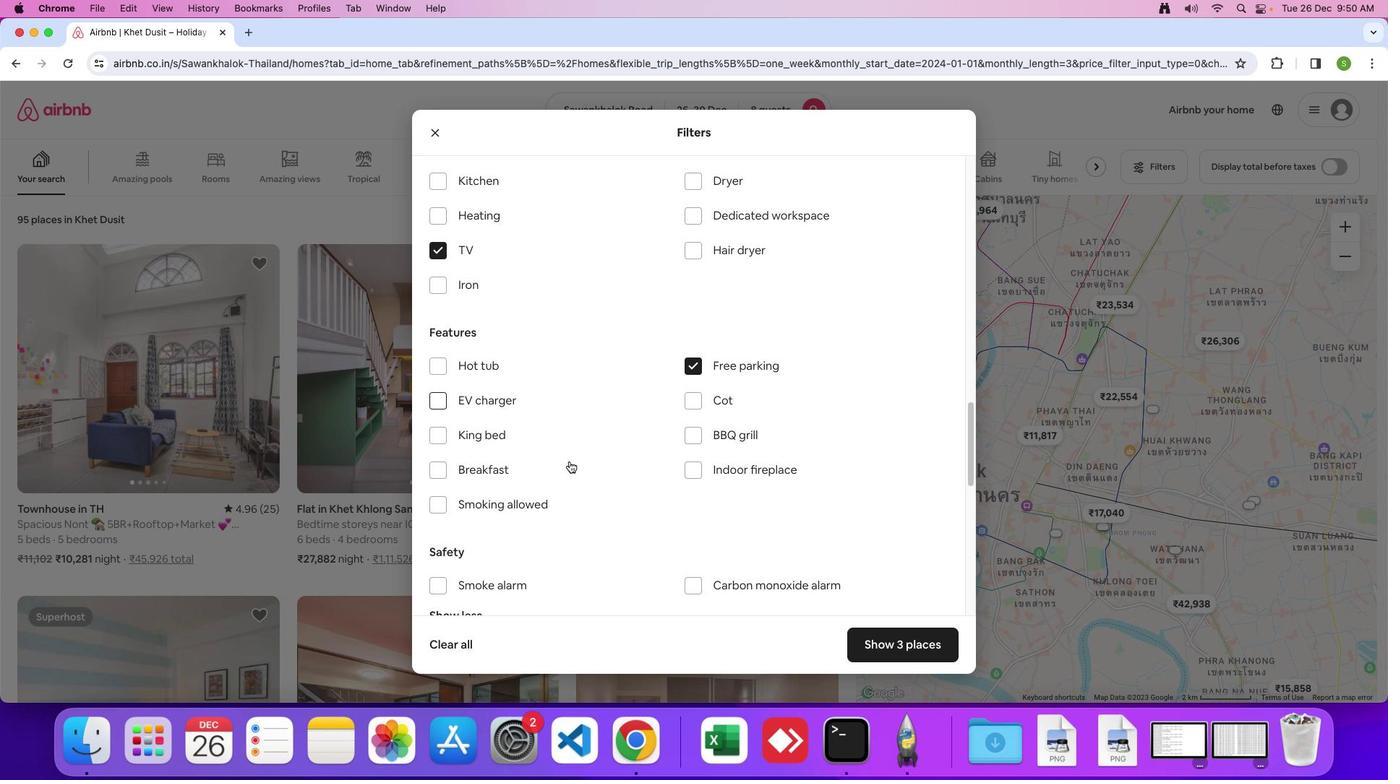 
Action: Mouse scrolled (542, 434) with delta (-26, -28)
Screenshot: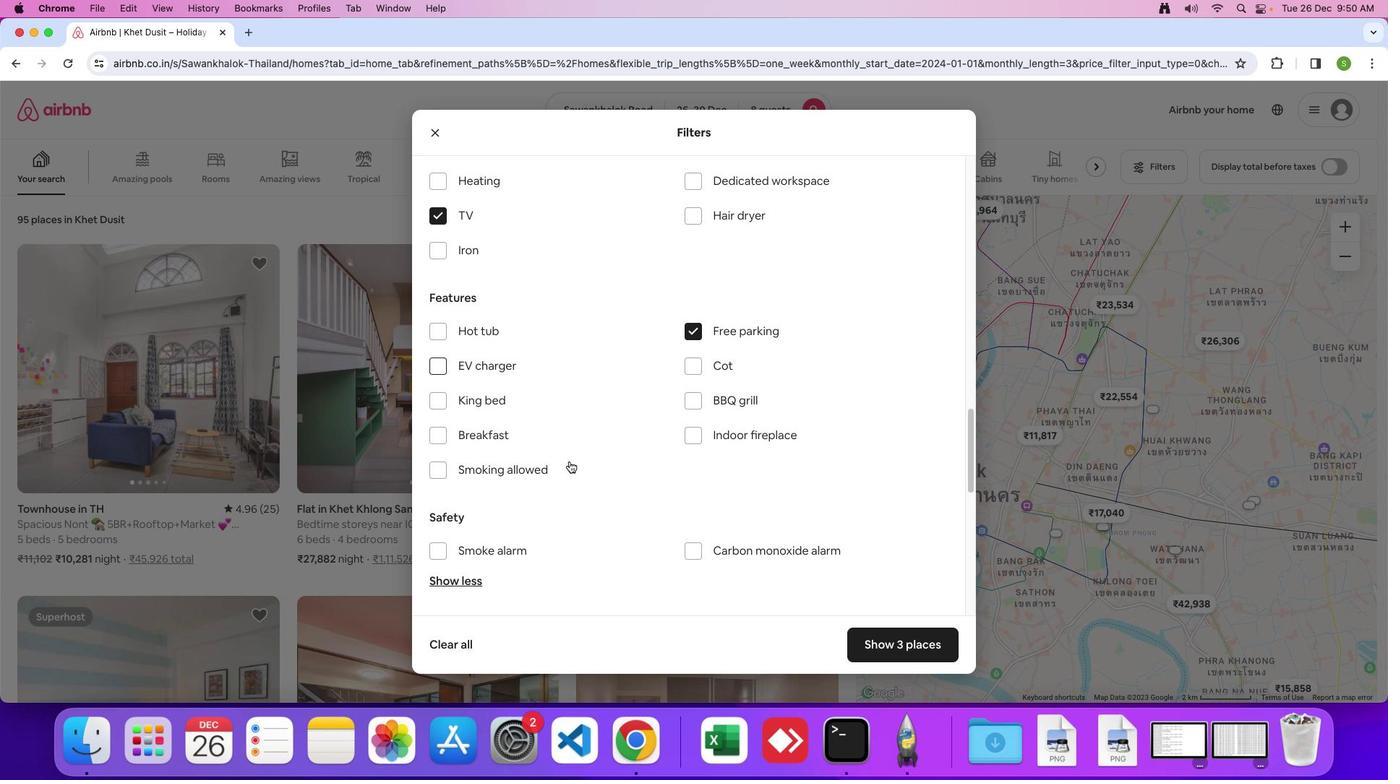 
Action: Mouse moved to (527, 389)
Screenshot: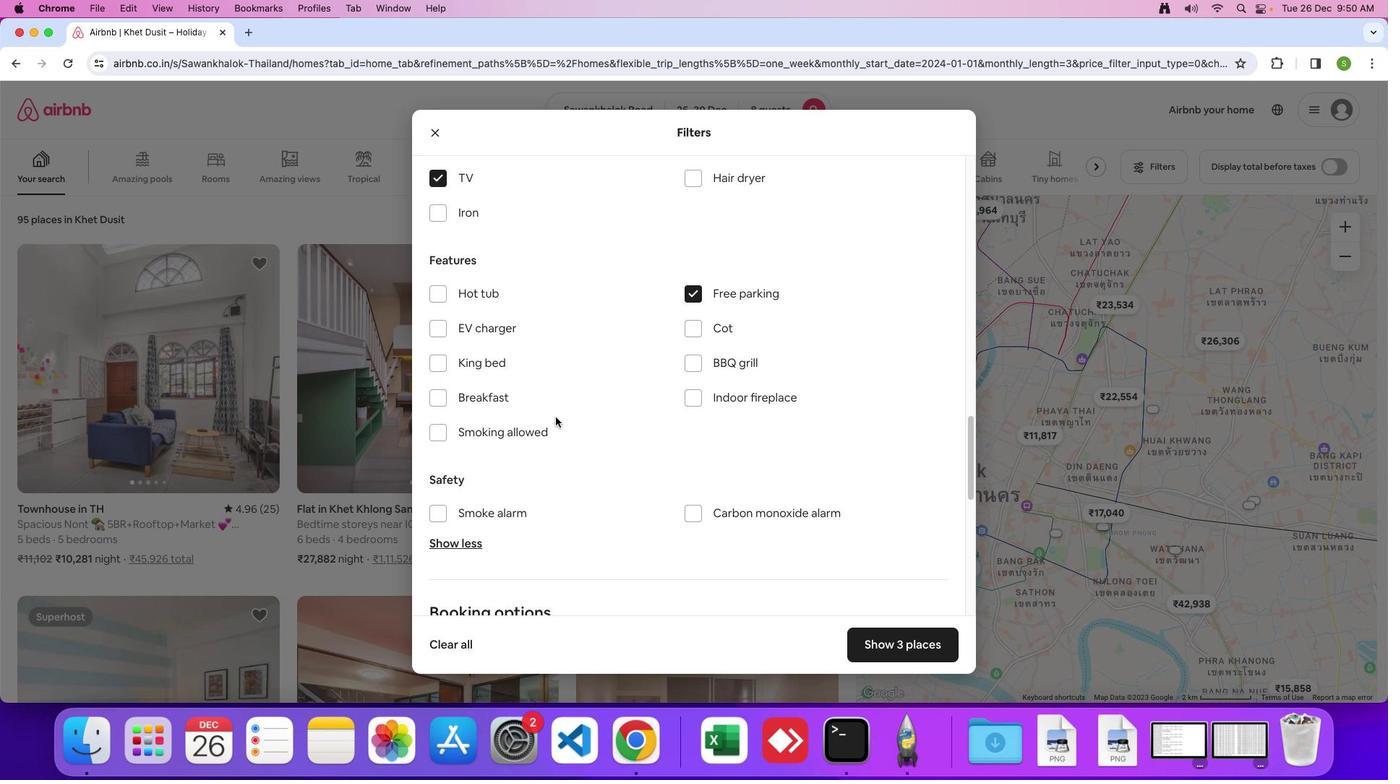 
Action: Mouse scrolled (527, 389) with delta (-26, -26)
Screenshot: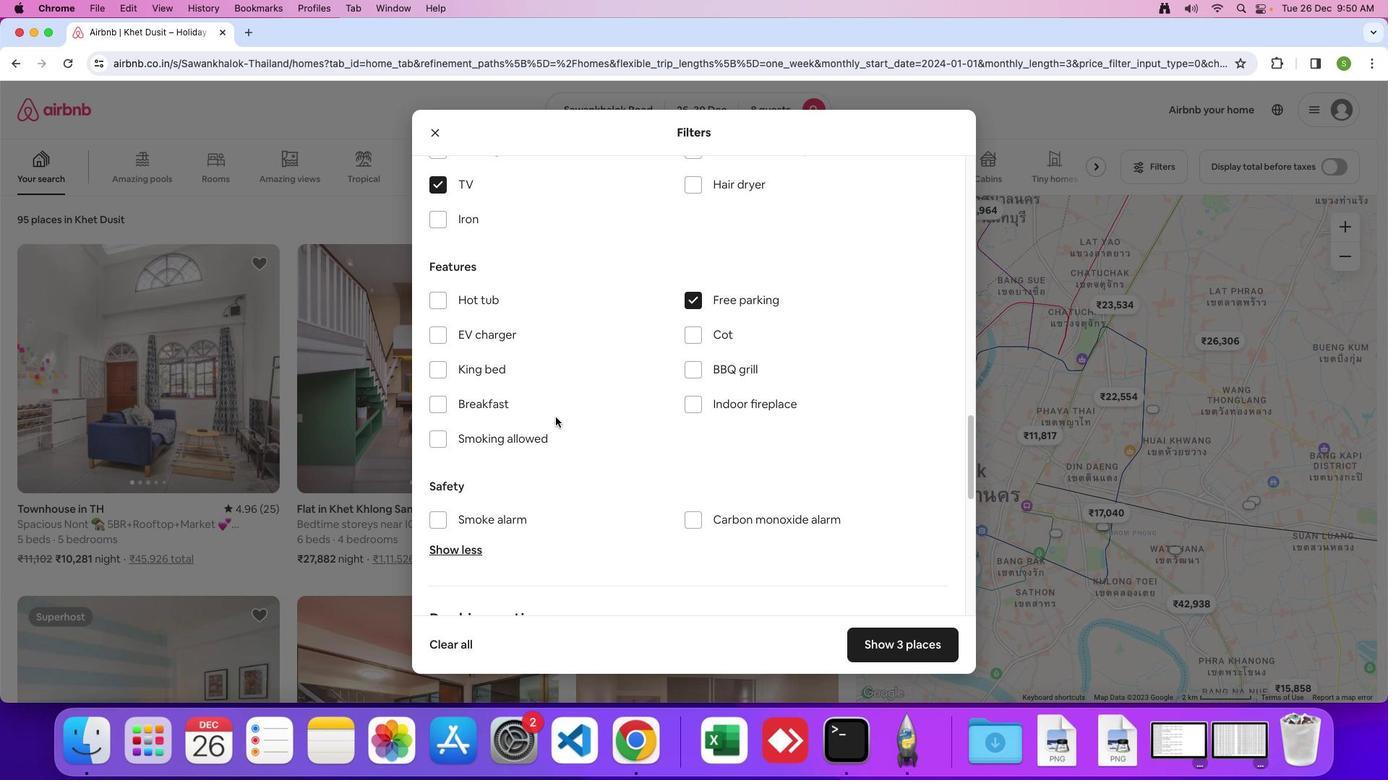 
Action: Mouse scrolled (527, 389) with delta (-26, -26)
Screenshot: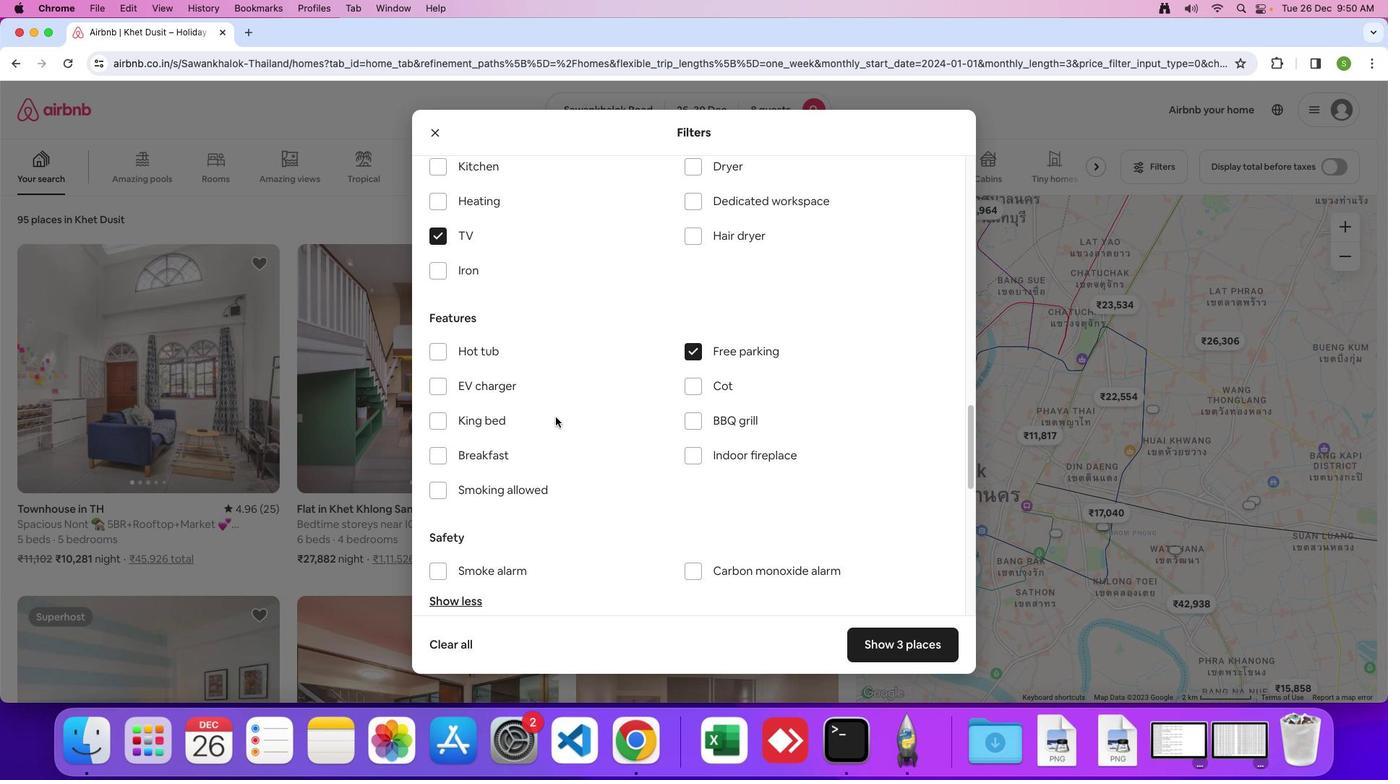
Action: Mouse scrolled (527, 389) with delta (-26, -24)
Screenshot: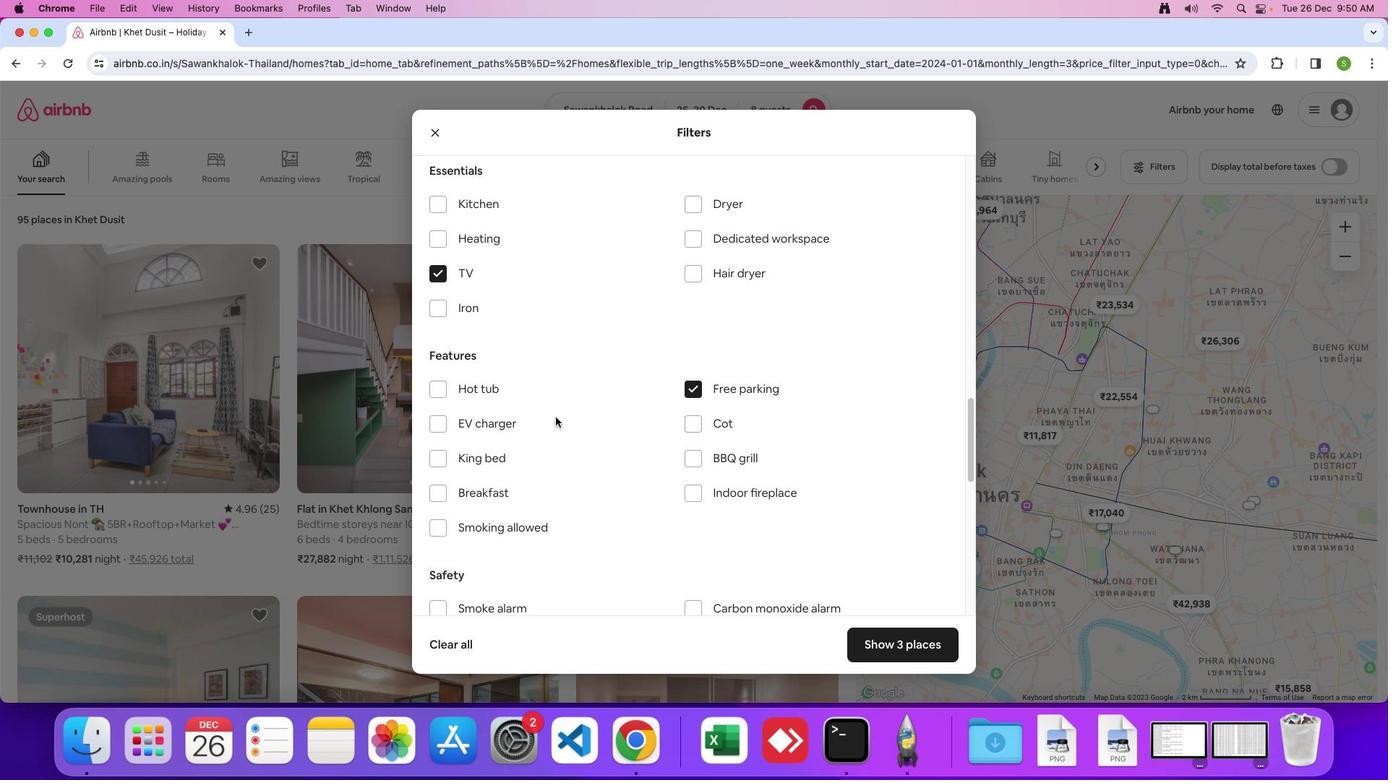 
Action: Mouse moved to (409, 501)
Screenshot: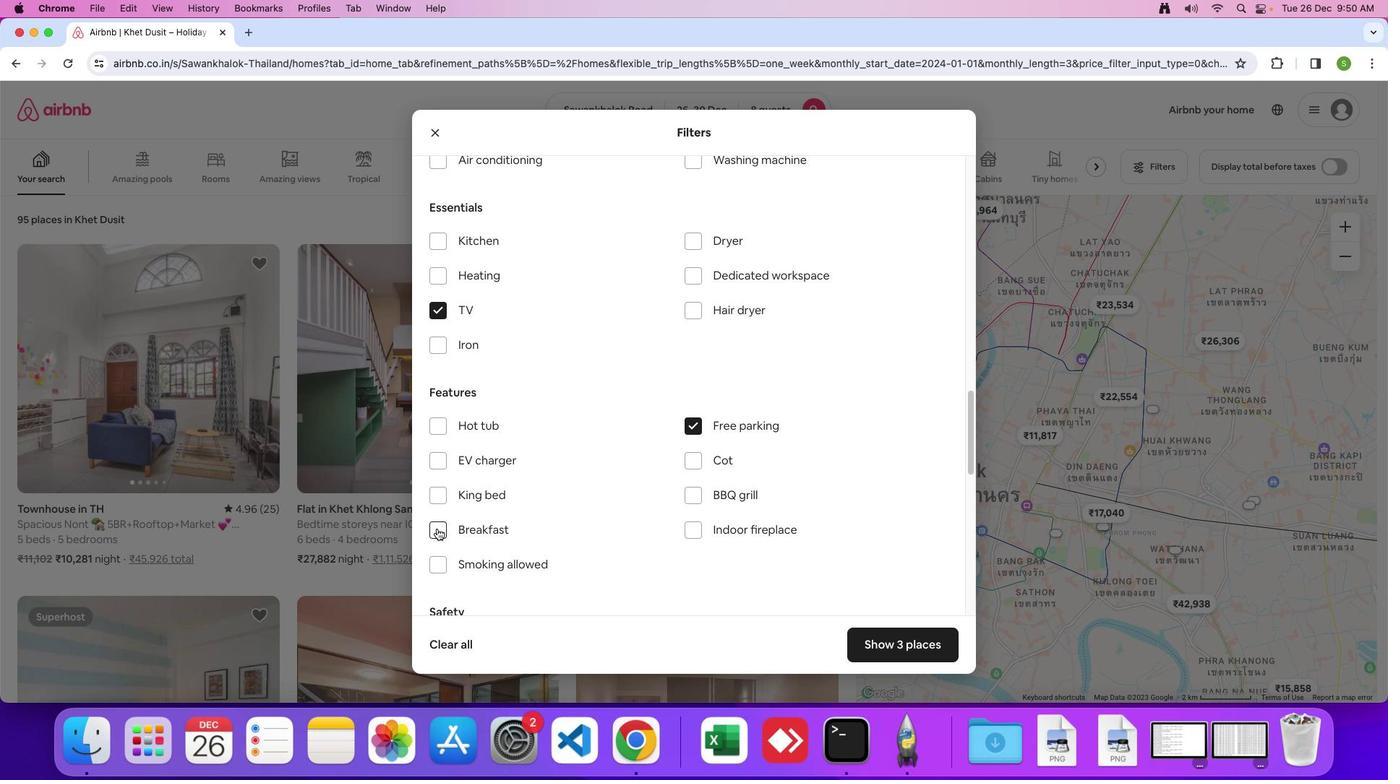 
Action: Mouse pressed left at (409, 501)
Screenshot: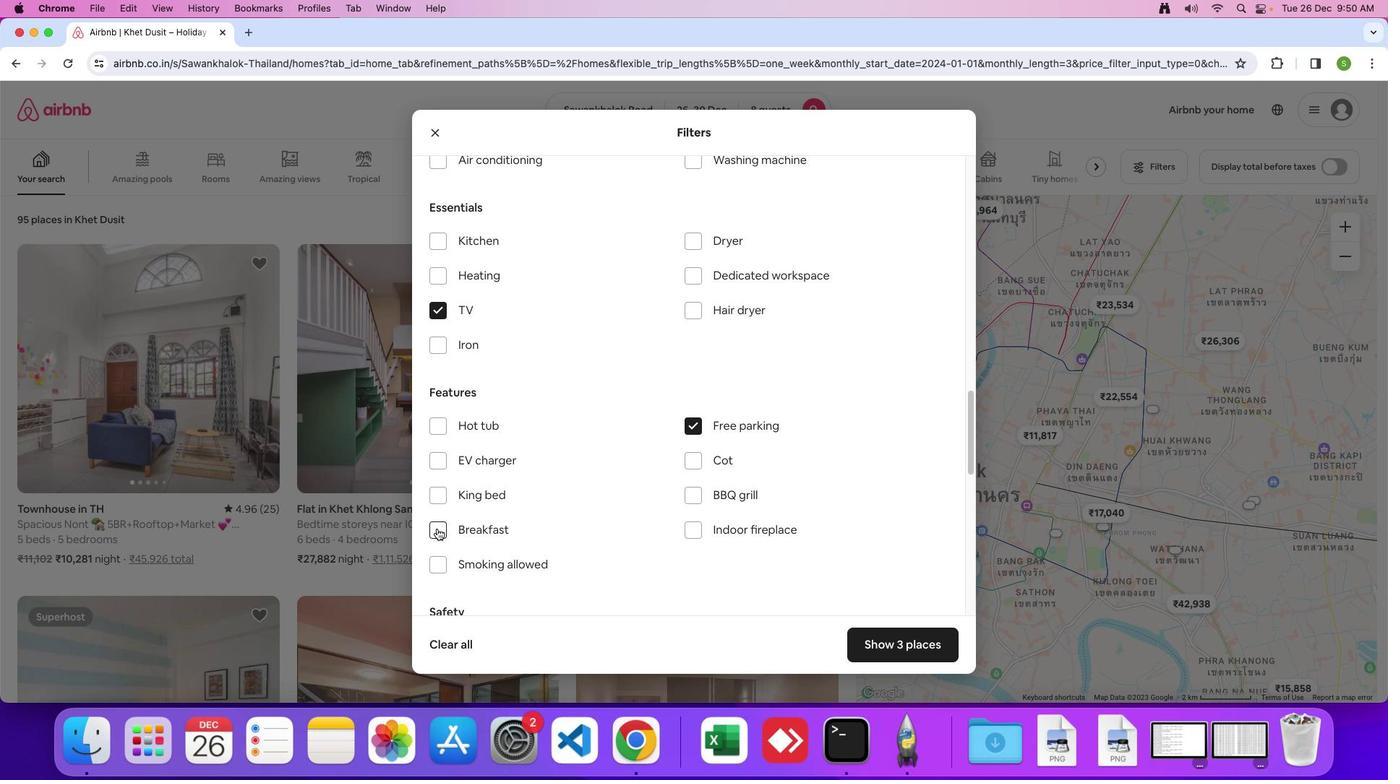 
Action: Mouse moved to (552, 461)
Screenshot: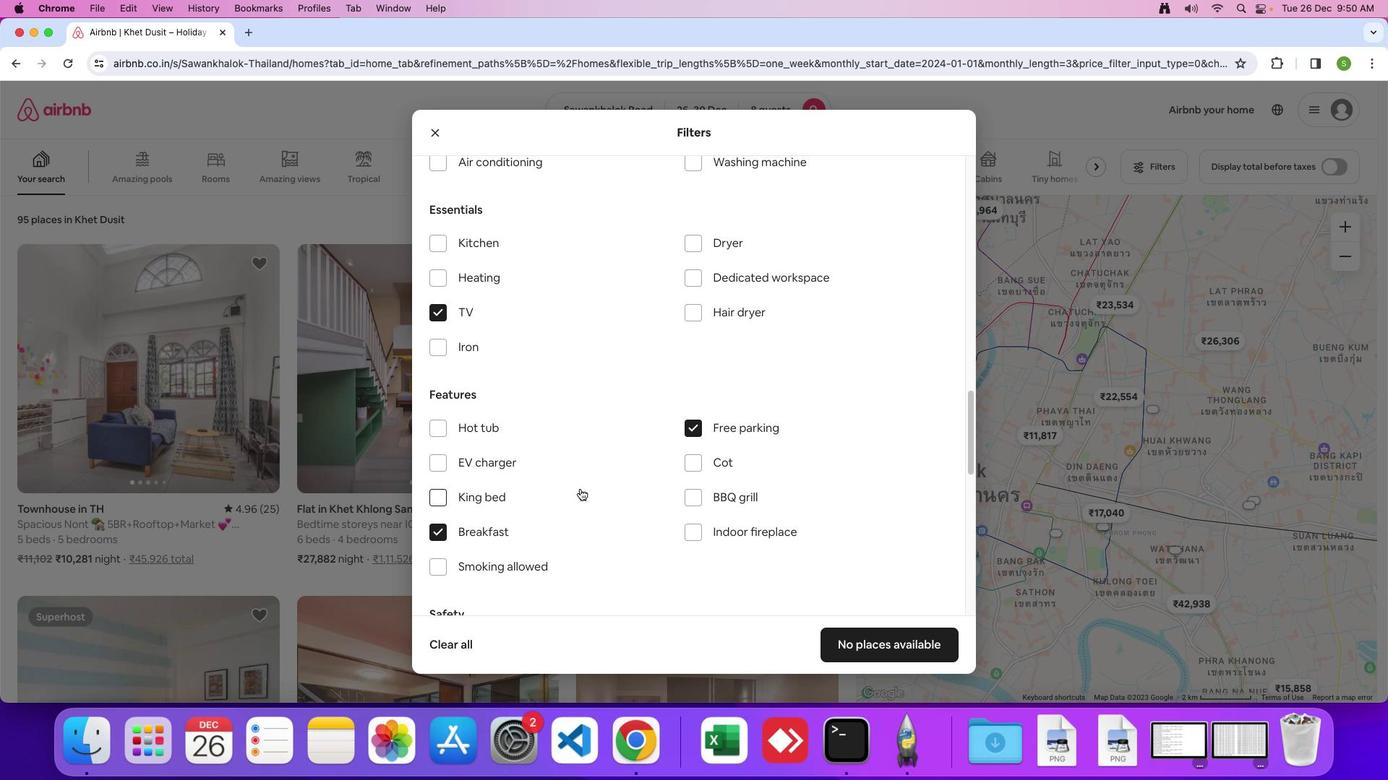 
Action: Mouse scrolled (552, 461) with delta (-26, -26)
Screenshot: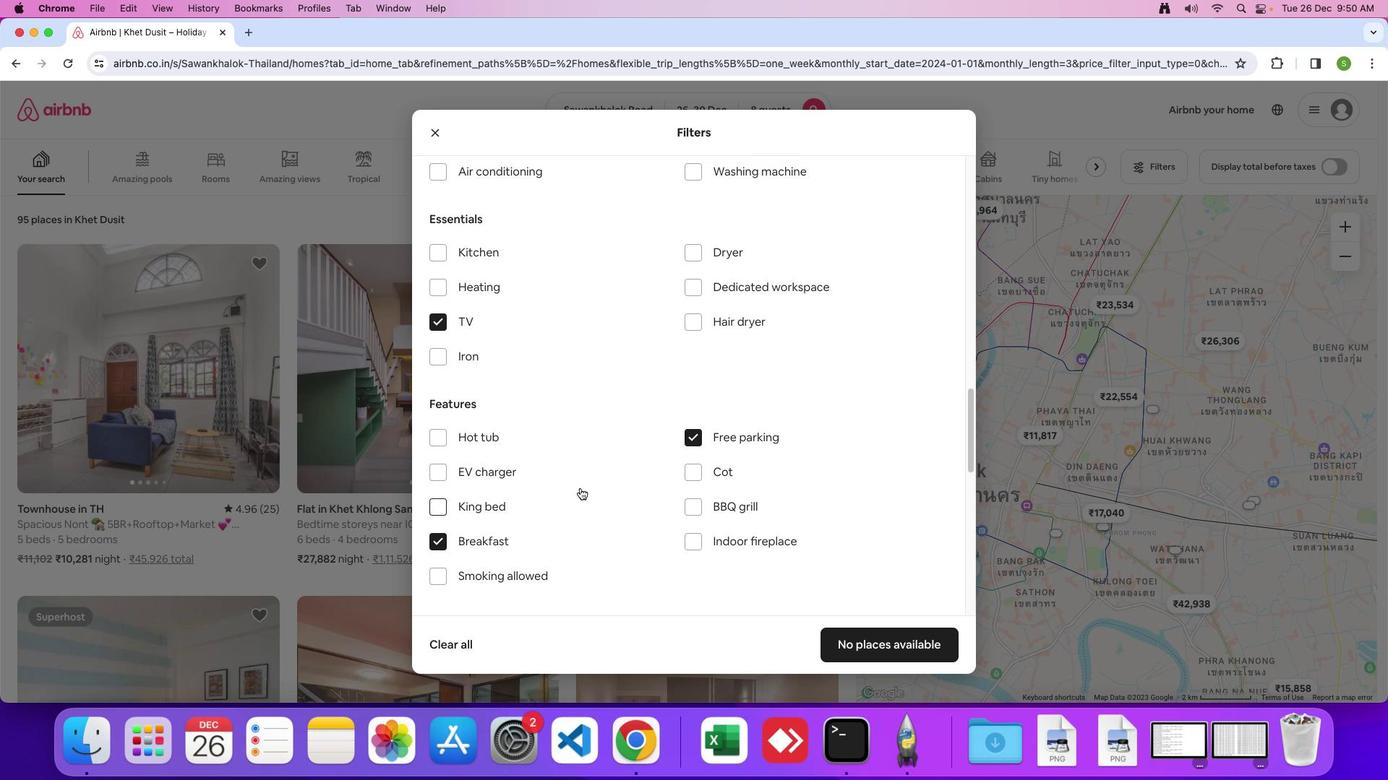 
Action: Mouse scrolled (552, 461) with delta (-26, -26)
Screenshot: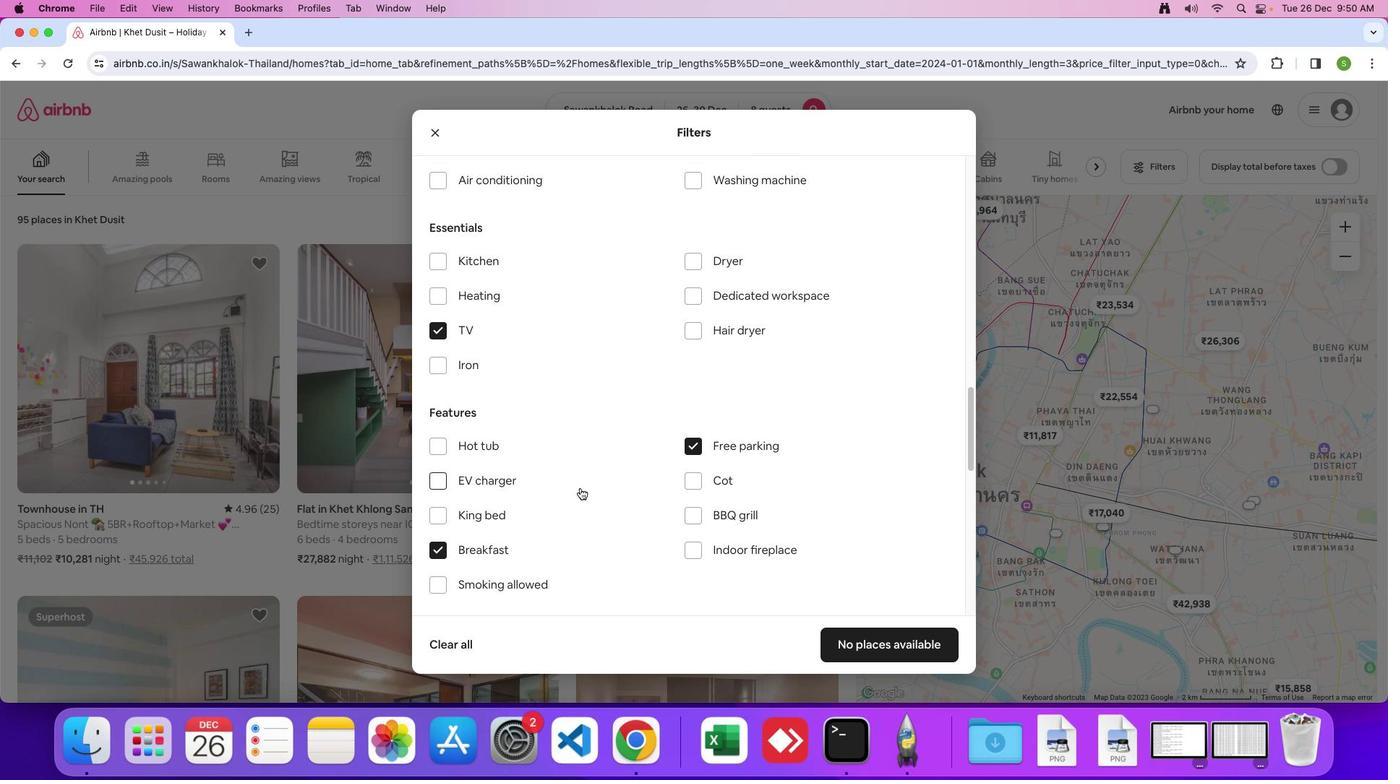
Action: Mouse moved to (552, 460)
Screenshot: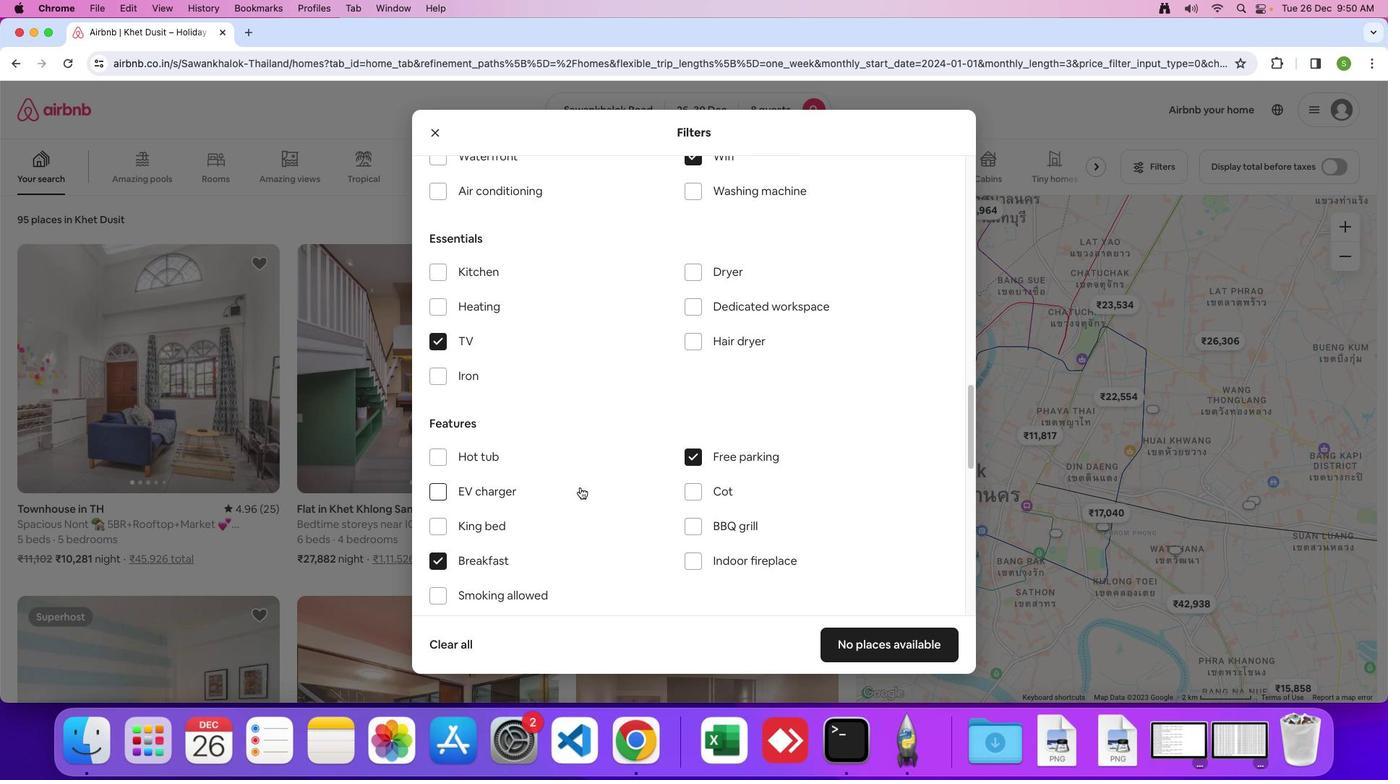 
Action: Mouse scrolled (552, 460) with delta (-26, -26)
Screenshot: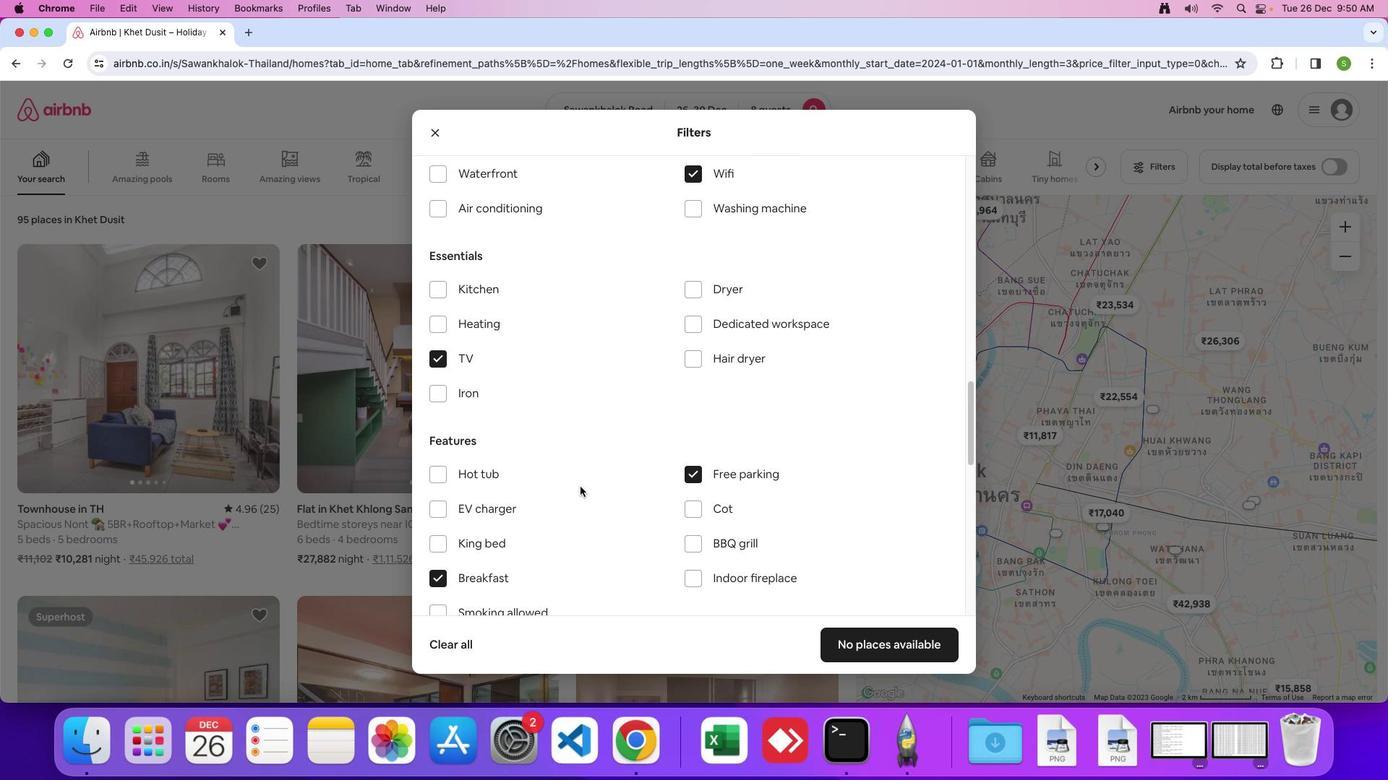 
Action: Mouse scrolled (552, 460) with delta (-26, -26)
Screenshot: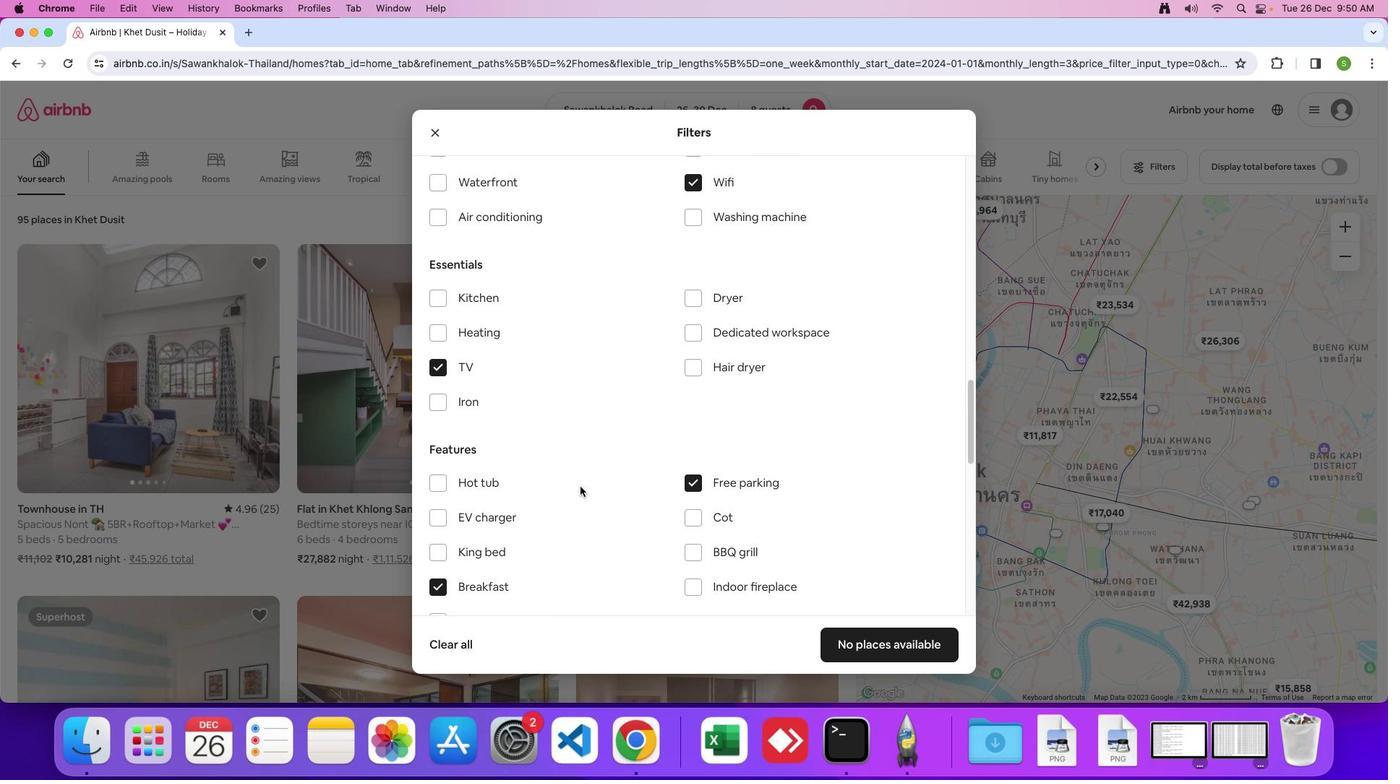 
Action: Mouse moved to (552, 458)
Screenshot: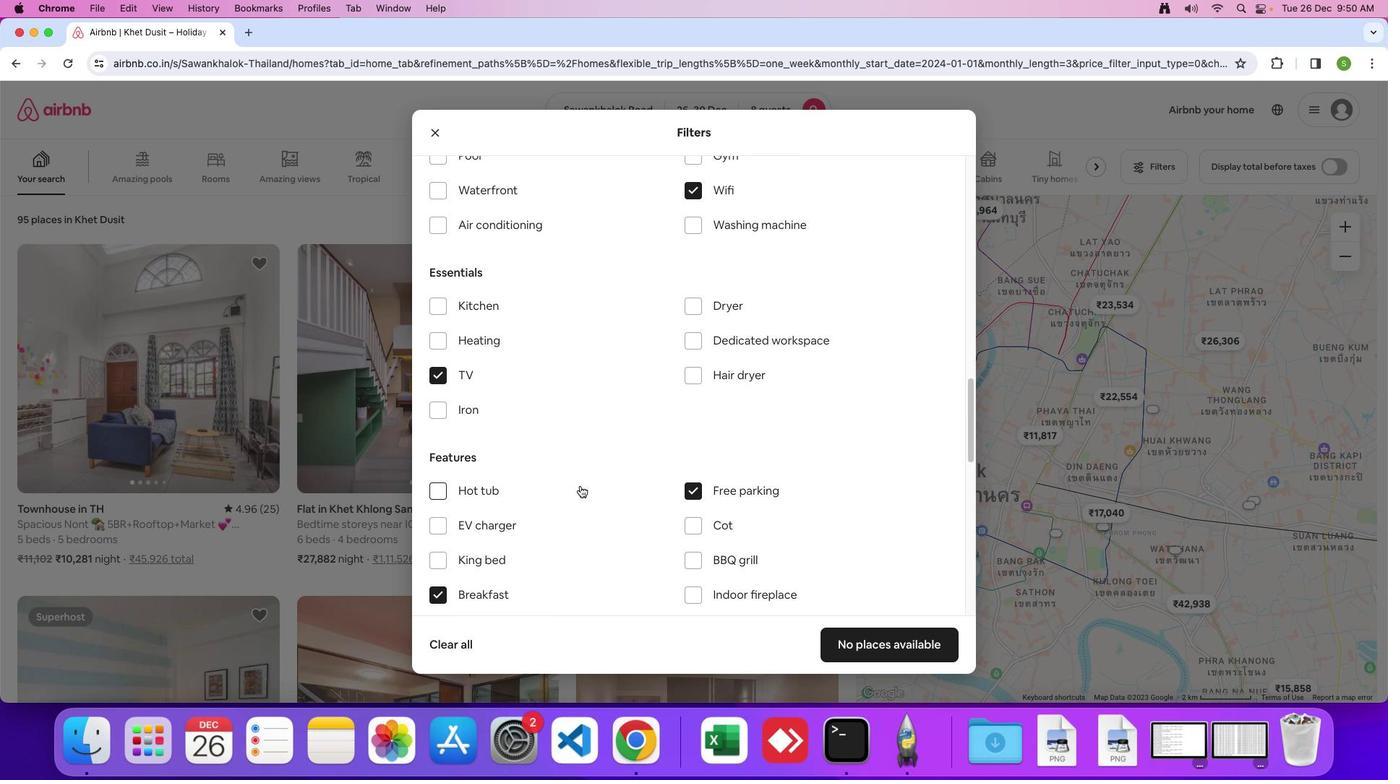 
Action: Mouse scrolled (552, 458) with delta (-26, -26)
Screenshot: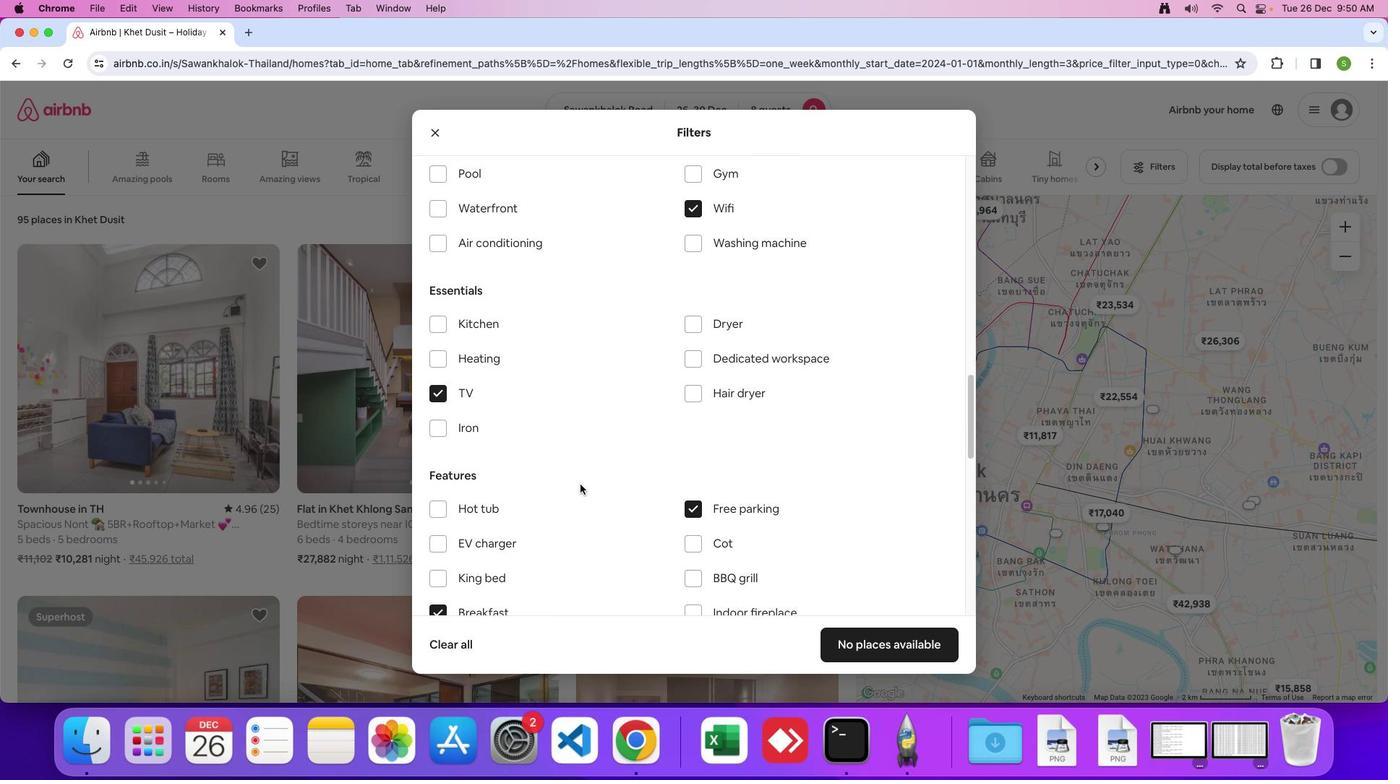 
Action: Mouse scrolled (552, 458) with delta (-26, -26)
Screenshot: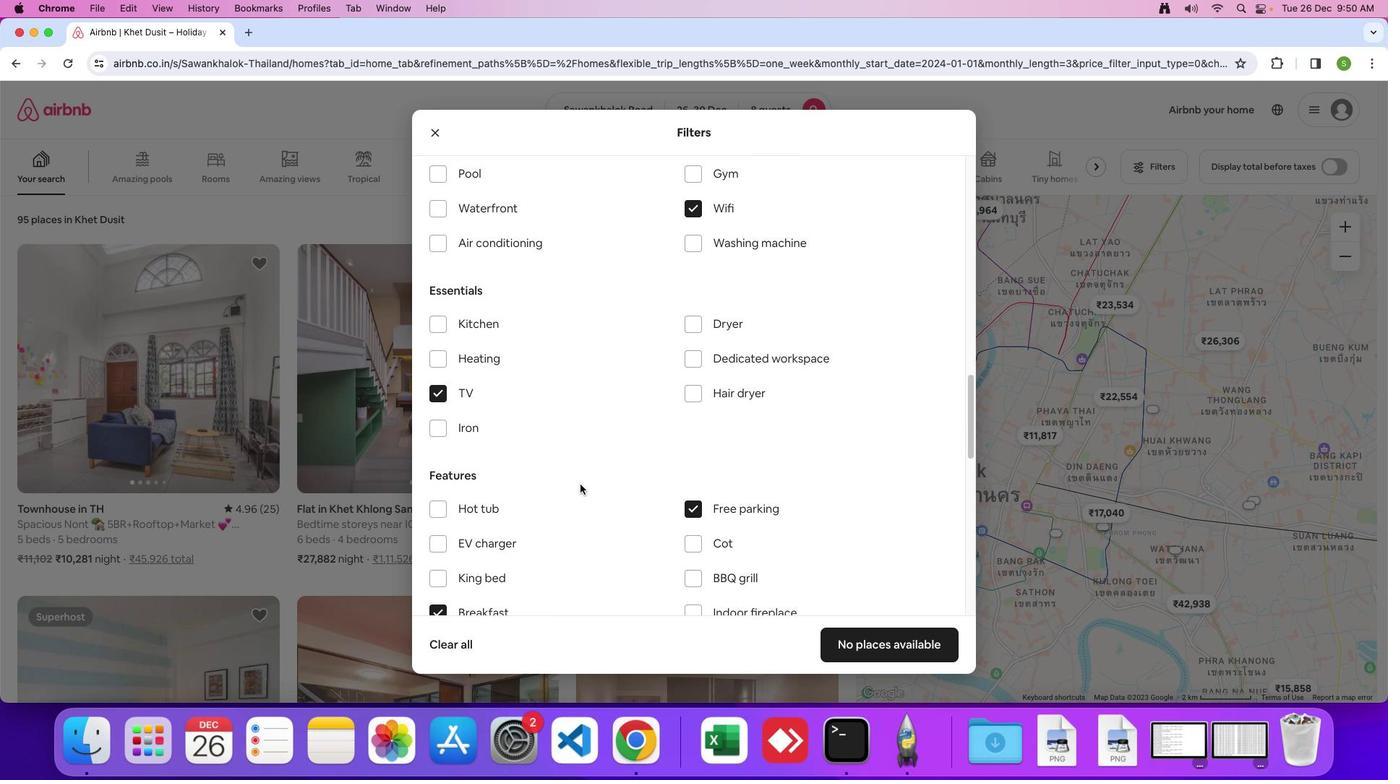 
Action: Mouse moved to (552, 456)
Screenshot: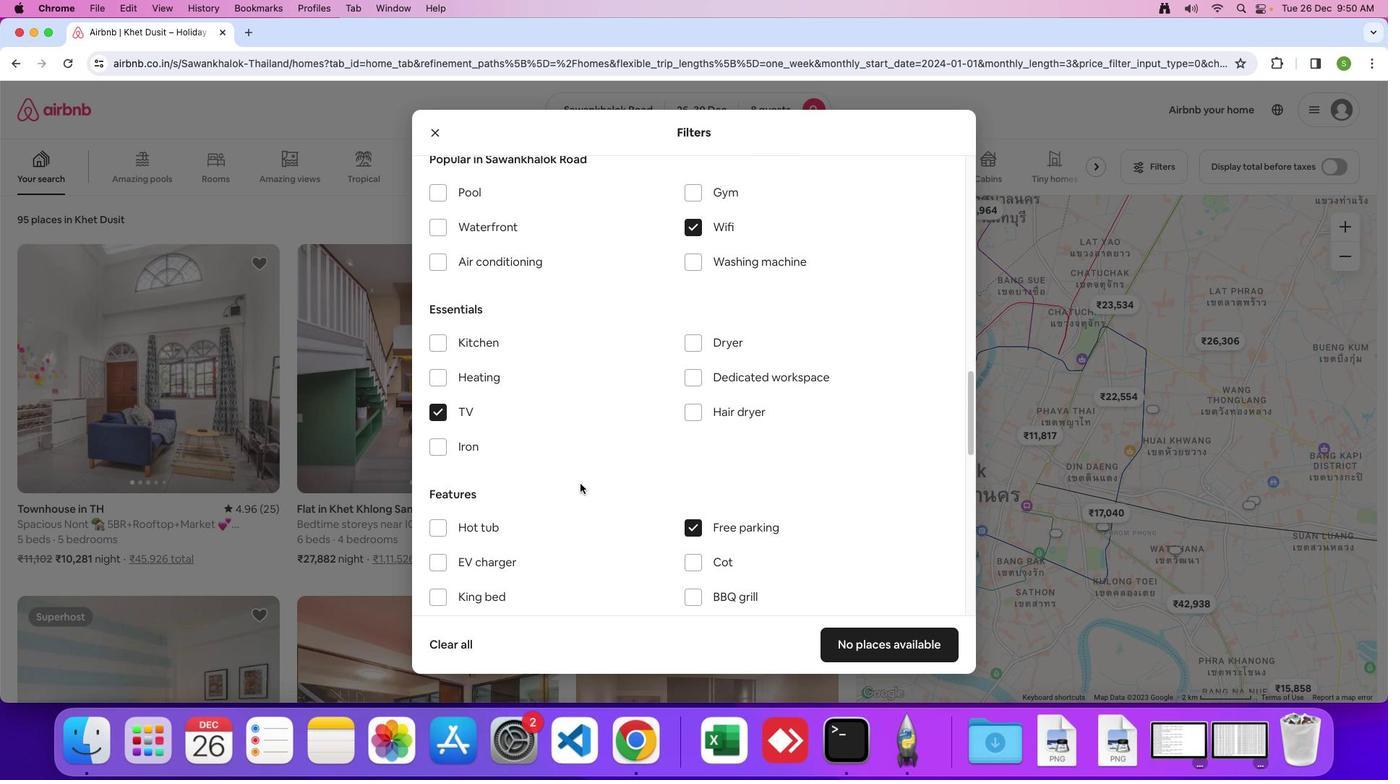 
Action: Mouse scrolled (552, 456) with delta (-26, -26)
Screenshot: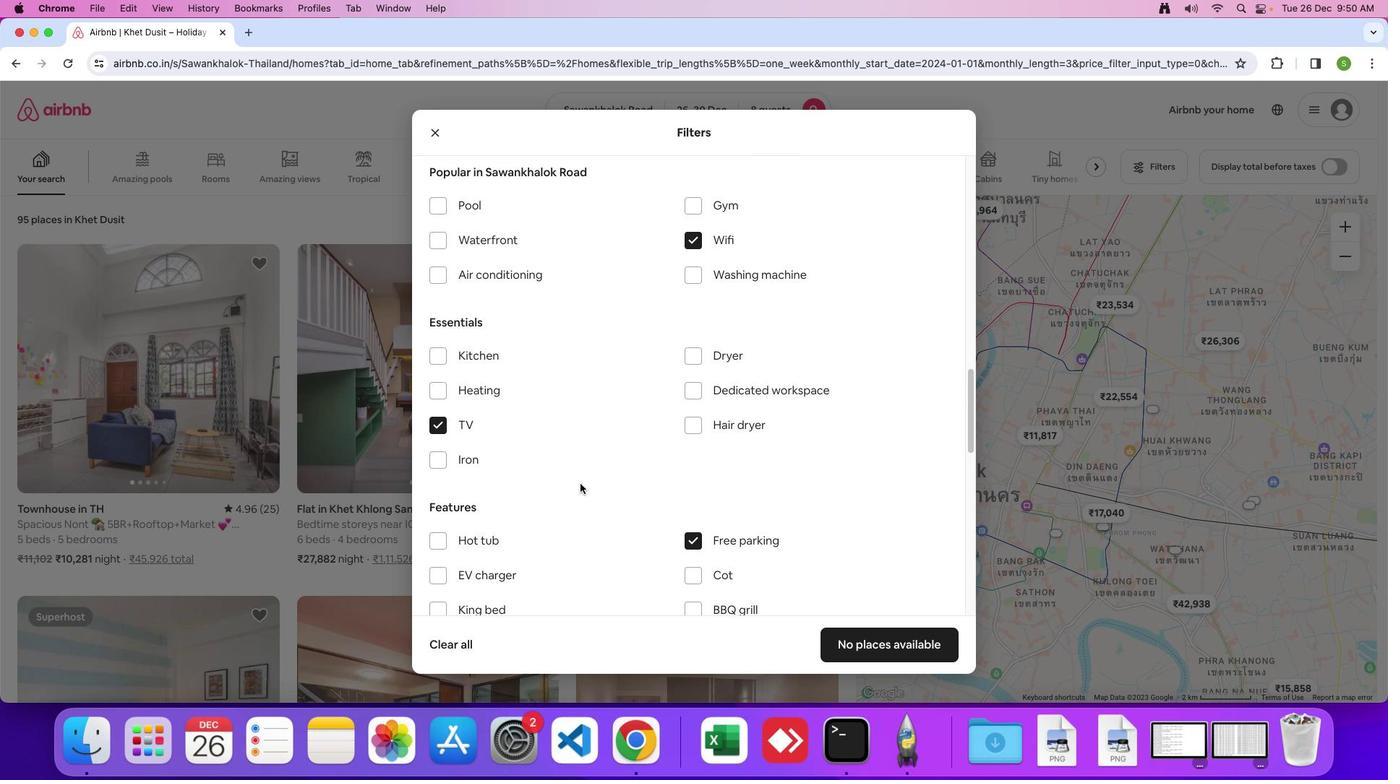 
Action: Mouse scrolled (552, 456) with delta (-26, -26)
Screenshot: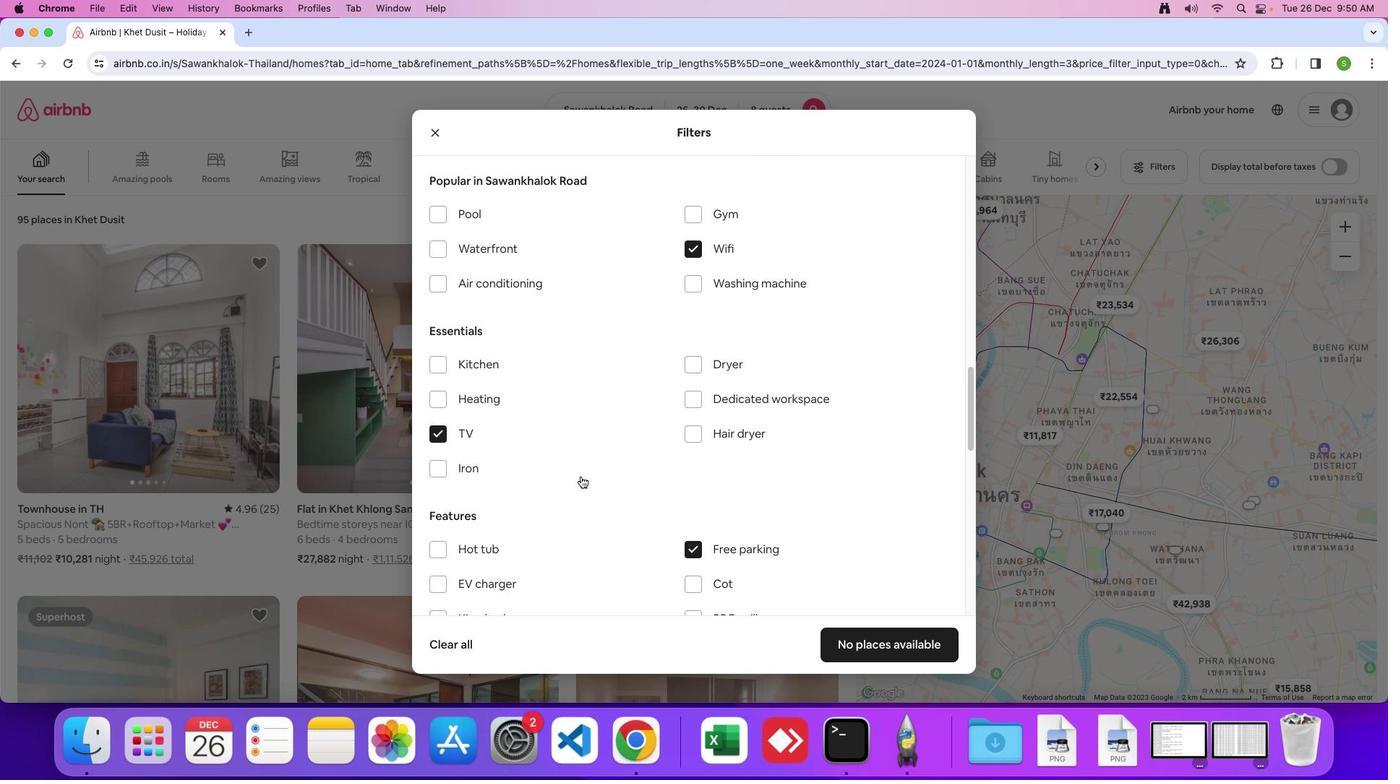 
Action: Mouse moved to (672, 194)
Screenshot: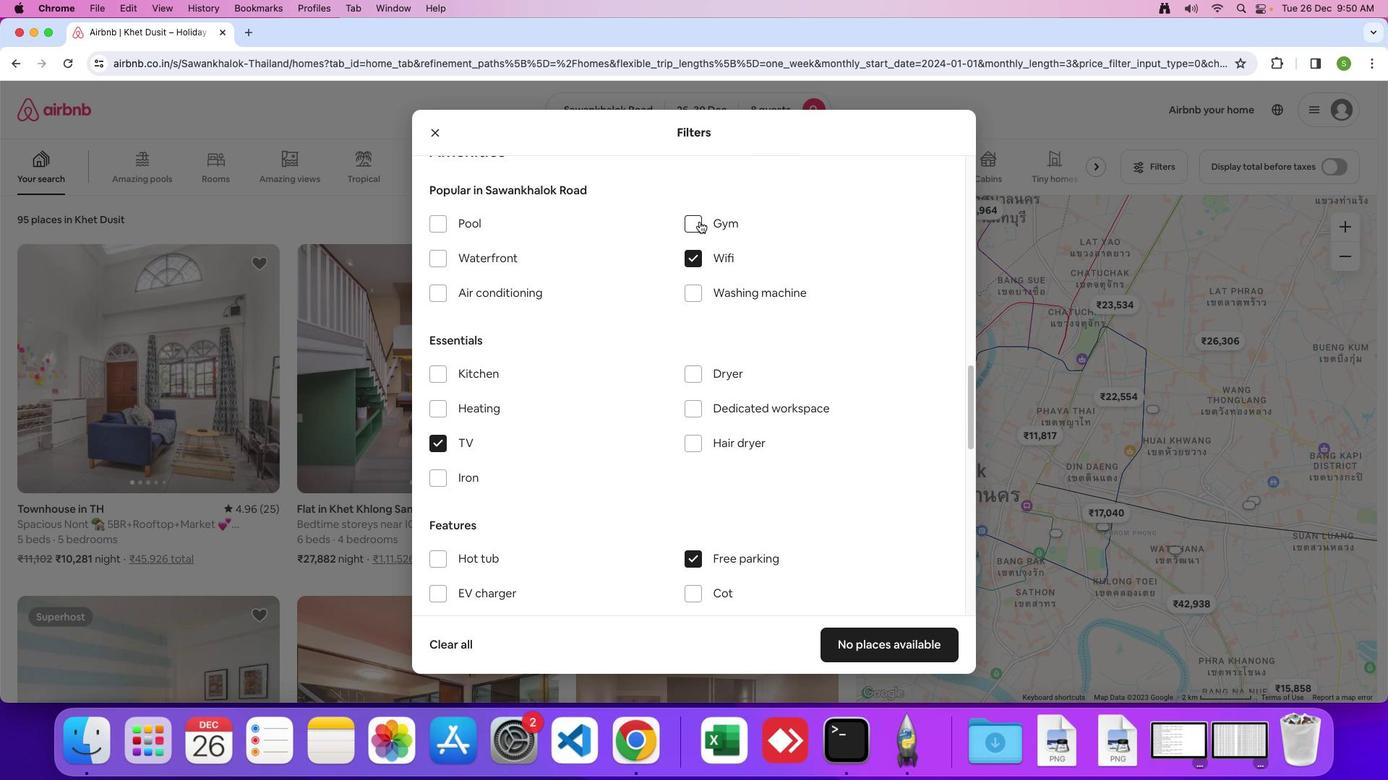 
Action: Mouse pressed left at (672, 194)
Screenshot: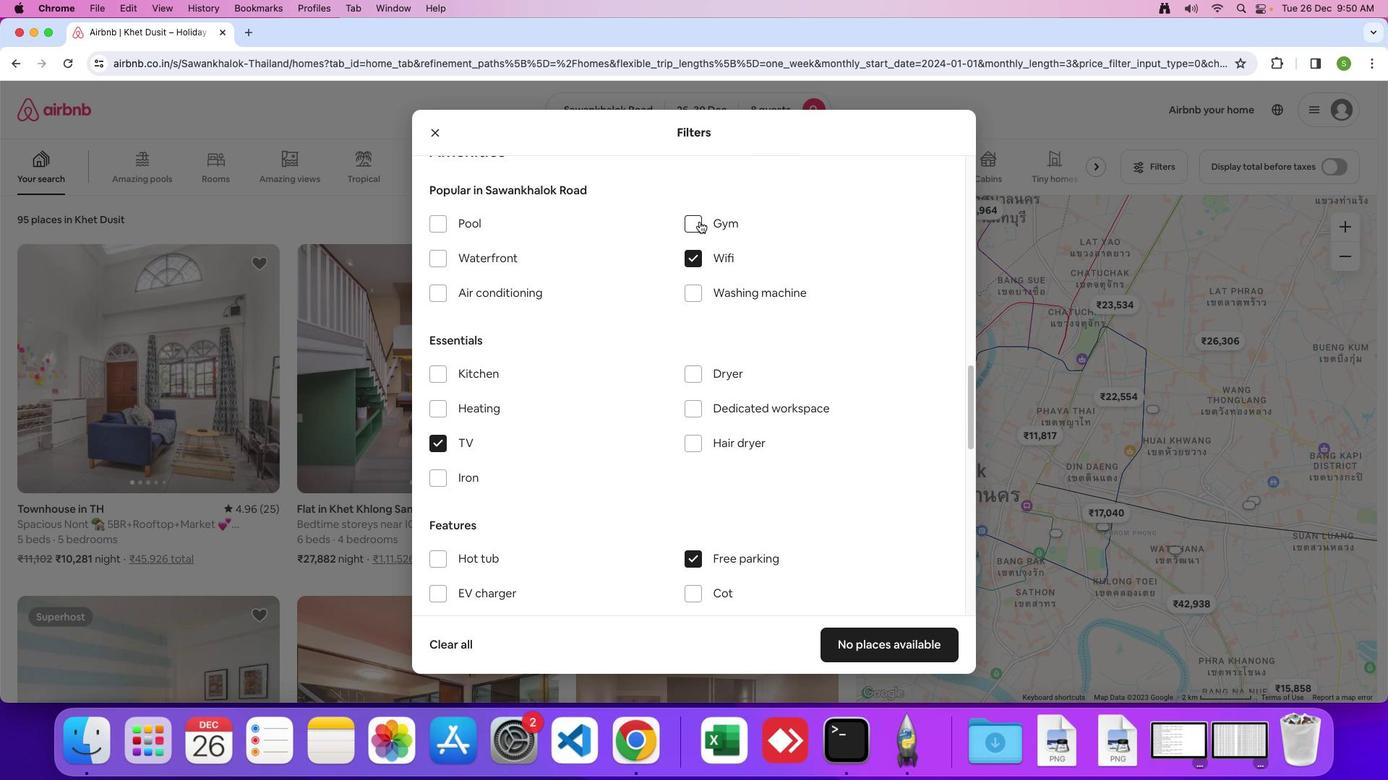 
Action: Mouse moved to (560, 395)
Screenshot: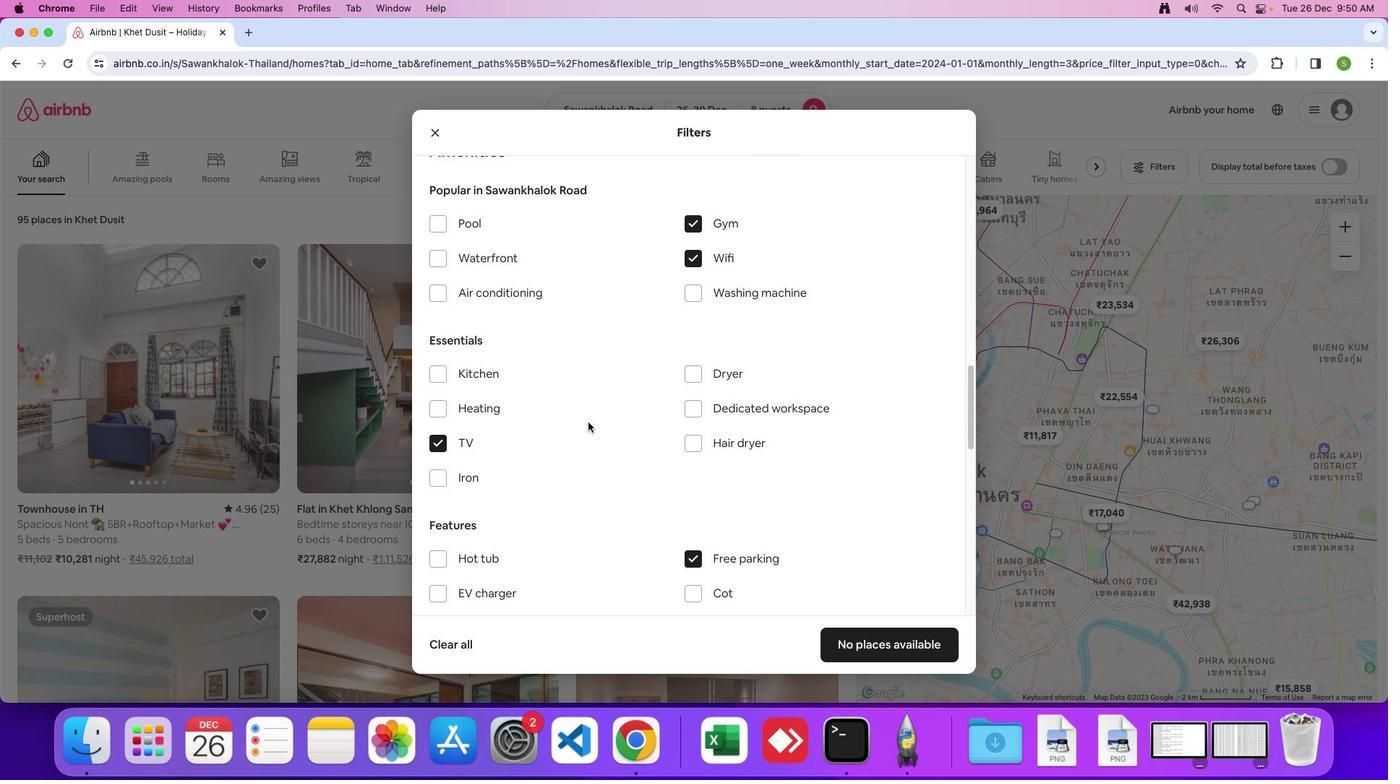 
Action: Mouse scrolled (560, 395) with delta (-26, -27)
Screenshot: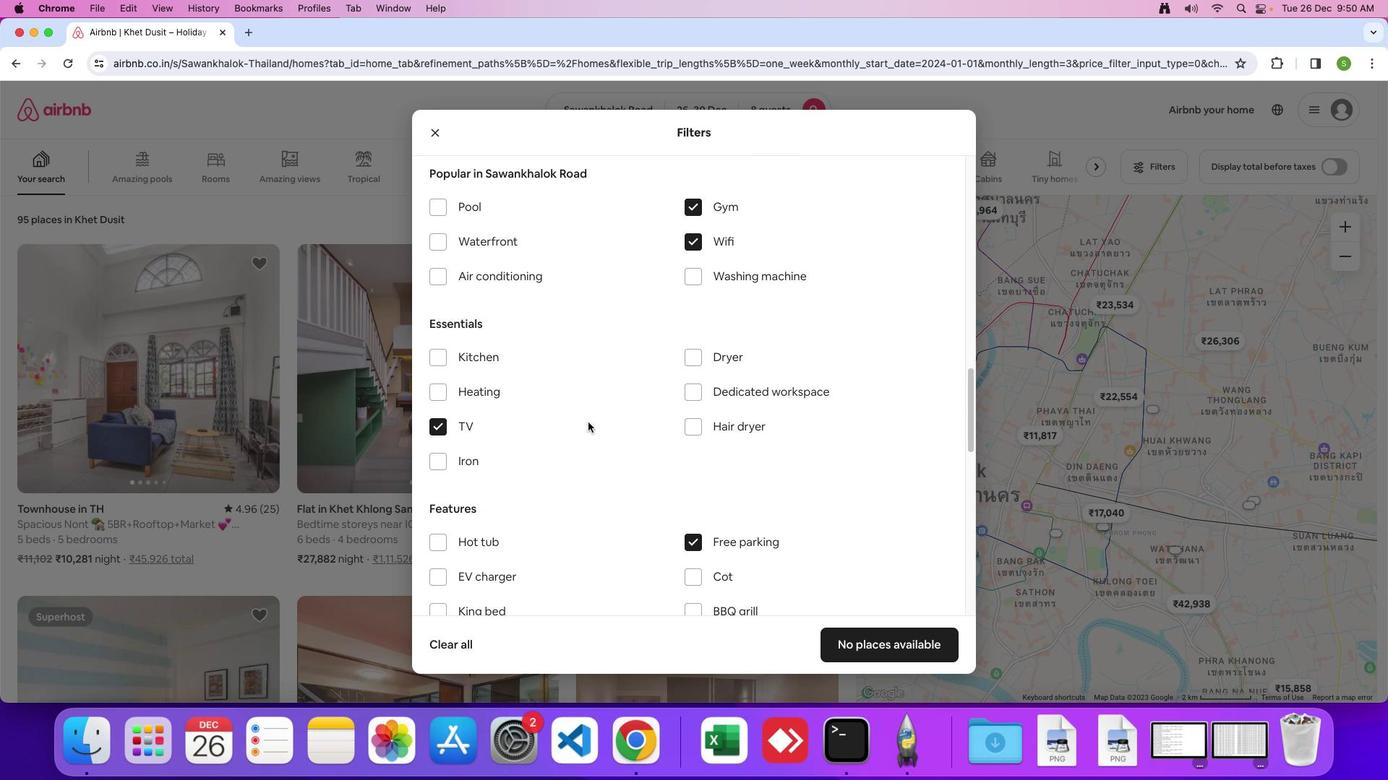 
Action: Mouse scrolled (560, 395) with delta (-26, -27)
Screenshot: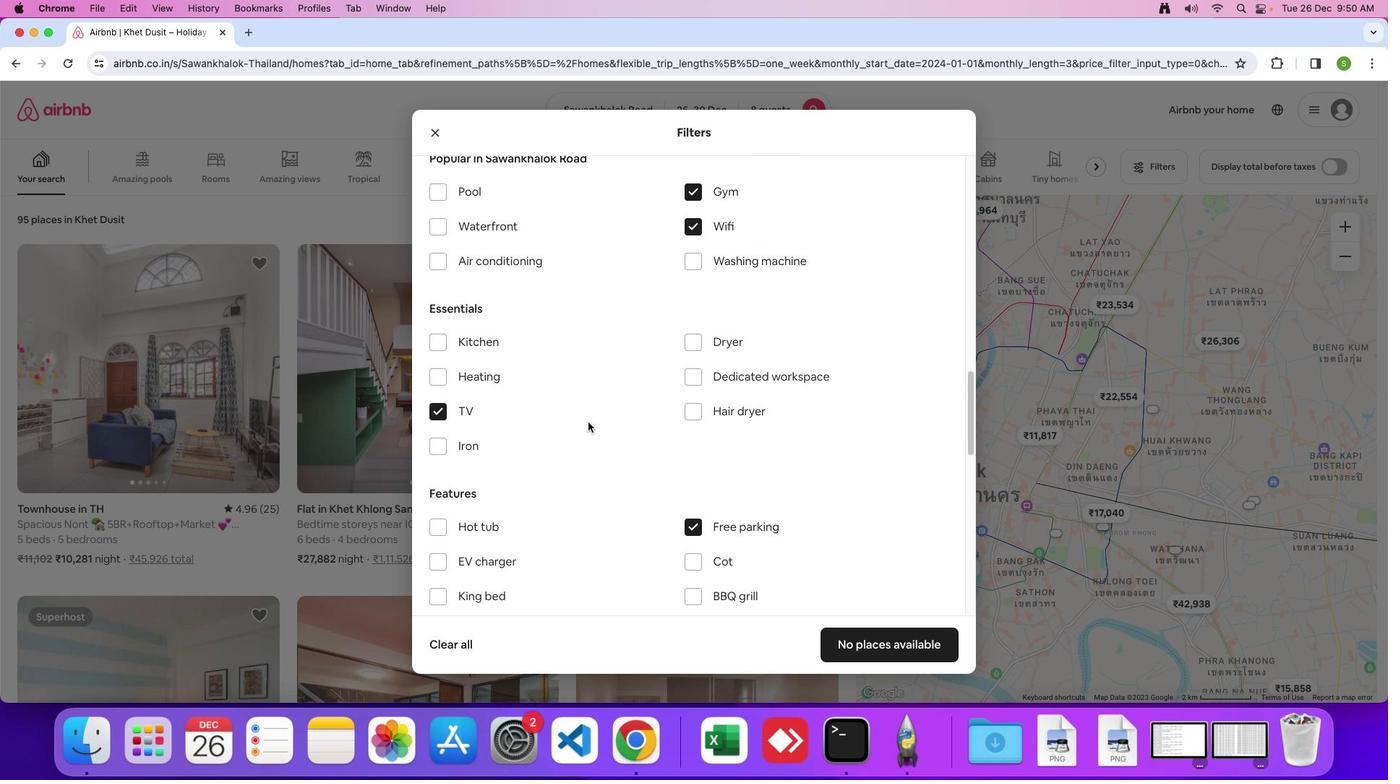 
Action: Mouse scrolled (560, 395) with delta (-26, -28)
Screenshot: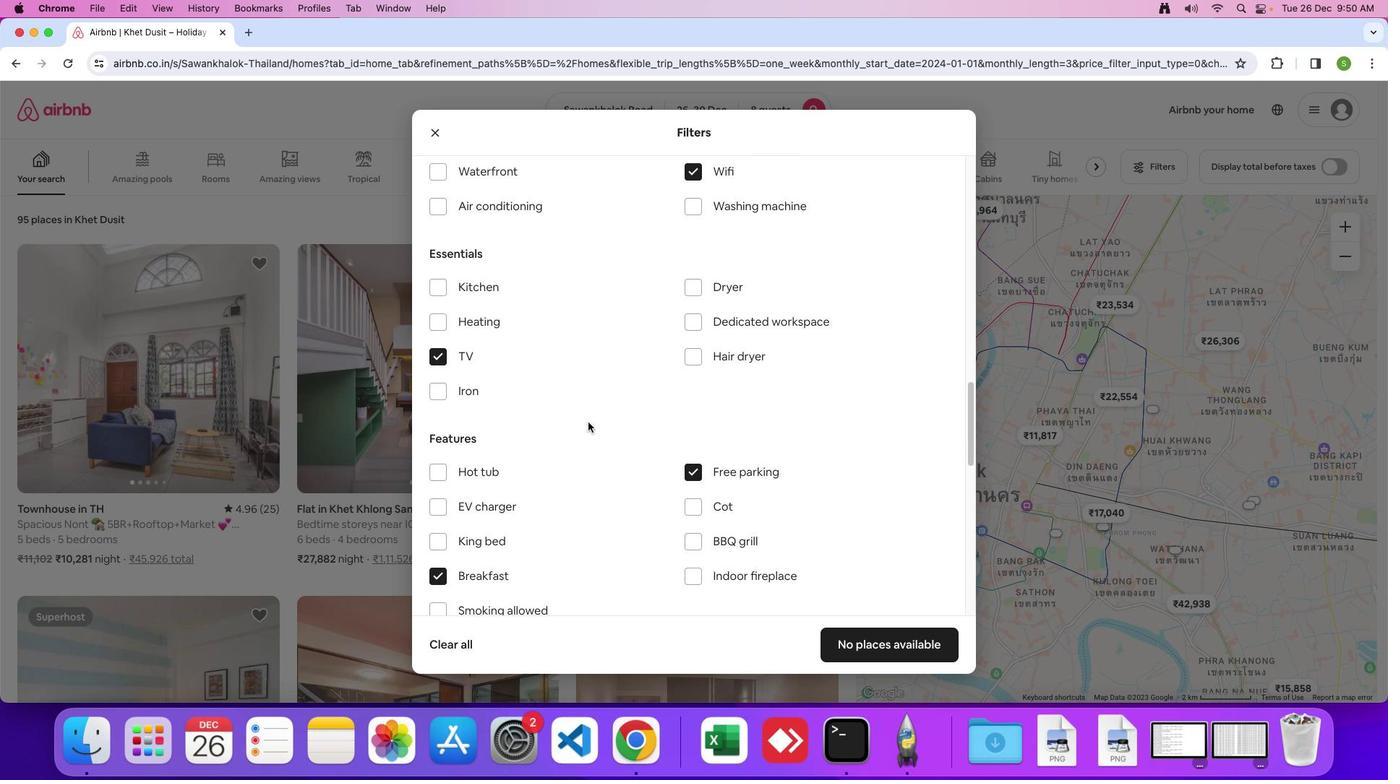 
Action: Mouse moved to (558, 408)
Screenshot: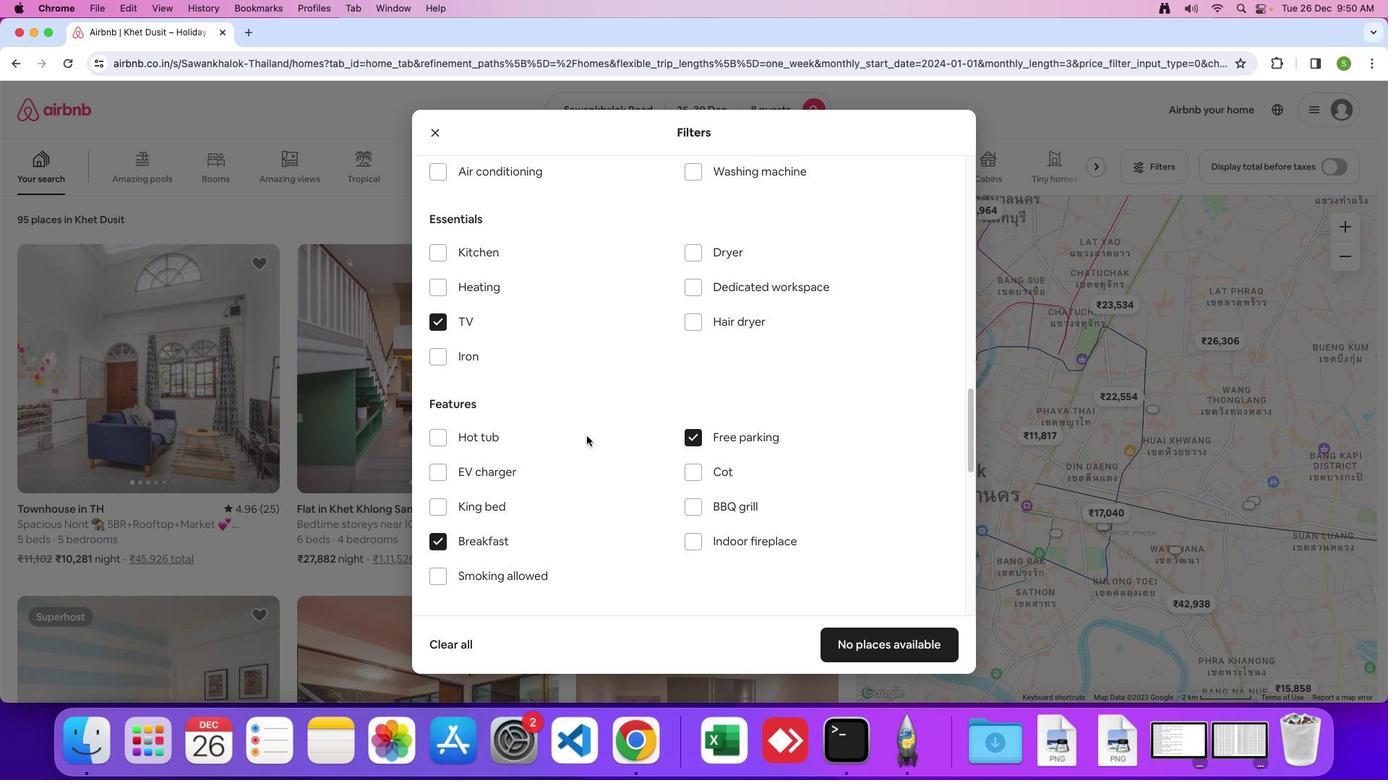 
Action: Mouse scrolled (558, 408) with delta (-26, -27)
Screenshot: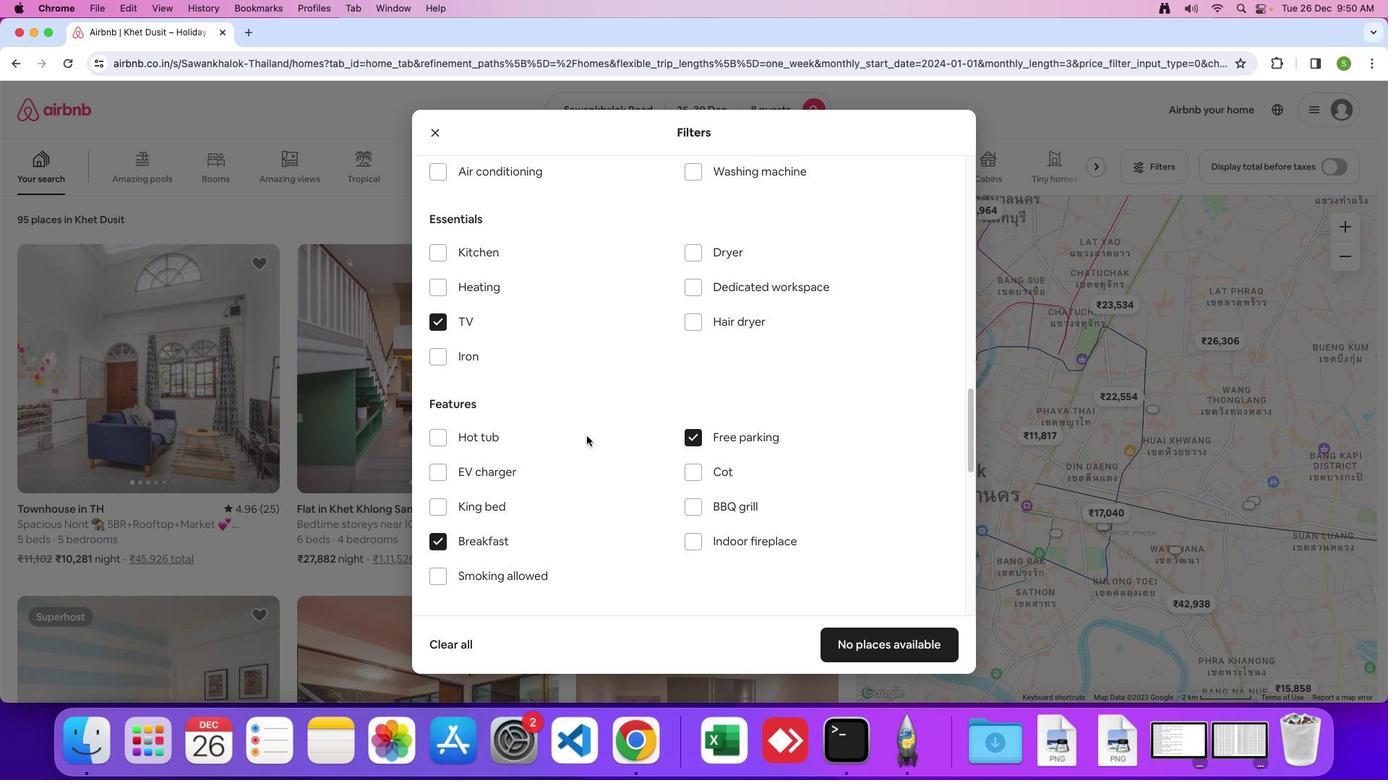
Action: Mouse moved to (558, 409)
Screenshot: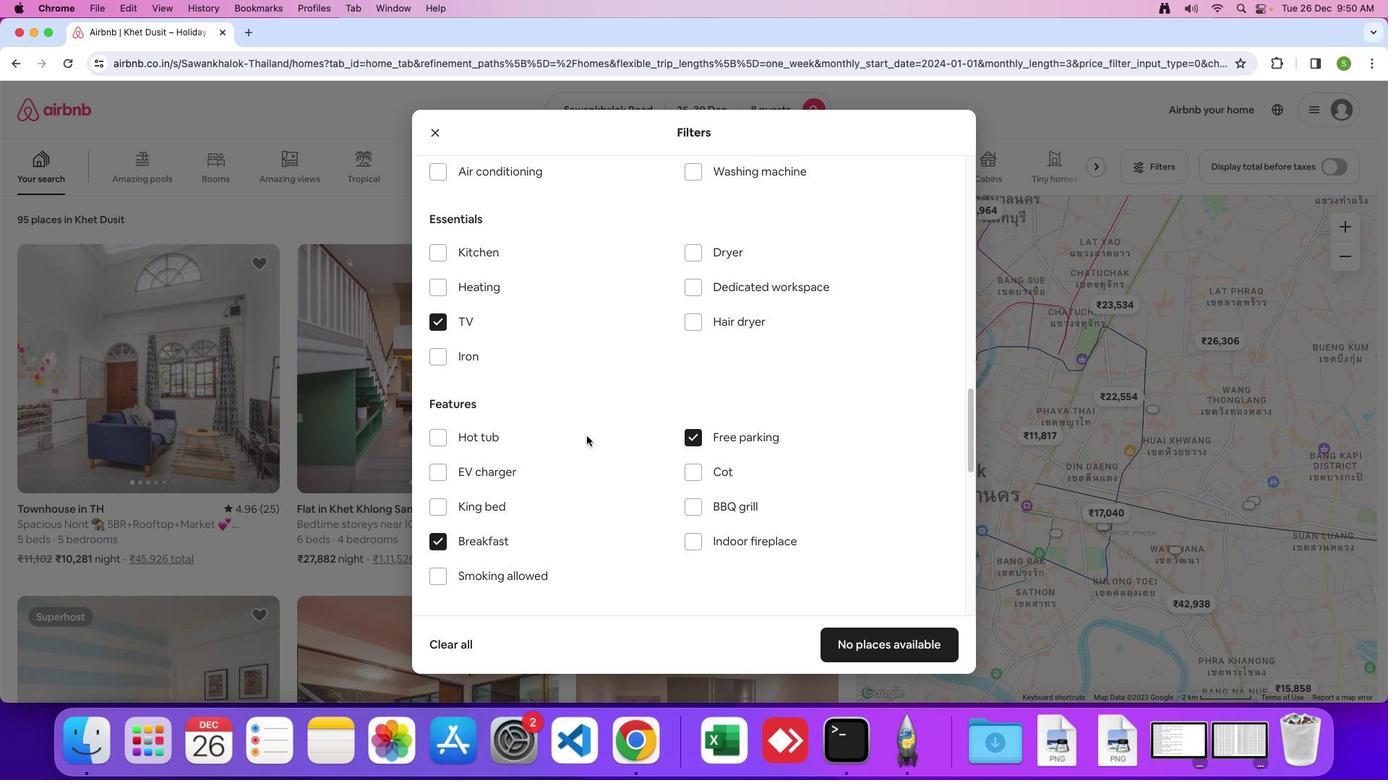 
Action: Mouse scrolled (558, 409) with delta (-26, -27)
Screenshot: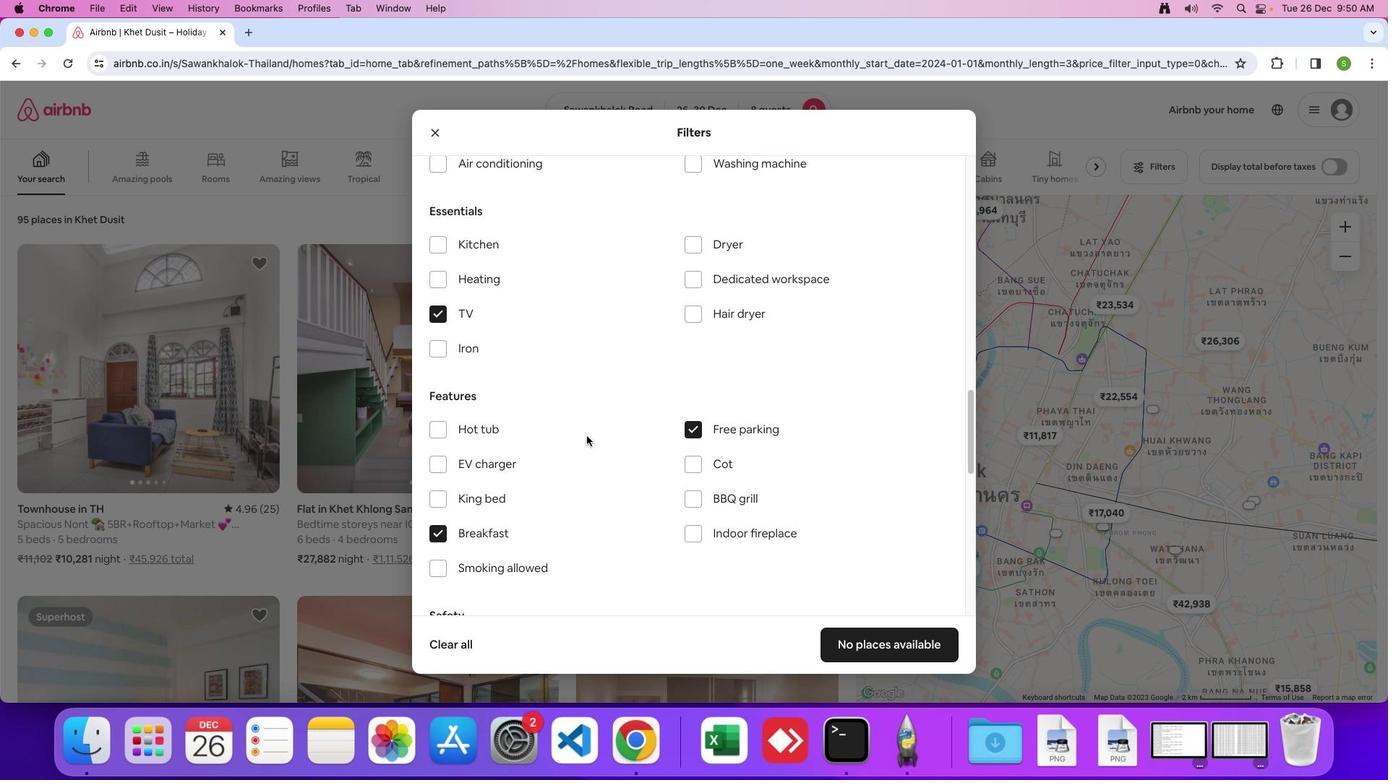 
Action: Mouse scrolled (558, 409) with delta (-26, -27)
Screenshot: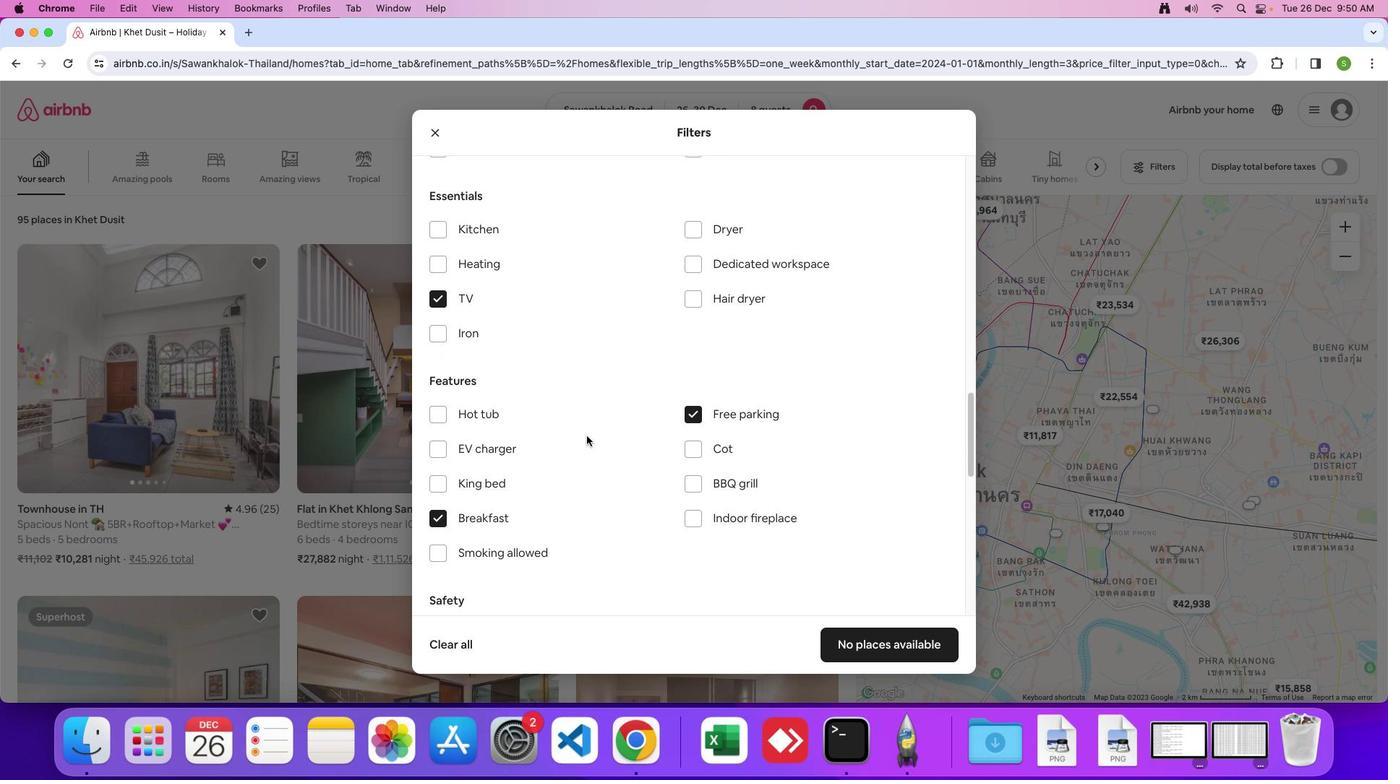 
Action: Mouse scrolled (558, 409) with delta (-26, -27)
Screenshot: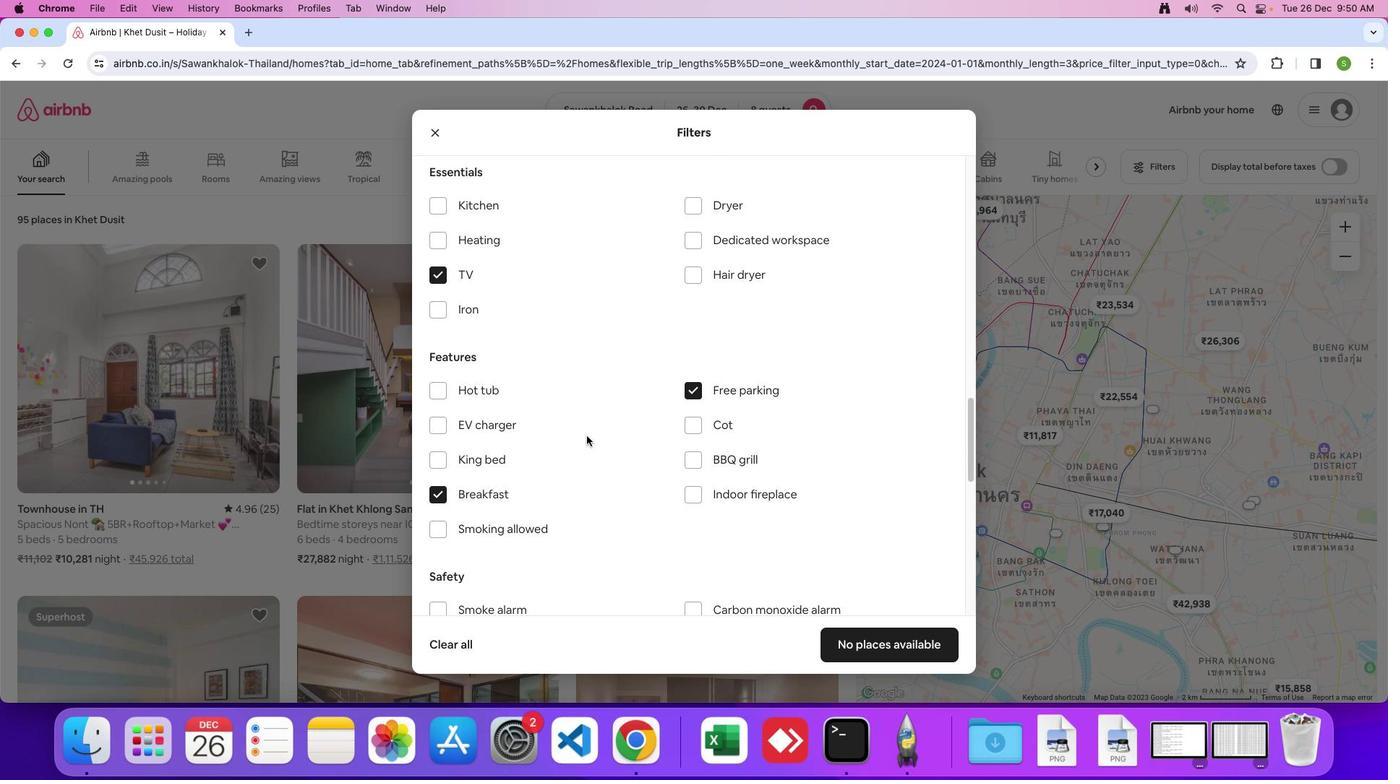 
Action: Mouse scrolled (558, 409) with delta (-26, -28)
Screenshot: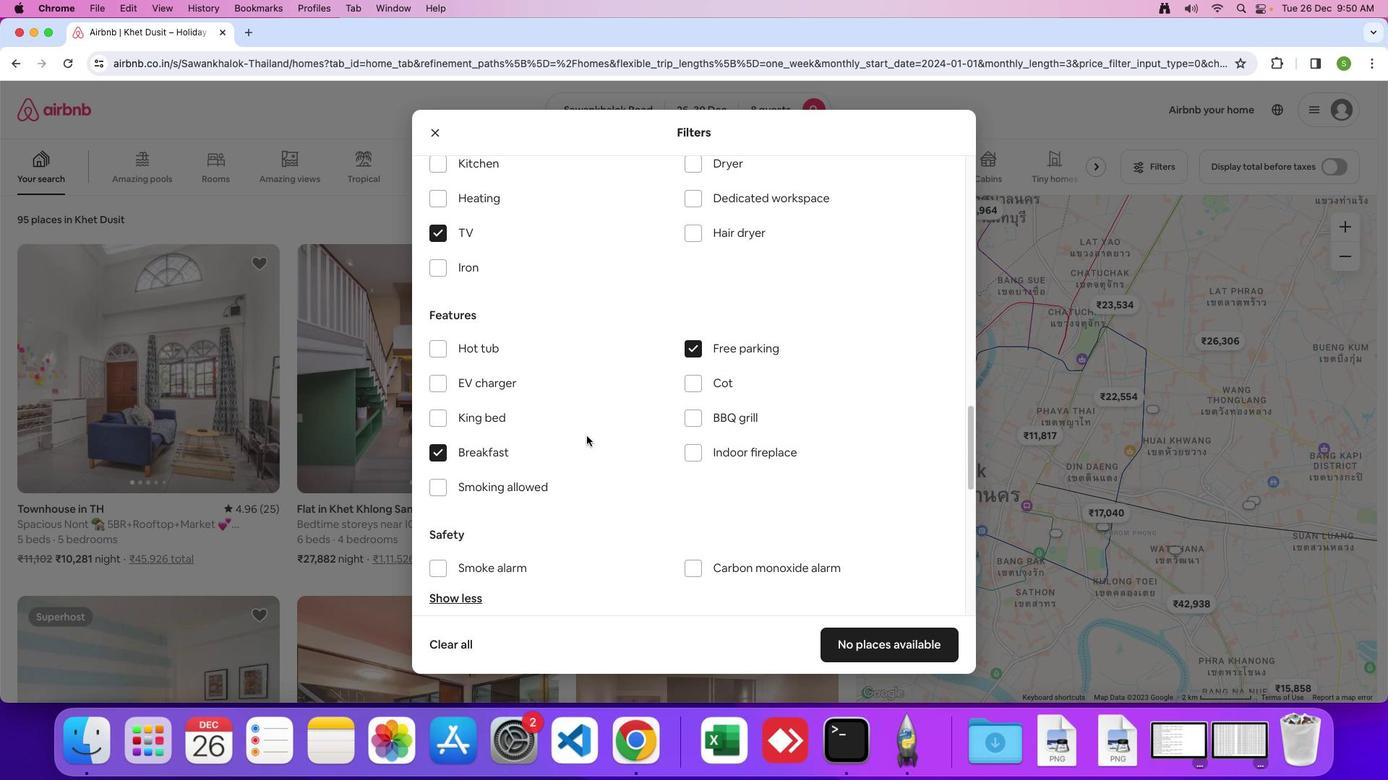 
Action: Mouse scrolled (558, 409) with delta (-26, -27)
Screenshot: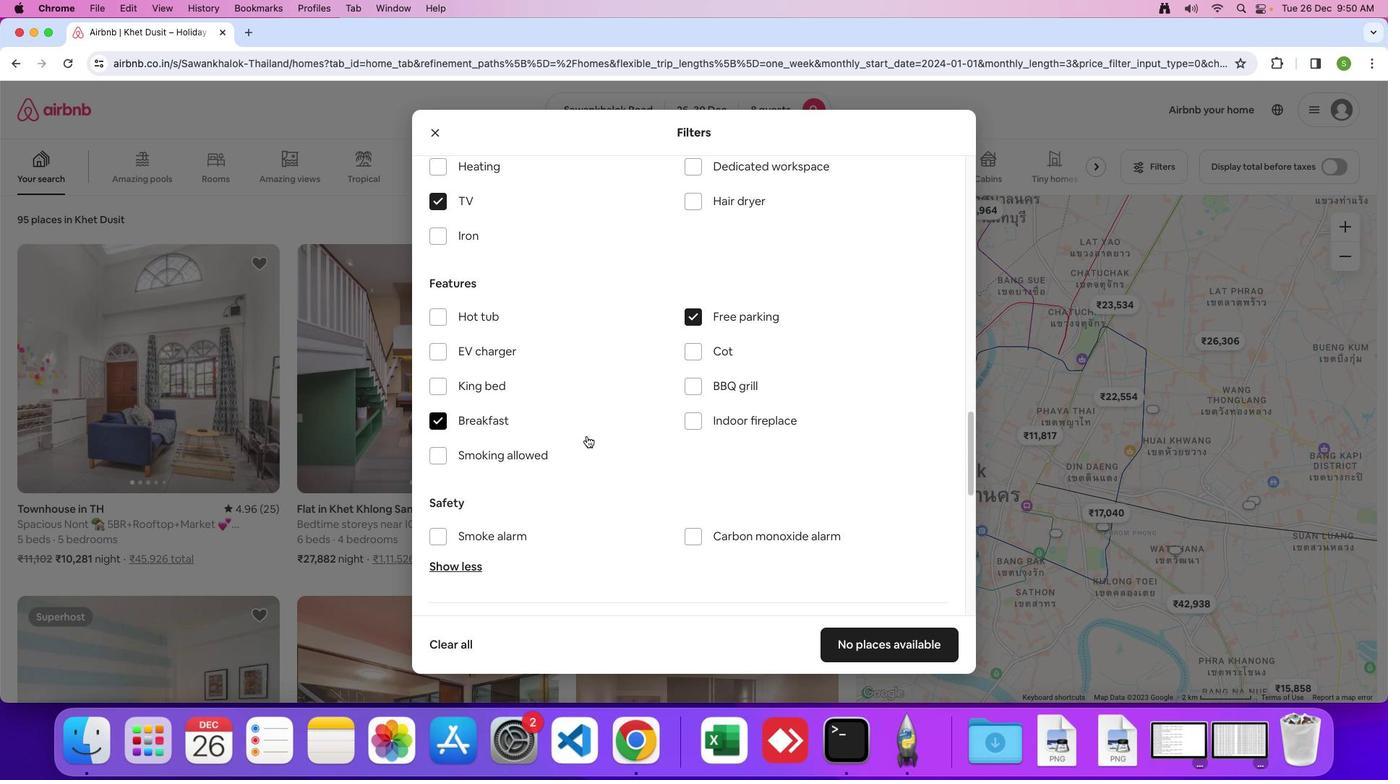 
Action: Mouse scrolled (558, 409) with delta (-26, -27)
Screenshot: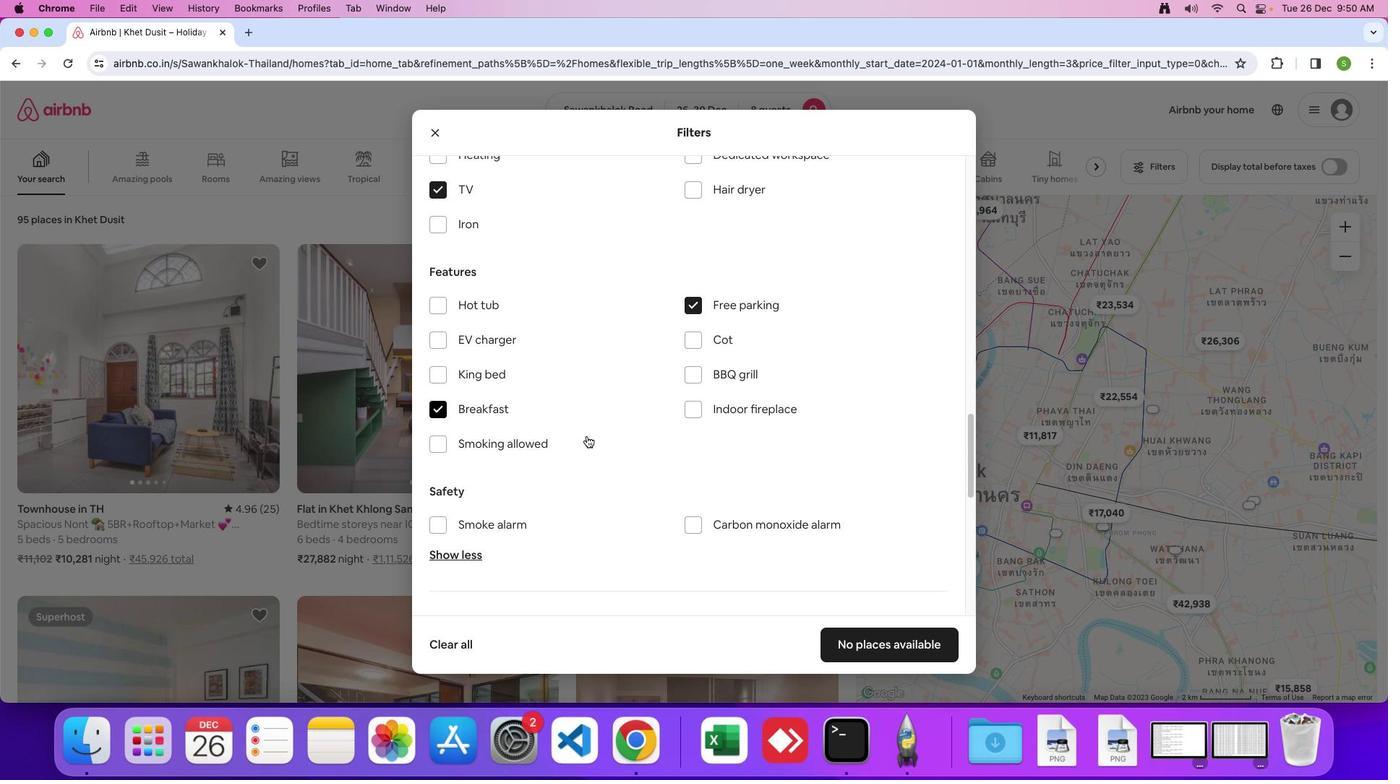
Action: Mouse scrolled (558, 409) with delta (-26, -28)
Screenshot: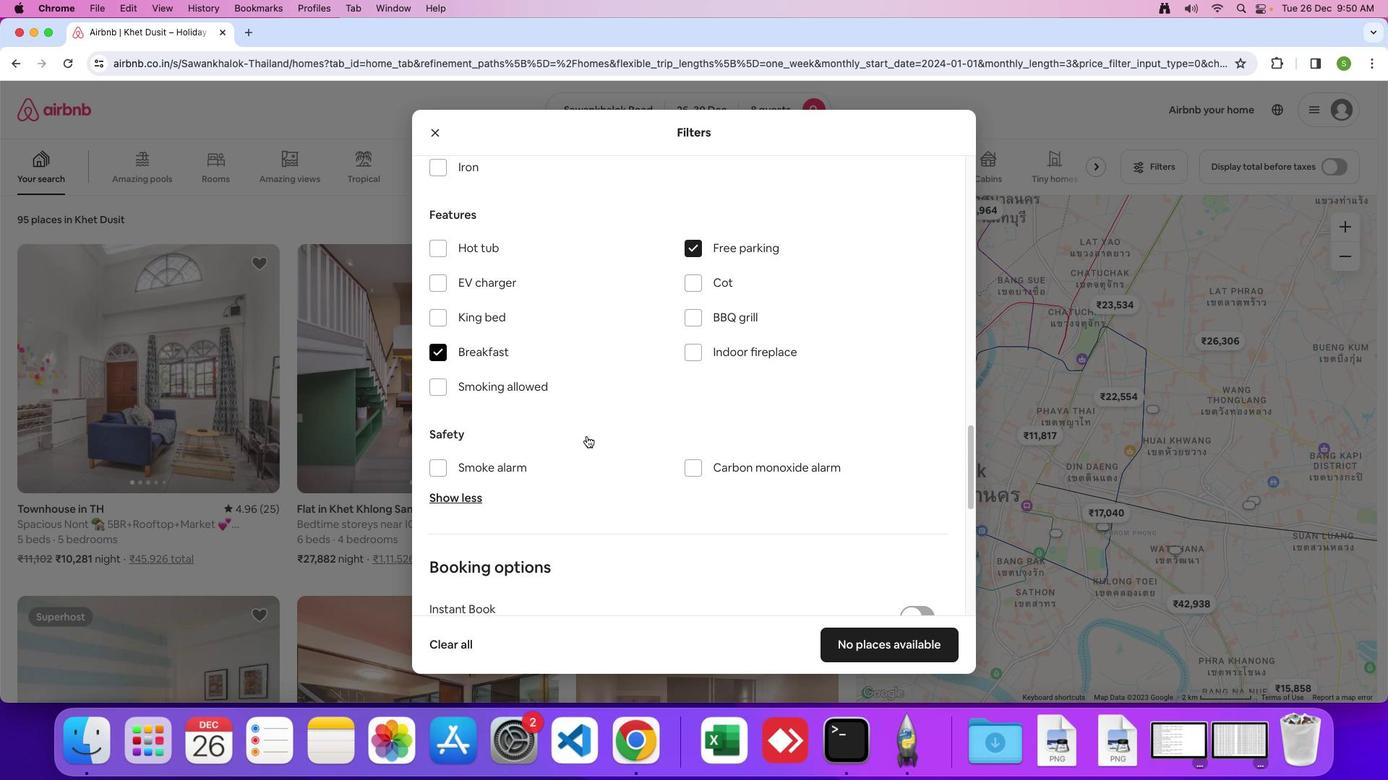 
Action: Mouse moved to (558, 408)
Screenshot: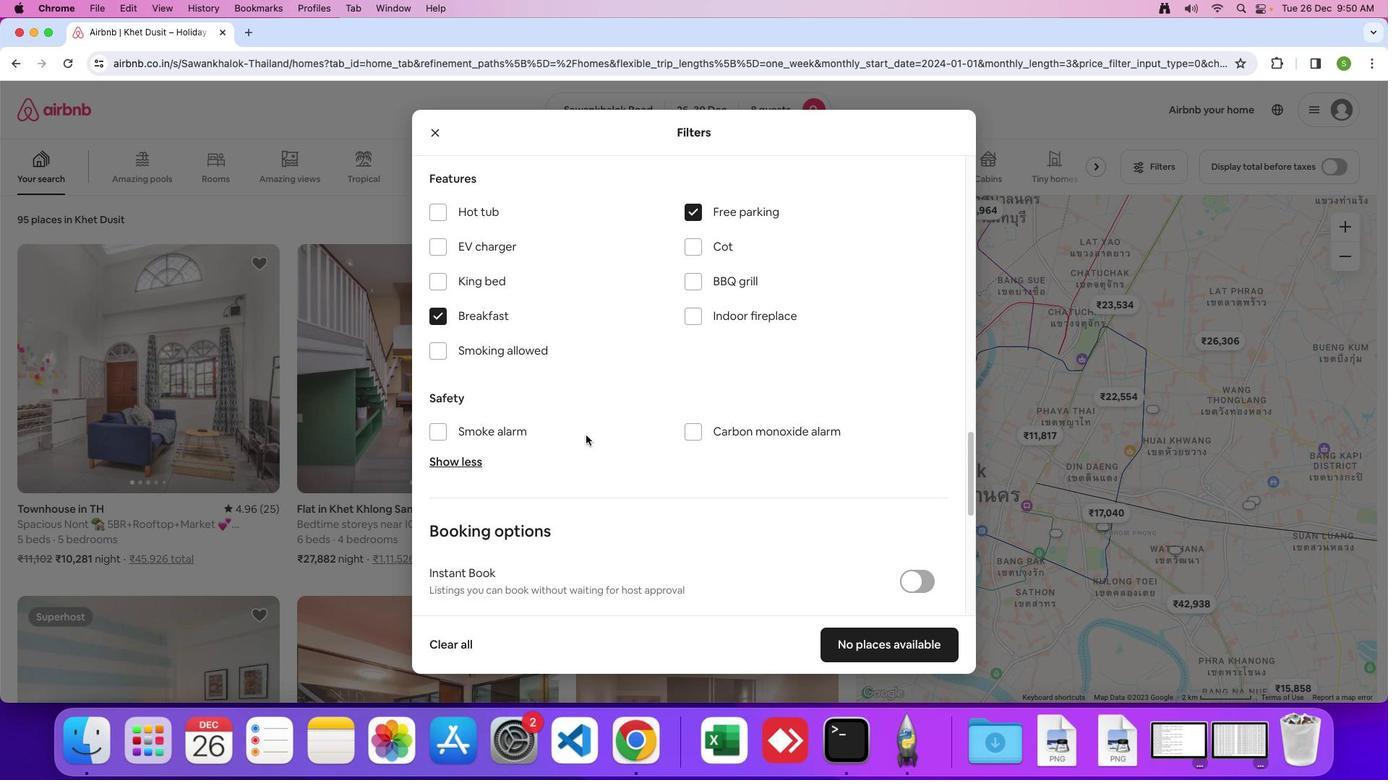 
Action: Mouse scrolled (558, 408) with delta (-26, -27)
Screenshot: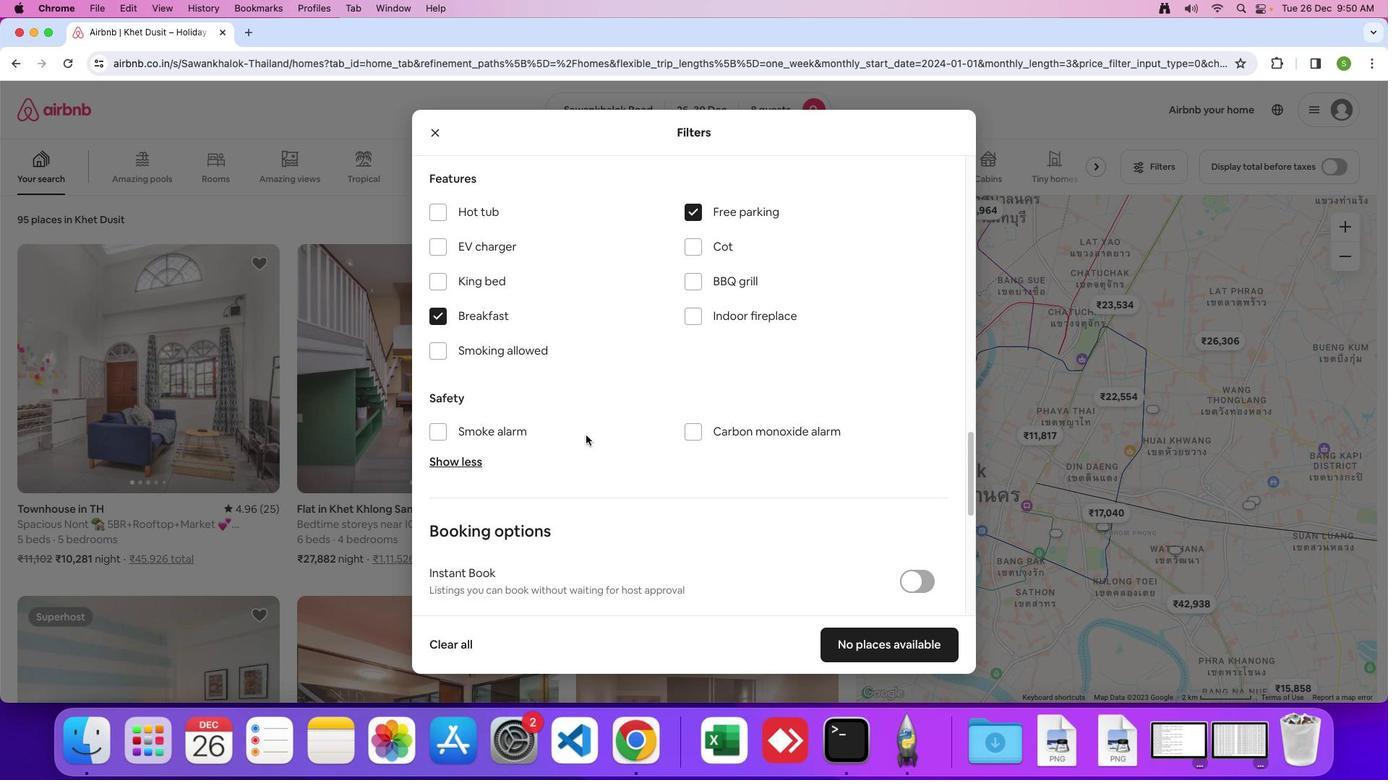 
Action: Mouse moved to (558, 407)
Screenshot: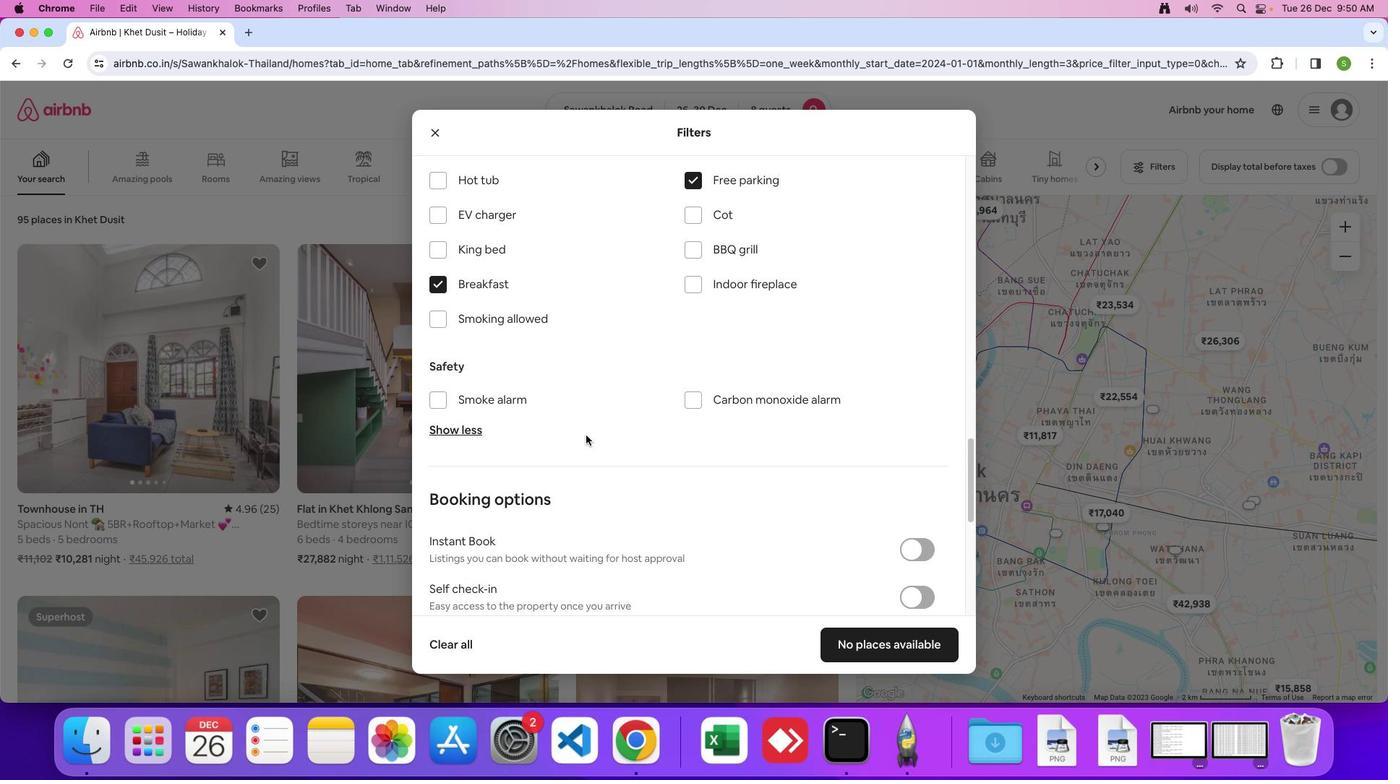 
Action: Mouse scrolled (558, 407) with delta (-26, -27)
Screenshot: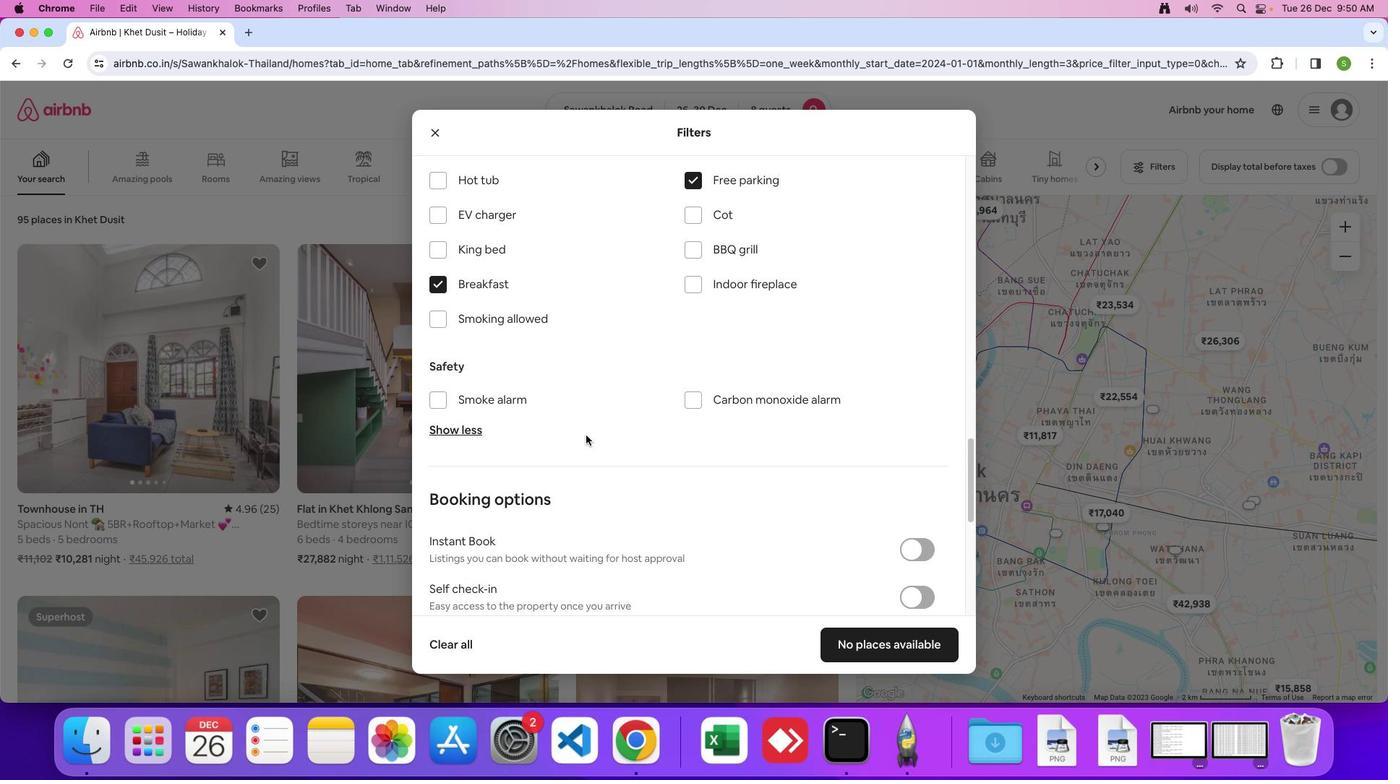 
Action: Mouse scrolled (558, 407) with delta (-26, -28)
Screenshot: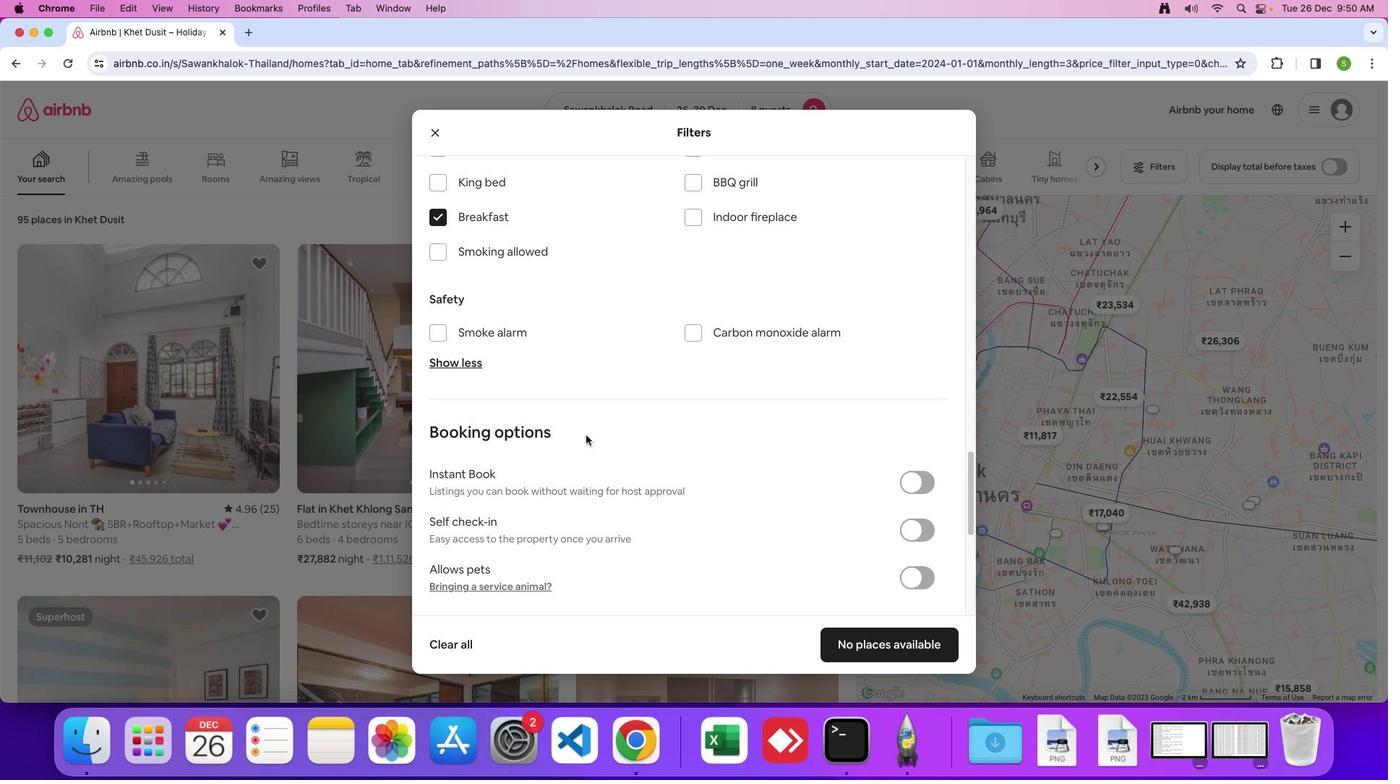 
Action: Mouse moved to (558, 407)
Screenshot: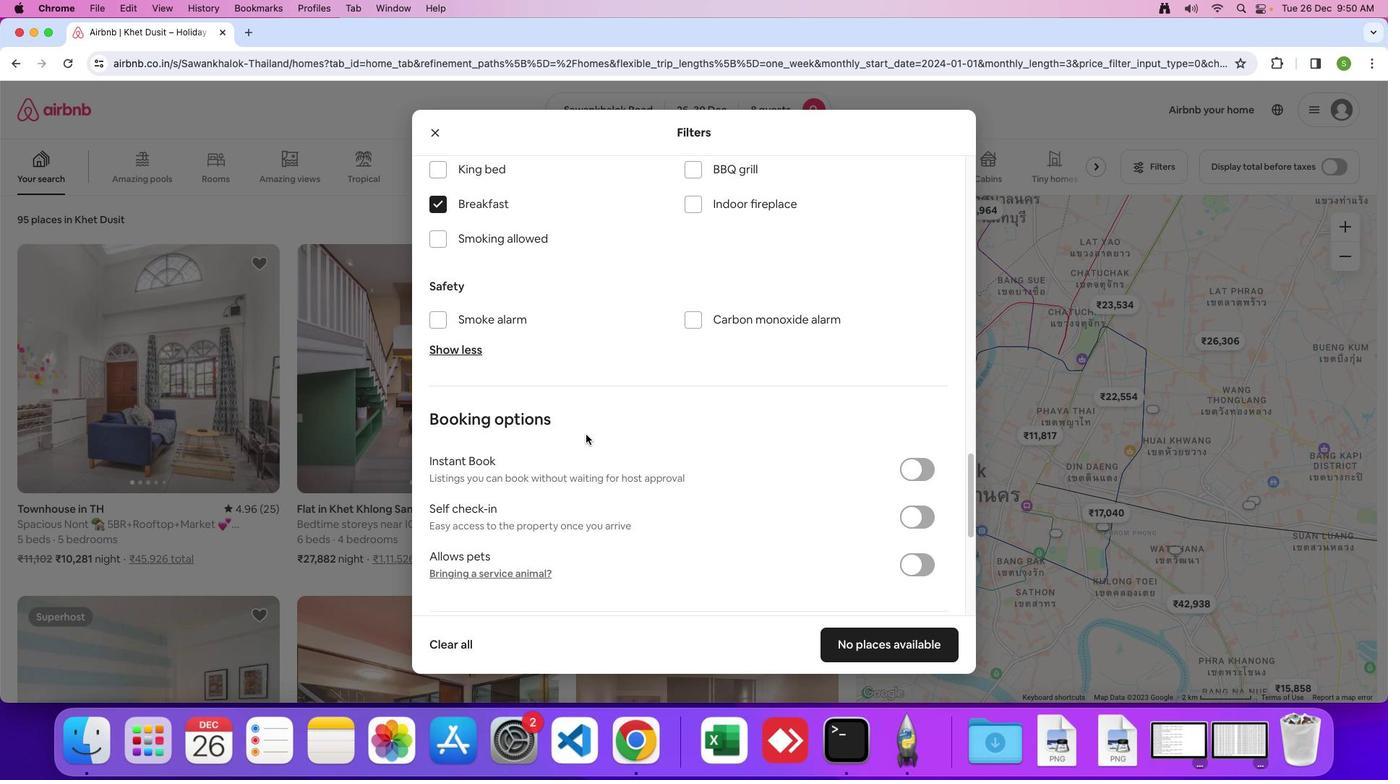 
Action: Mouse scrolled (558, 407) with delta (-26, -27)
Screenshot: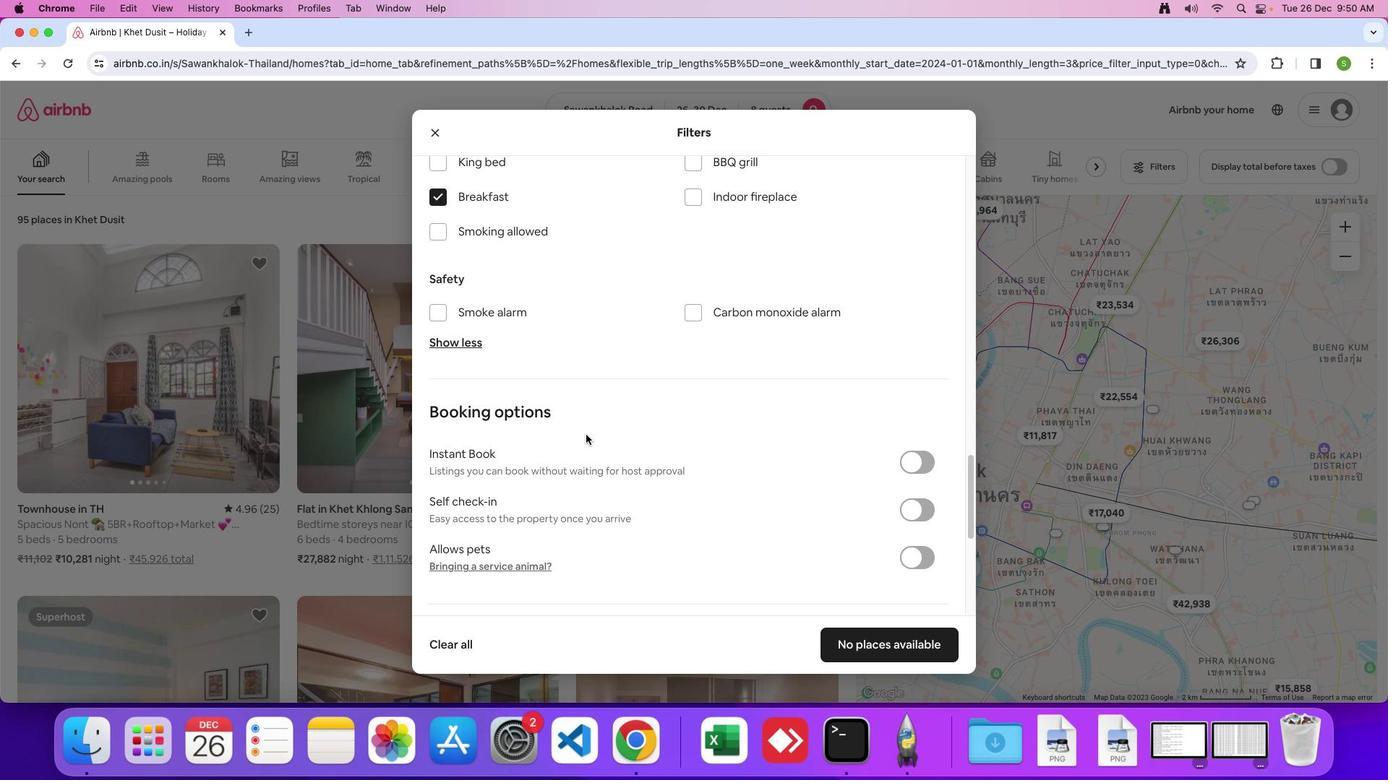 
Action: Mouse scrolled (558, 407) with delta (-26, -27)
Screenshot: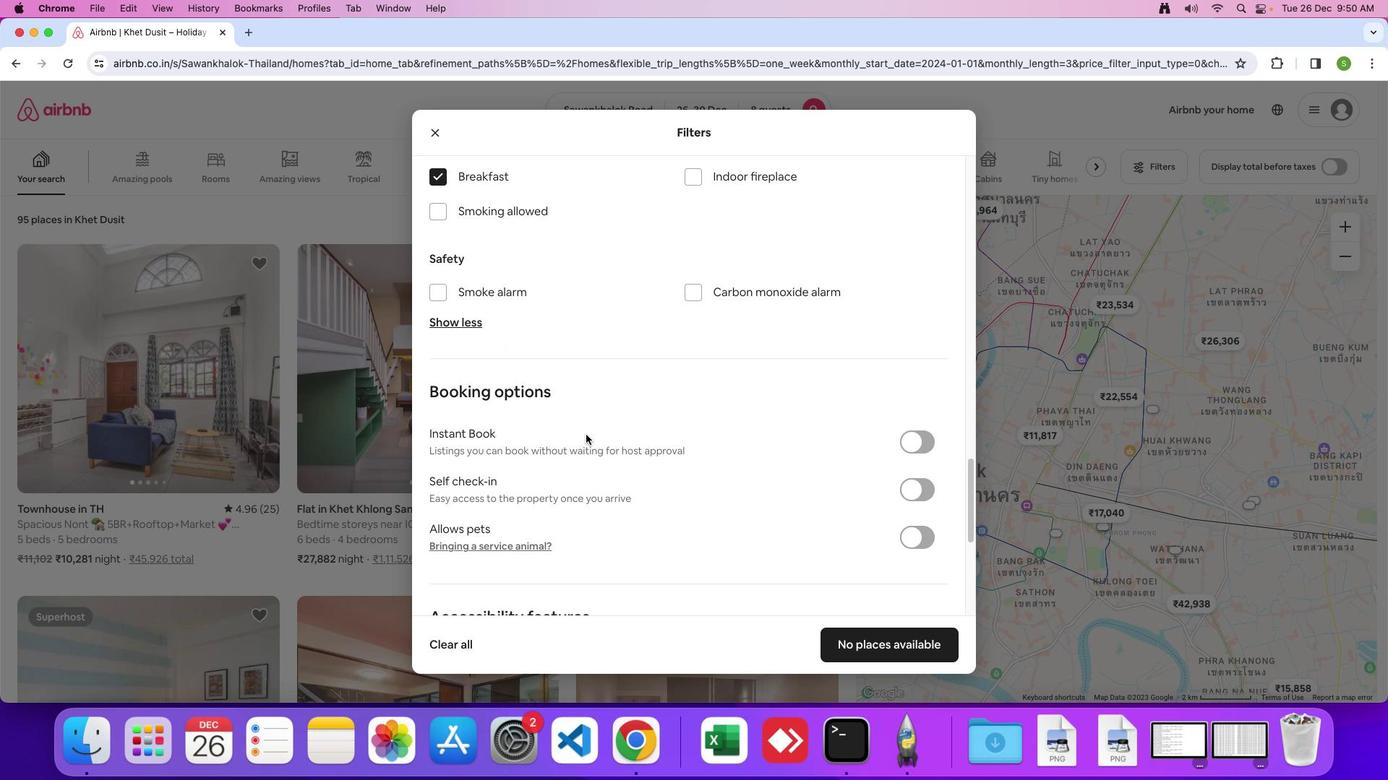
Action: Mouse scrolled (558, 407) with delta (-26, -28)
Screenshot: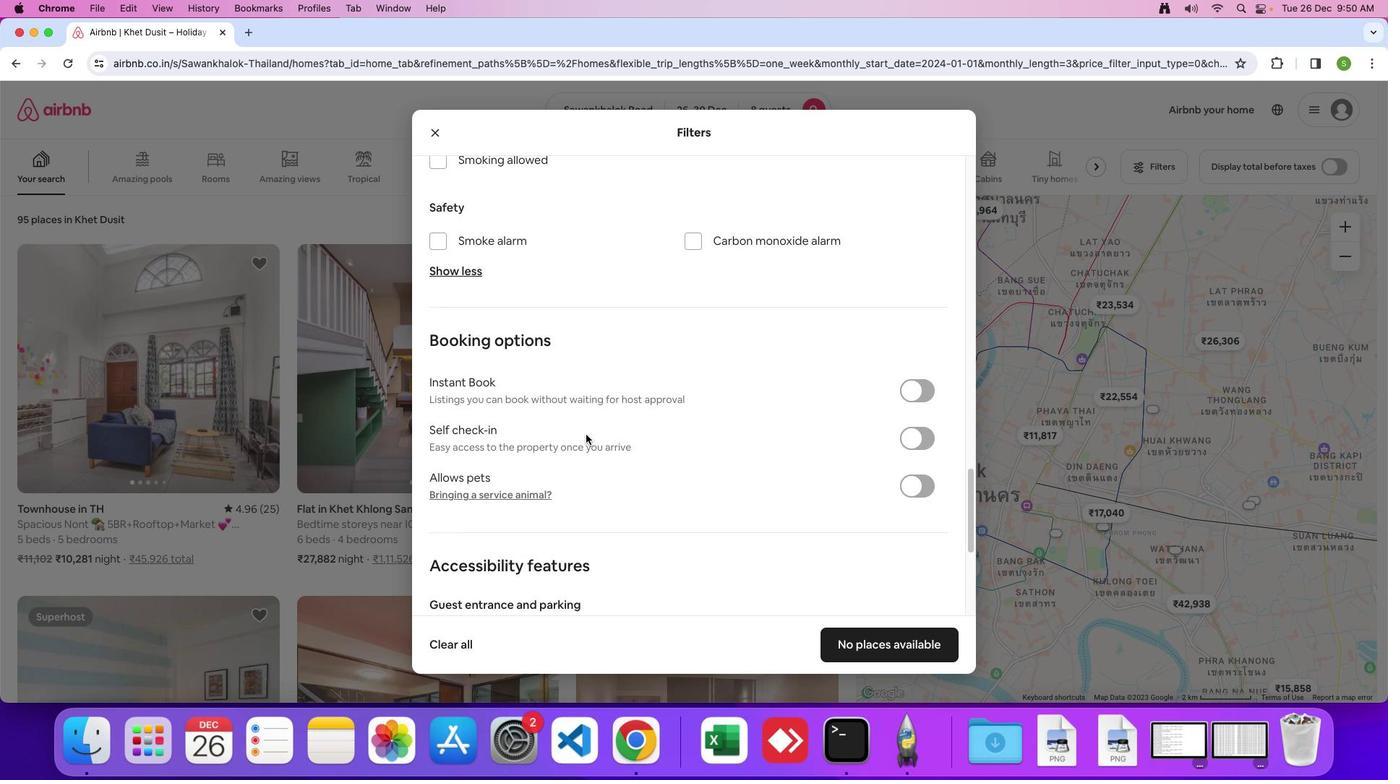 
Action: Mouse scrolled (558, 407) with delta (-26, -27)
Screenshot: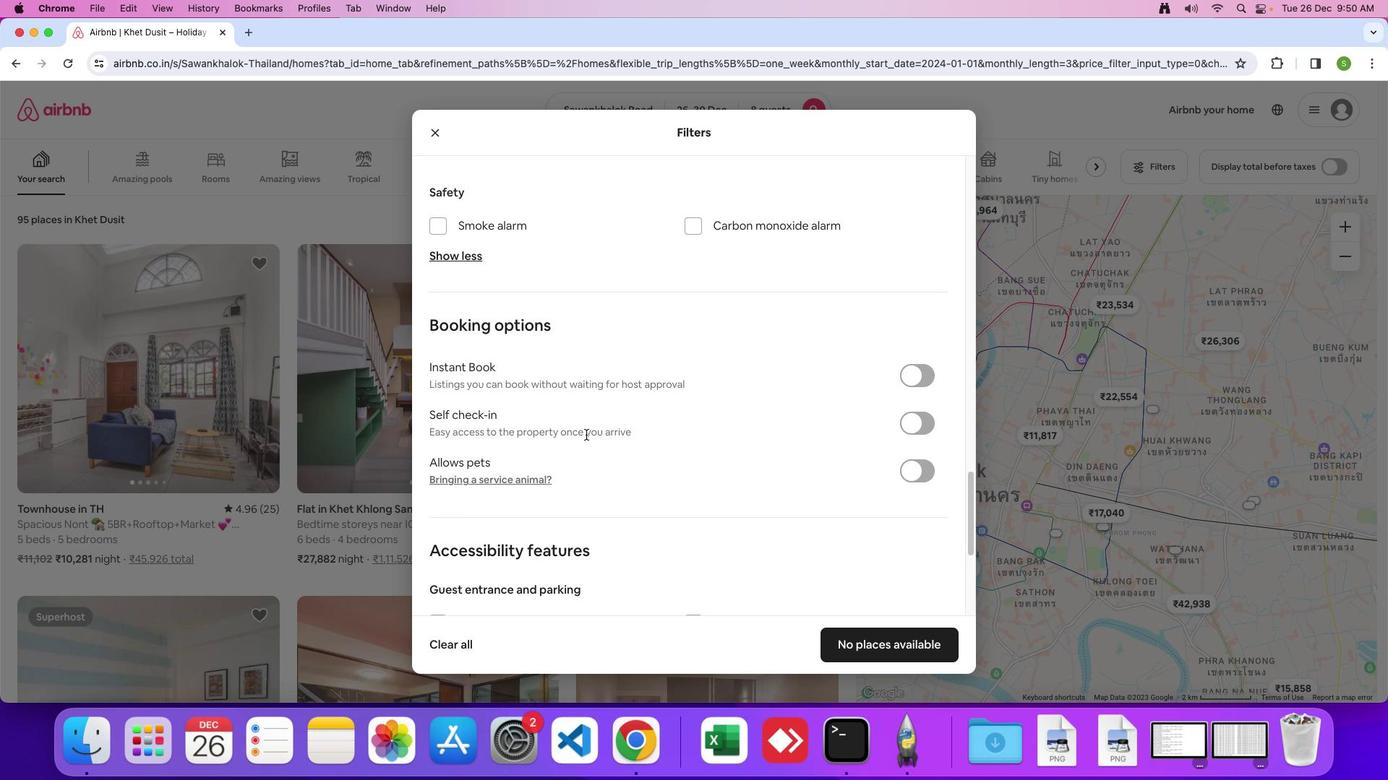 
Action: Mouse scrolled (558, 407) with delta (-26, -27)
Screenshot: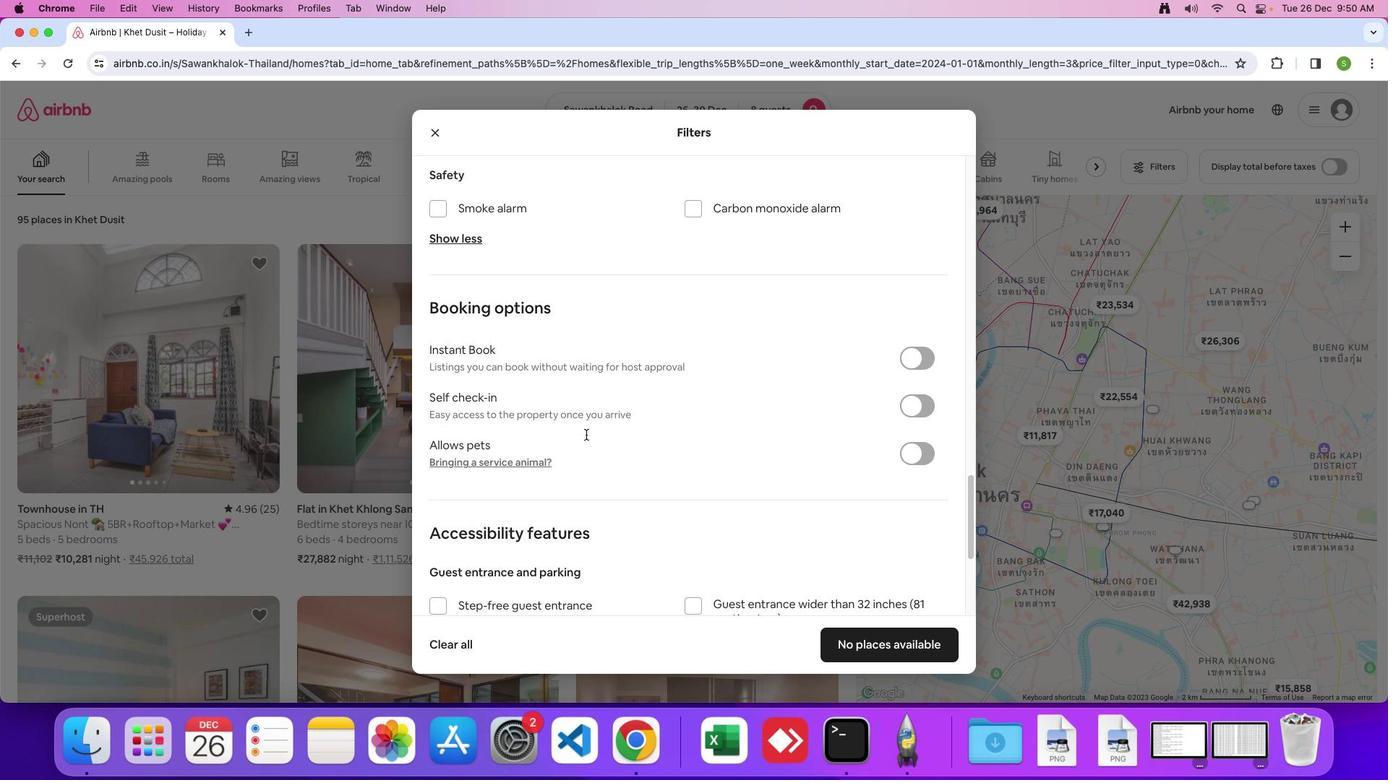 
Action: Mouse scrolled (558, 407) with delta (-26, -27)
Screenshot: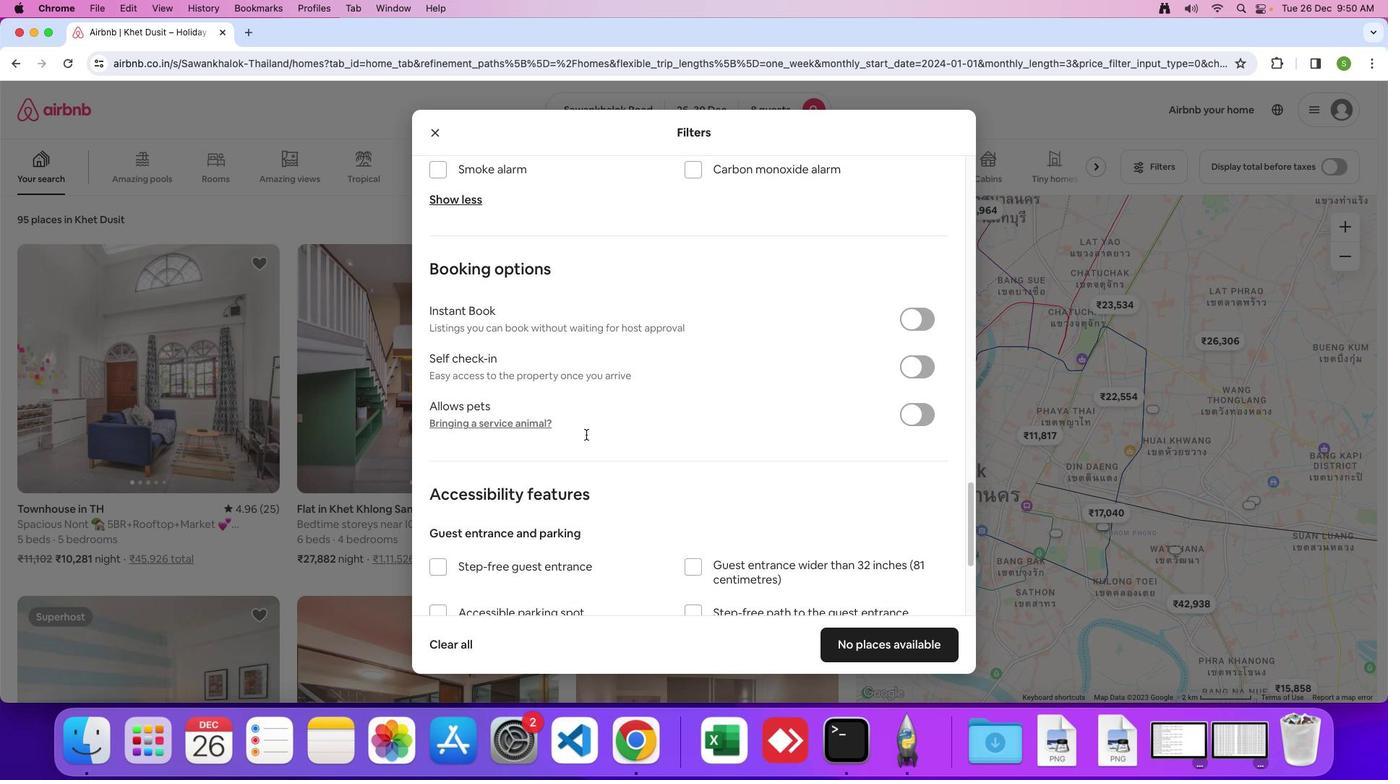 
Action: Mouse scrolled (558, 407) with delta (-26, -27)
Screenshot: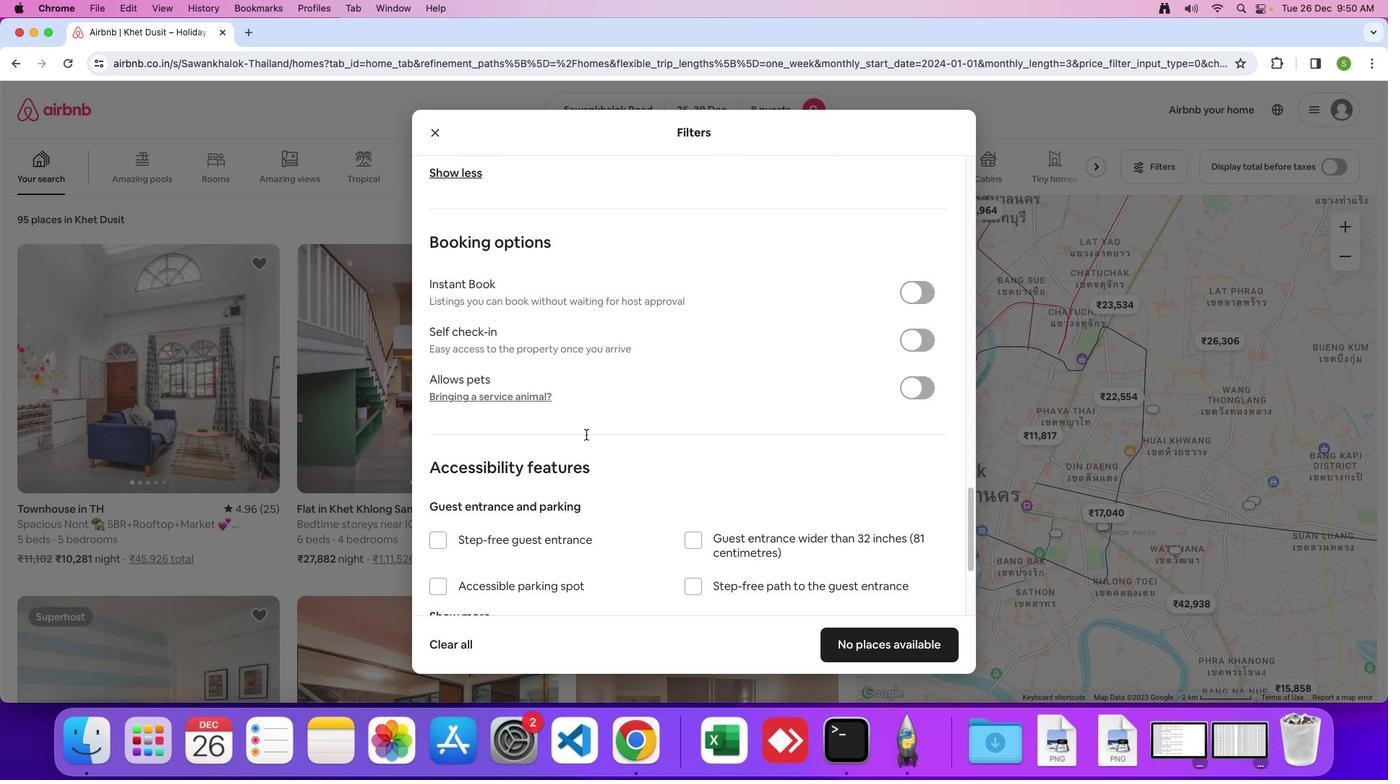 
Action: Mouse scrolled (558, 407) with delta (-26, -27)
Screenshot: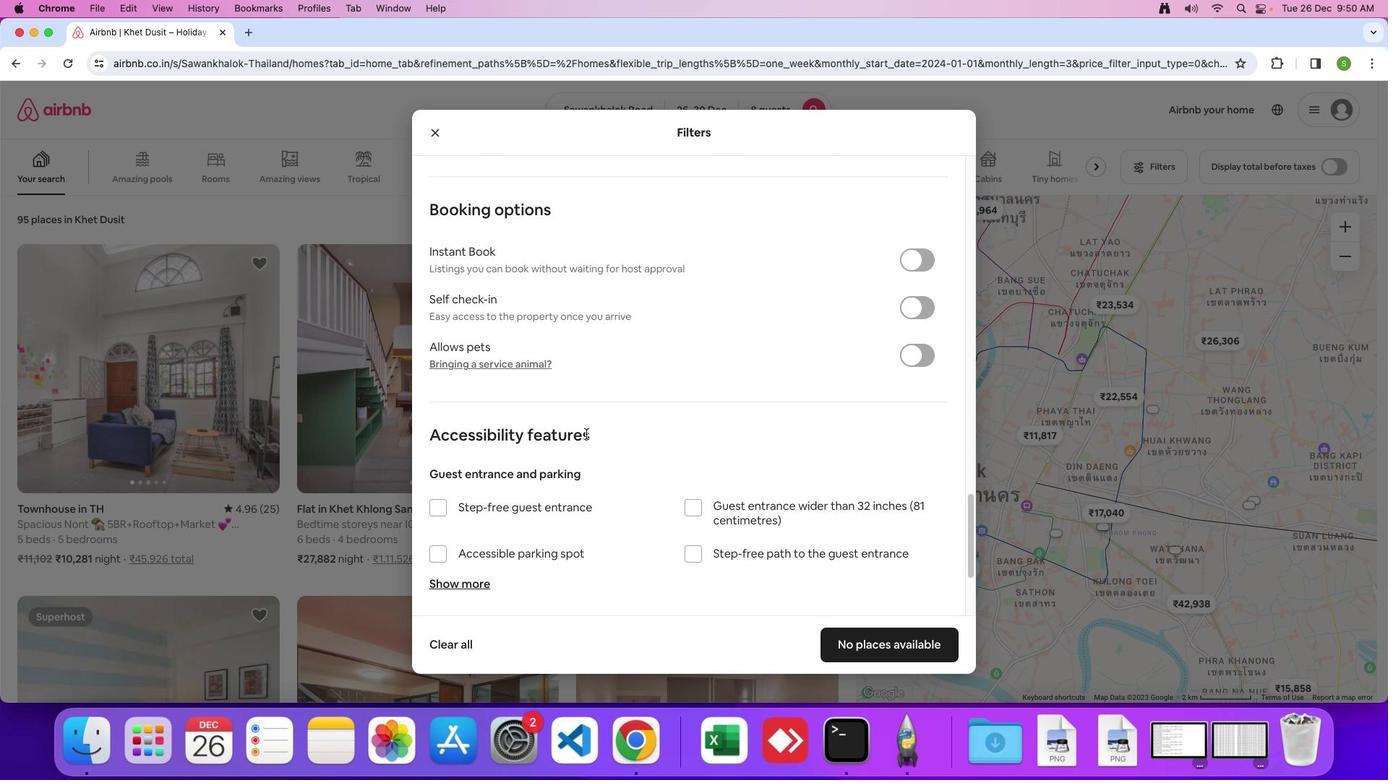 
Action: Mouse scrolled (558, 407) with delta (-26, -28)
Screenshot: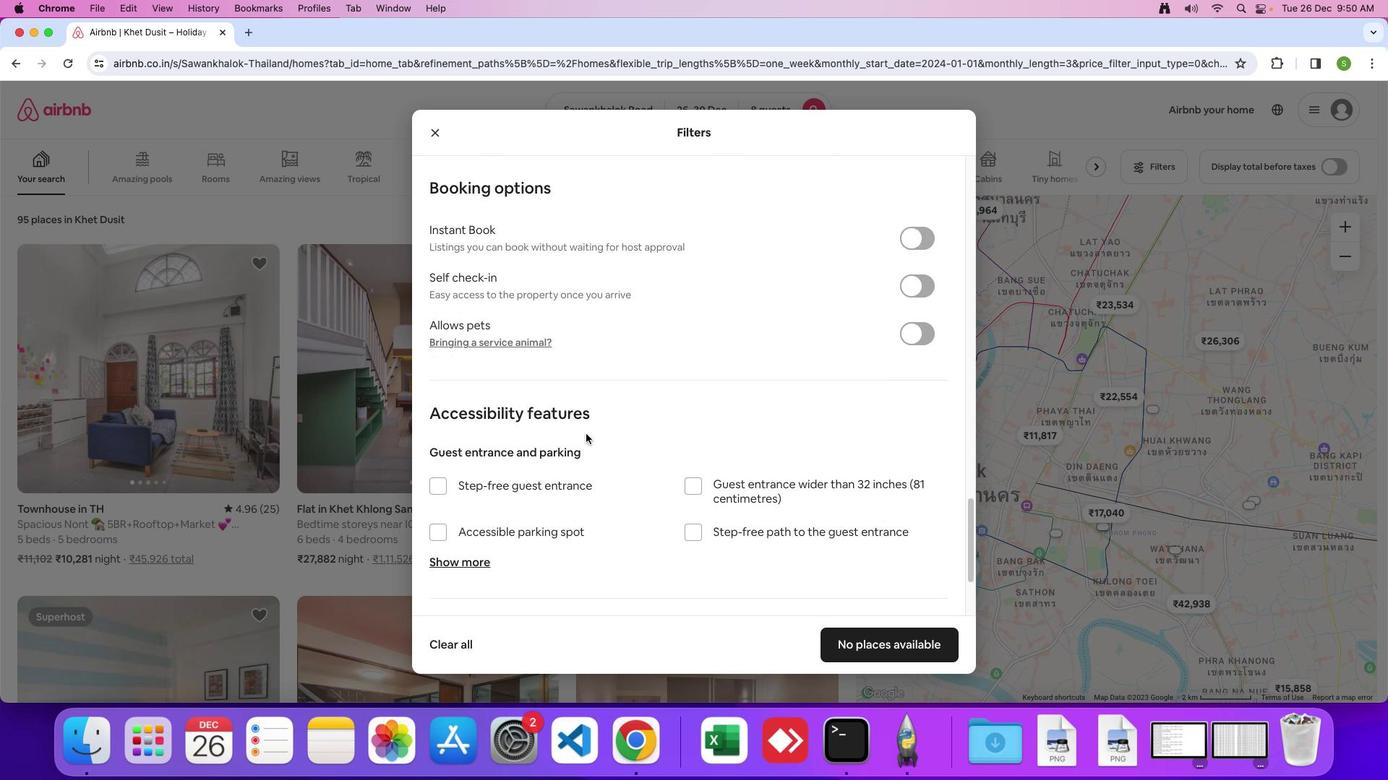 
Action: Mouse moved to (558, 406)
Screenshot: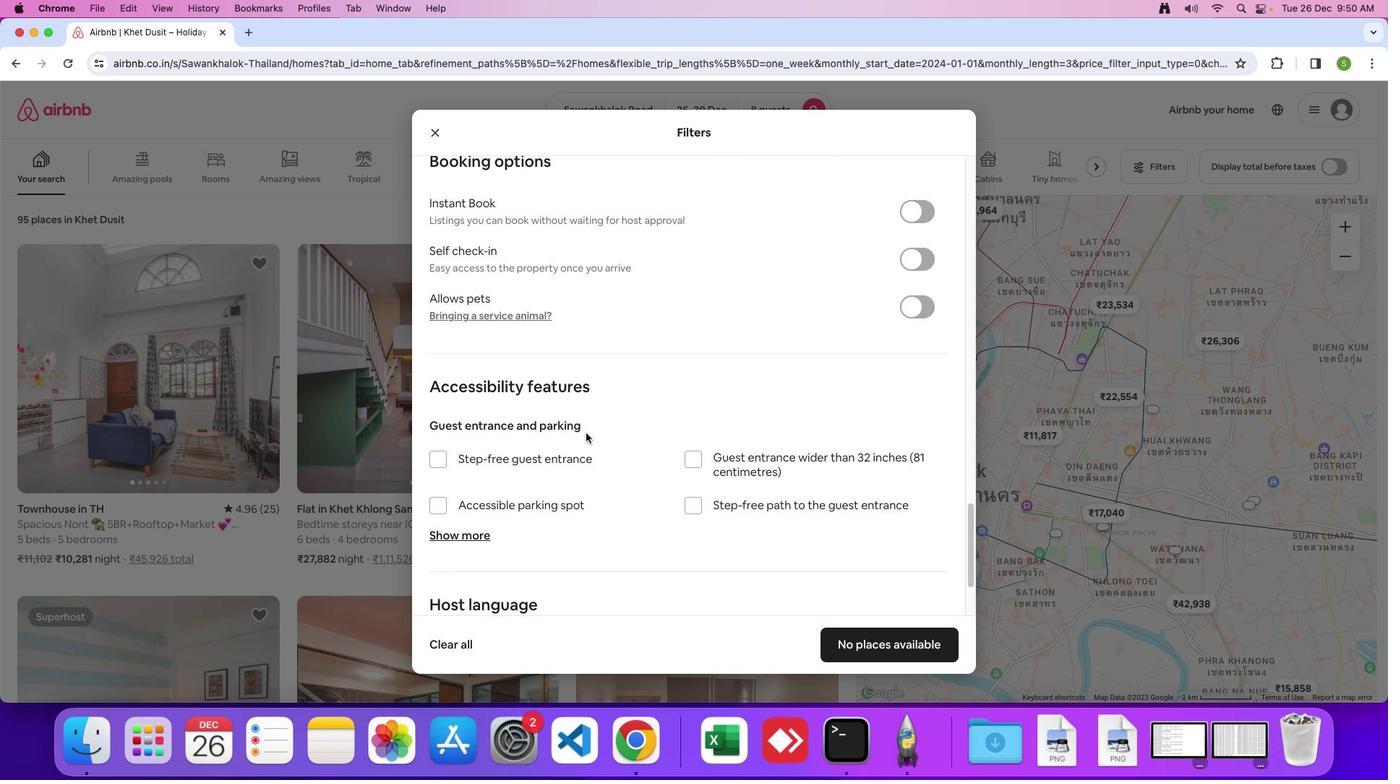 
Action: Mouse scrolled (558, 406) with delta (-26, -27)
Screenshot: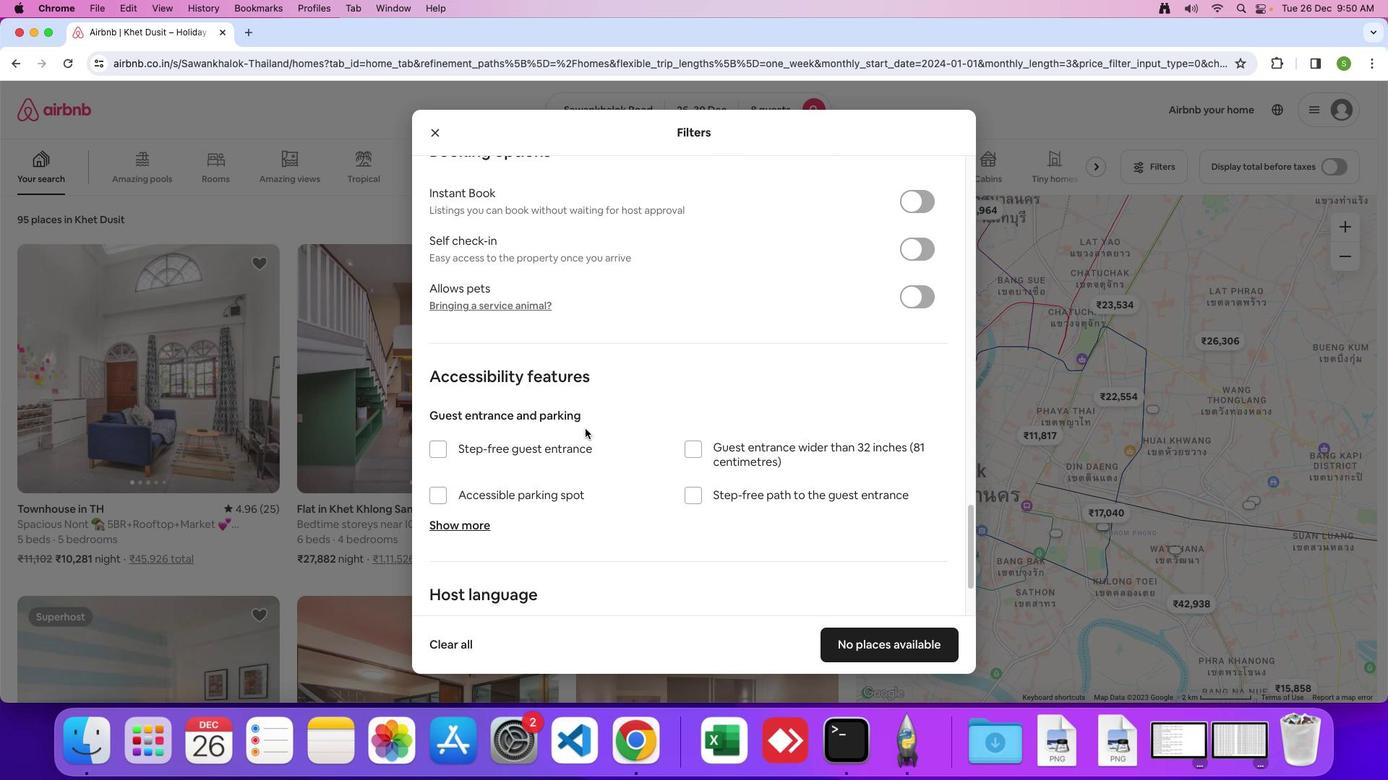 
Action: Mouse moved to (558, 405)
Screenshot: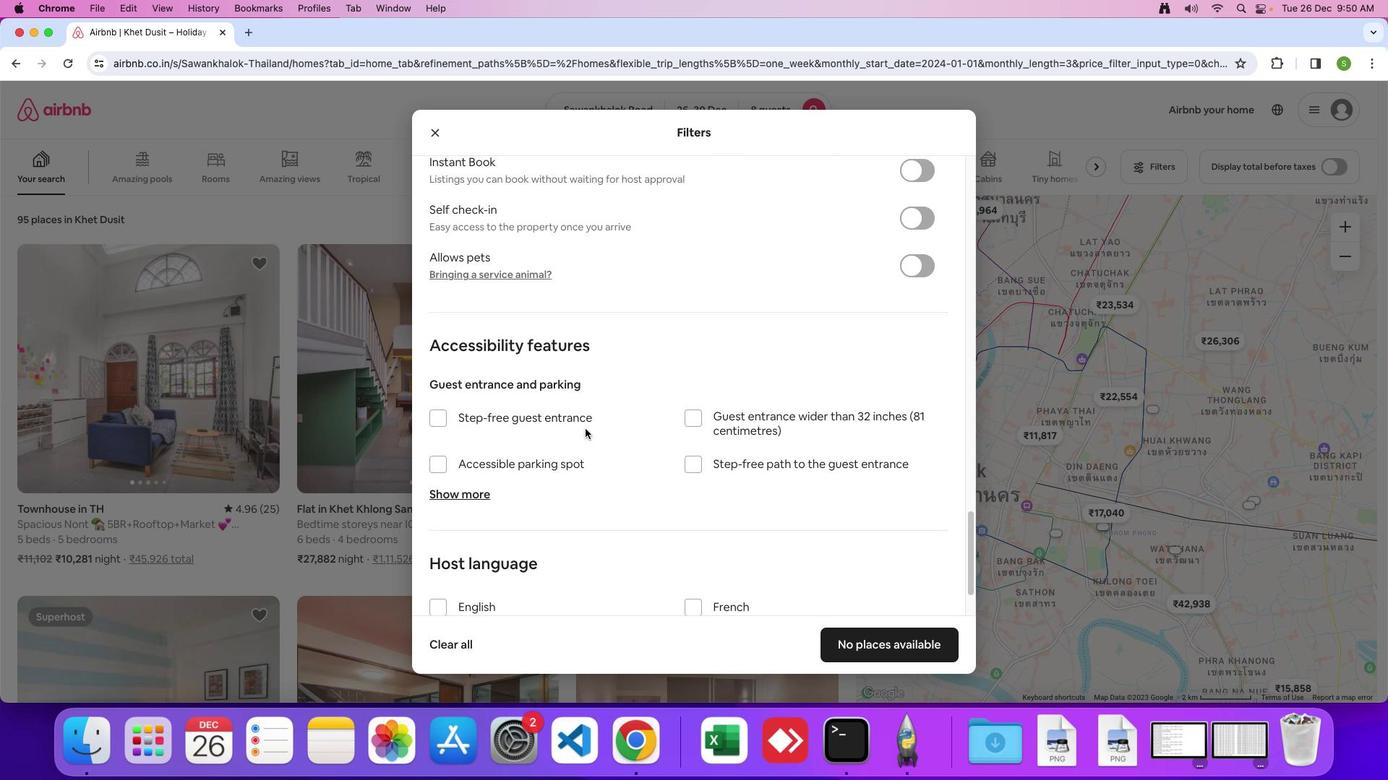 
Action: Mouse scrolled (558, 405) with delta (-26, -27)
Screenshot: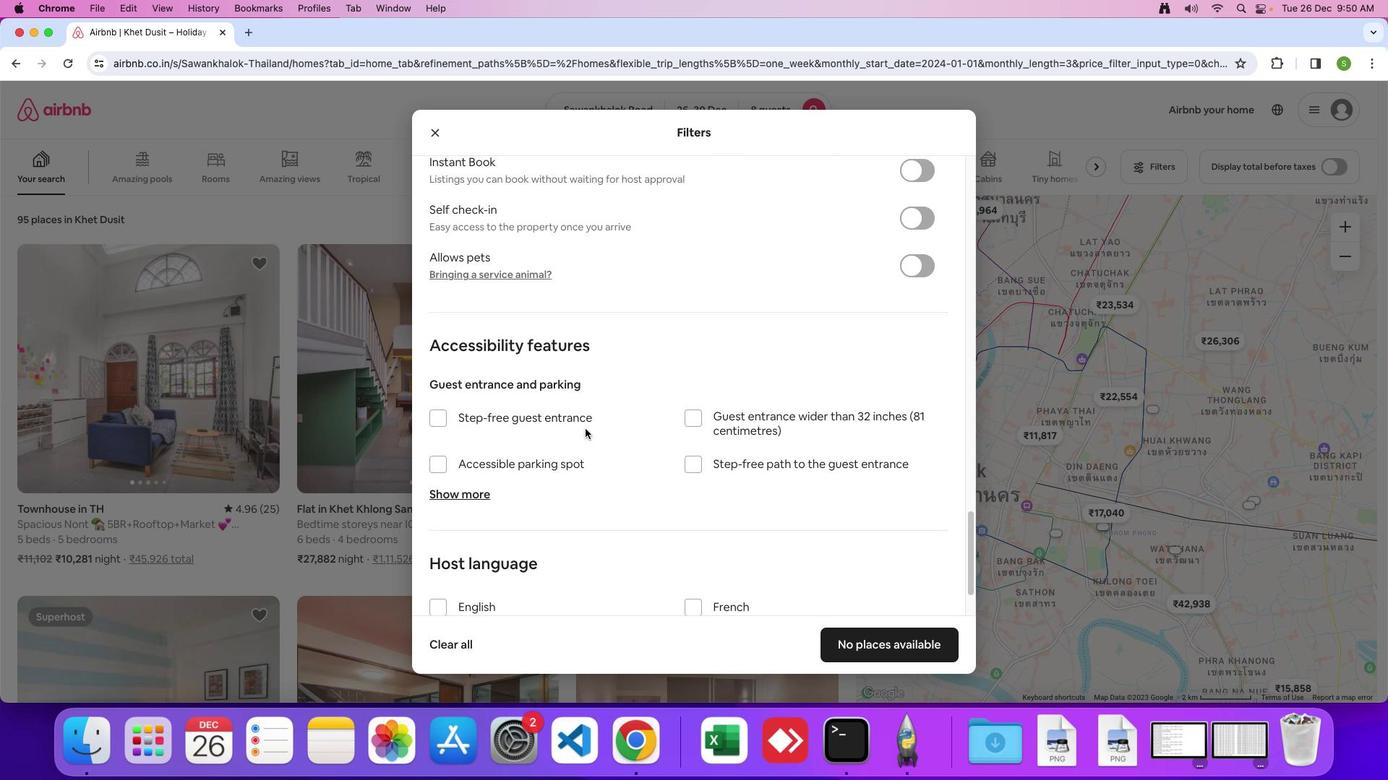
Action: Mouse moved to (558, 401)
Screenshot: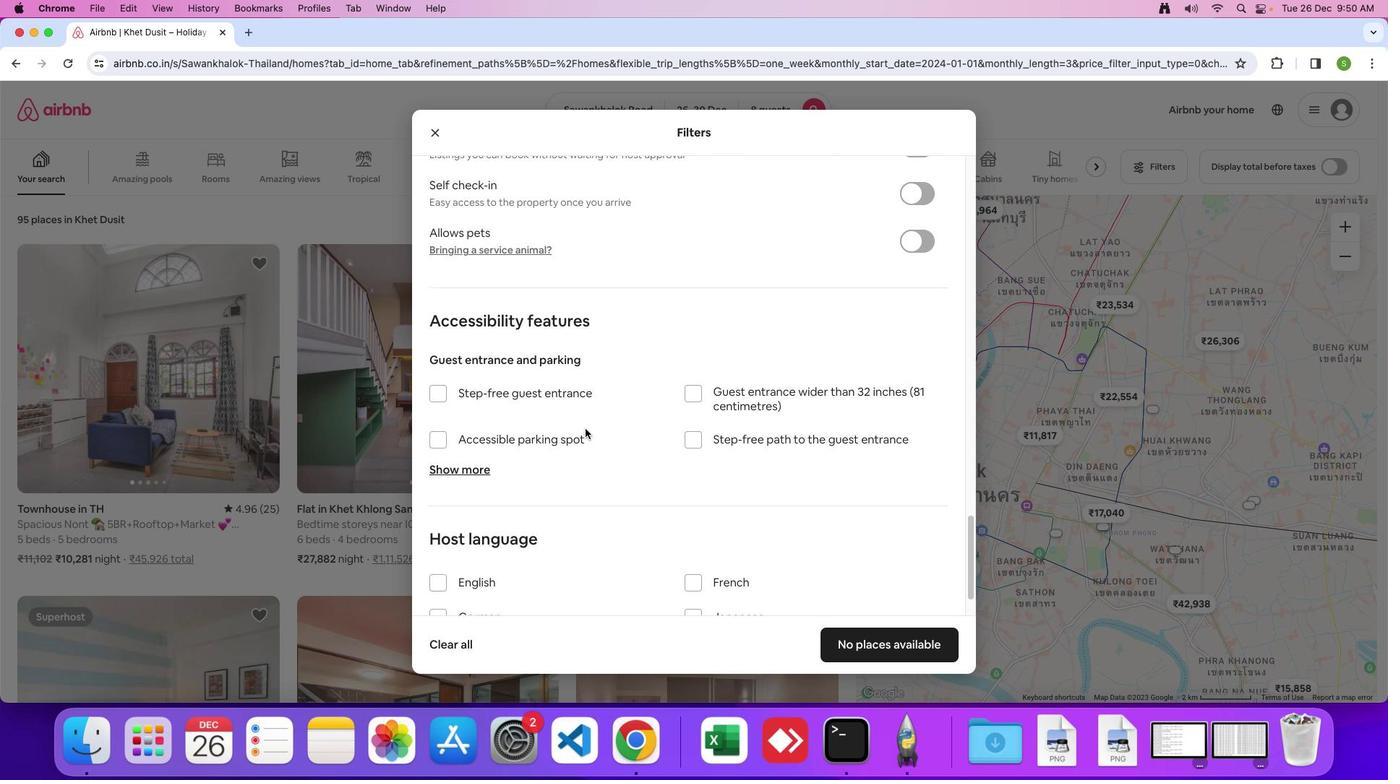 
Action: Mouse scrolled (558, 401) with delta (-26, -28)
Screenshot: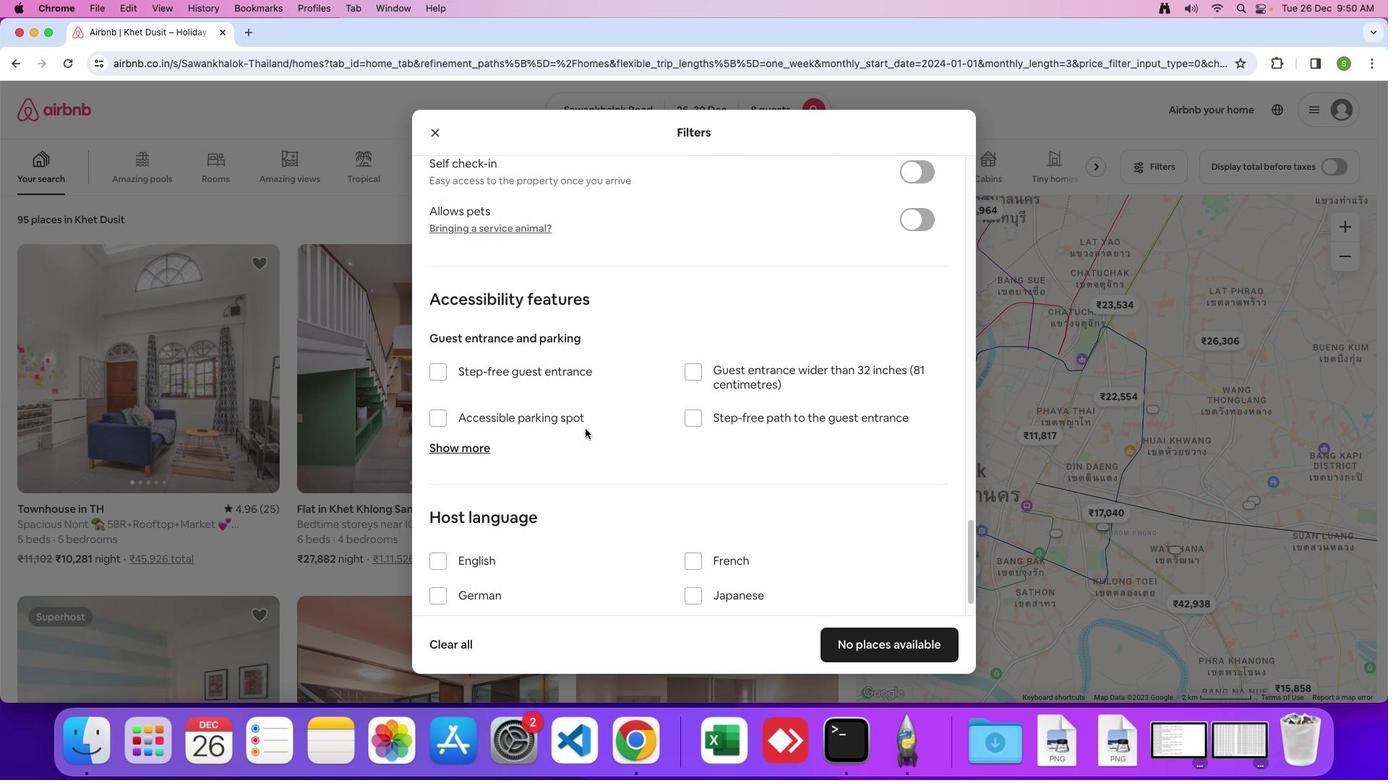 
Action: Mouse scrolled (558, 401) with delta (-26, -27)
Screenshot: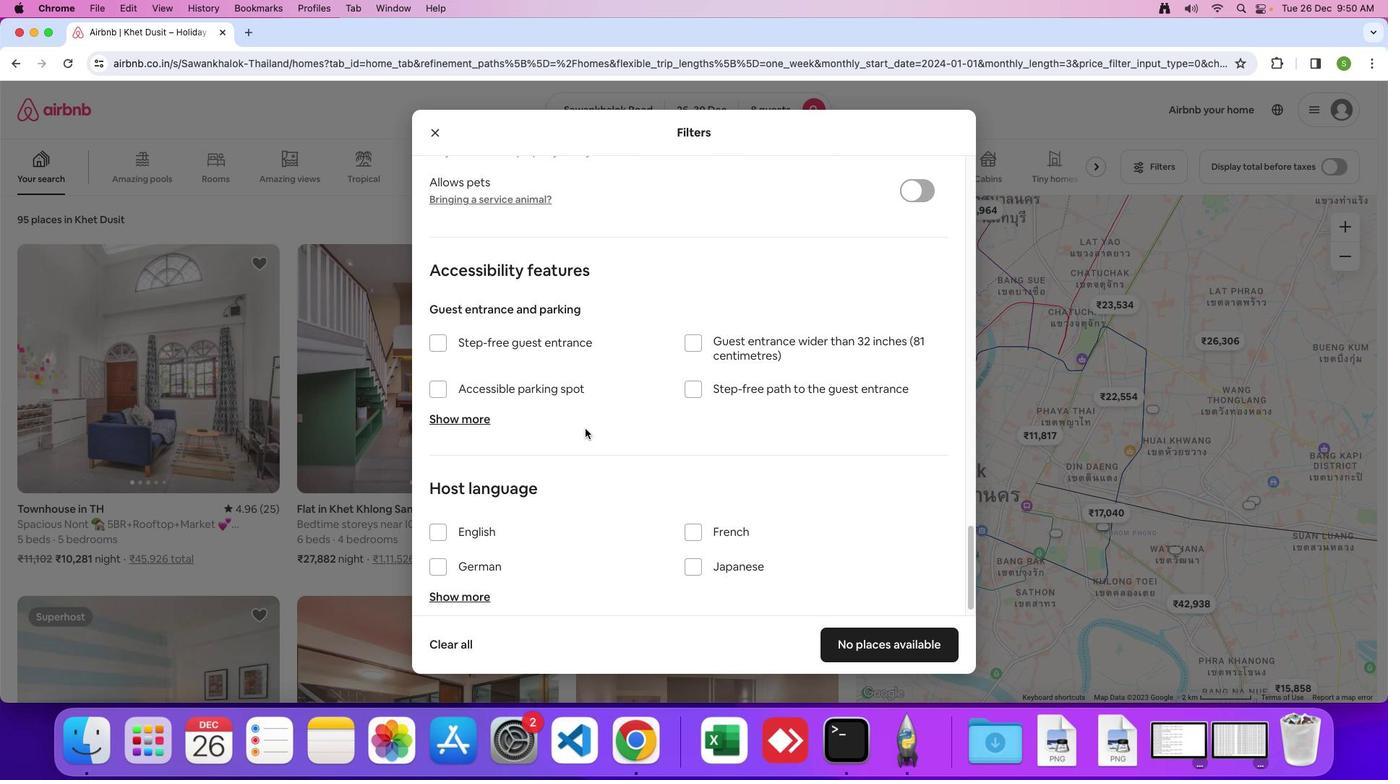 
Action: Mouse scrolled (558, 401) with delta (-26, -27)
Screenshot: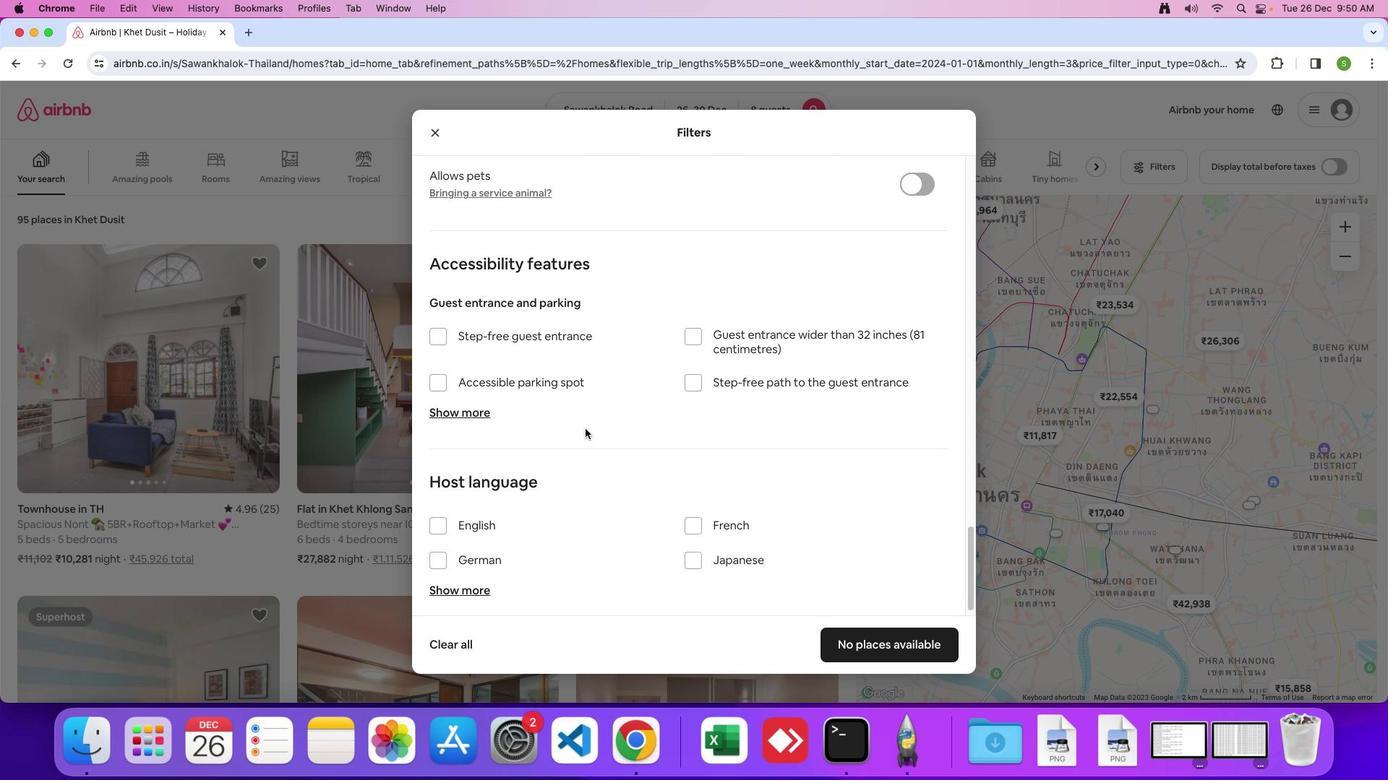 
Action: Mouse scrolled (558, 401) with delta (-26, -28)
Screenshot: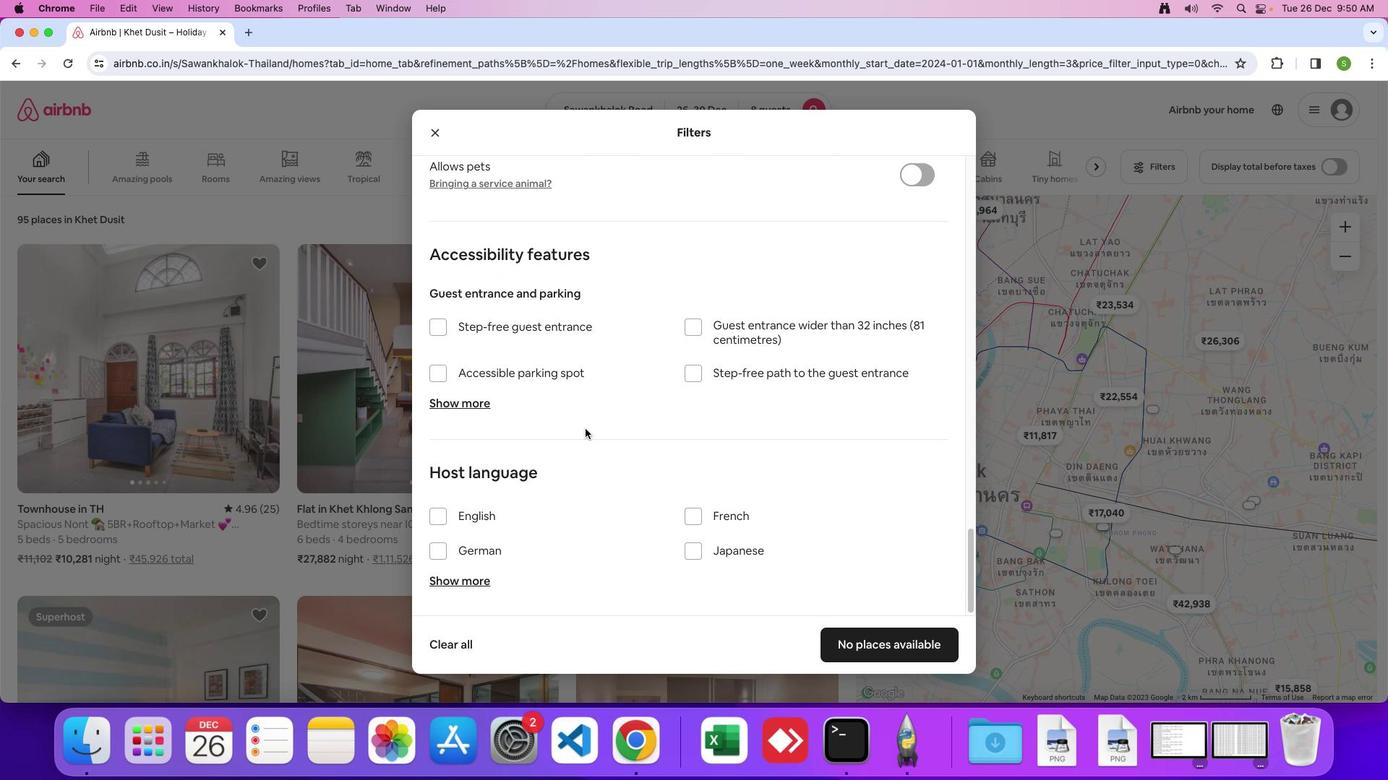 
Action: Mouse scrolled (558, 401) with delta (-26, -27)
Screenshot: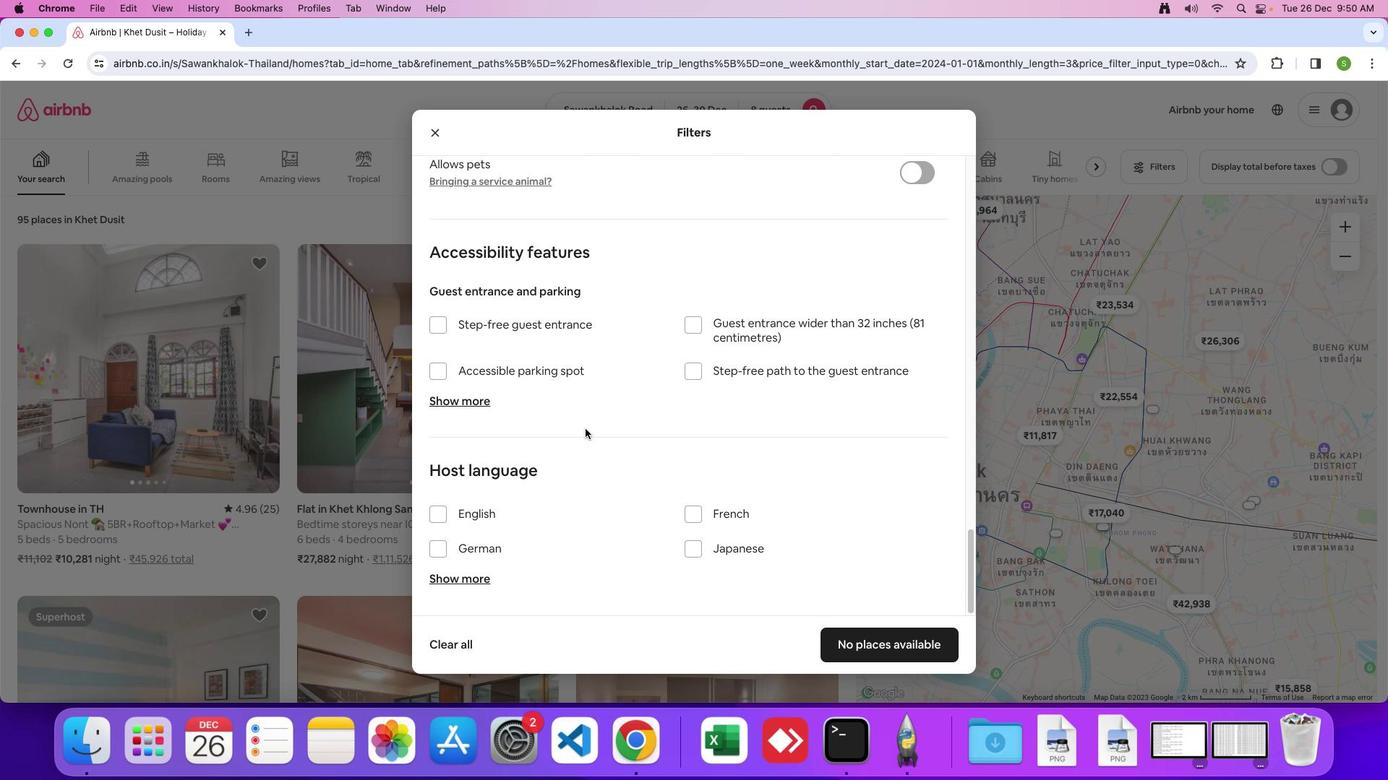 
Action: Mouse scrolled (558, 401) with delta (-26, -27)
Screenshot: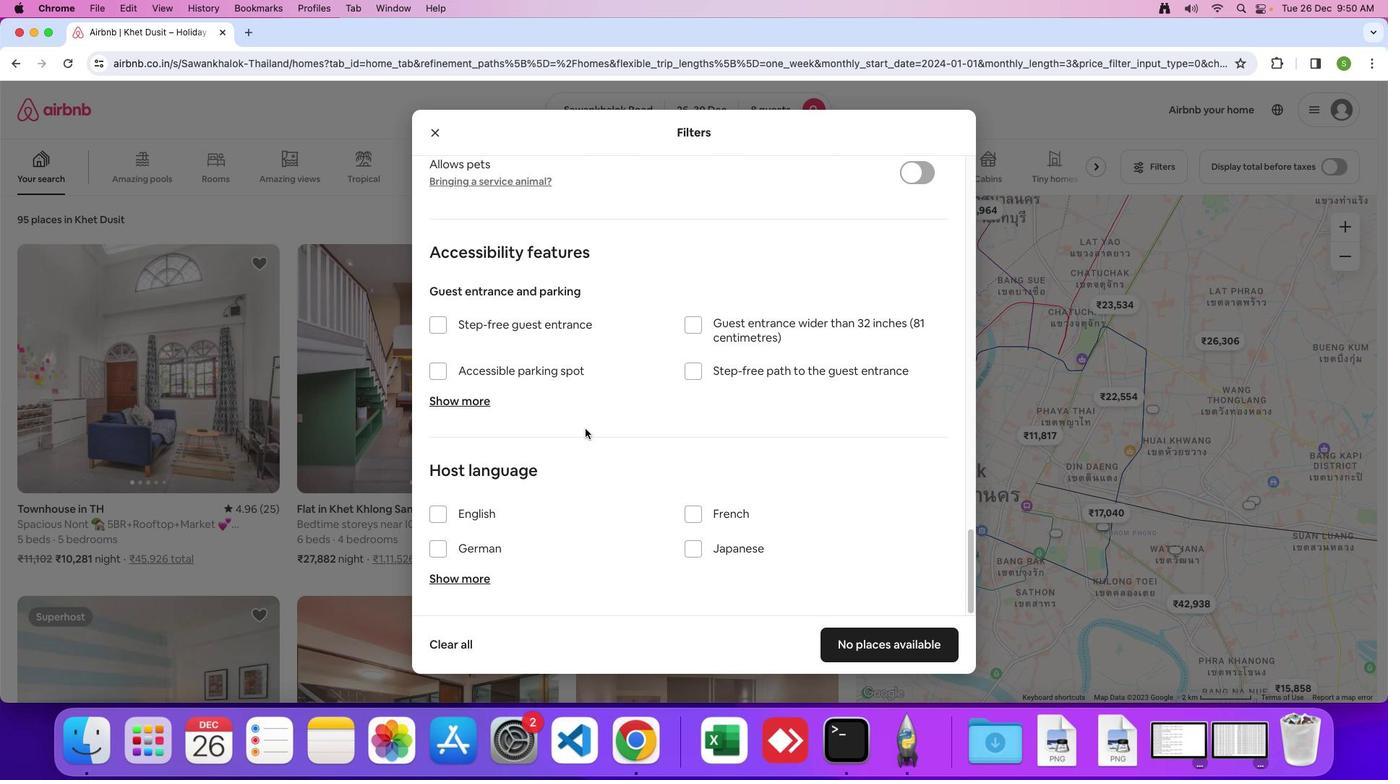 
Action: Mouse scrolled (558, 401) with delta (-26, -28)
Screenshot: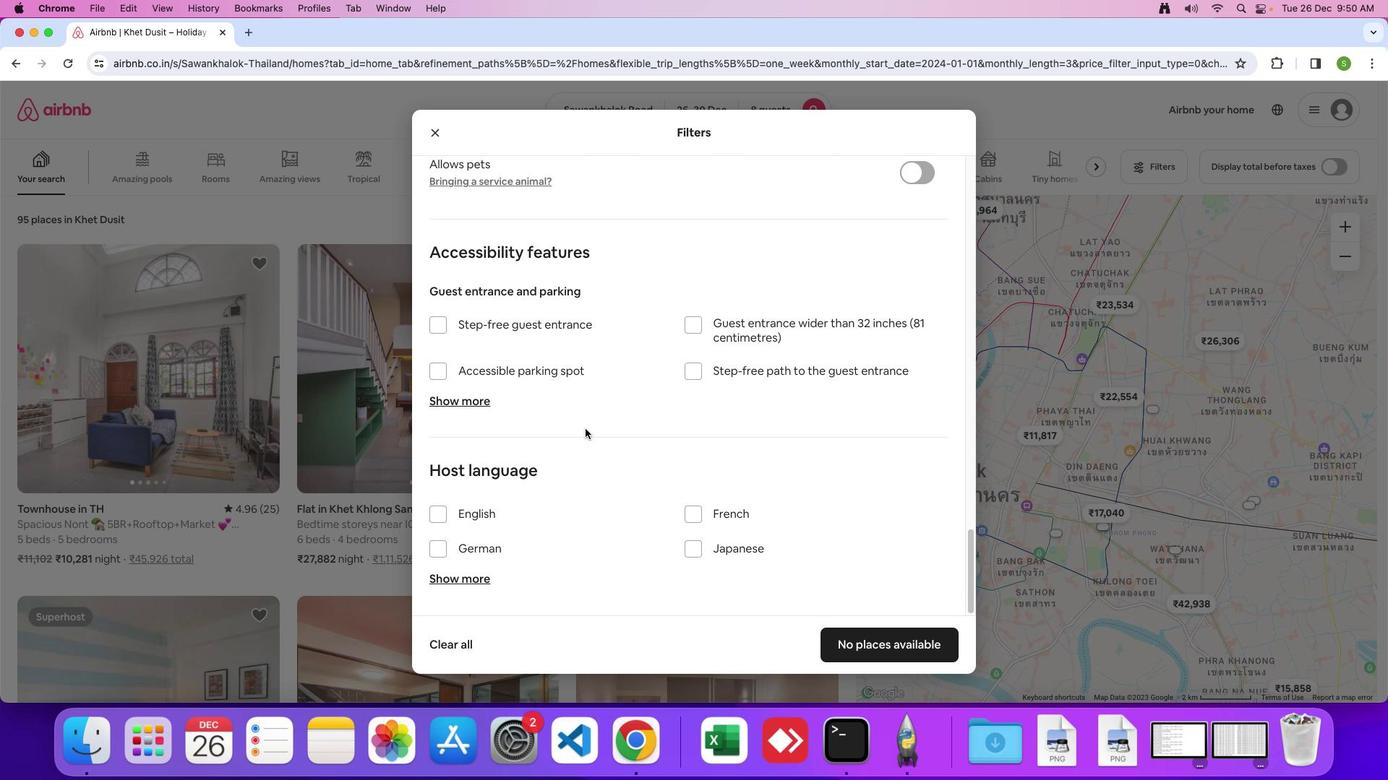 
Action: Mouse moved to (852, 621)
Screenshot: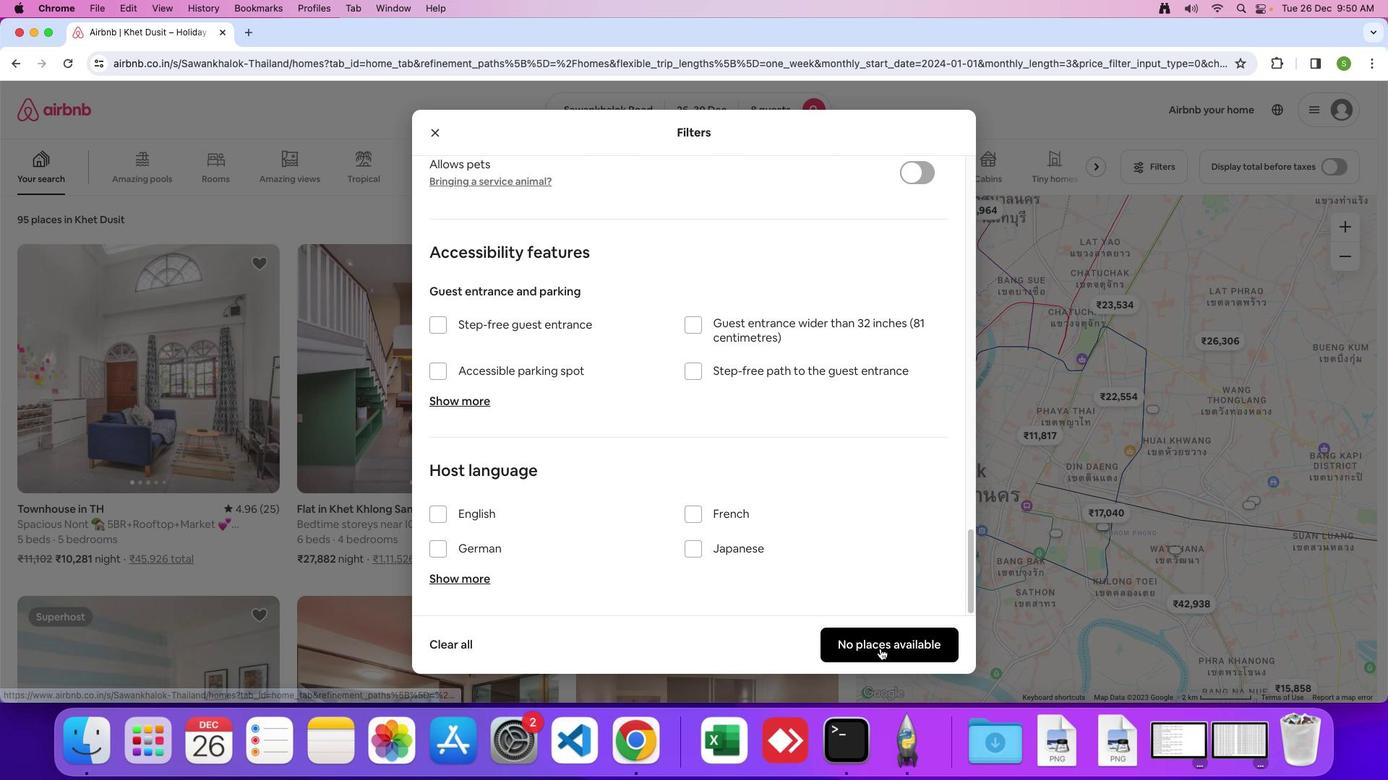 
Action: Mouse pressed left at (852, 621)
Screenshot: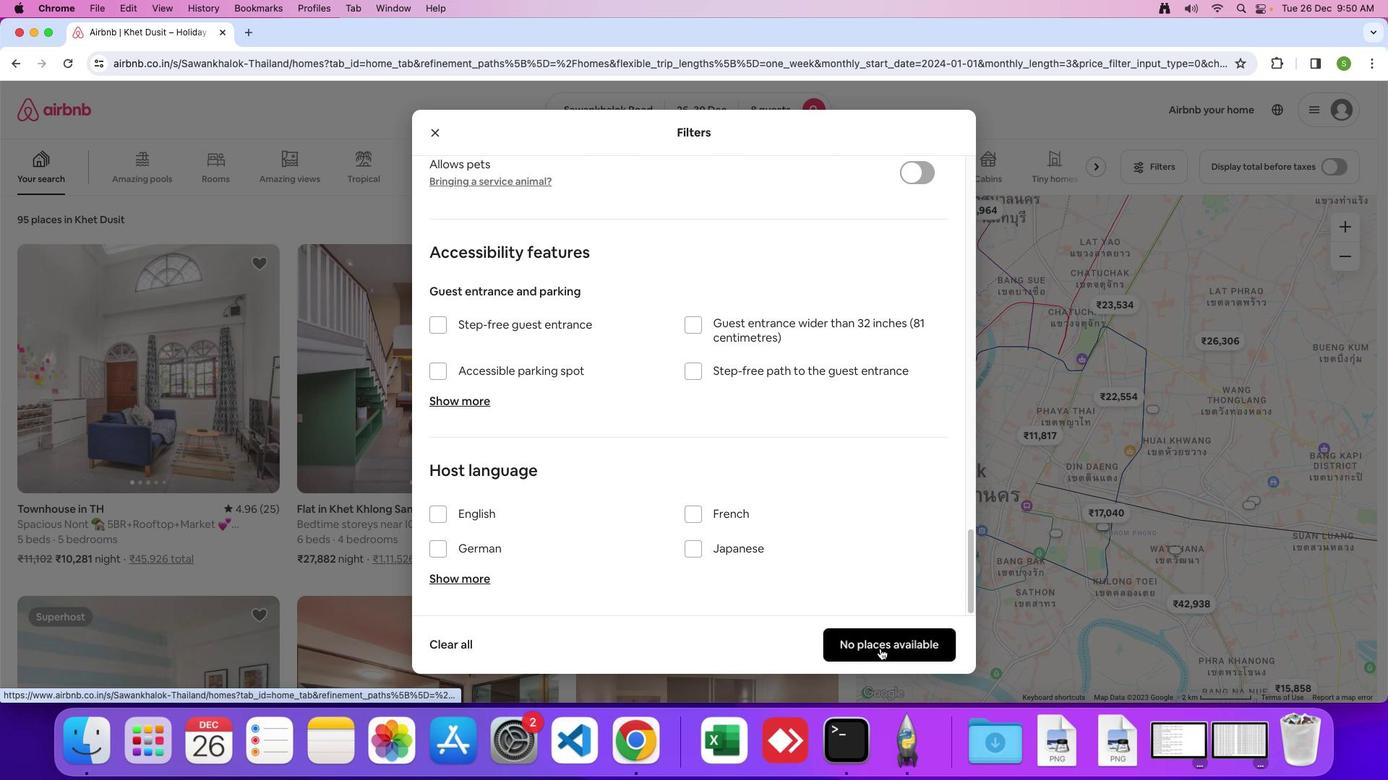 
Action: Mouse moved to (551, 393)
Screenshot: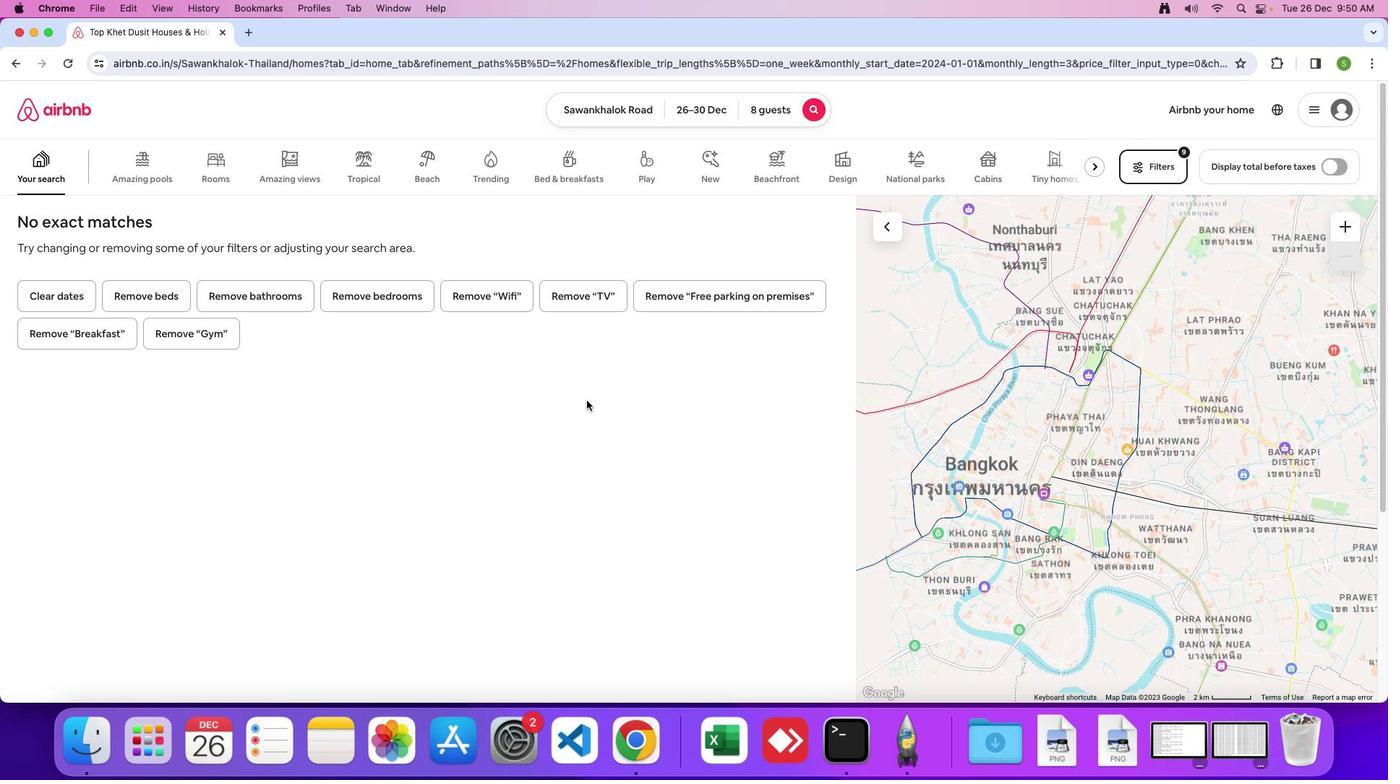 
